 Task: Show all the stores with offers that has over 4 star rating.
Action: Mouse moved to (45, 85)
Screenshot: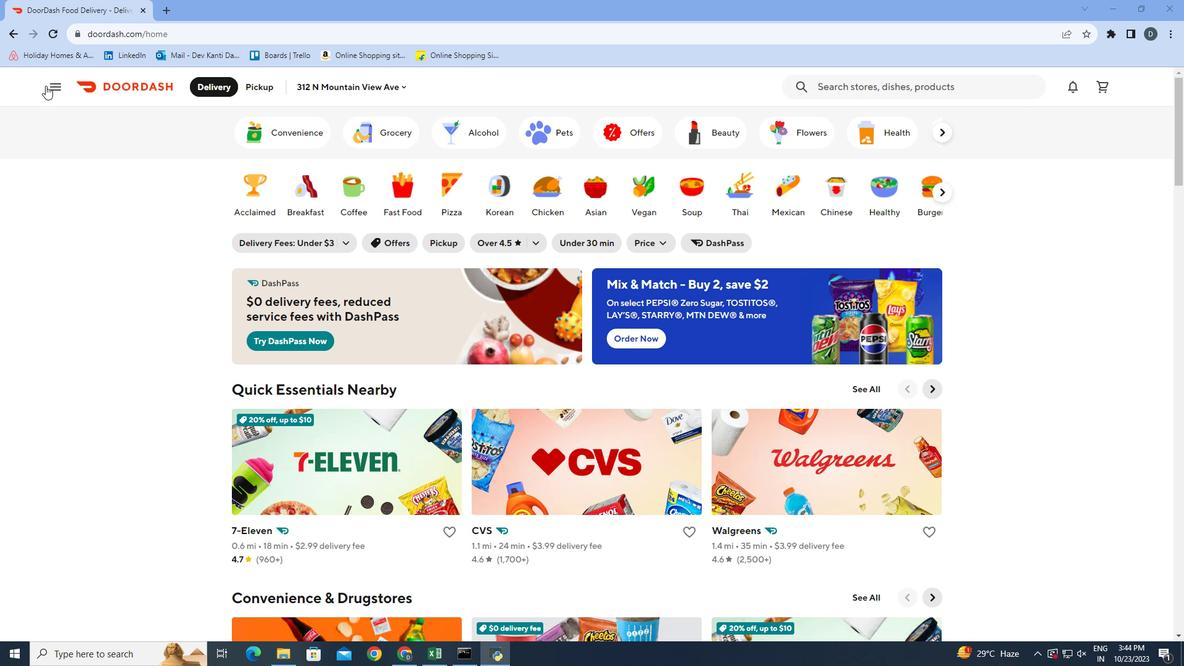 
Action: Mouse pressed left at (45, 85)
Screenshot: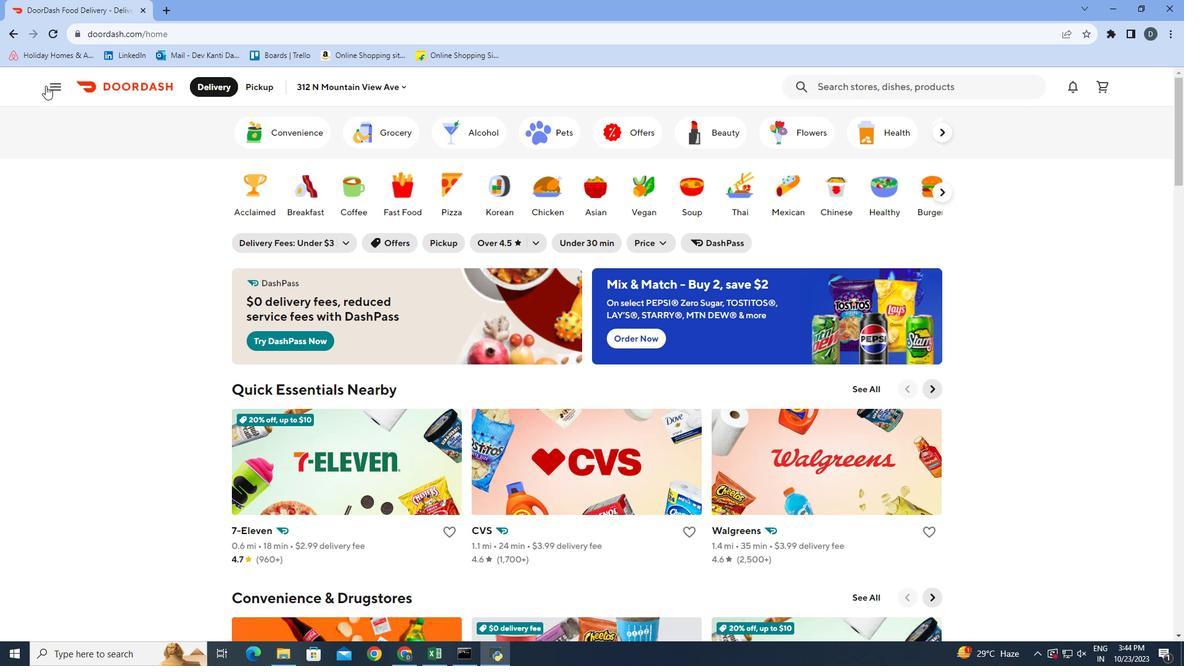 
Action: Mouse moved to (93, 239)
Screenshot: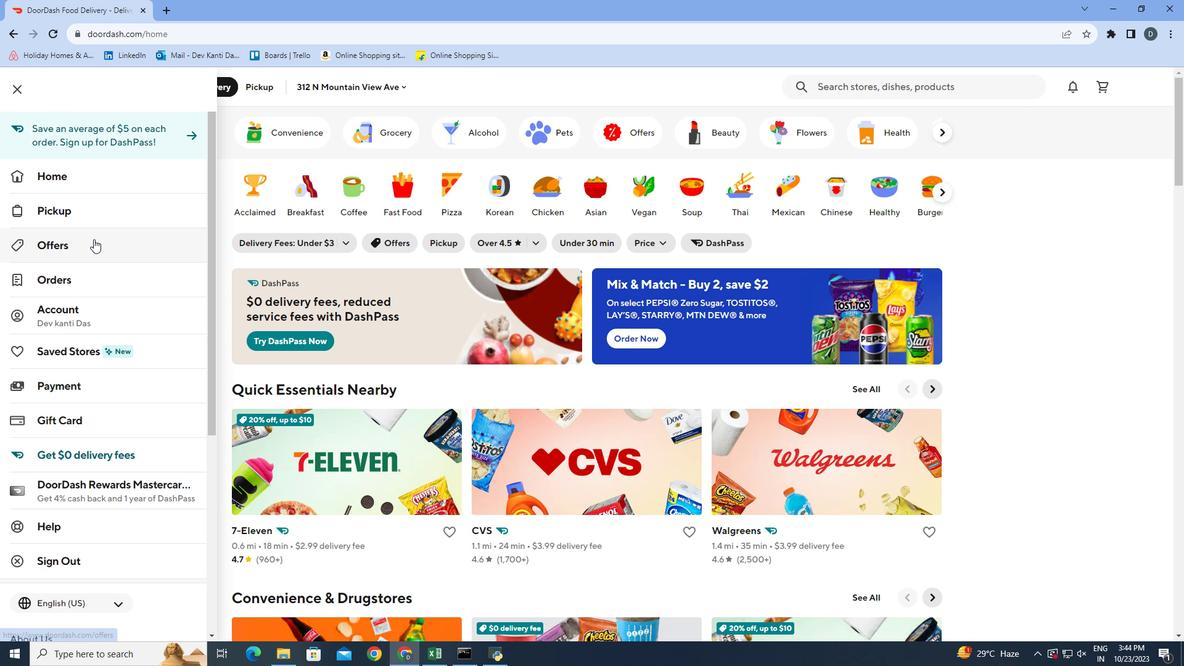 
Action: Mouse pressed left at (93, 239)
Screenshot: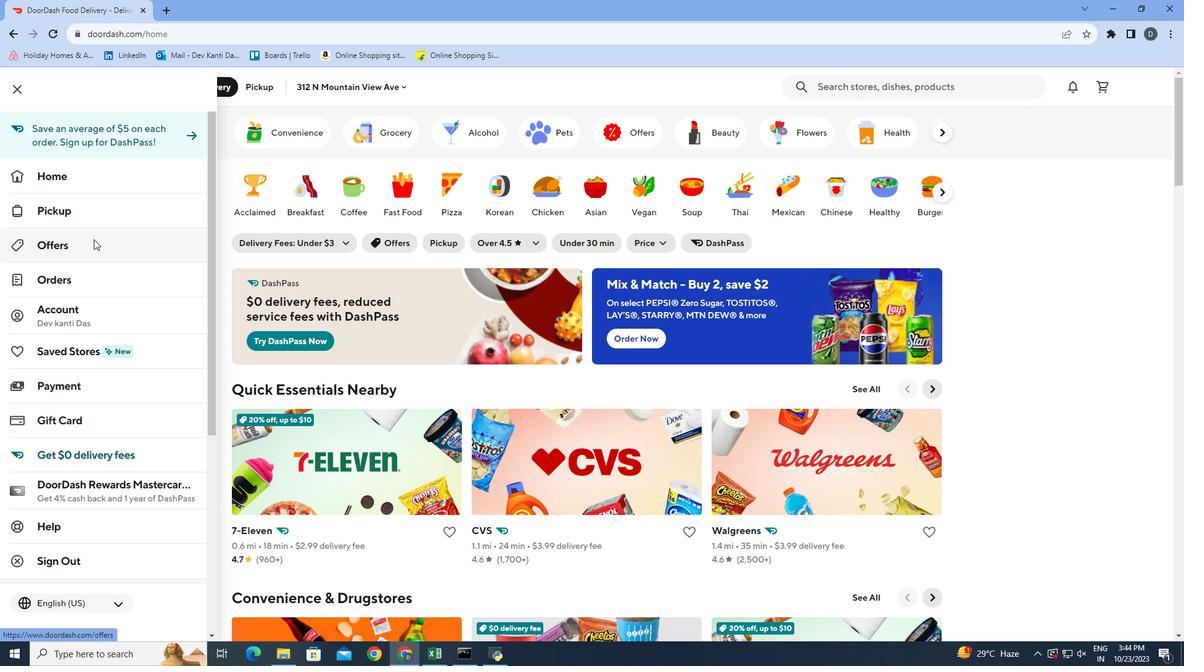 
Action: Mouse moved to (441, 183)
Screenshot: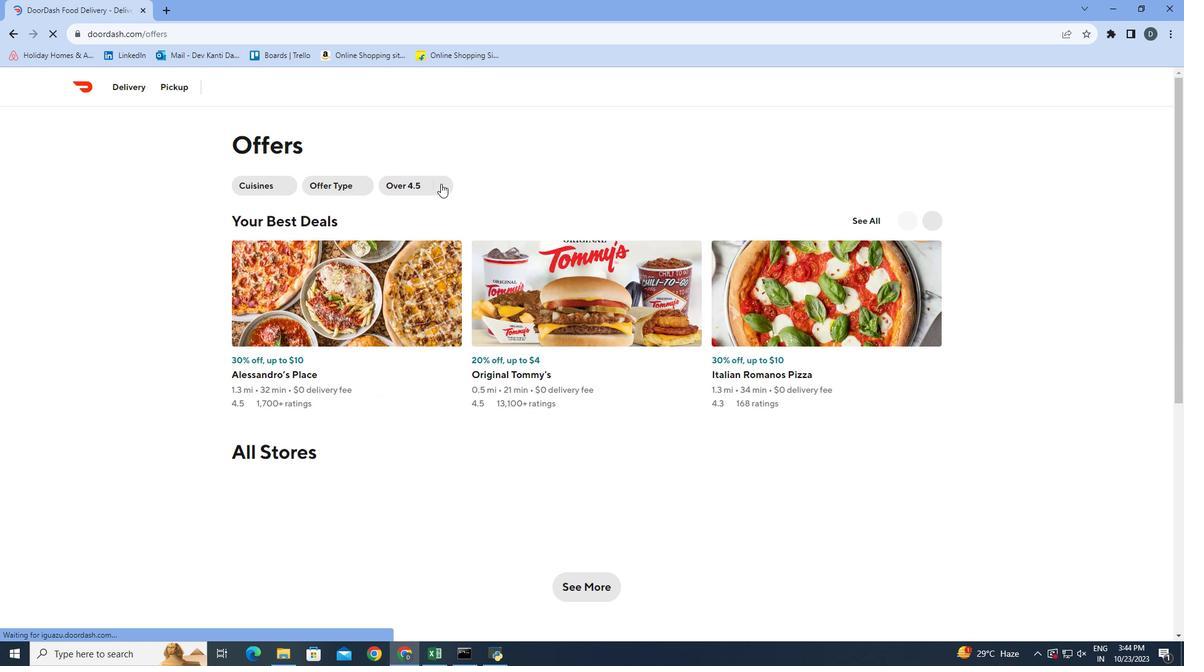 
Action: Mouse pressed left at (441, 183)
Screenshot: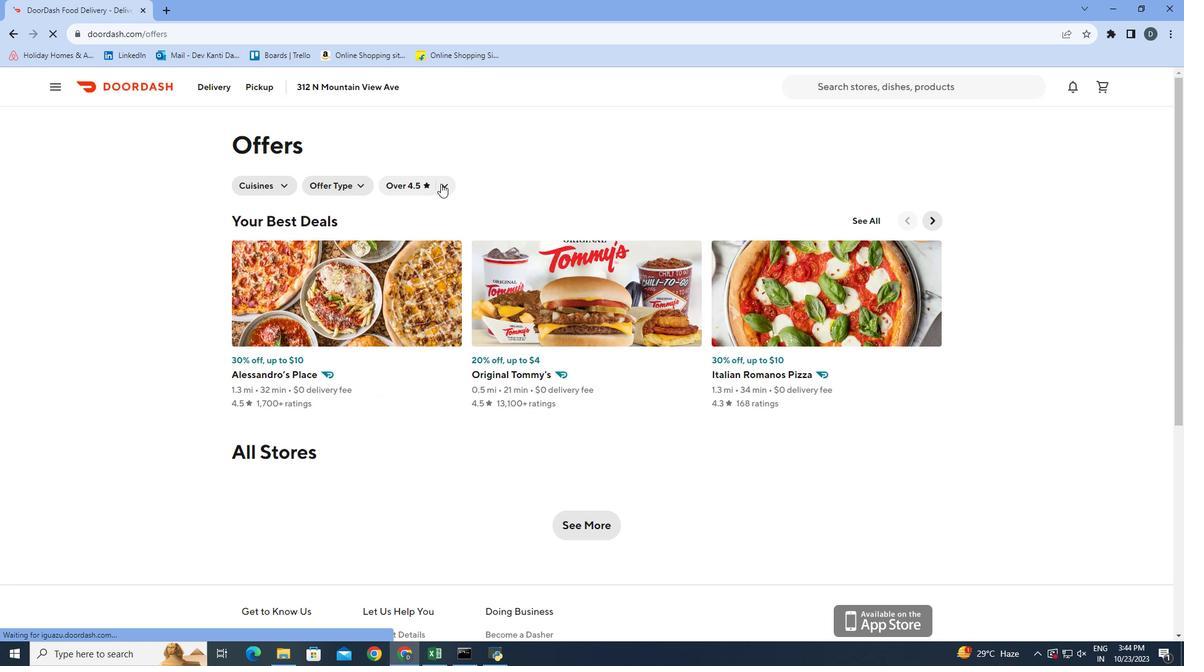 
Action: Mouse moved to (495, 260)
Screenshot: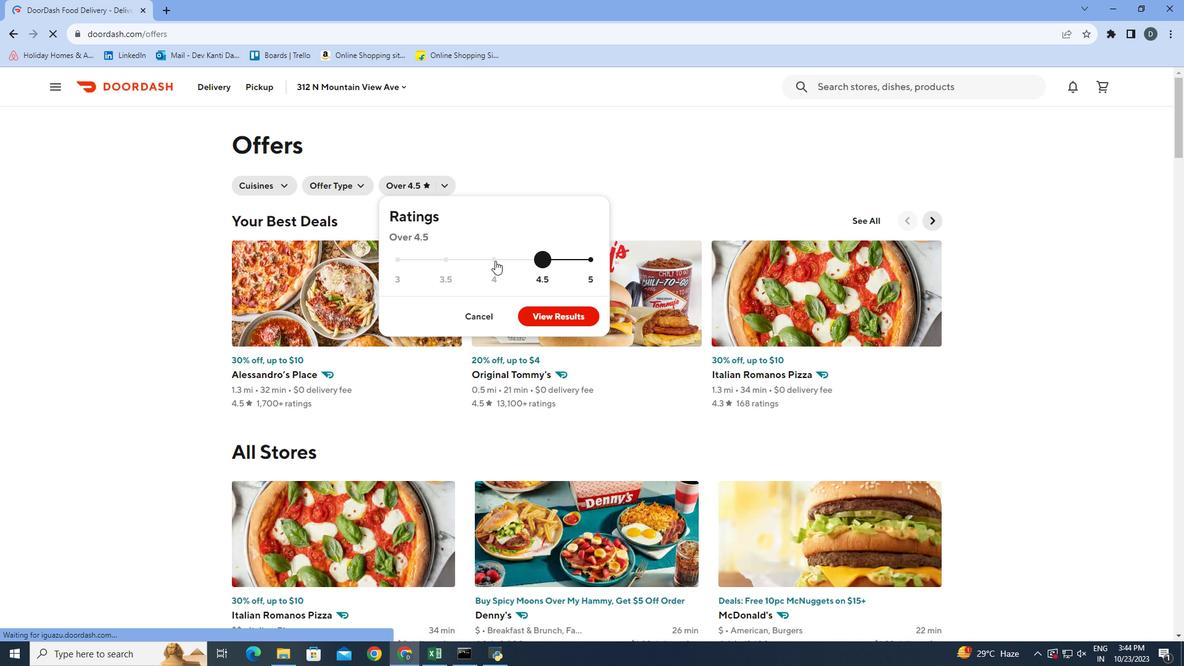 
Action: Mouse pressed left at (495, 260)
Screenshot: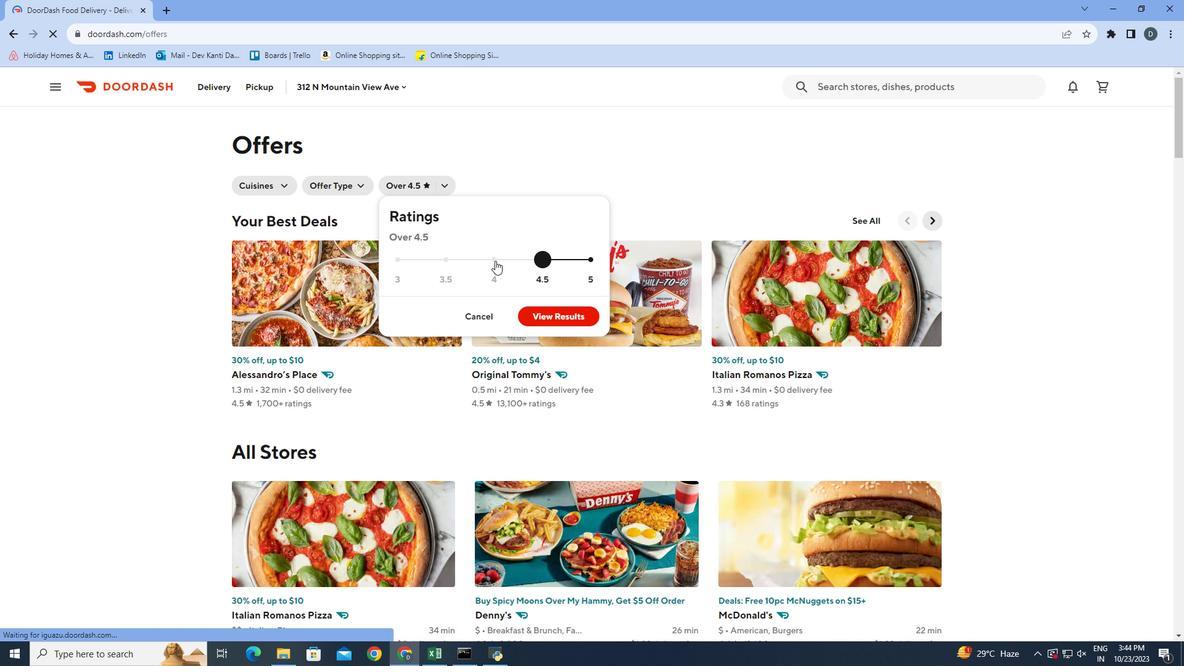 
Action: Mouse moved to (543, 315)
Screenshot: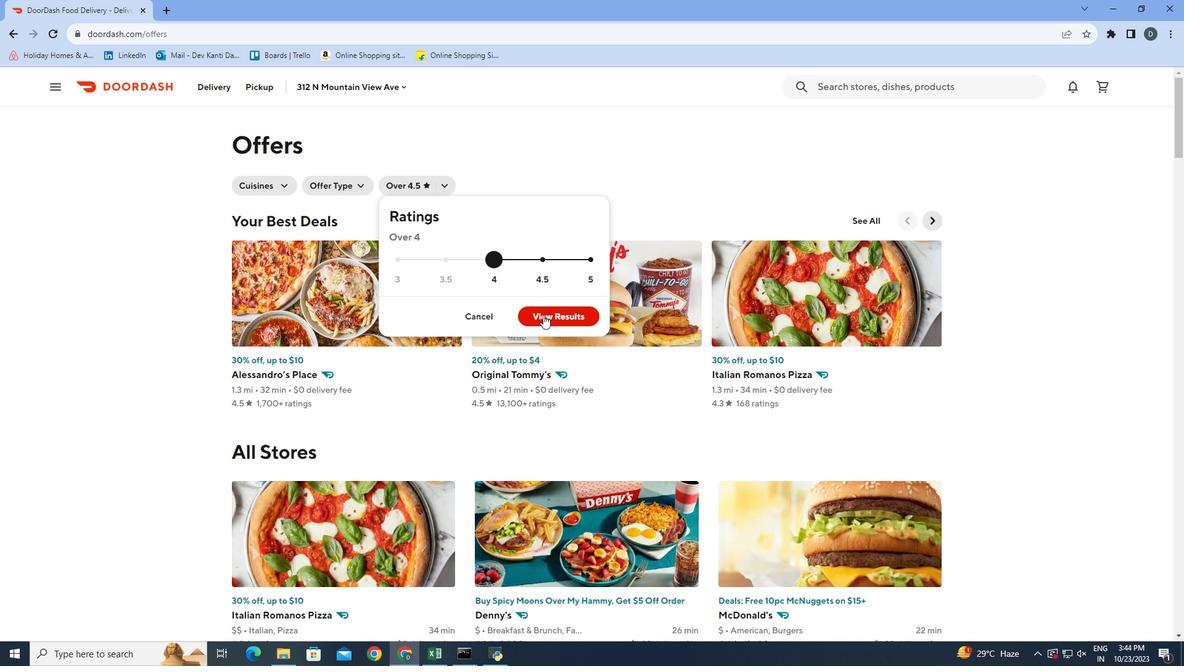 
Action: Mouse pressed left at (543, 315)
Screenshot: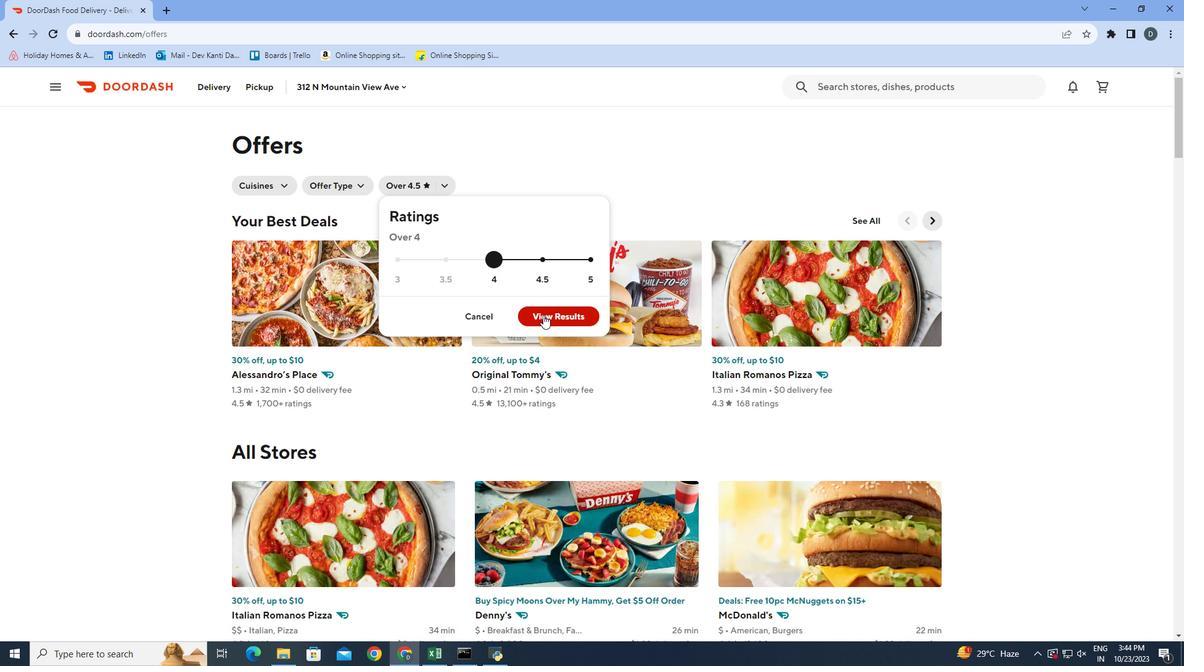 
Action: Mouse moved to (1037, 268)
Screenshot: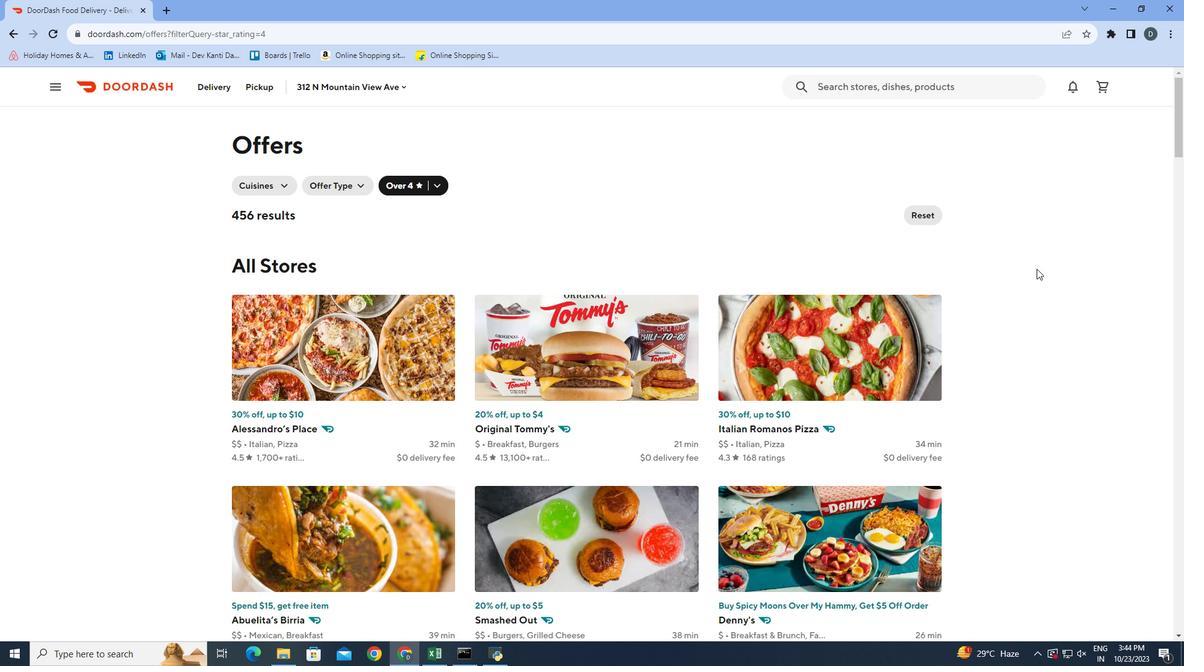 
Action: Mouse scrolled (1037, 268) with delta (0, 0)
Screenshot: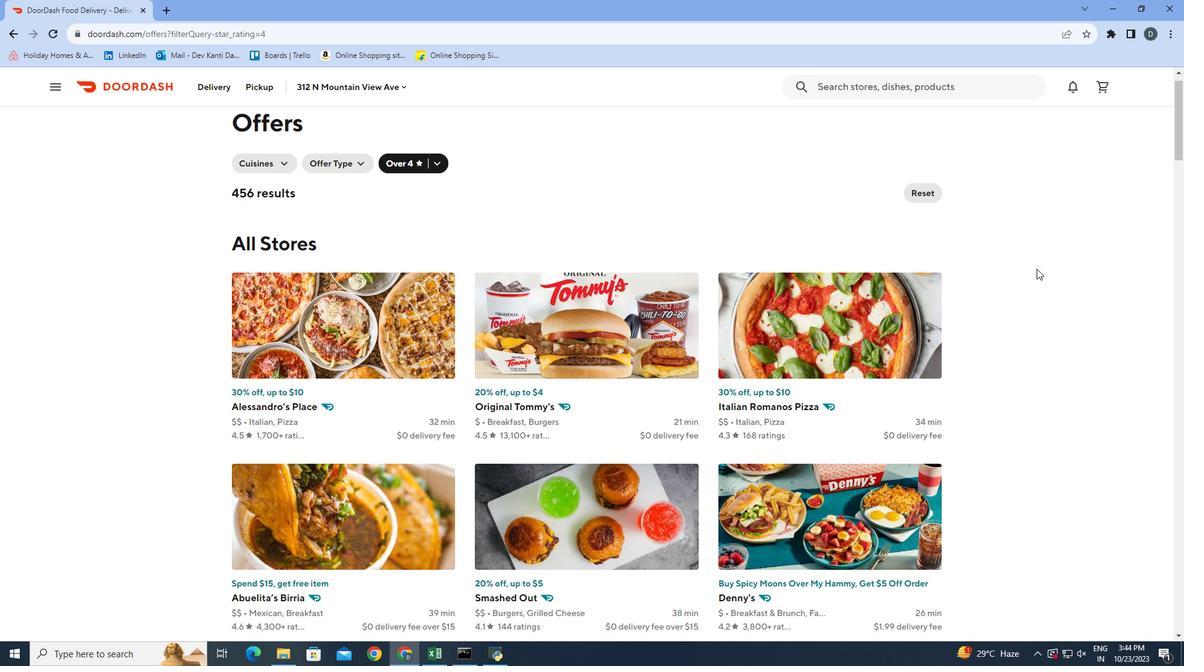 
Action: Mouse moved to (1037, 269)
Screenshot: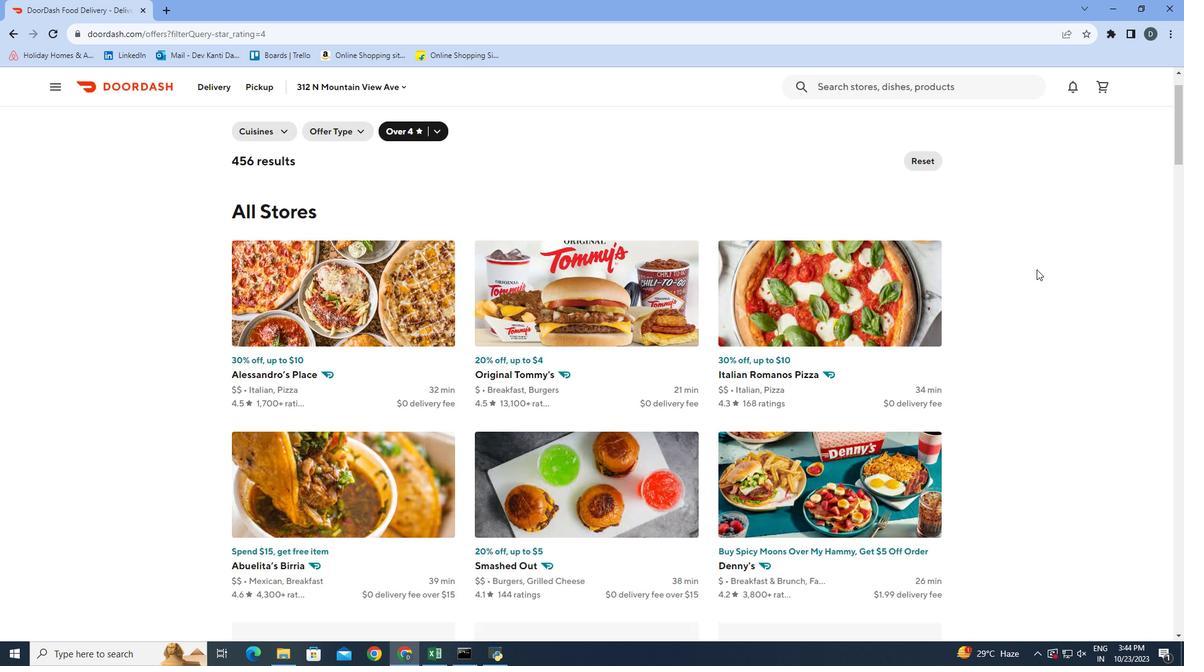 
Action: Mouse scrolled (1037, 268) with delta (0, 0)
Screenshot: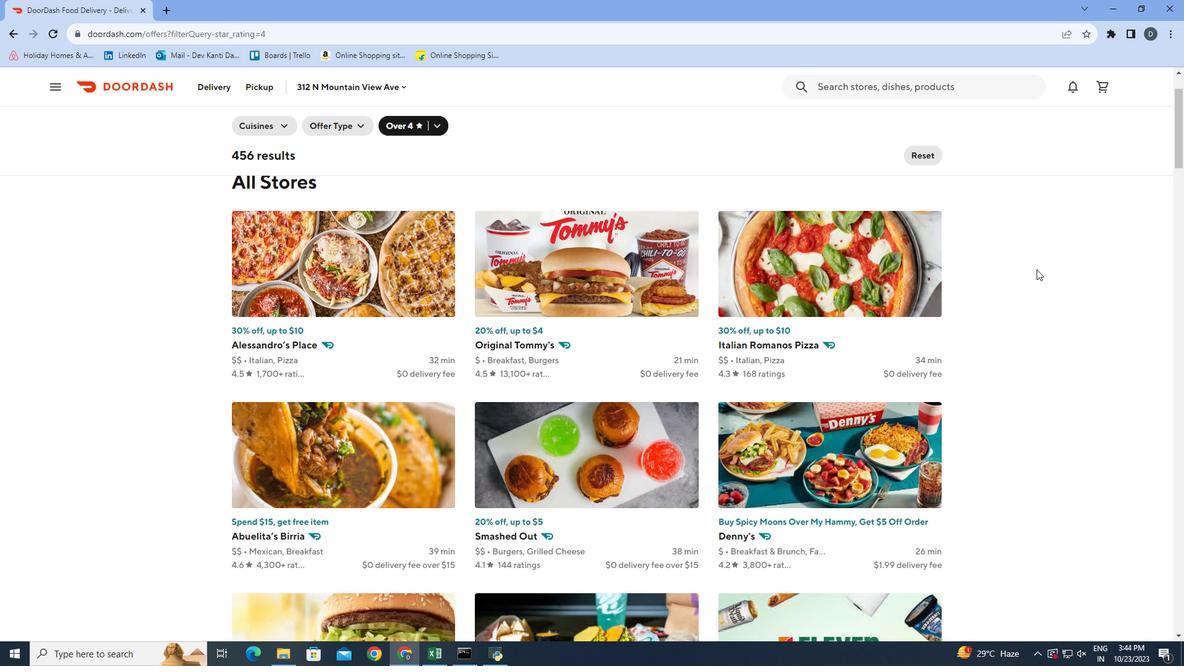 
Action: Mouse scrolled (1037, 268) with delta (0, 0)
Screenshot: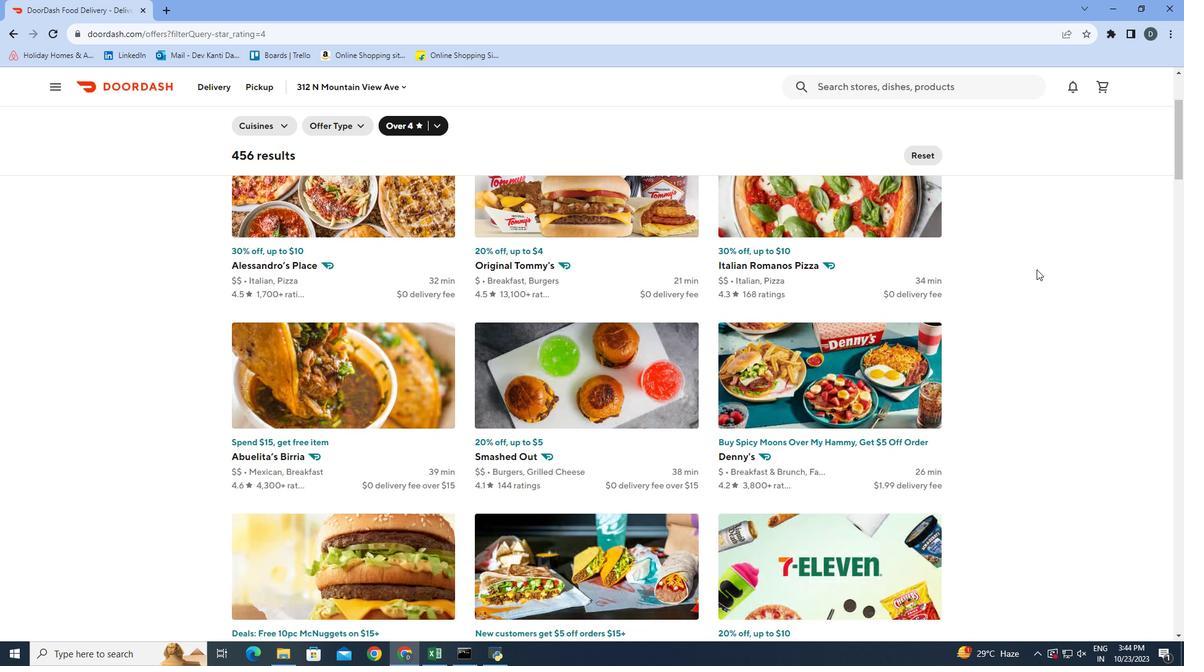 
Action: Mouse scrolled (1037, 268) with delta (0, 0)
Screenshot: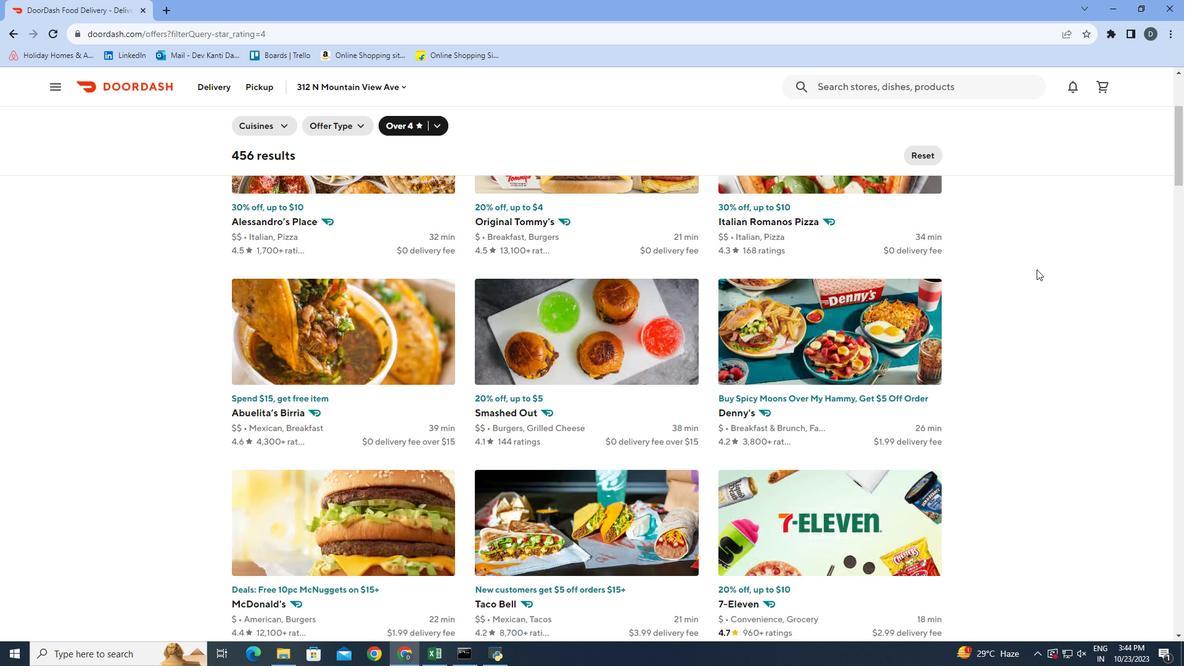 
Action: Mouse scrolled (1037, 268) with delta (0, 0)
Screenshot: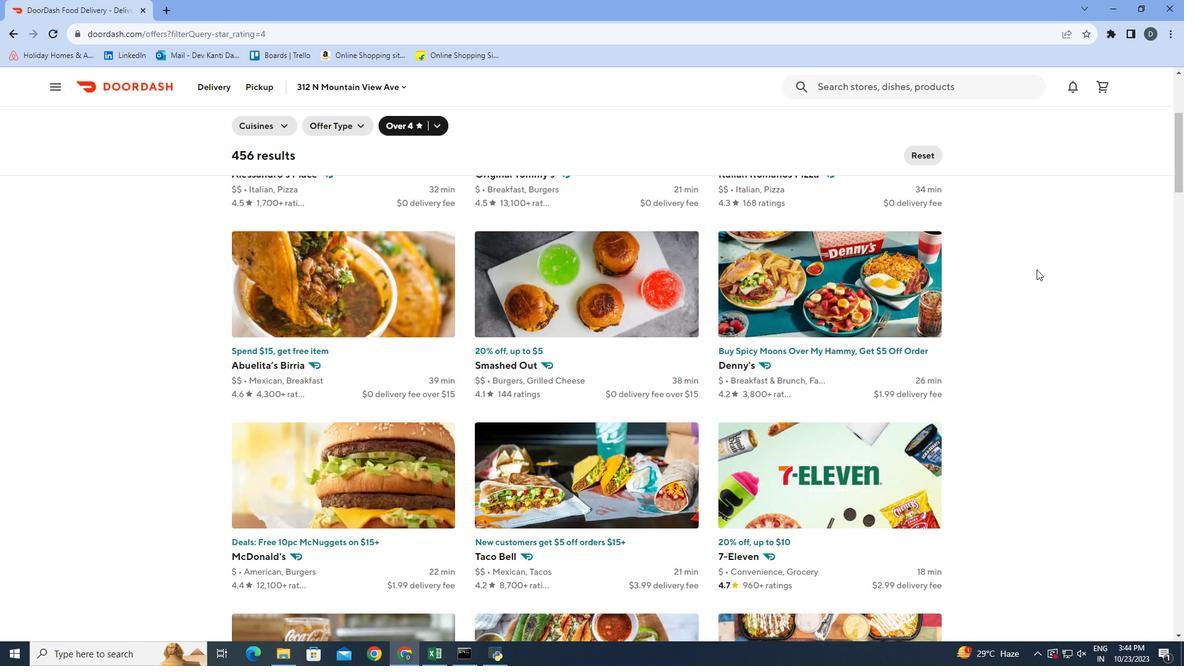 
Action: Mouse moved to (1037, 269)
Screenshot: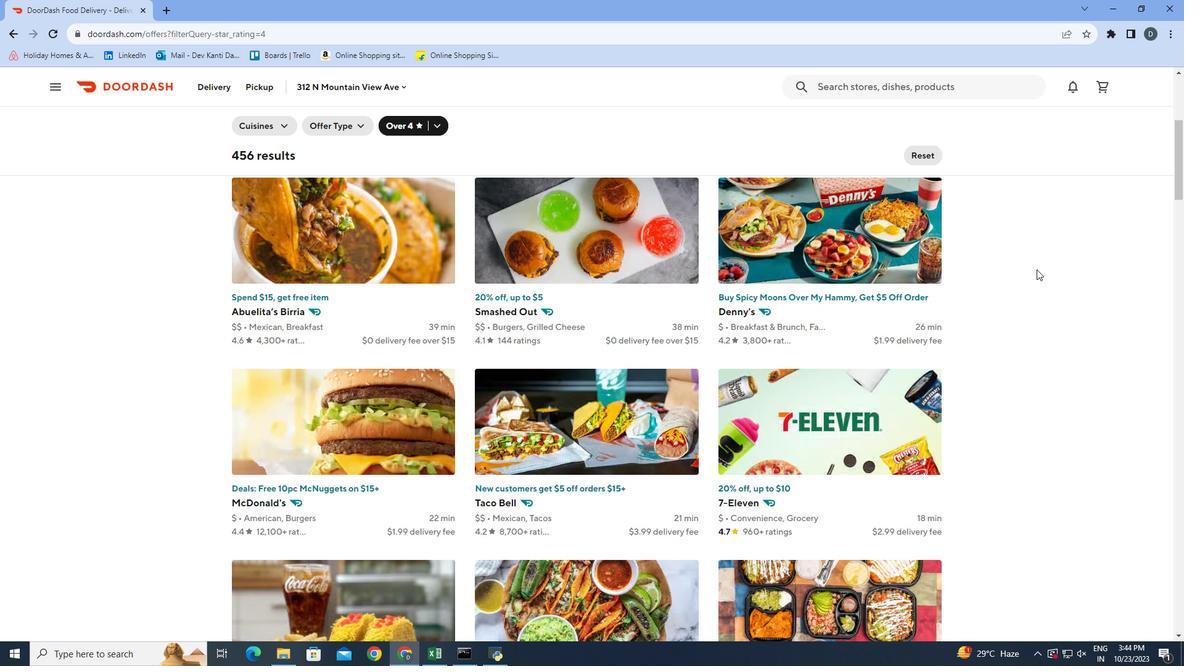 
Action: Mouse scrolled (1037, 268) with delta (0, 0)
Screenshot: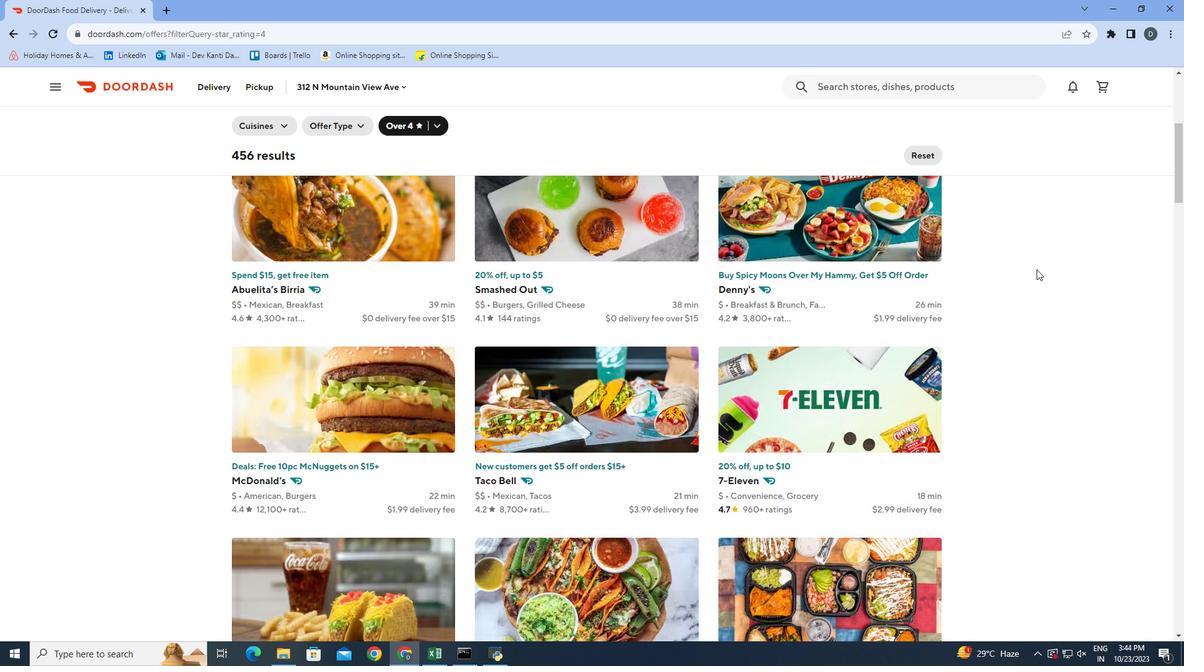
Action: Mouse moved to (1040, 262)
Screenshot: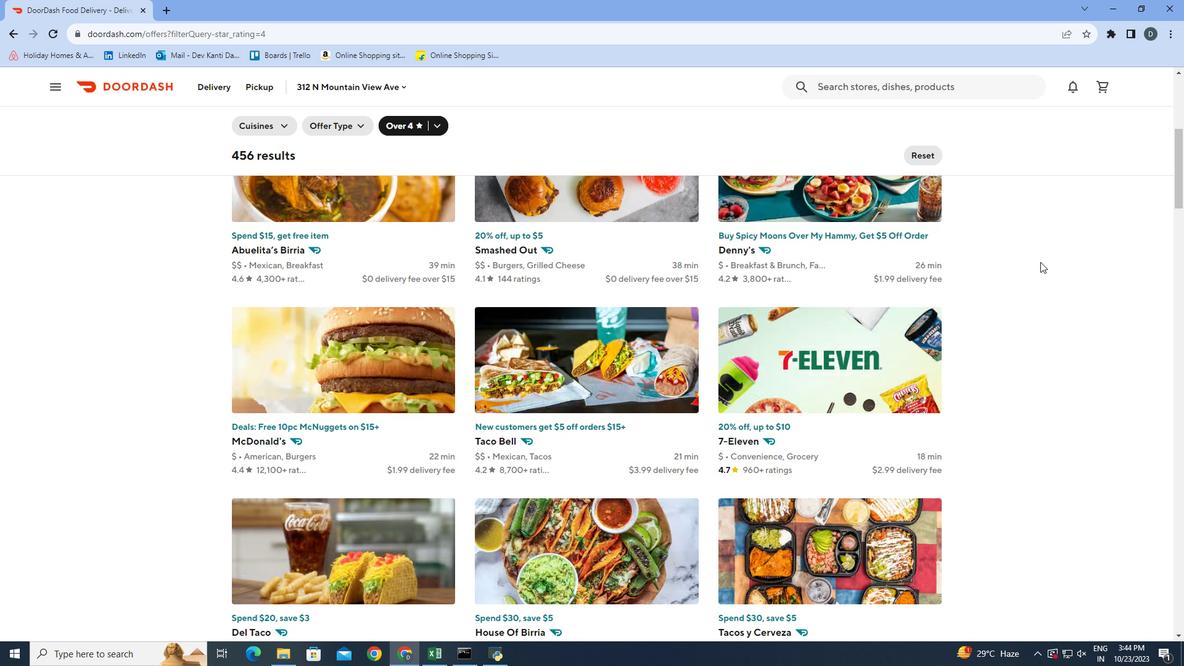 
Action: Mouse scrolled (1040, 261) with delta (0, 0)
Screenshot: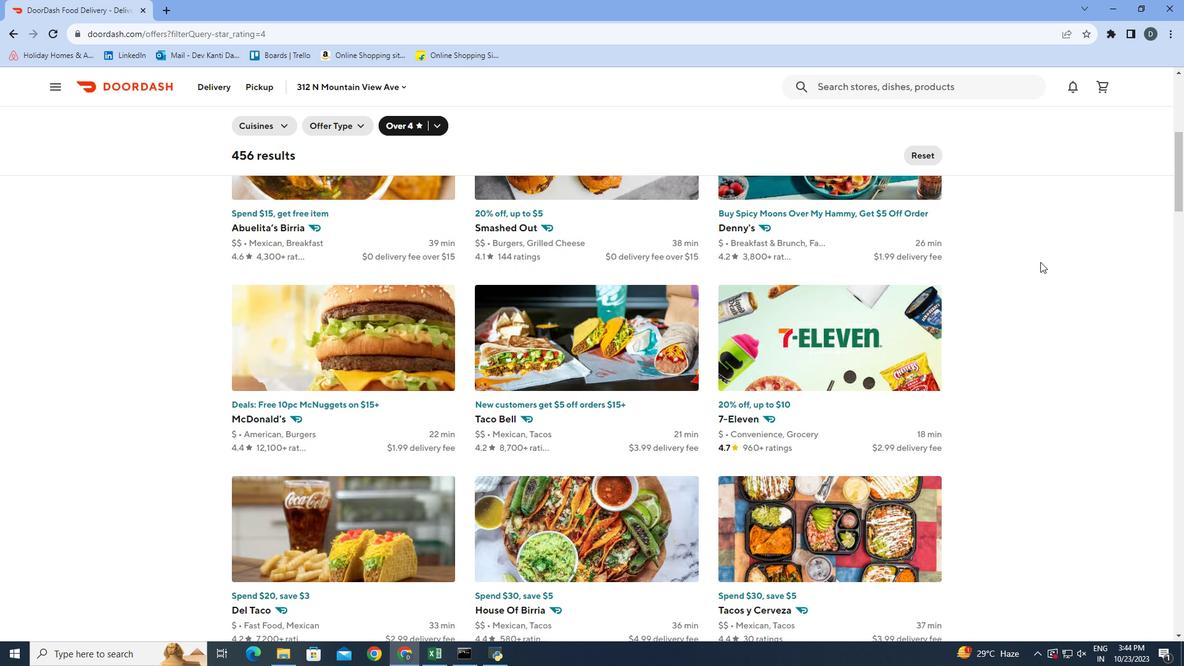 
Action: Mouse scrolled (1040, 261) with delta (0, 0)
Screenshot: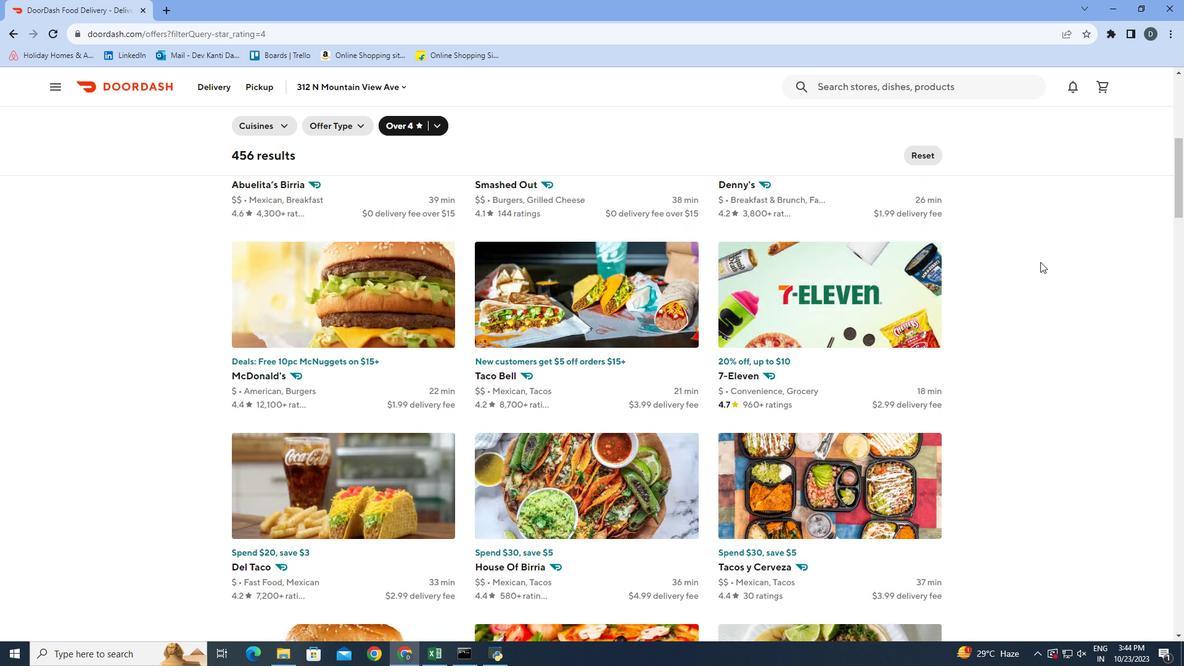 
Action: Mouse scrolled (1040, 261) with delta (0, 0)
Screenshot: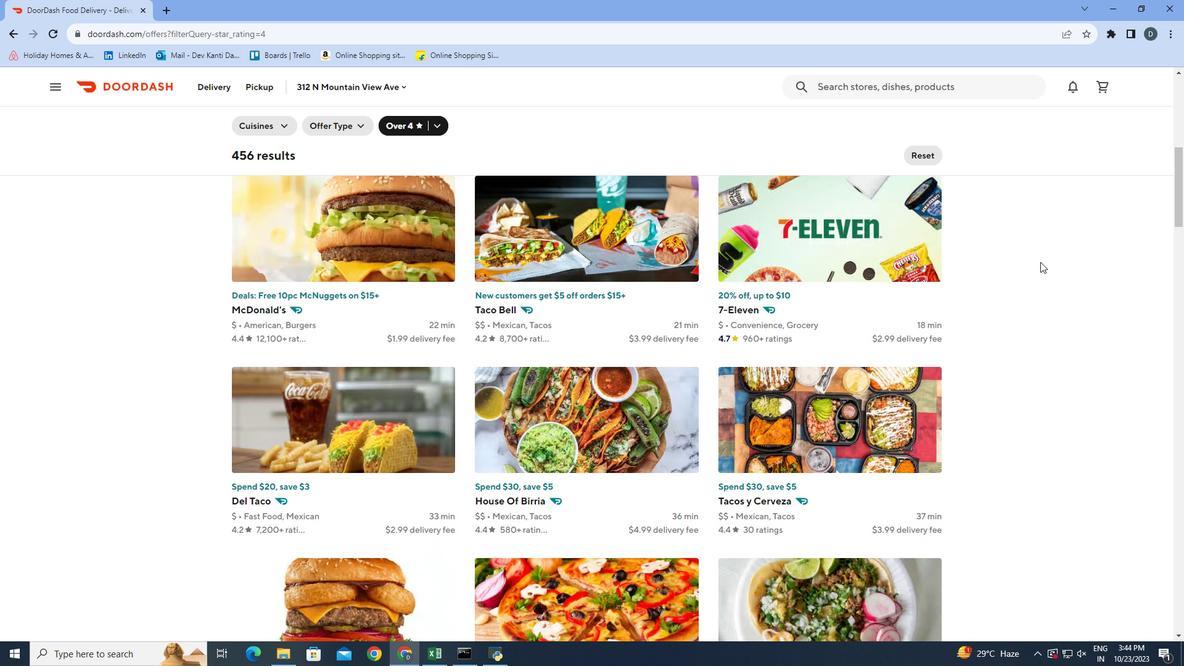 
Action: Mouse scrolled (1040, 261) with delta (0, 0)
Screenshot: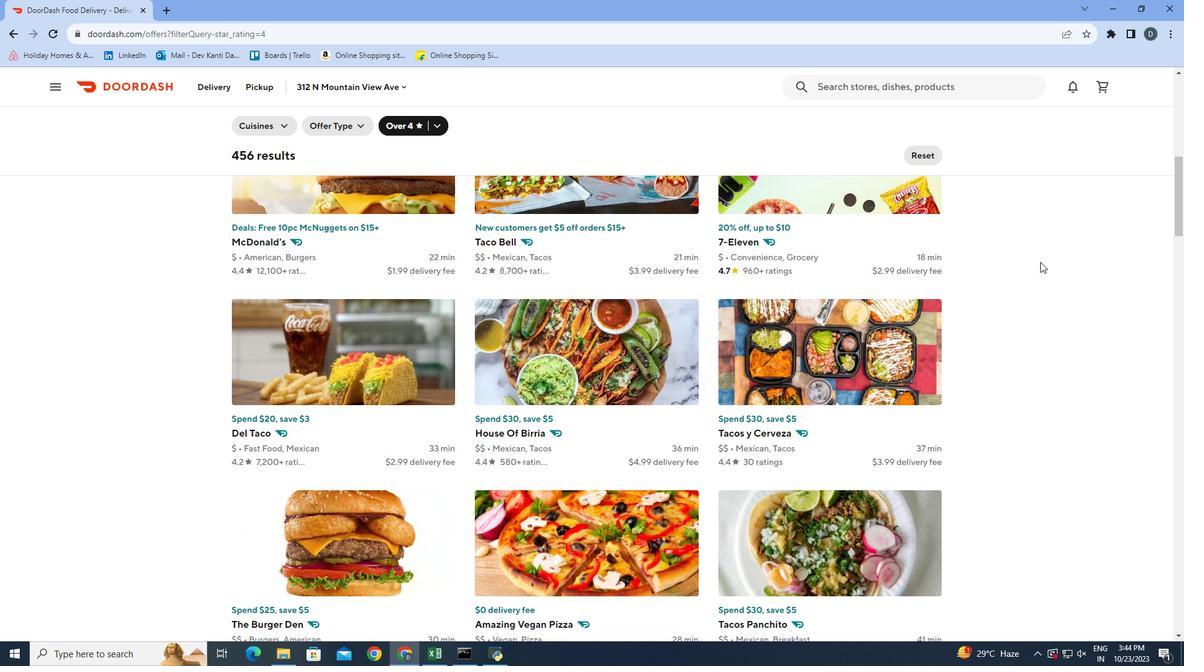 
Action: Mouse moved to (1041, 261)
Screenshot: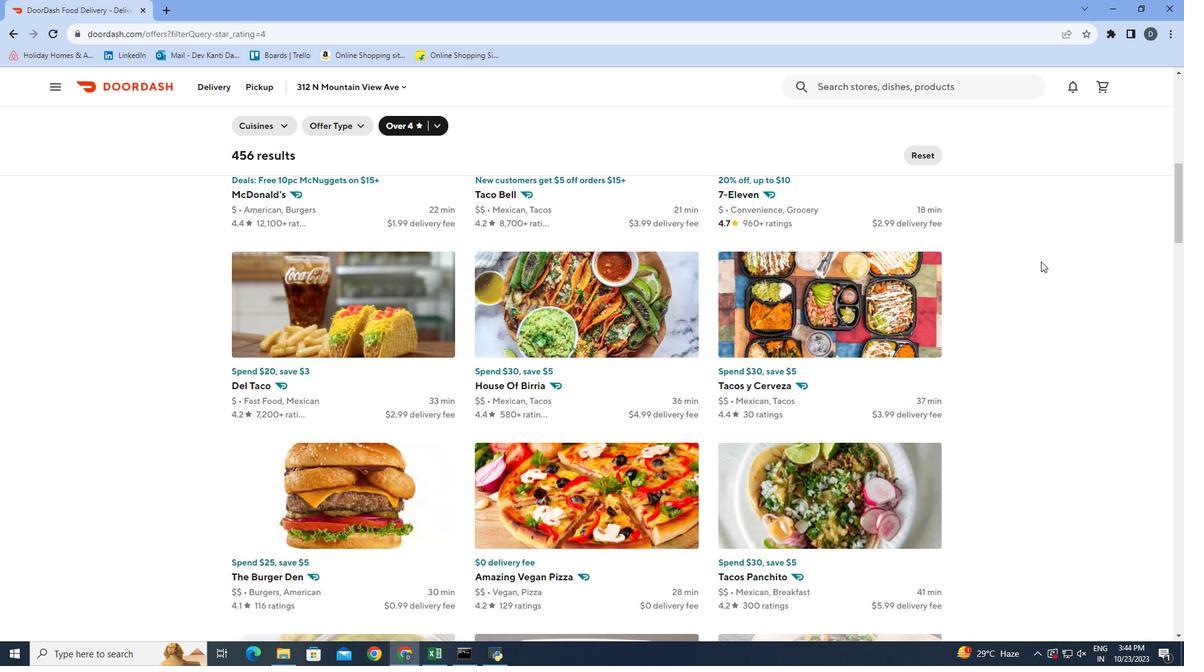 
Action: Mouse scrolled (1041, 260) with delta (0, 0)
Screenshot: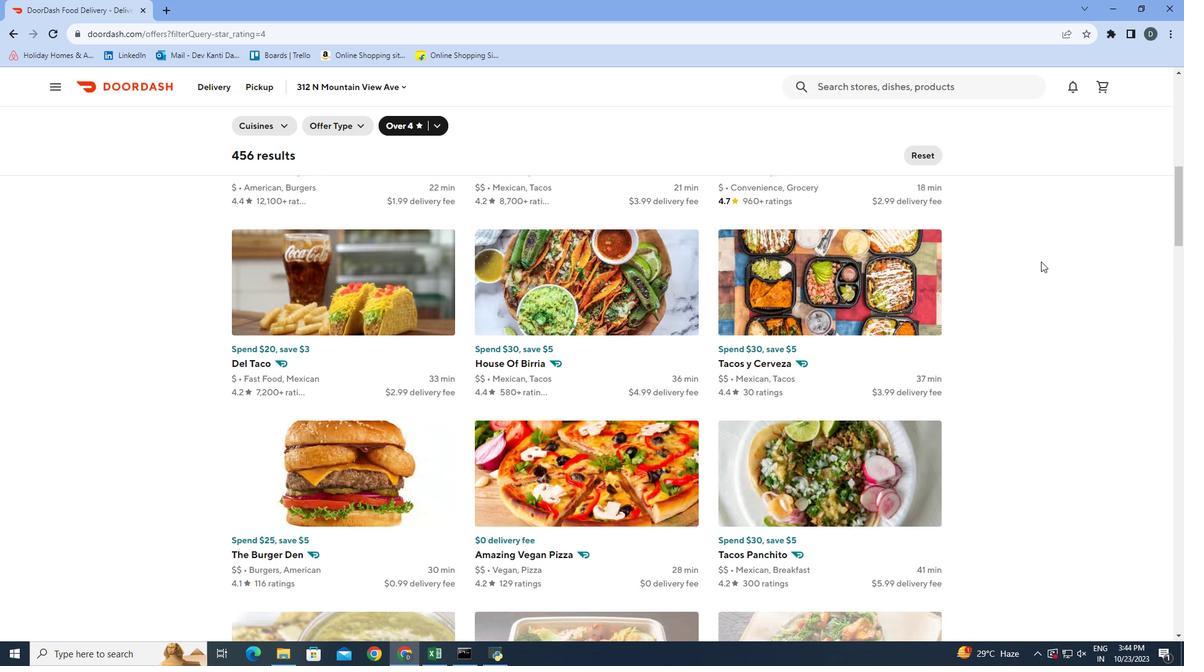 
Action: Mouse scrolled (1041, 260) with delta (0, 0)
Screenshot: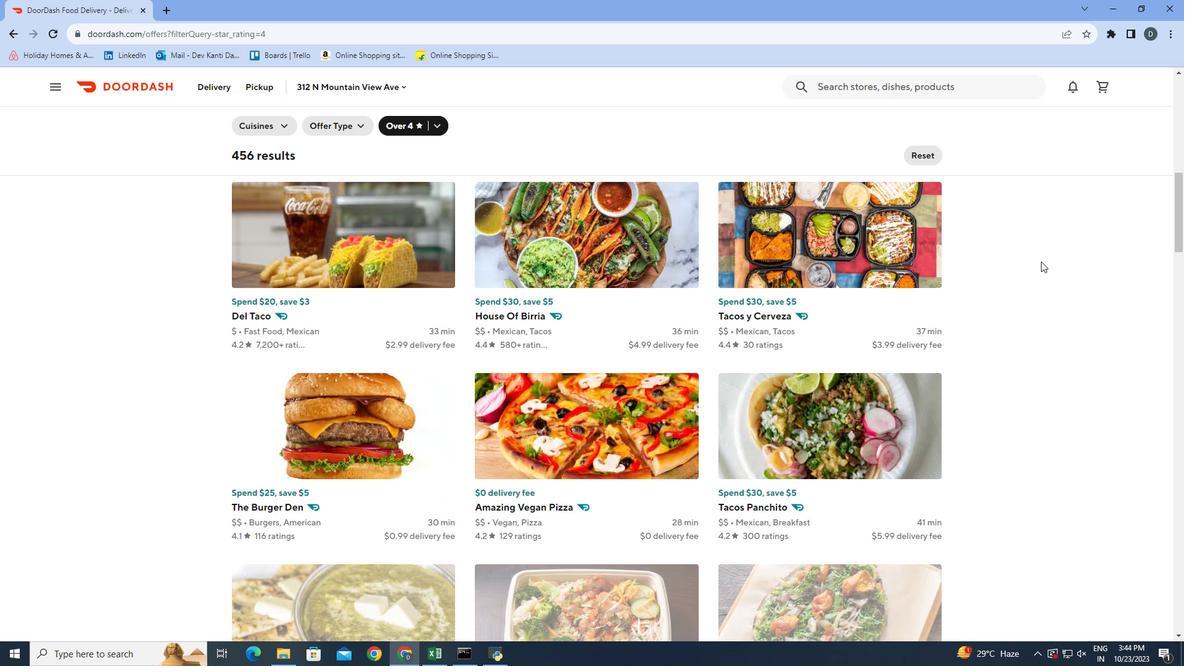 
Action: Mouse moved to (1041, 260)
Screenshot: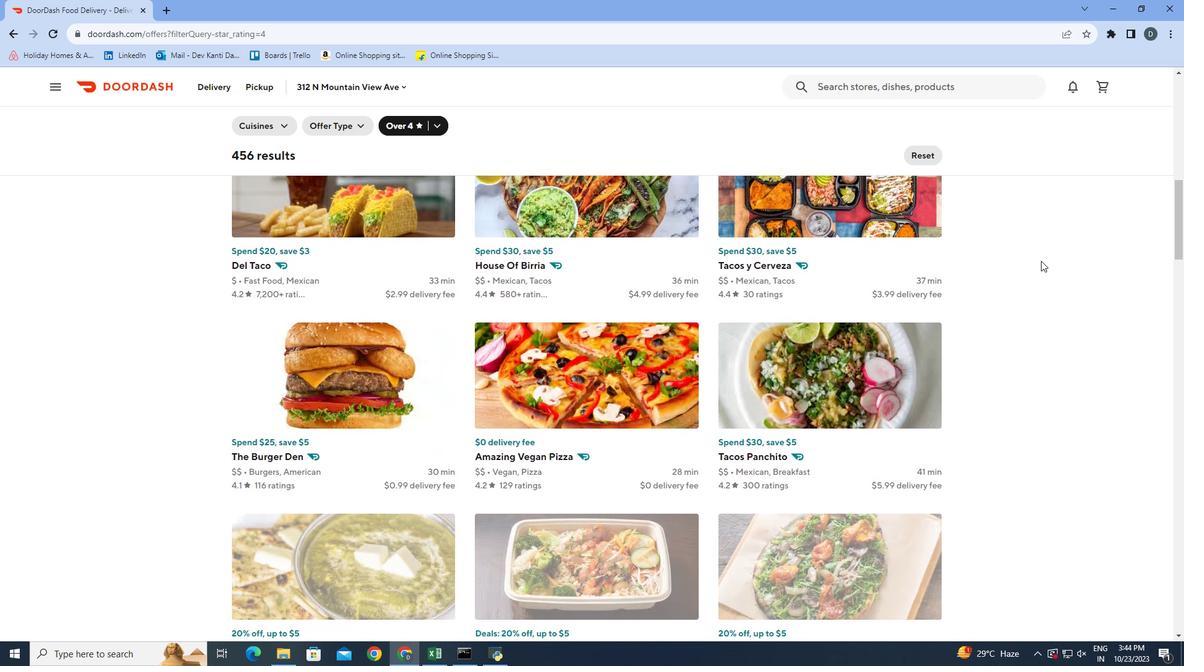 
Action: Mouse scrolled (1041, 260) with delta (0, 0)
Screenshot: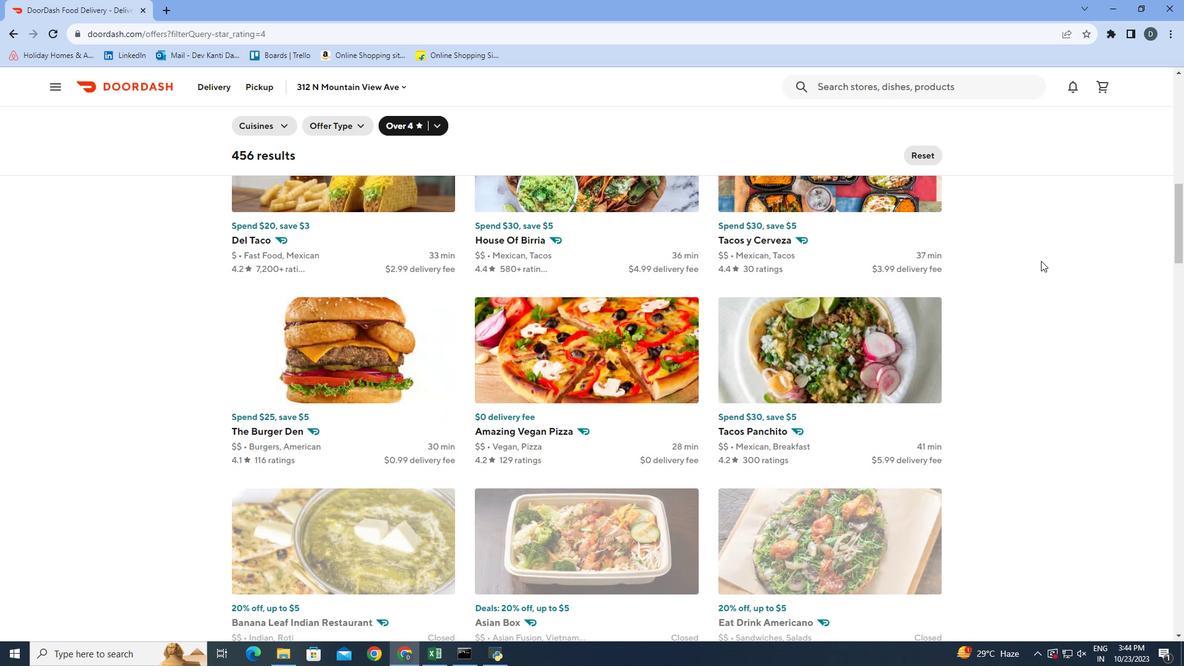 
Action: Mouse scrolled (1041, 260) with delta (0, 0)
Screenshot: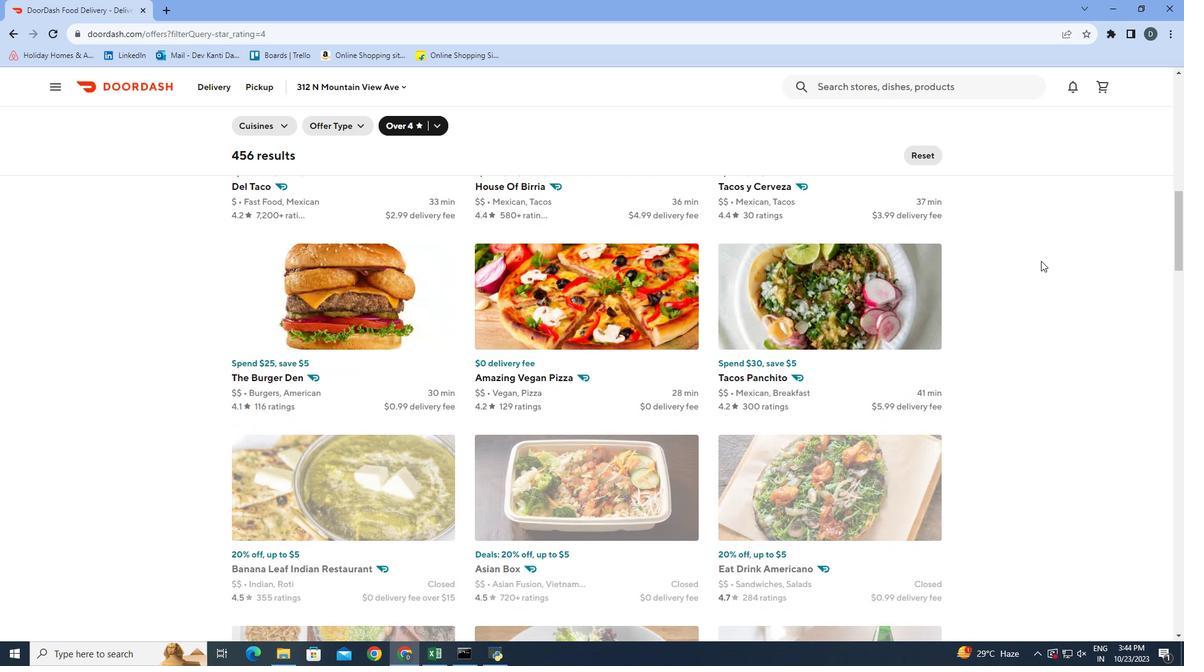 
Action: Mouse scrolled (1041, 260) with delta (0, 0)
Screenshot: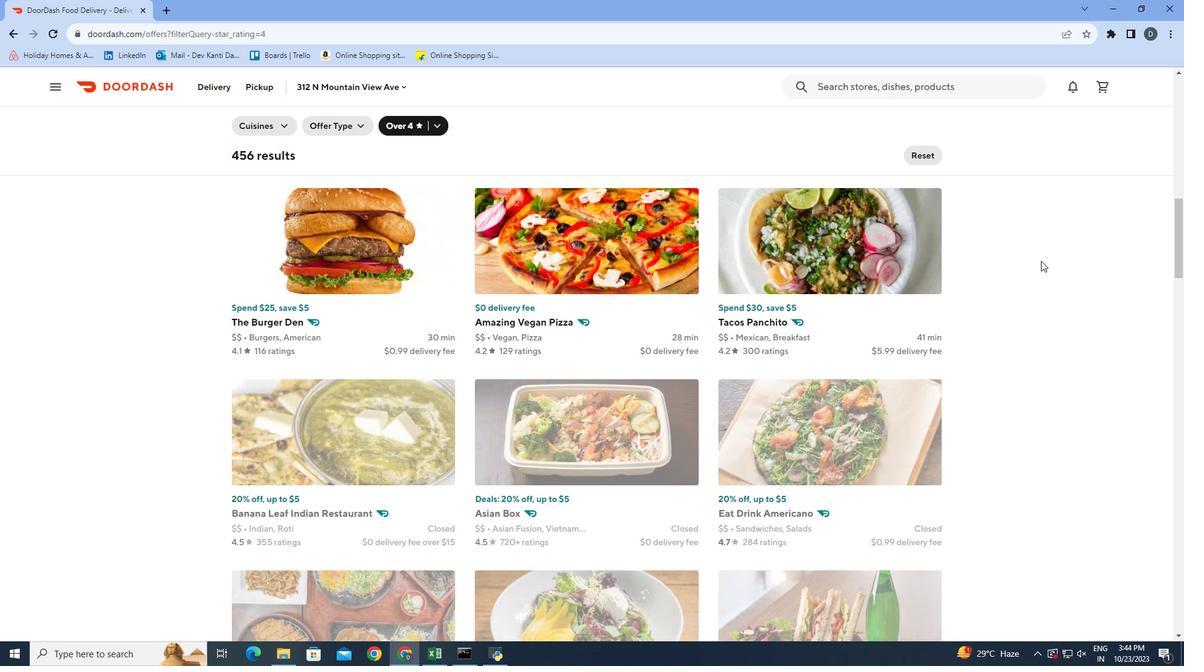 
Action: Mouse moved to (1045, 259)
Screenshot: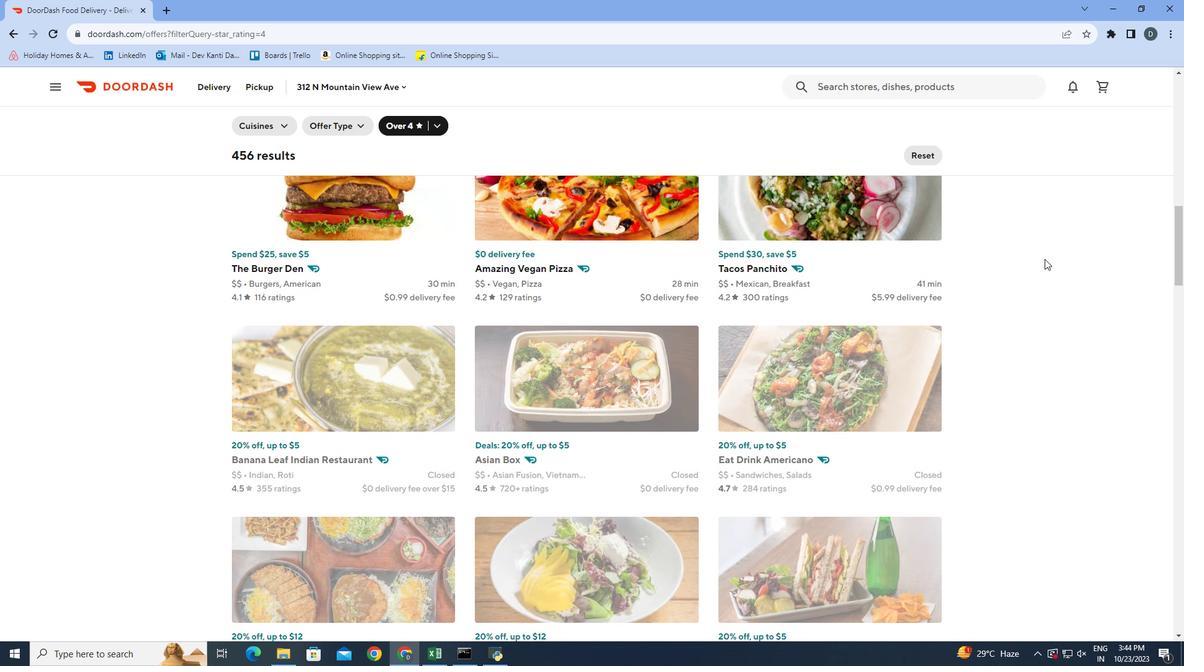 
Action: Mouse scrolled (1045, 258) with delta (0, 0)
Screenshot: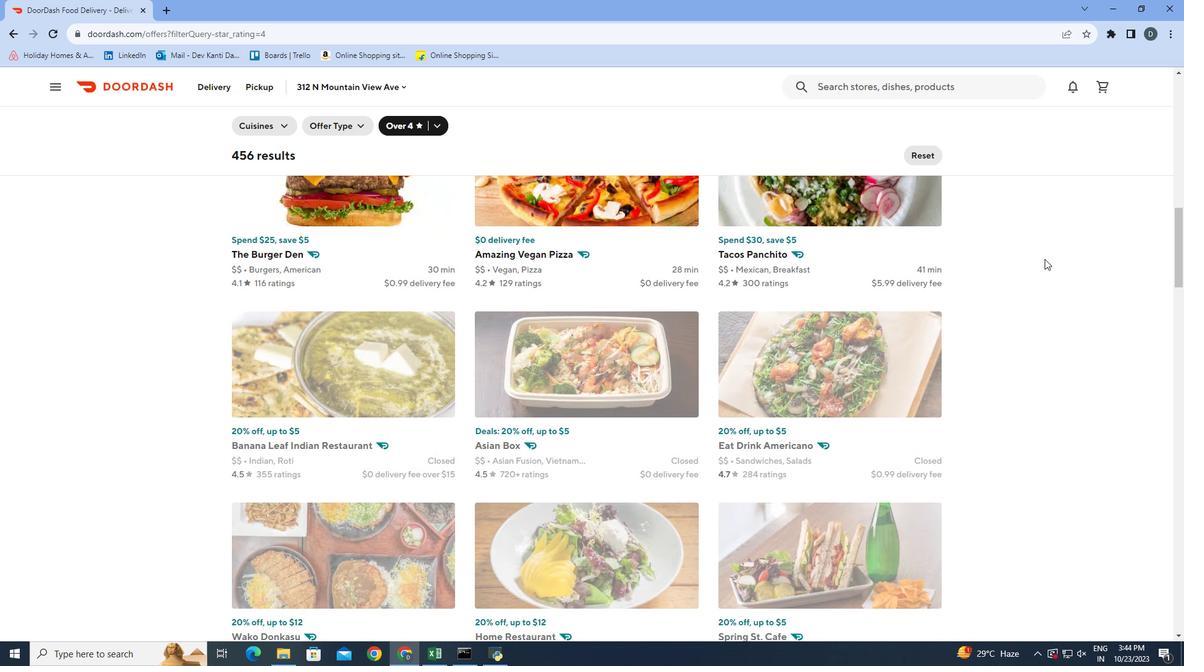 
Action: Mouse scrolled (1045, 258) with delta (0, 0)
Screenshot: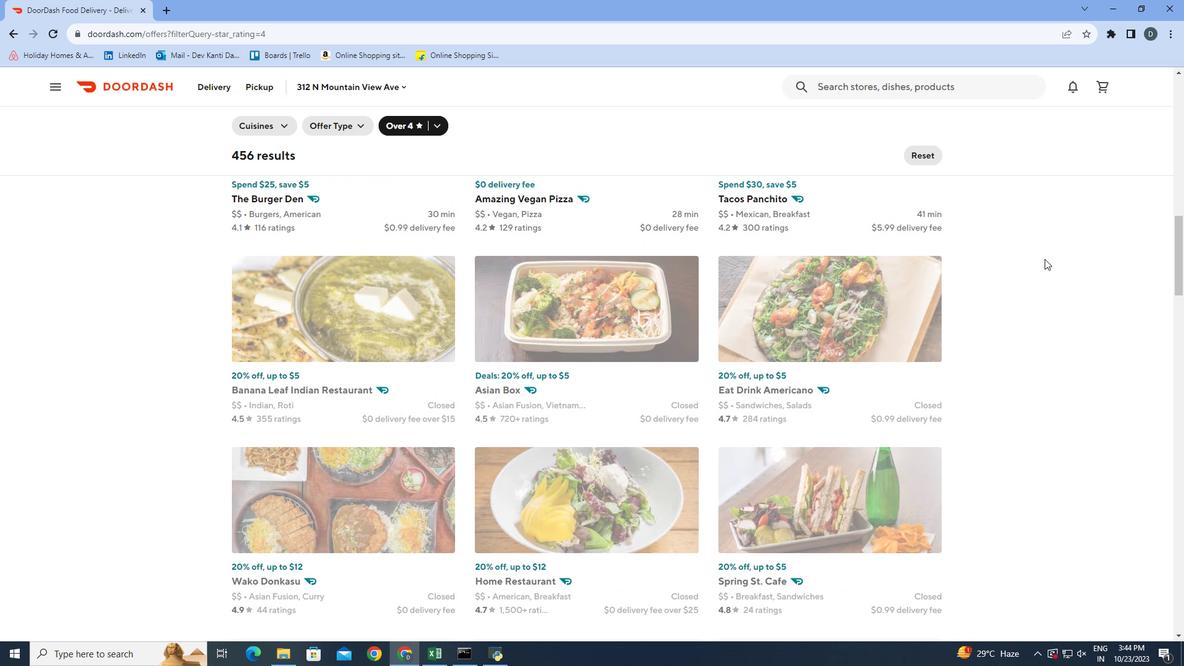 
Action: Mouse scrolled (1045, 258) with delta (0, 0)
Screenshot: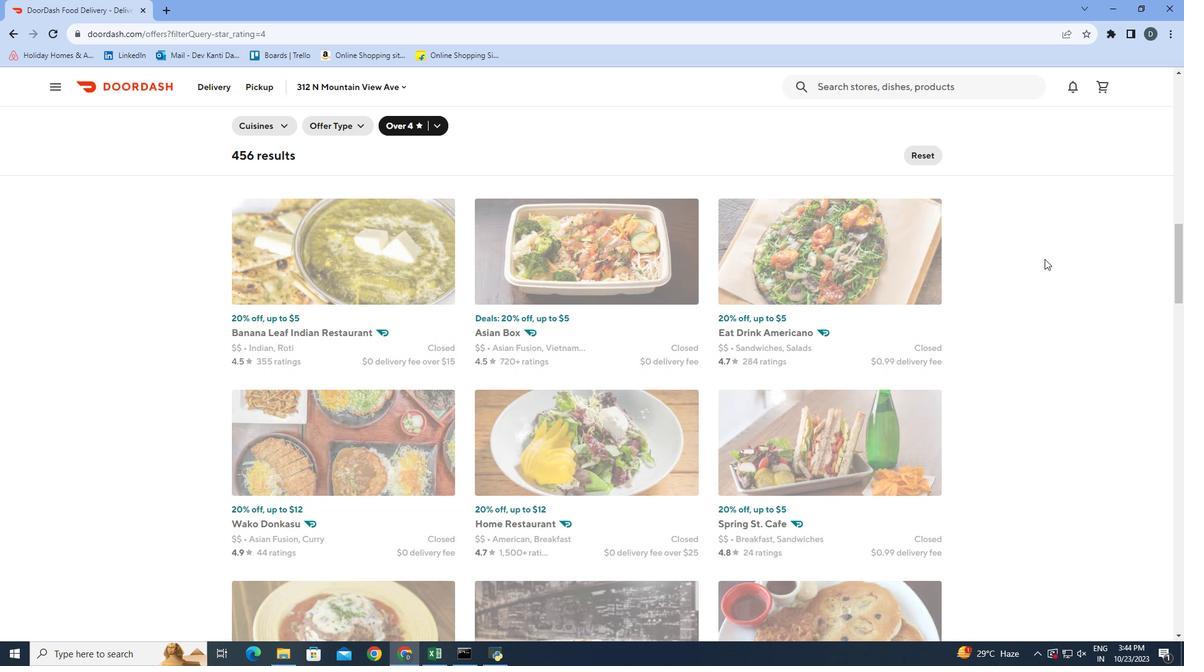 
Action: Mouse scrolled (1045, 258) with delta (0, 0)
Screenshot: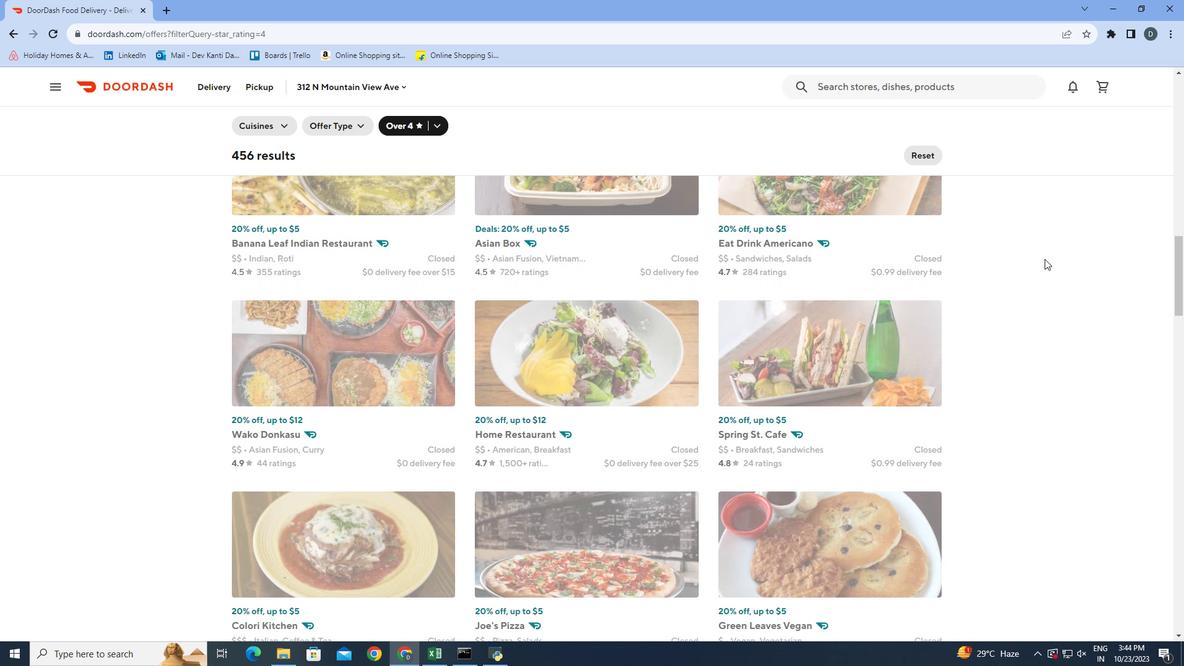 
Action: Mouse scrolled (1045, 258) with delta (0, 0)
Screenshot: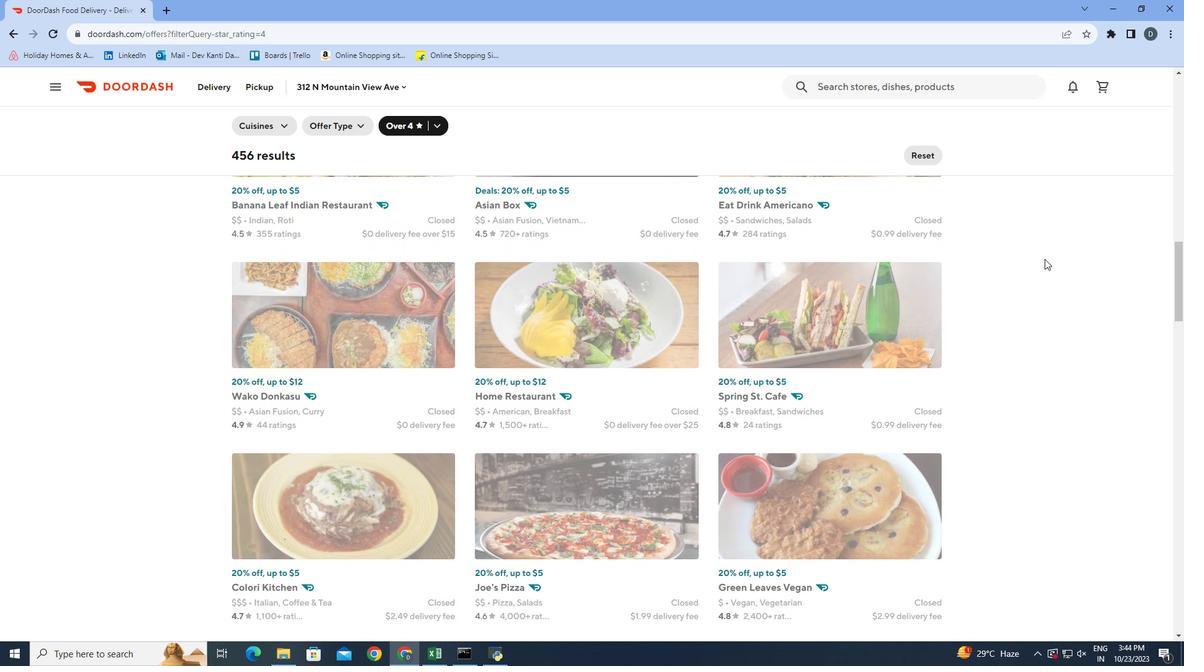 
Action: Mouse scrolled (1045, 258) with delta (0, 0)
Screenshot: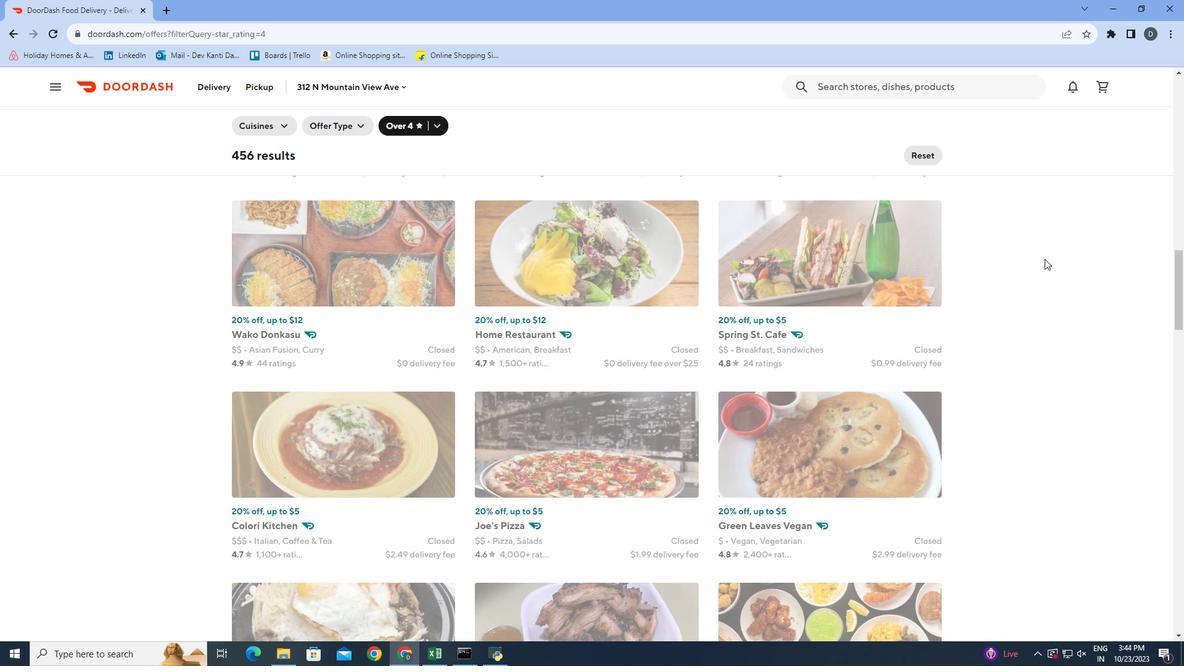 
Action: Mouse scrolled (1045, 258) with delta (0, 0)
Screenshot: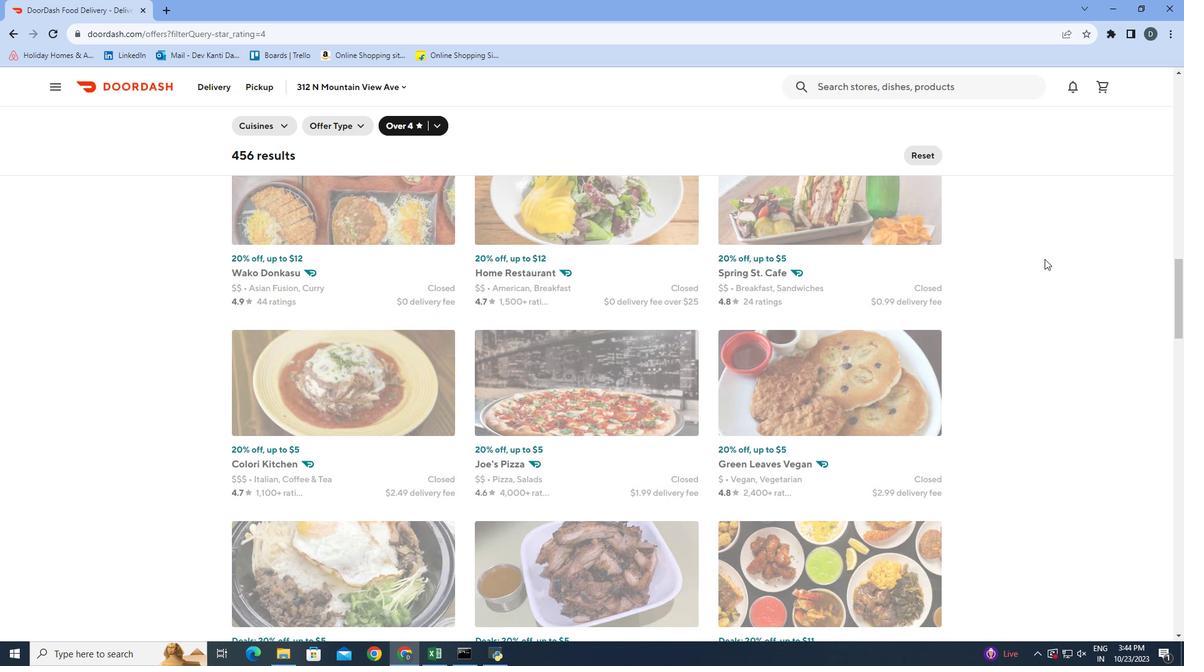 
Action: Mouse scrolled (1045, 258) with delta (0, 0)
Screenshot: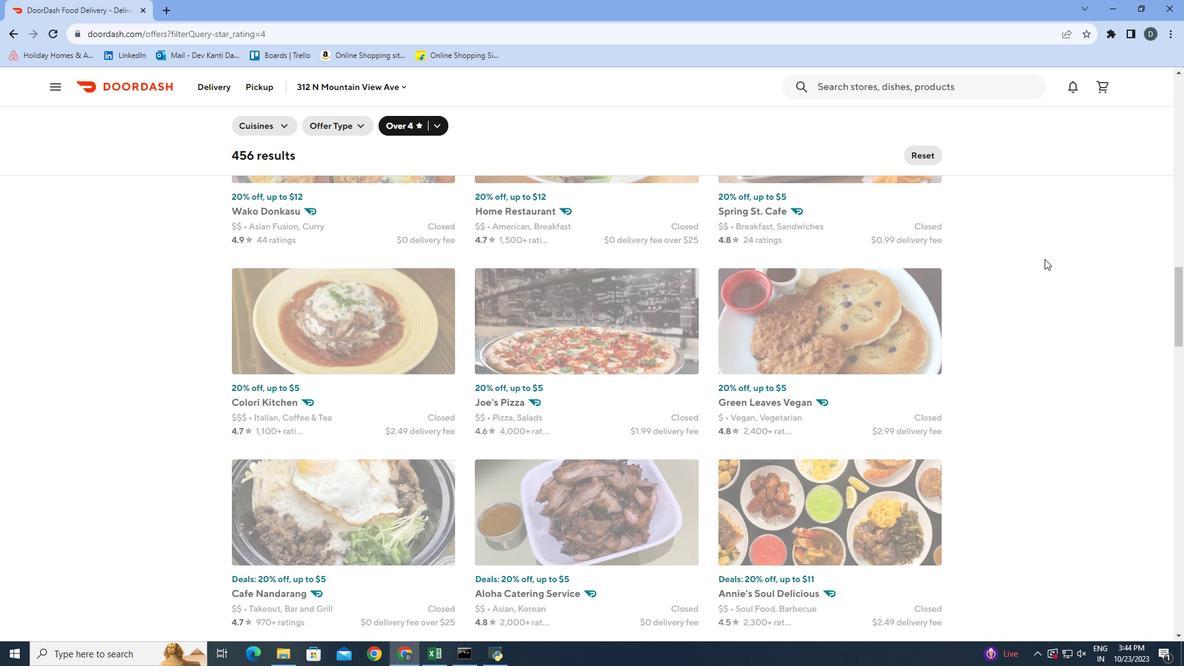 
Action: Mouse scrolled (1045, 258) with delta (0, 0)
Screenshot: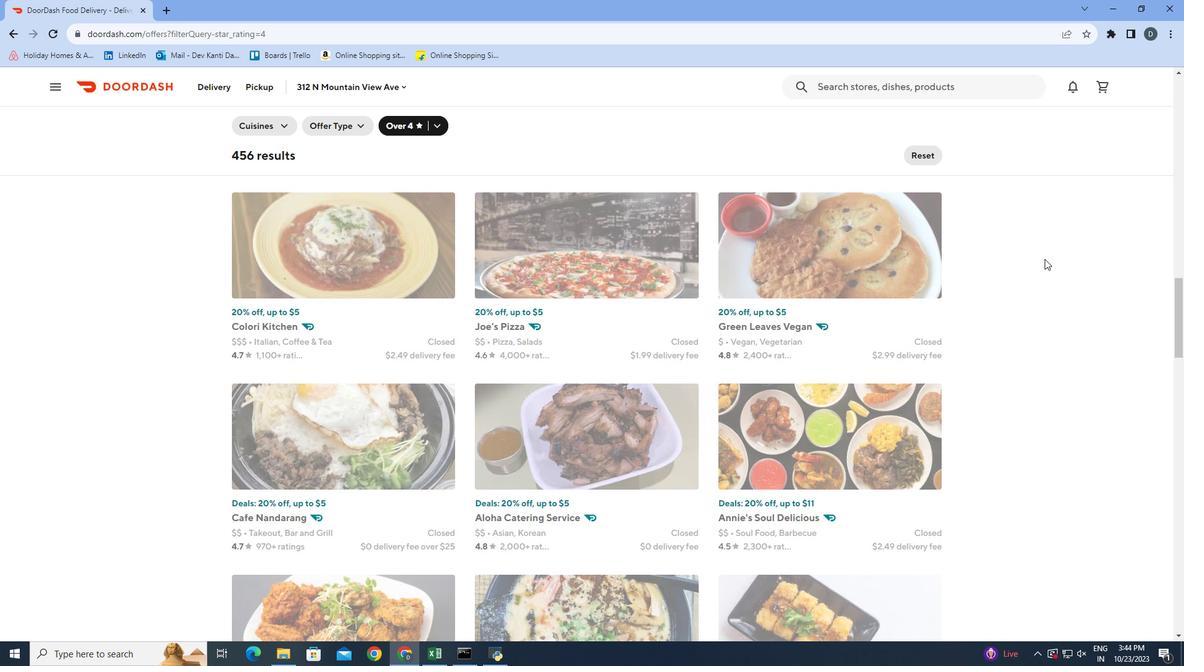 
Action: Mouse scrolled (1045, 258) with delta (0, 0)
Screenshot: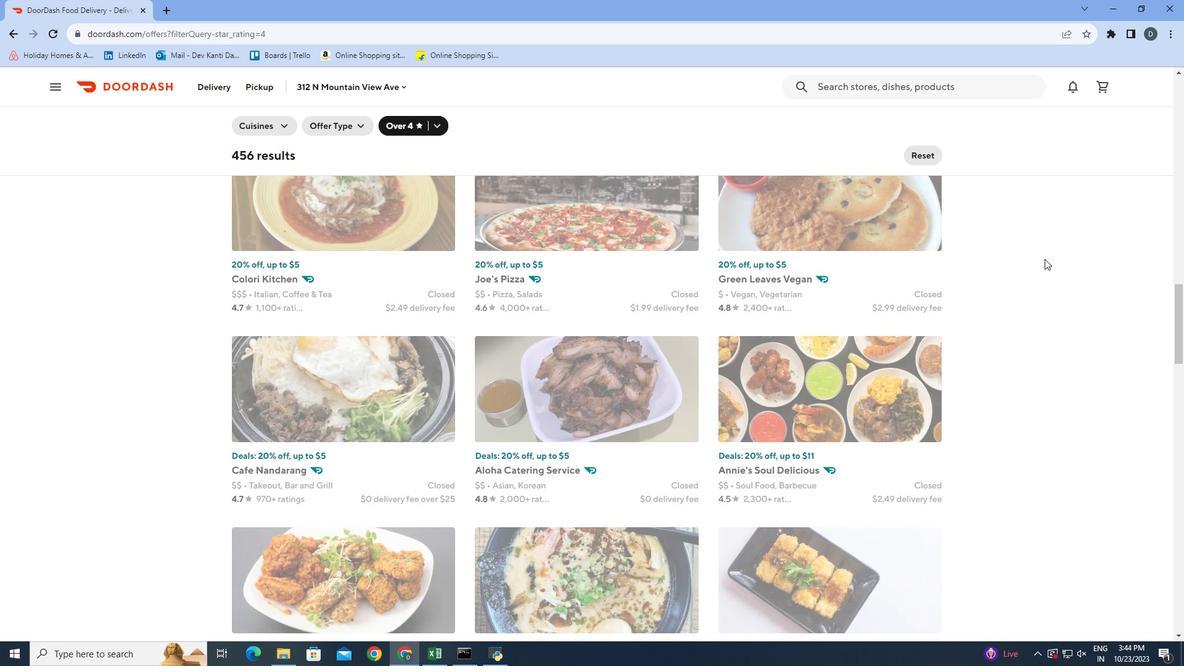 
Action: Mouse scrolled (1045, 258) with delta (0, 0)
Screenshot: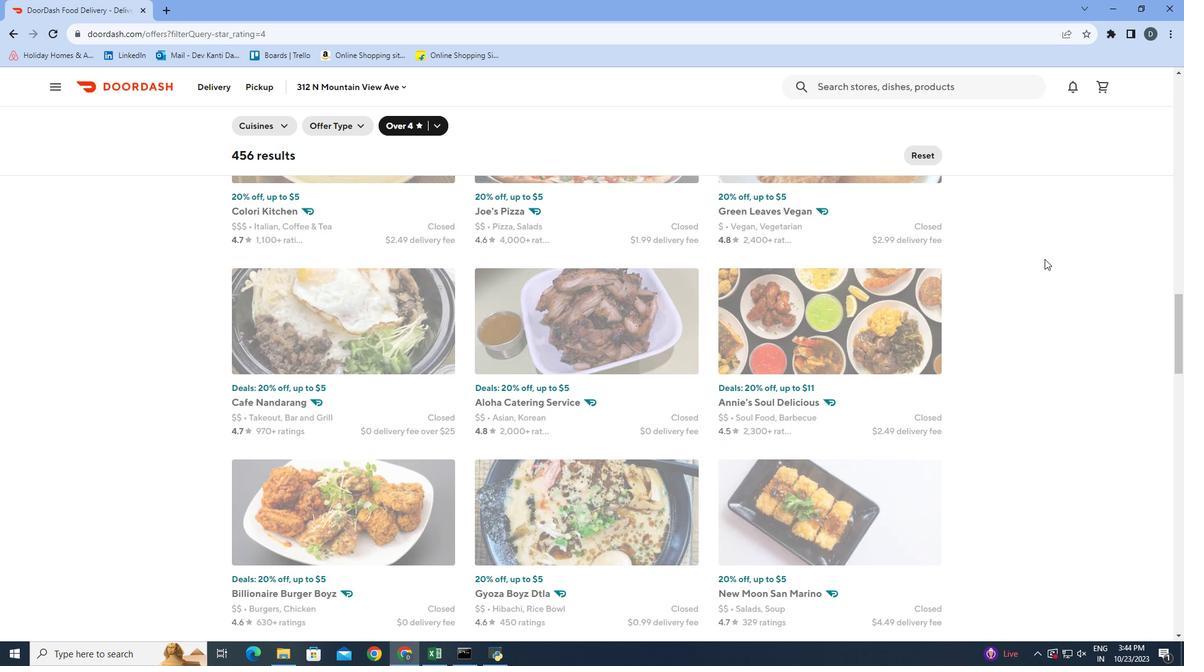 
Action: Mouse scrolled (1045, 258) with delta (0, 0)
Screenshot: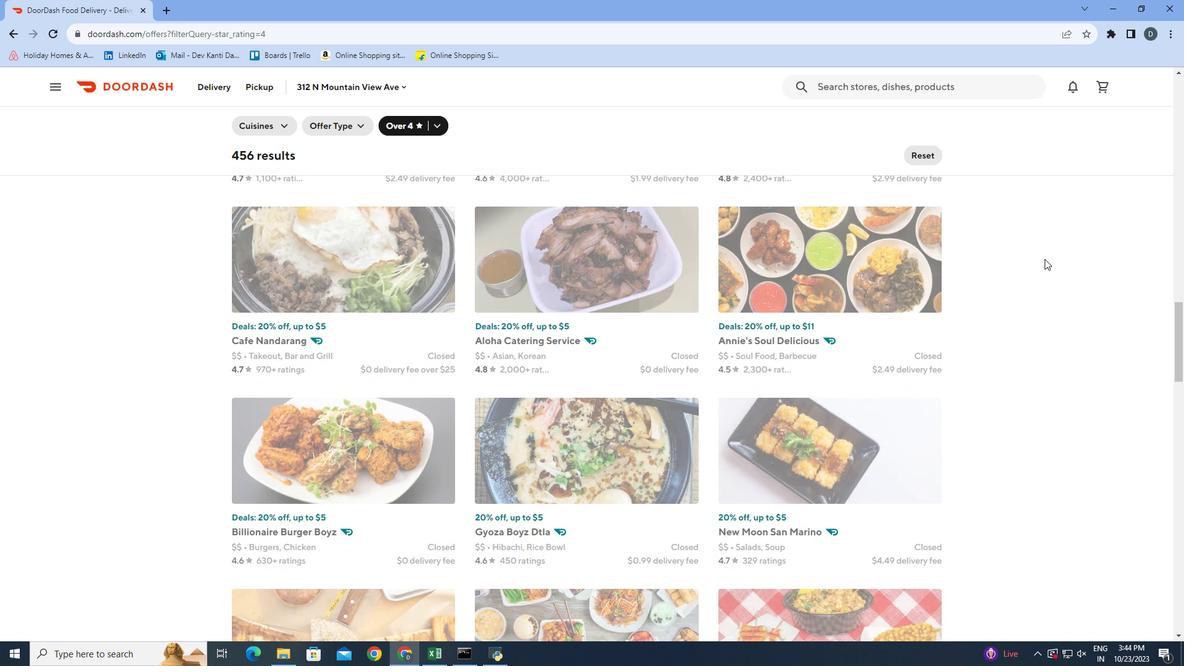
Action: Mouse scrolled (1045, 258) with delta (0, 0)
Screenshot: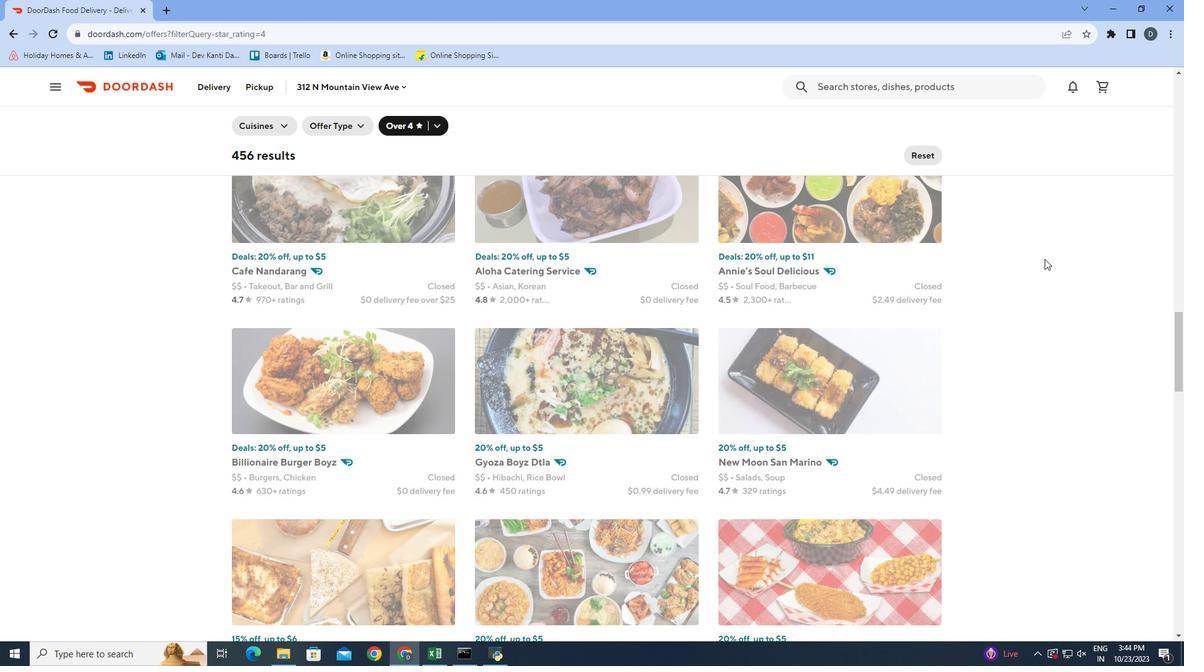 
Action: Mouse scrolled (1045, 258) with delta (0, 0)
Screenshot: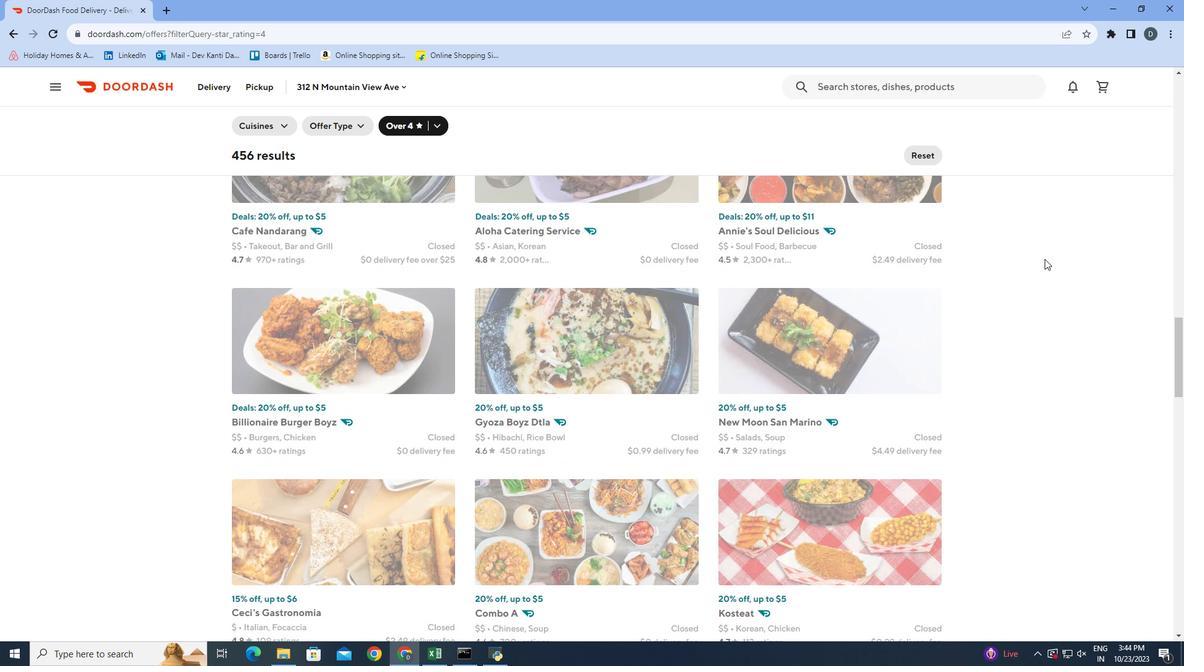 
Action: Mouse scrolled (1045, 258) with delta (0, 0)
Screenshot: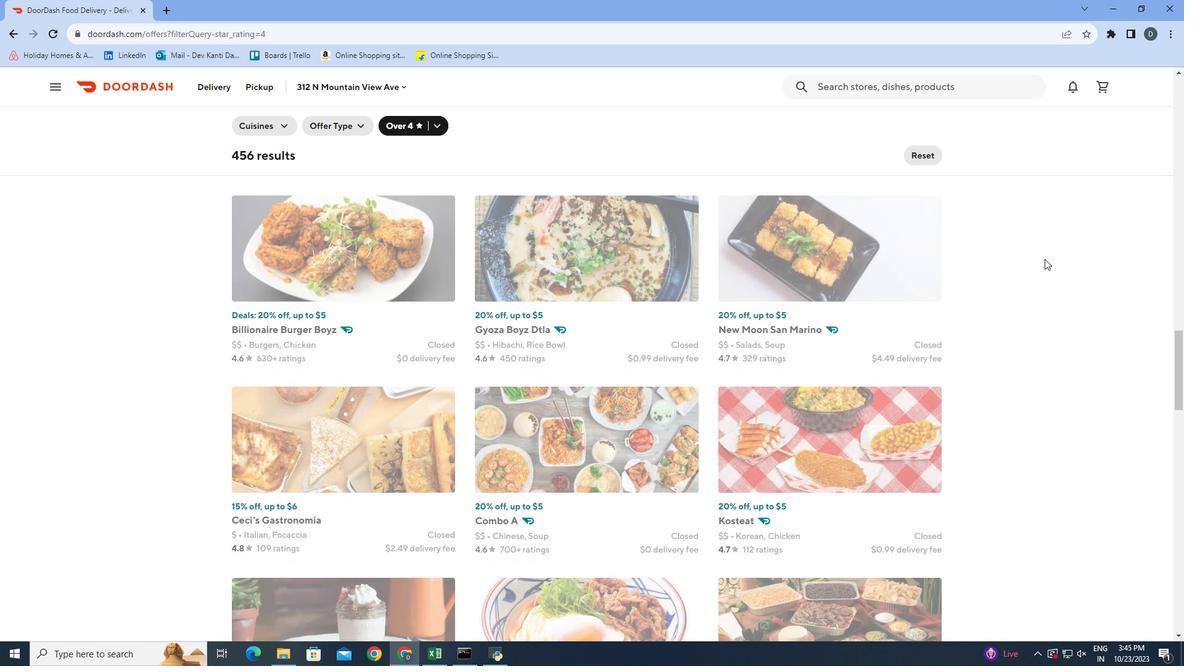
Action: Mouse scrolled (1045, 258) with delta (0, 0)
Screenshot: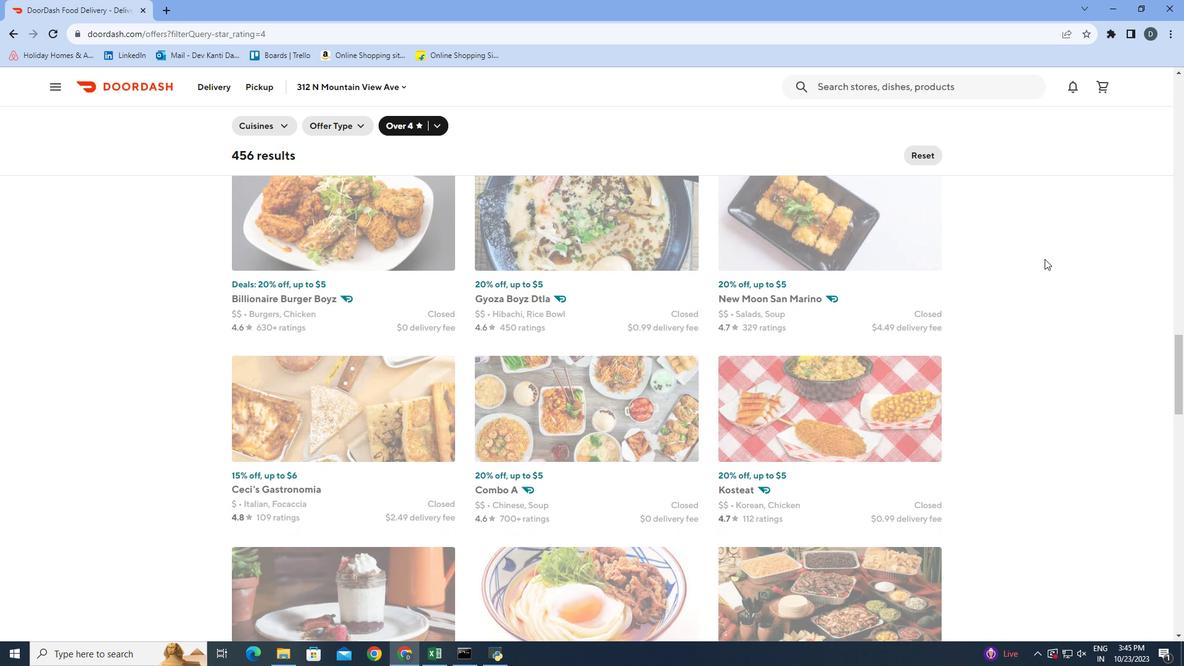 
Action: Mouse scrolled (1045, 258) with delta (0, 0)
Screenshot: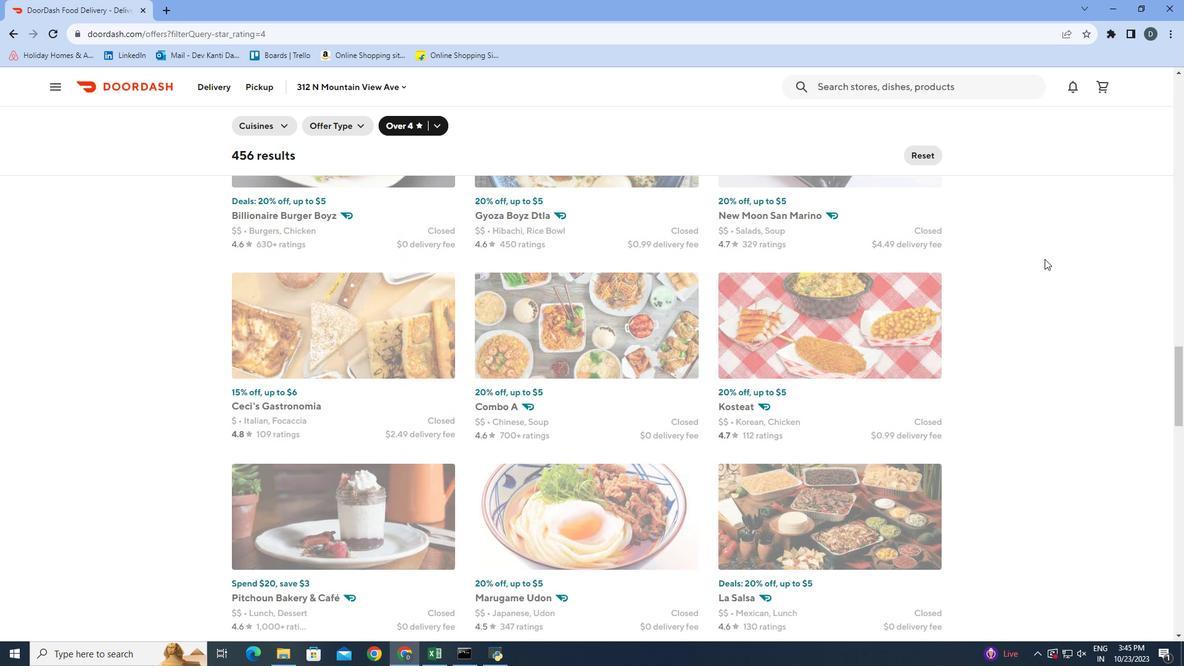 
Action: Mouse scrolled (1045, 258) with delta (0, 0)
Screenshot: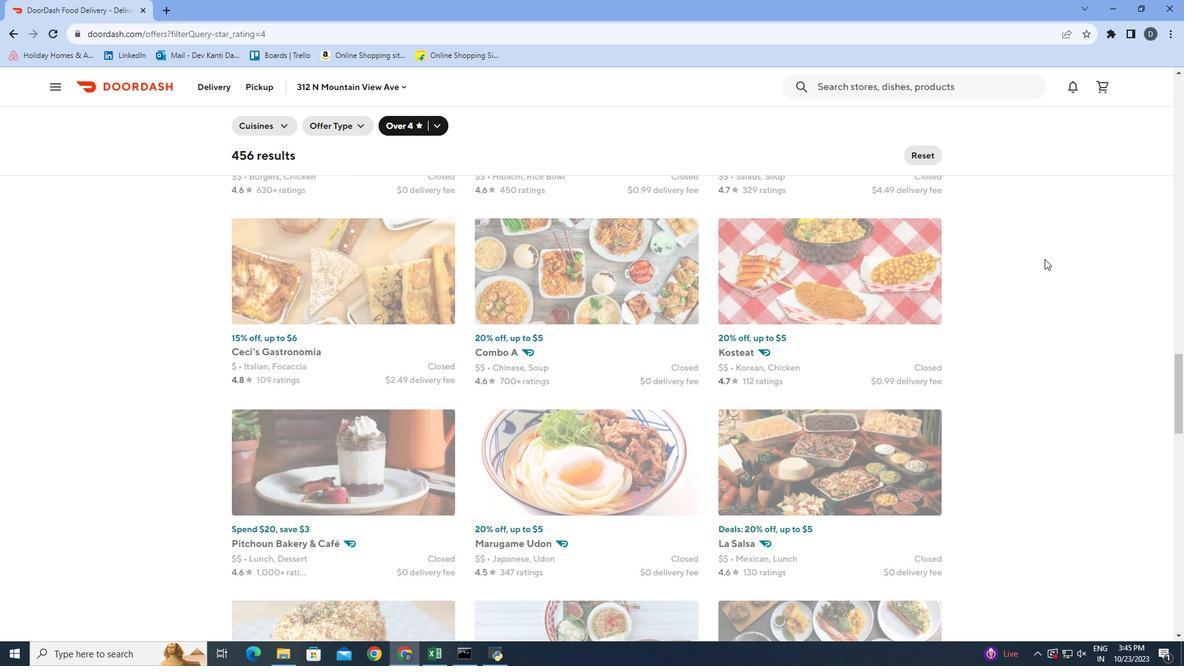 
Action: Mouse scrolled (1045, 258) with delta (0, 0)
Screenshot: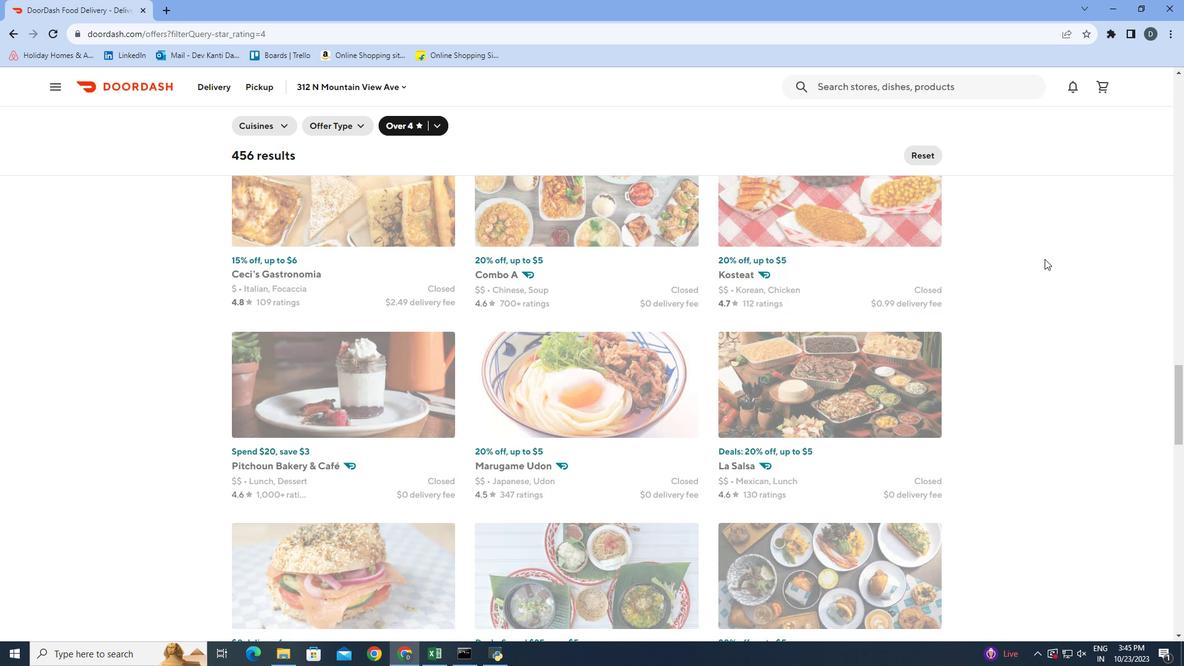 
Action: Mouse scrolled (1045, 258) with delta (0, 0)
Screenshot: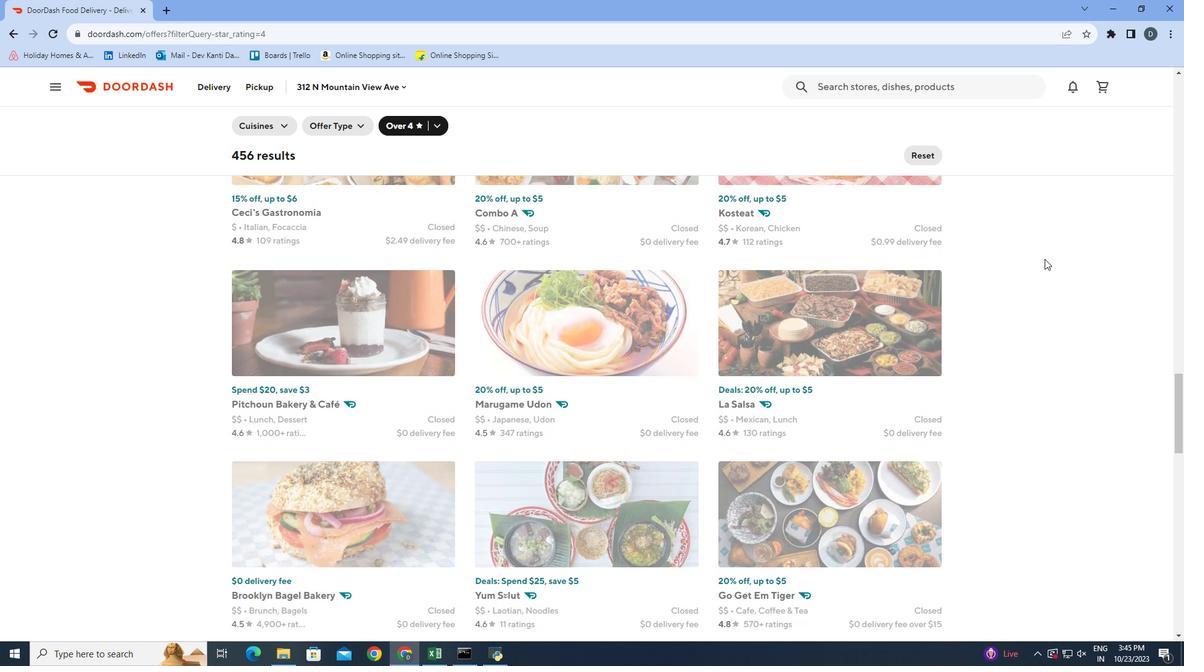 
Action: Mouse scrolled (1045, 258) with delta (0, 0)
Screenshot: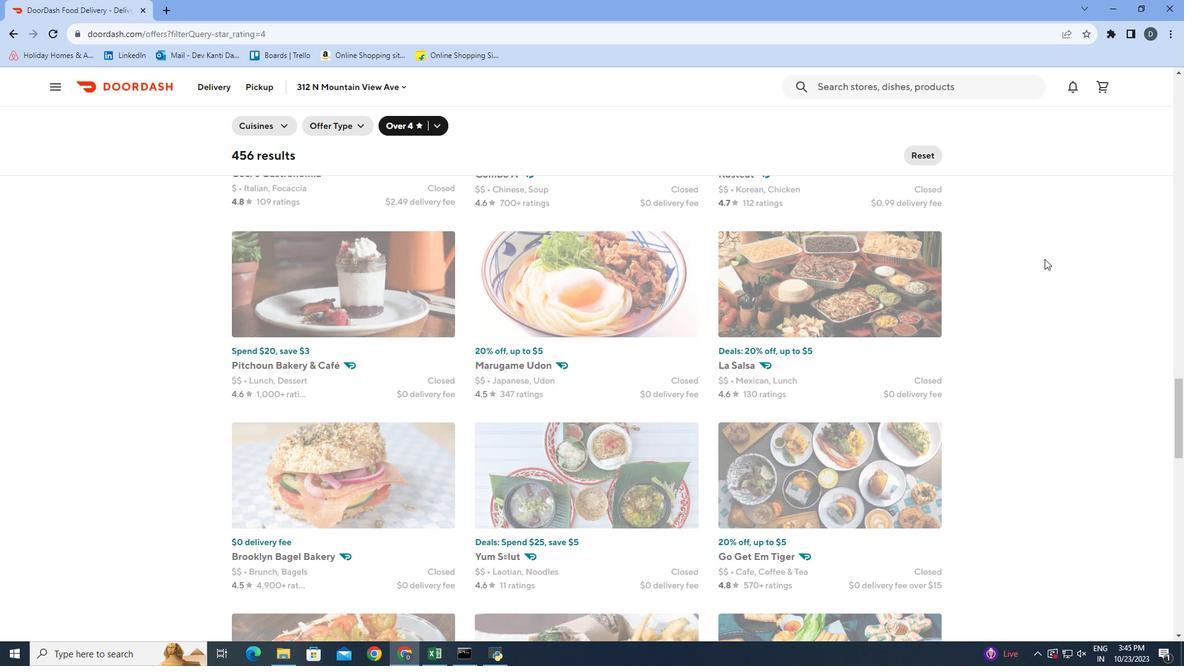 
Action: Mouse moved to (1045, 259)
Screenshot: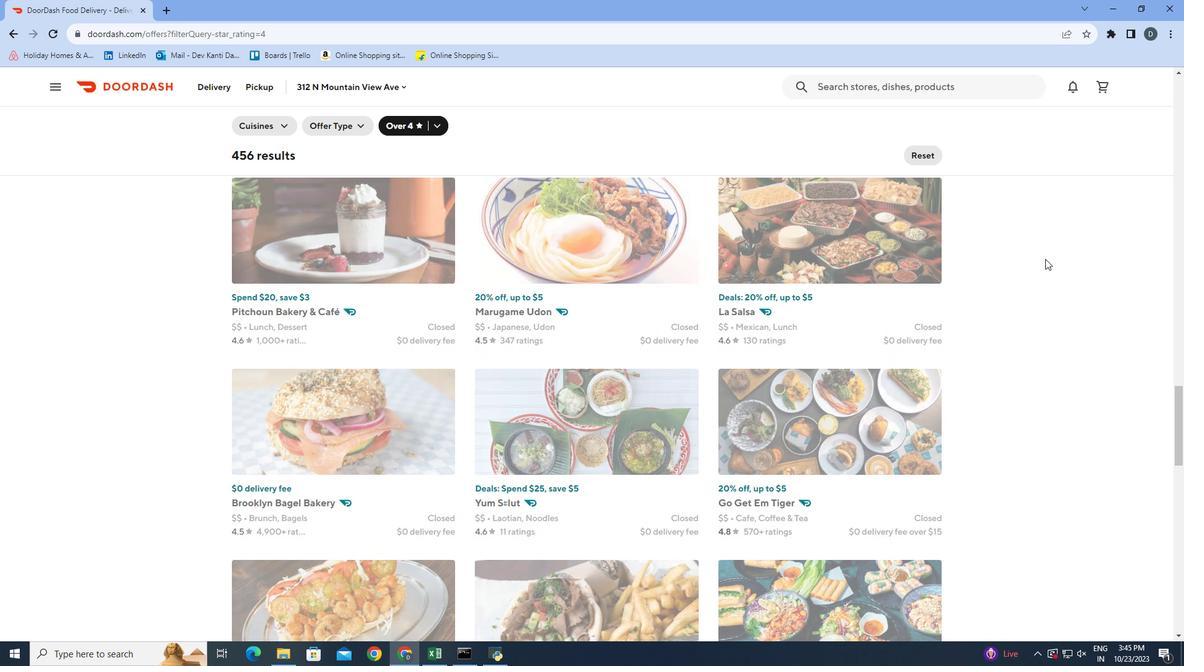 
Action: Mouse scrolled (1045, 258) with delta (0, 0)
Screenshot: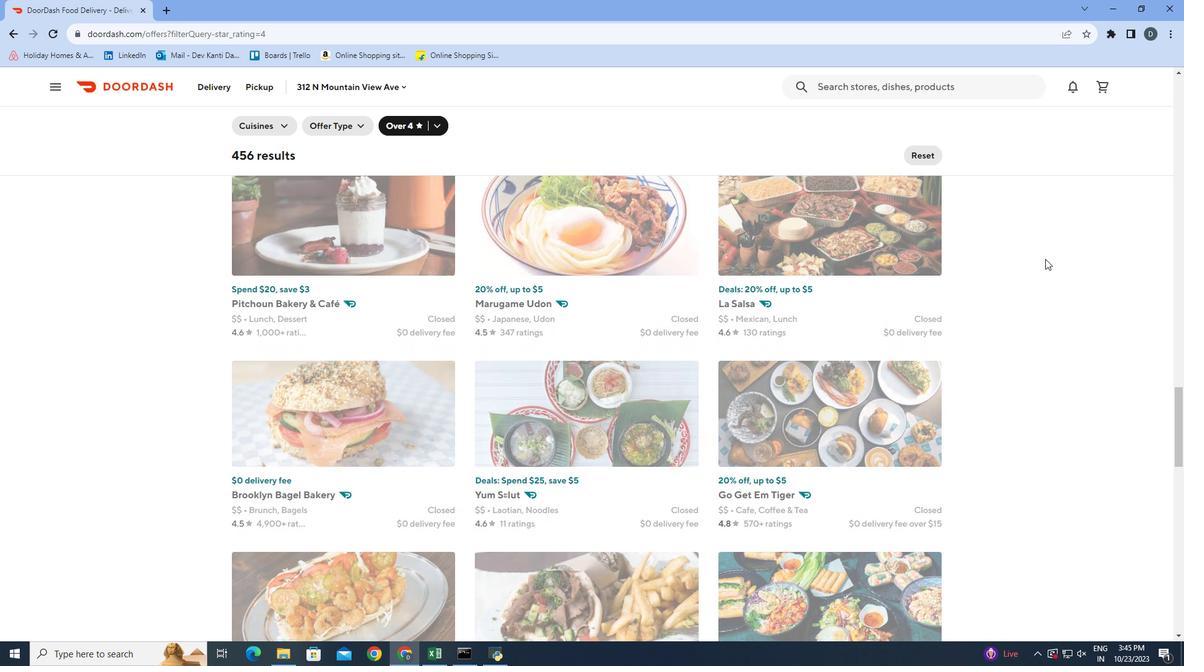 
Action: Mouse scrolled (1045, 258) with delta (0, 0)
Screenshot: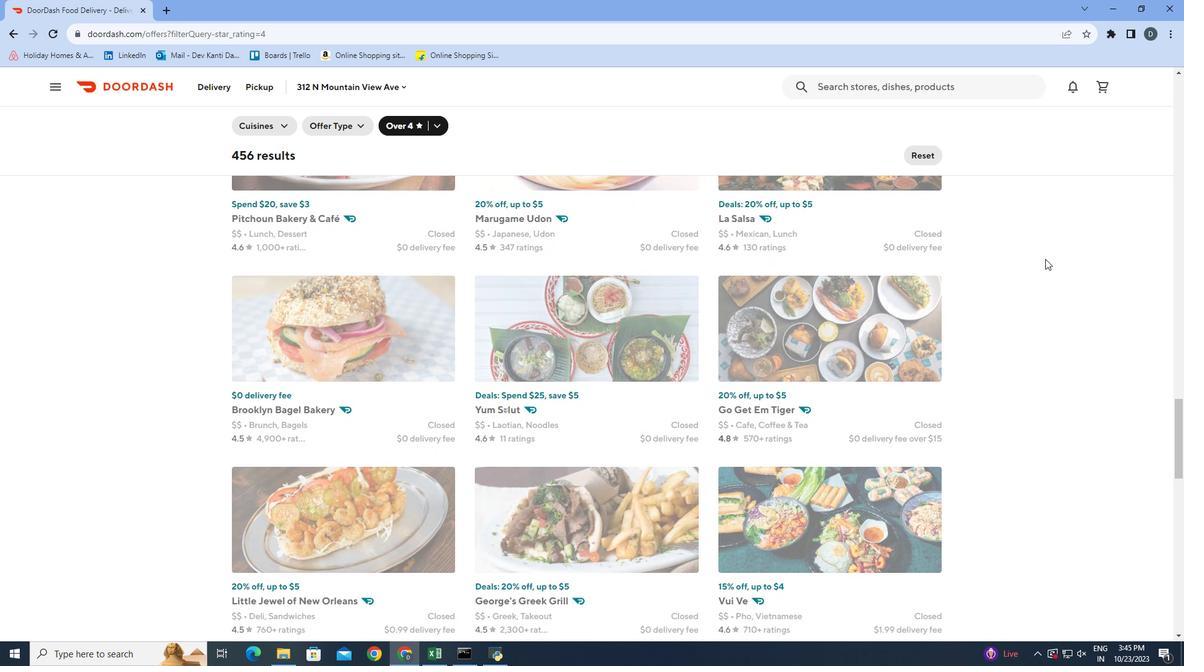 
Action: Mouse scrolled (1045, 258) with delta (0, 0)
Screenshot: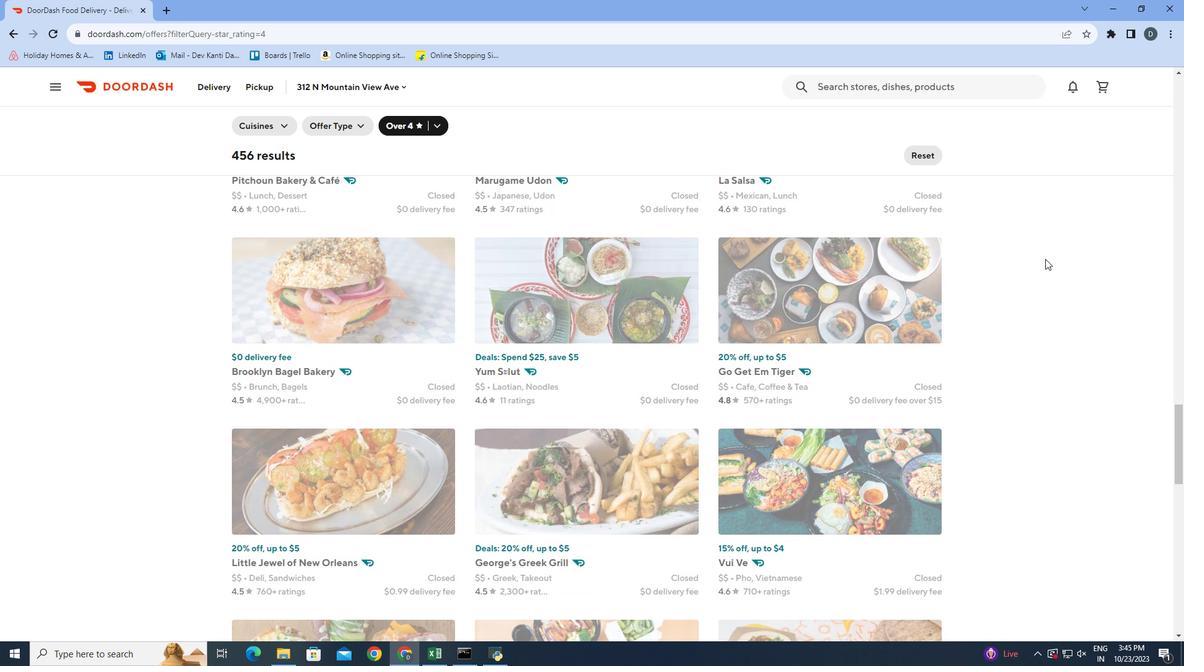 
Action: Mouse scrolled (1045, 258) with delta (0, 0)
Screenshot: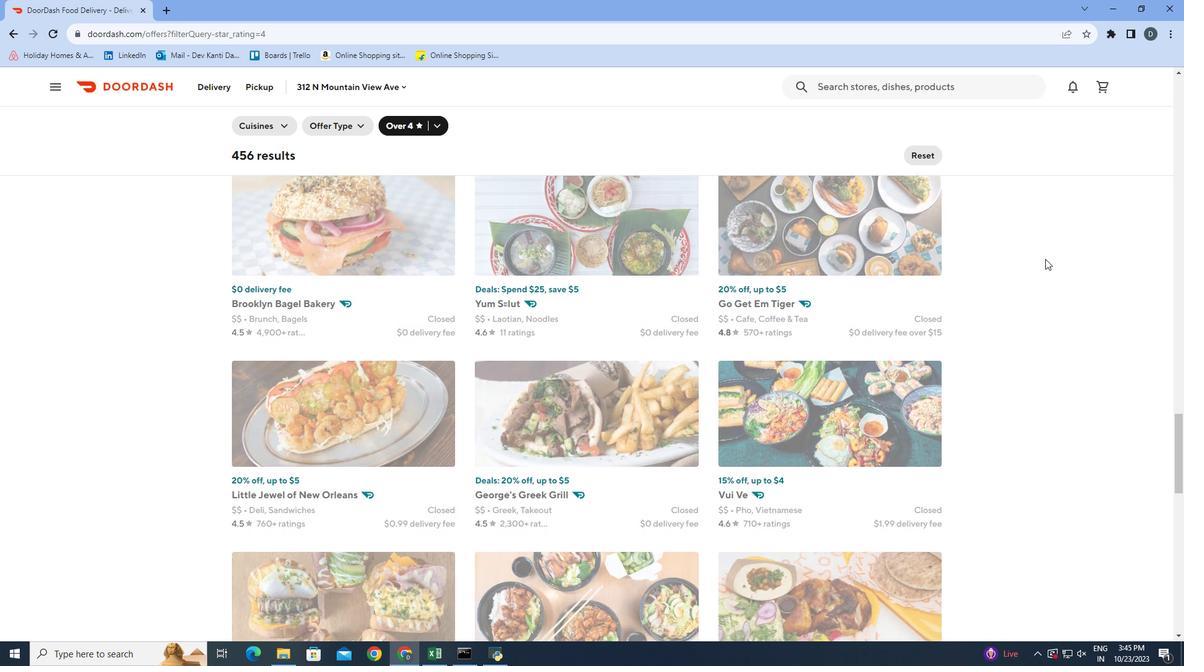 
Action: Mouse scrolled (1045, 258) with delta (0, 0)
Screenshot: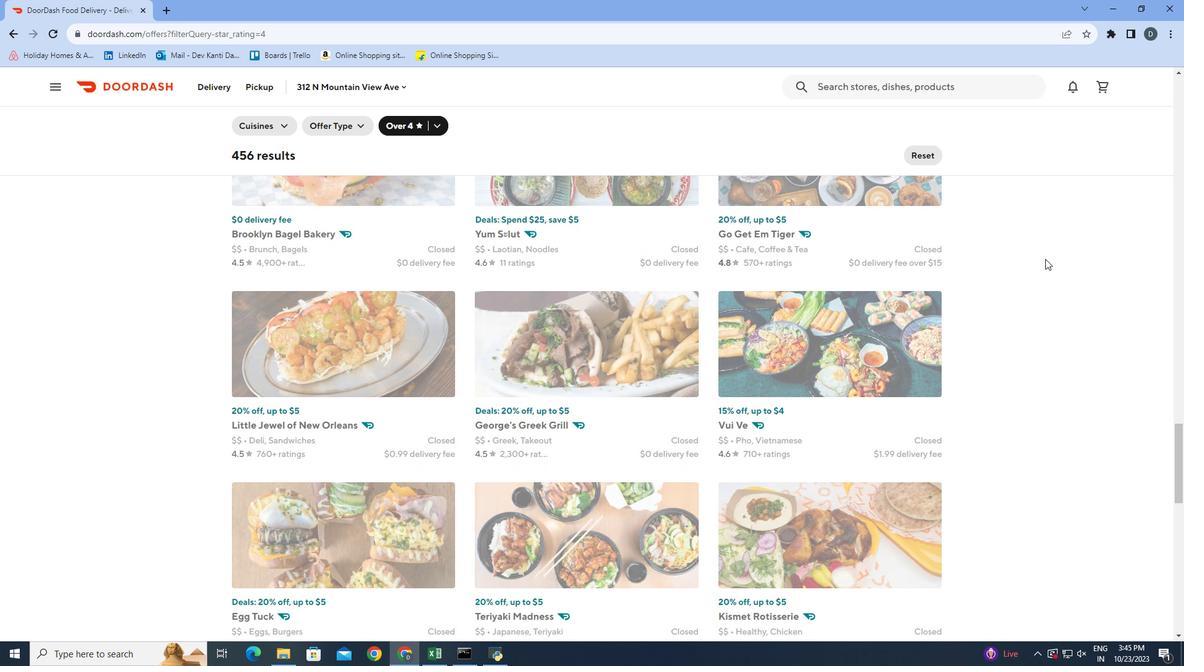 
Action: Mouse scrolled (1045, 258) with delta (0, 0)
Screenshot: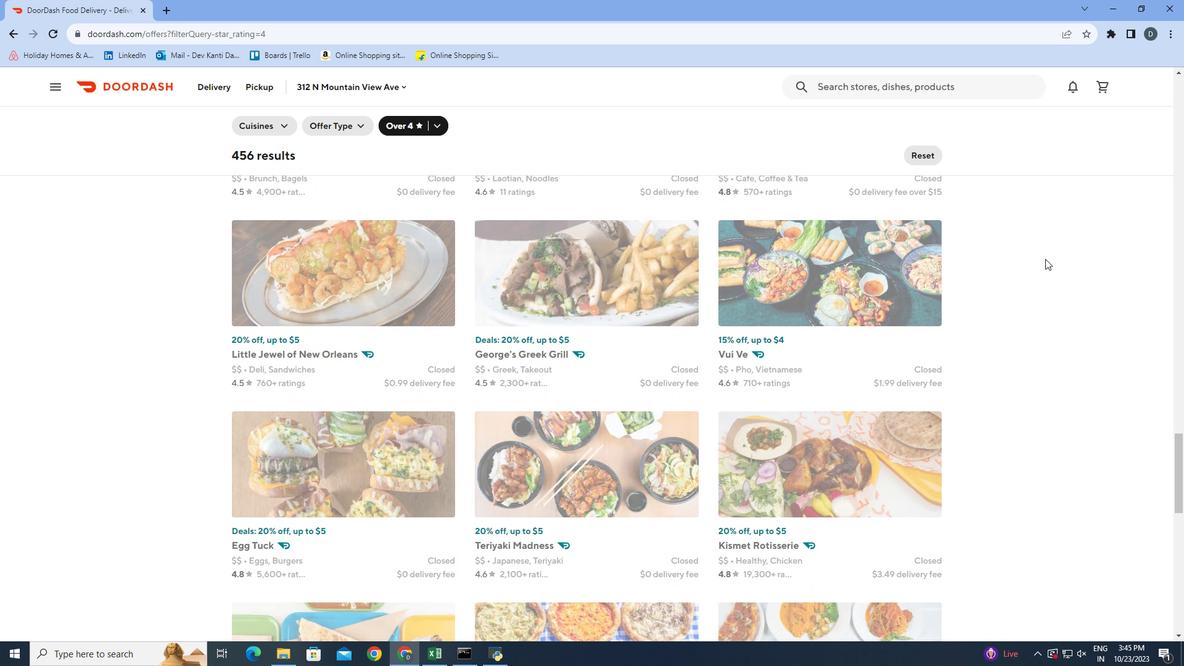 
Action: Mouse scrolled (1045, 258) with delta (0, 0)
Screenshot: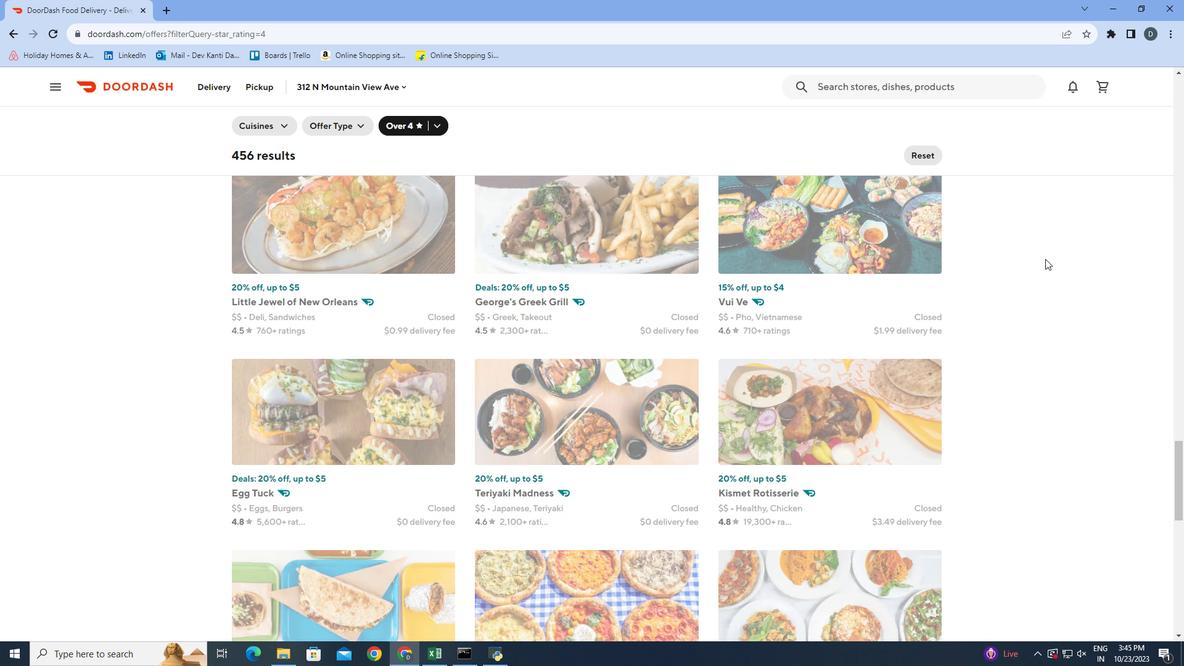 
Action: Mouse scrolled (1045, 258) with delta (0, 0)
Screenshot: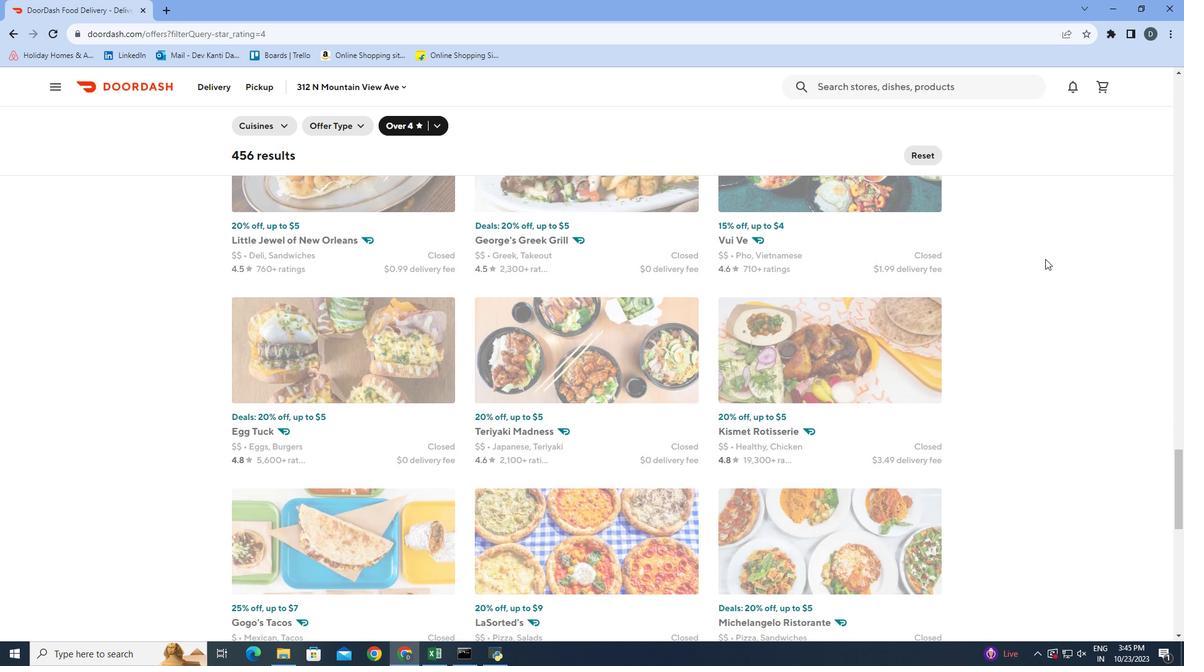 
Action: Mouse scrolled (1045, 258) with delta (0, 0)
Screenshot: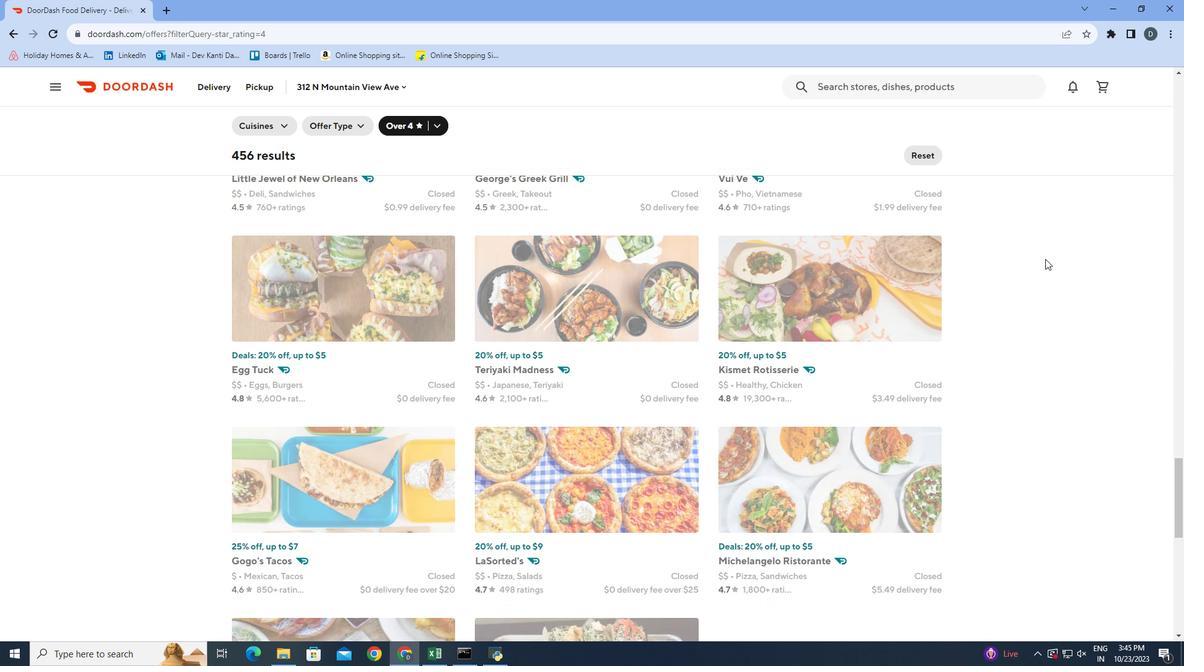
Action: Mouse scrolled (1045, 258) with delta (0, 0)
Screenshot: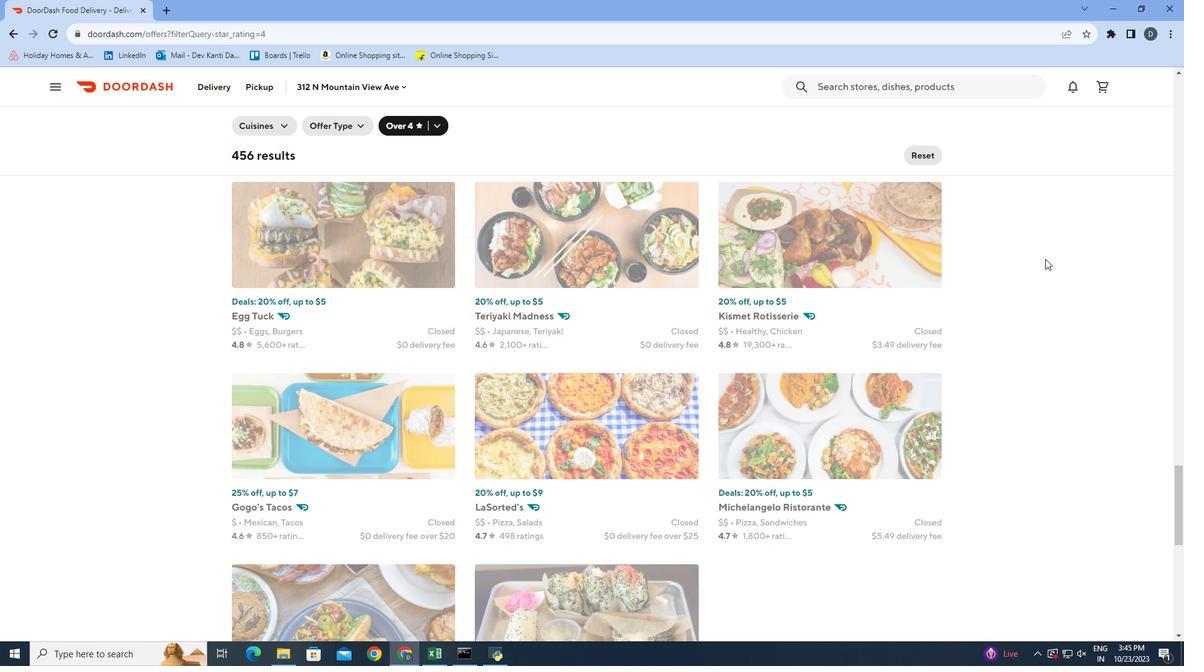 
Action: Mouse scrolled (1045, 258) with delta (0, 0)
Screenshot: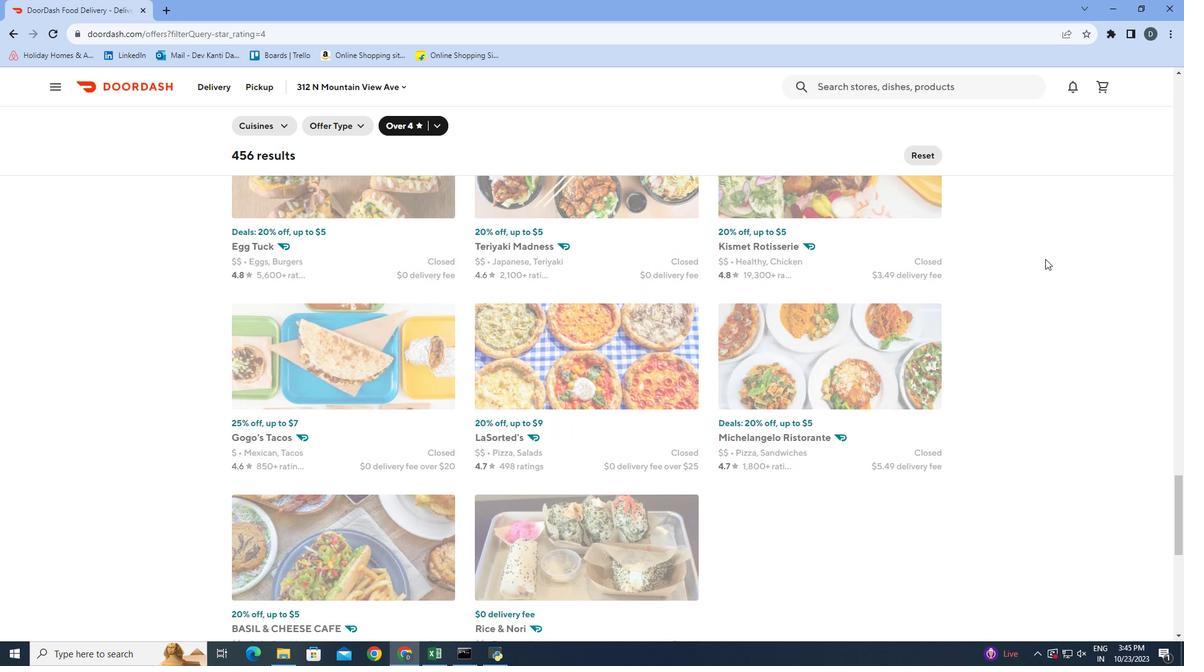 
Action: Mouse scrolled (1045, 258) with delta (0, 0)
Screenshot: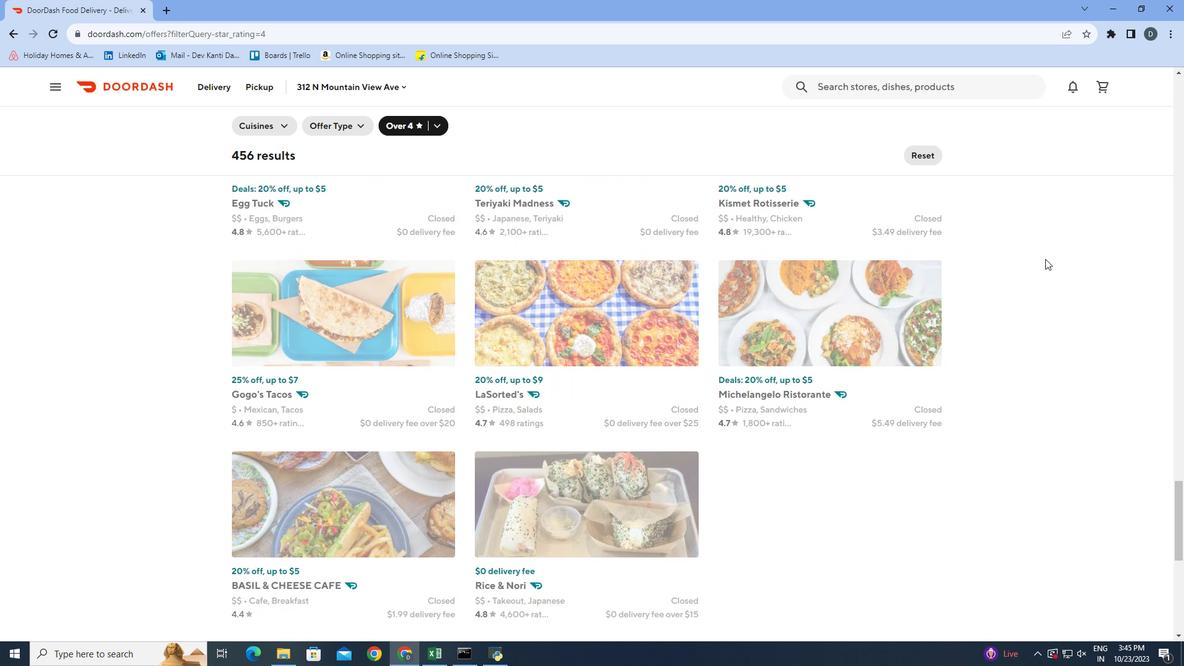 
Action: Mouse scrolled (1045, 258) with delta (0, 0)
Screenshot: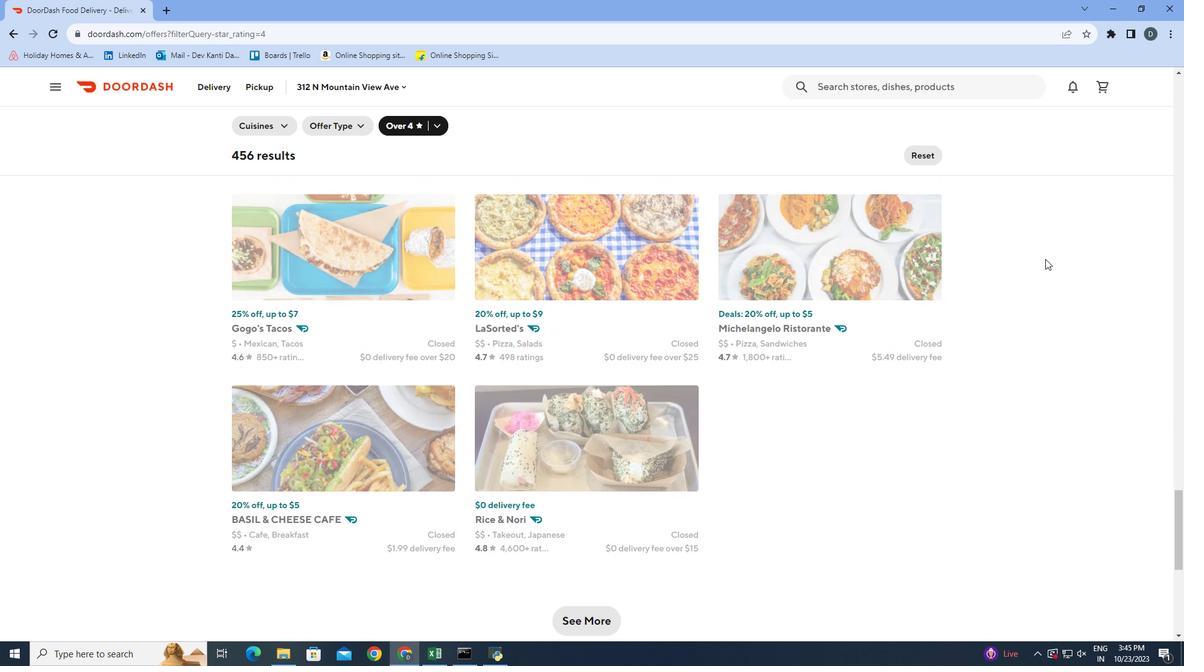 
Action: Mouse scrolled (1045, 258) with delta (0, 0)
Screenshot: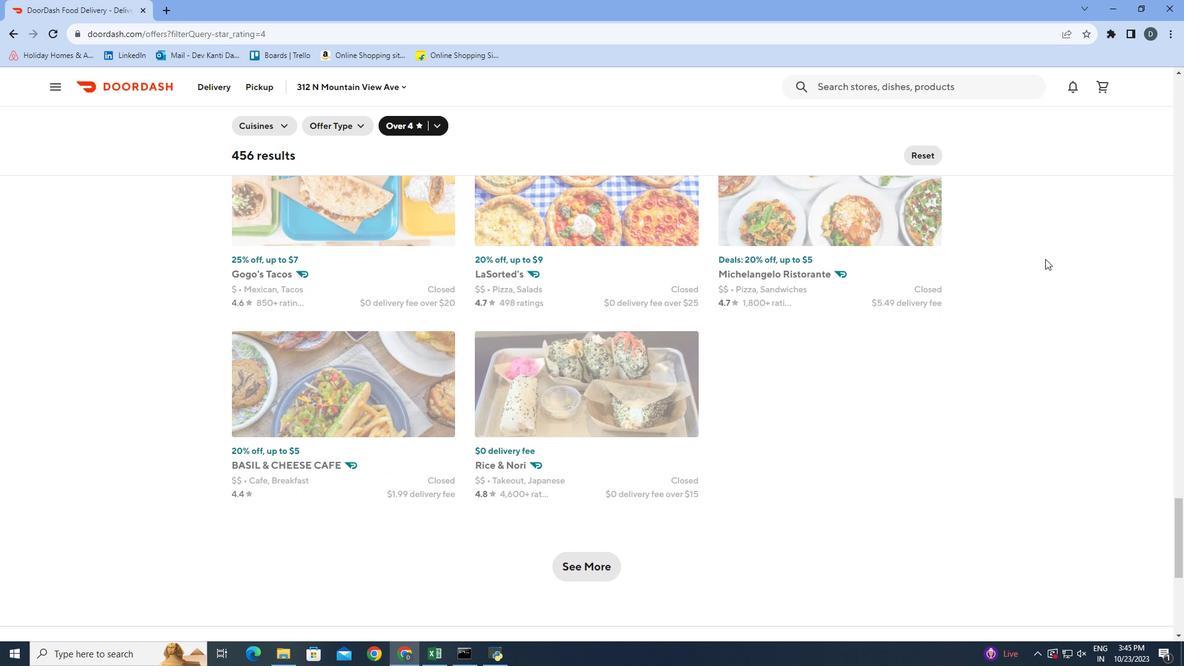 
Action: Mouse moved to (590, 515)
Screenshot: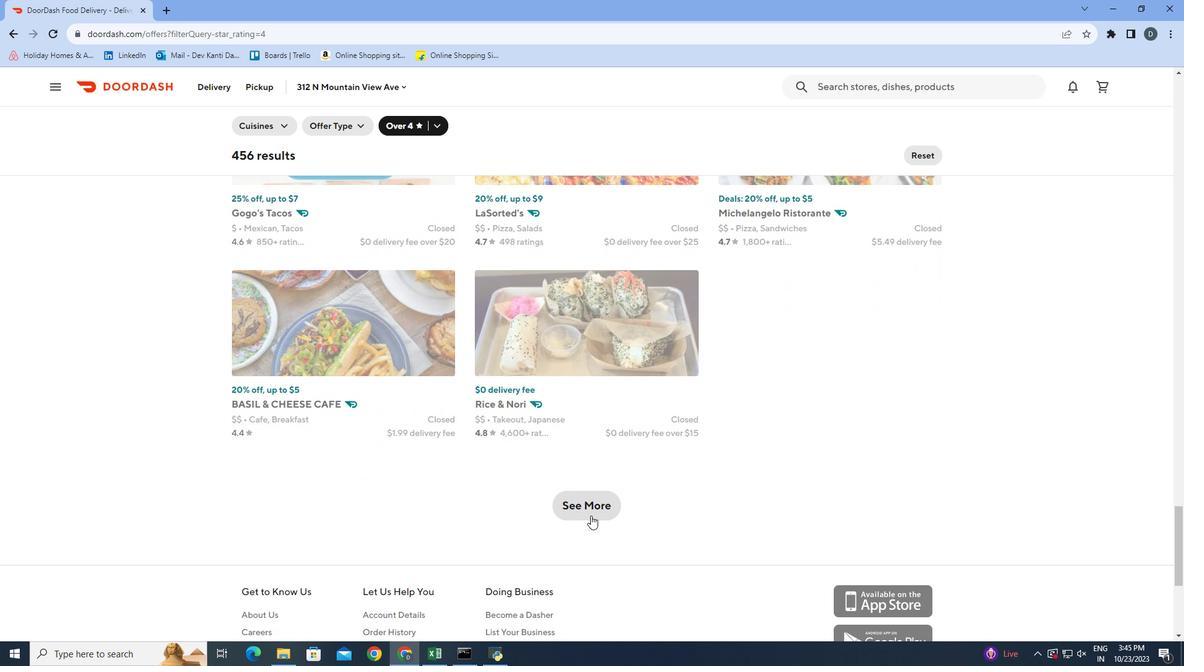 
Action: Mouse pressed left at (590, 515)
Screenshot: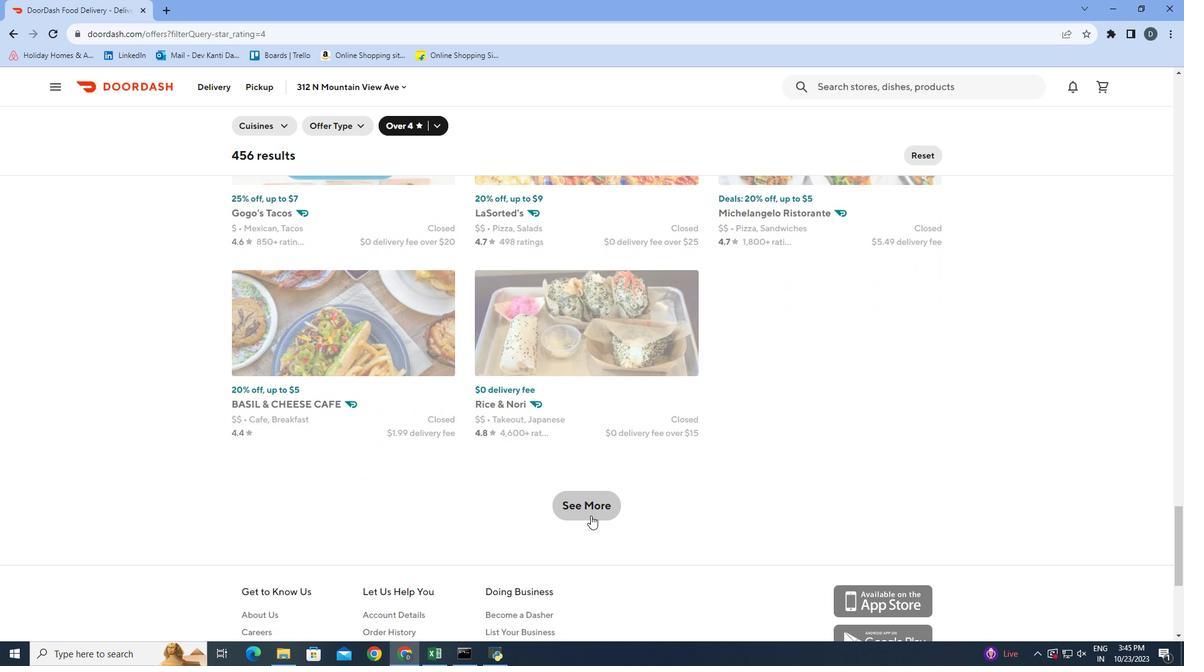 
Action: Mouse moved to (975, 415)
Screenshot: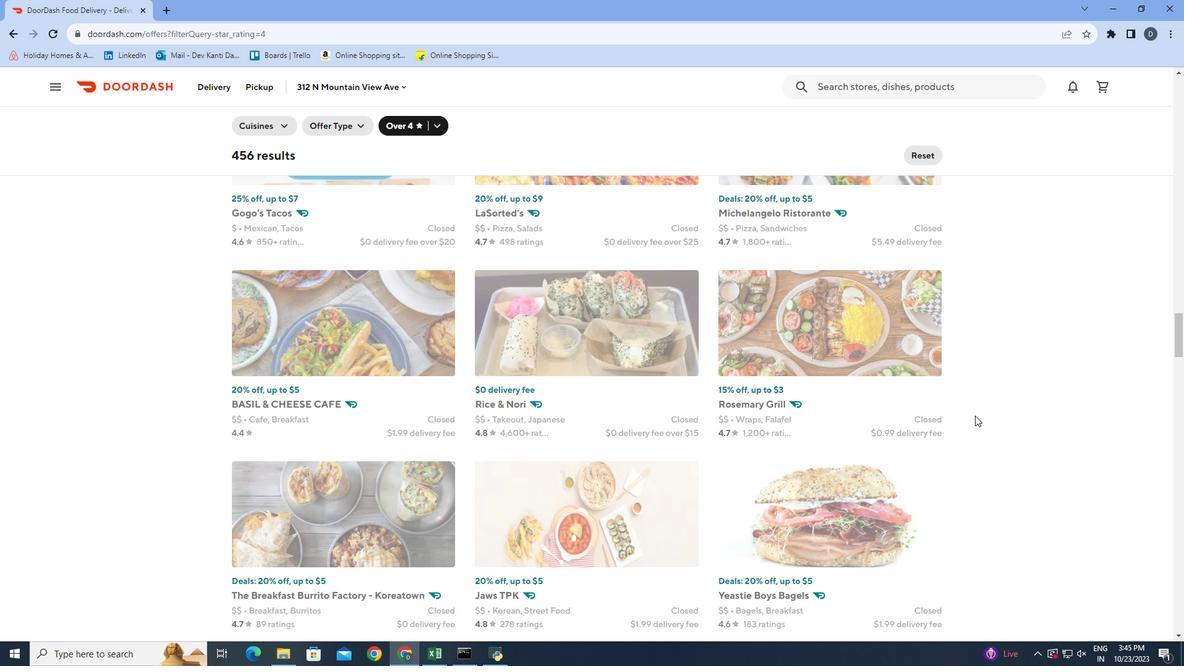 
Action: Mouse scrolled (975, 415) with delta (0, 0)
Screenshot: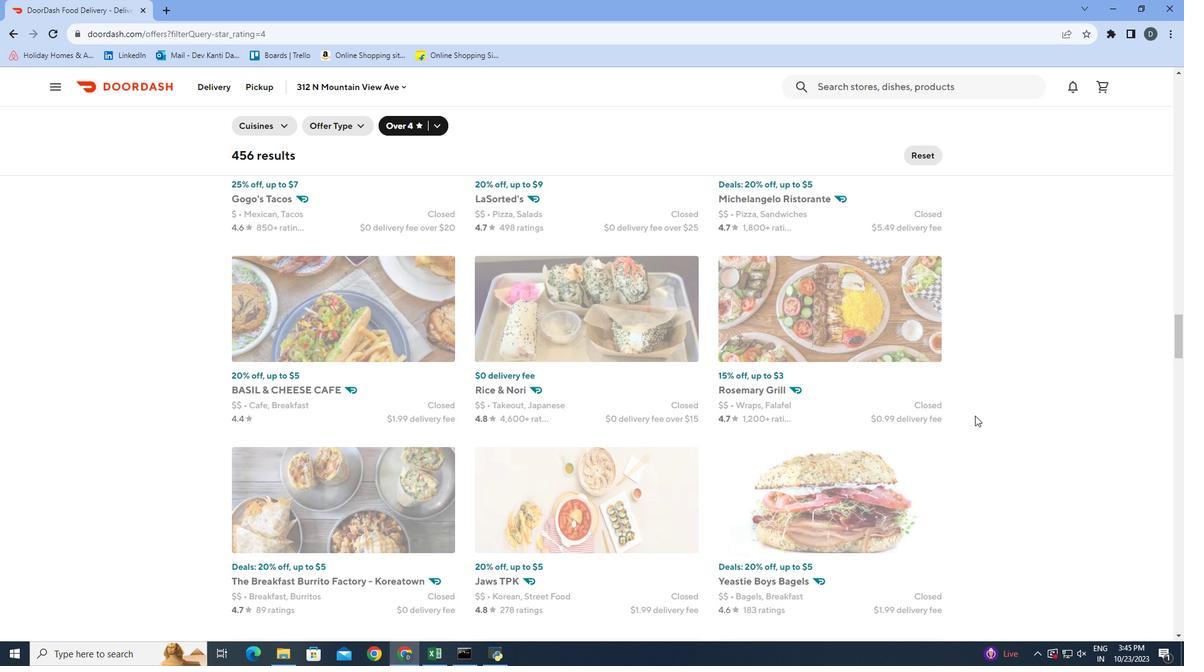 
Action: Mouse scrolled (975, 415) with delta (0, 0)
Screenshot: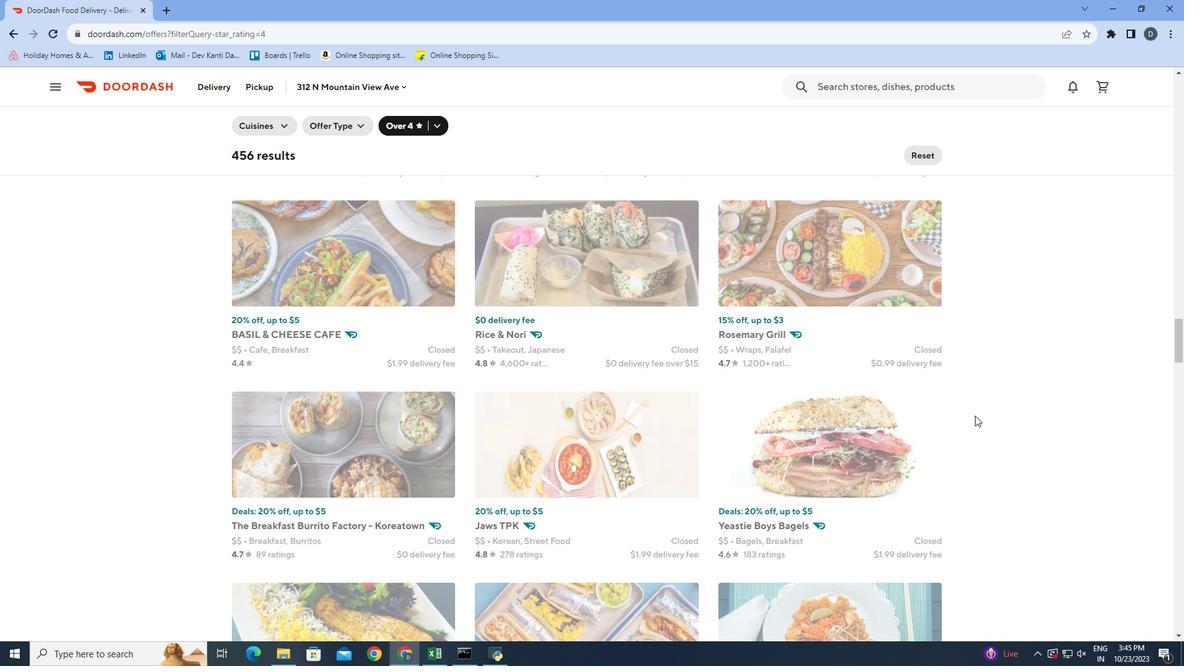 
Action: Mouse scrolled (975, 415) with delta (0, 0)
Screenshot: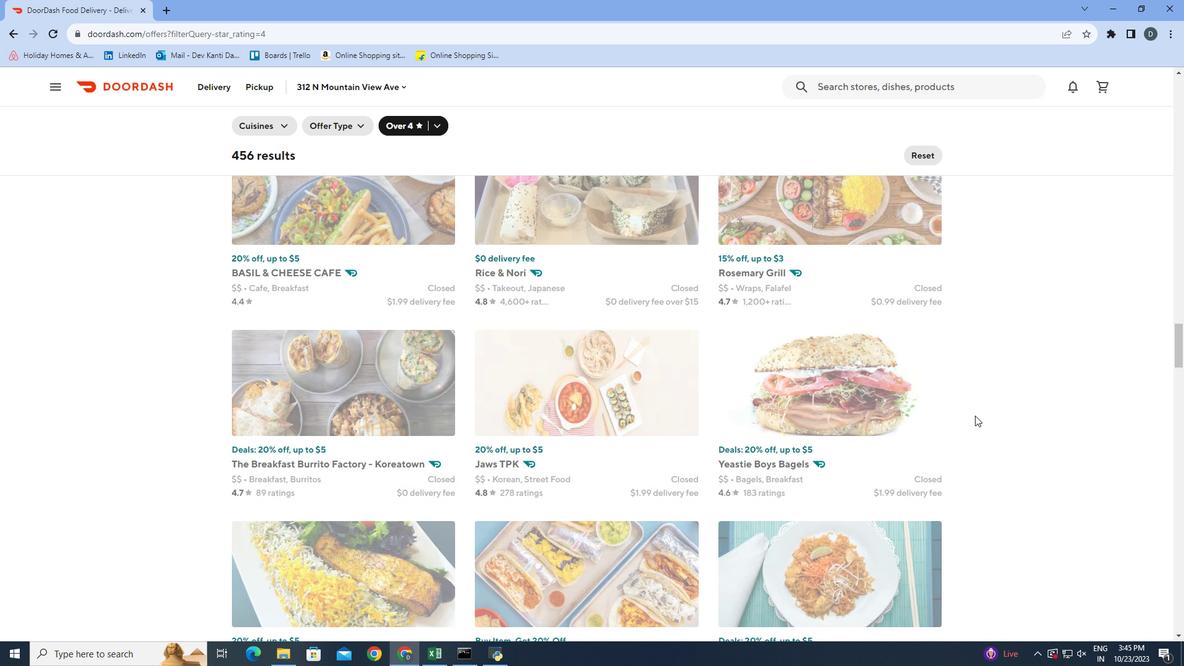 
Action: Mouse scrolled (975, 415) with delta (0, 0)
Screenshot: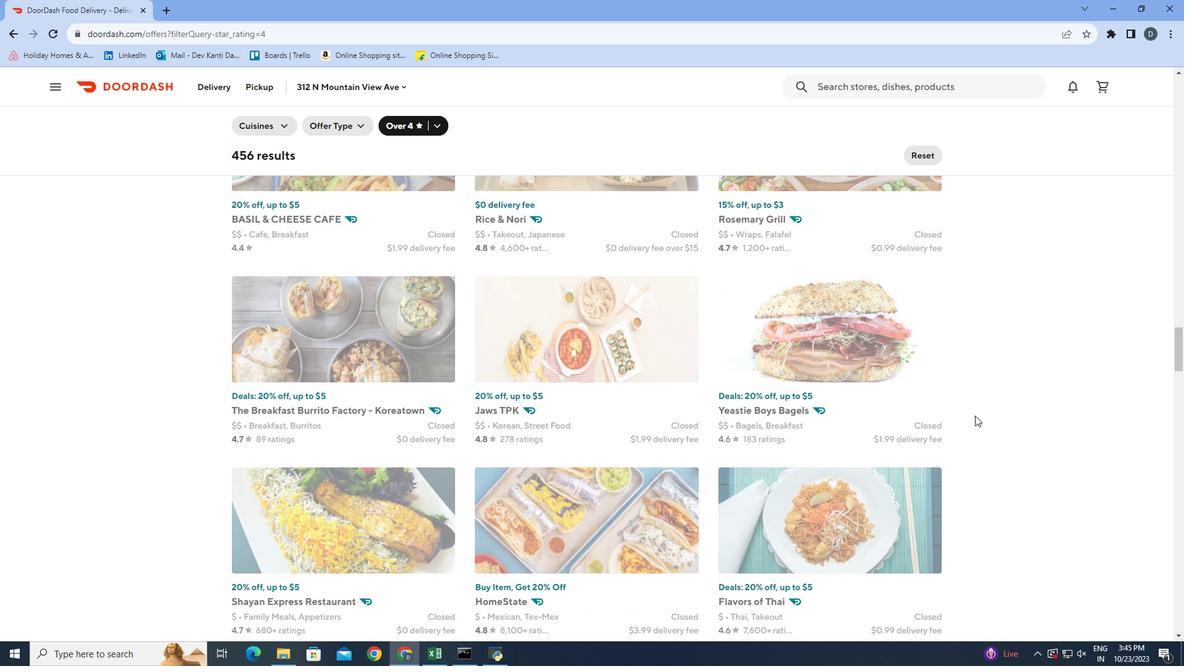 
Action: Mouse scrolled (975, 415) with delta (0, 0)
Screenshot: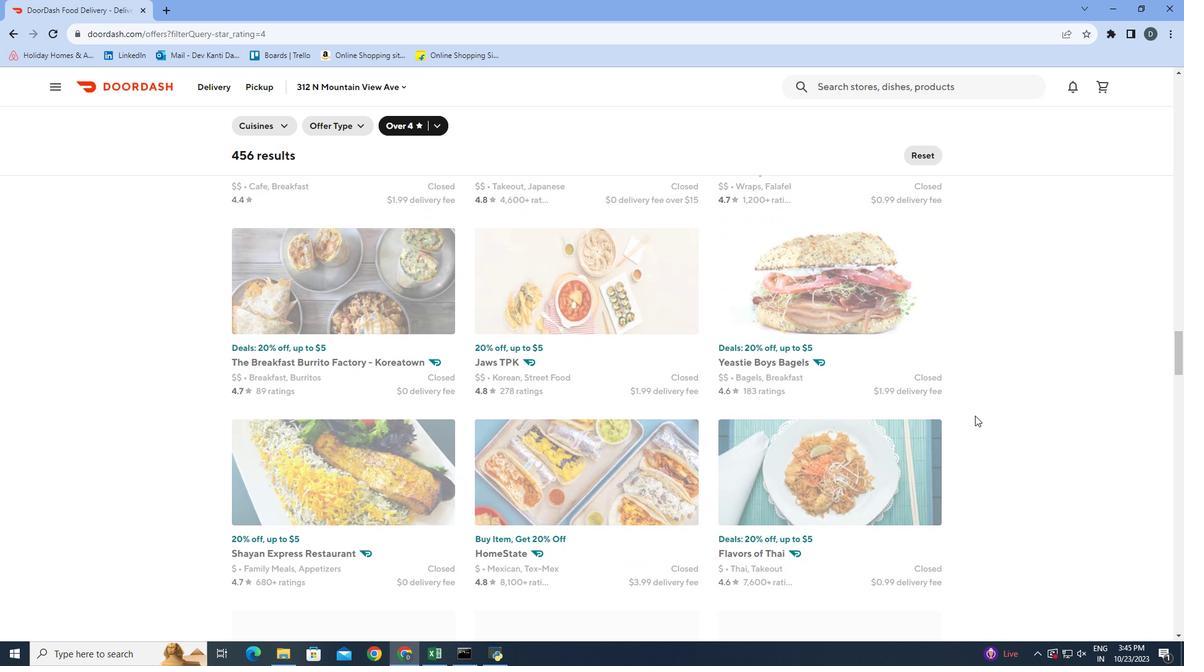 
Action: Mouse scrolled (975, 415) with delta (0, 0)
Screenshot: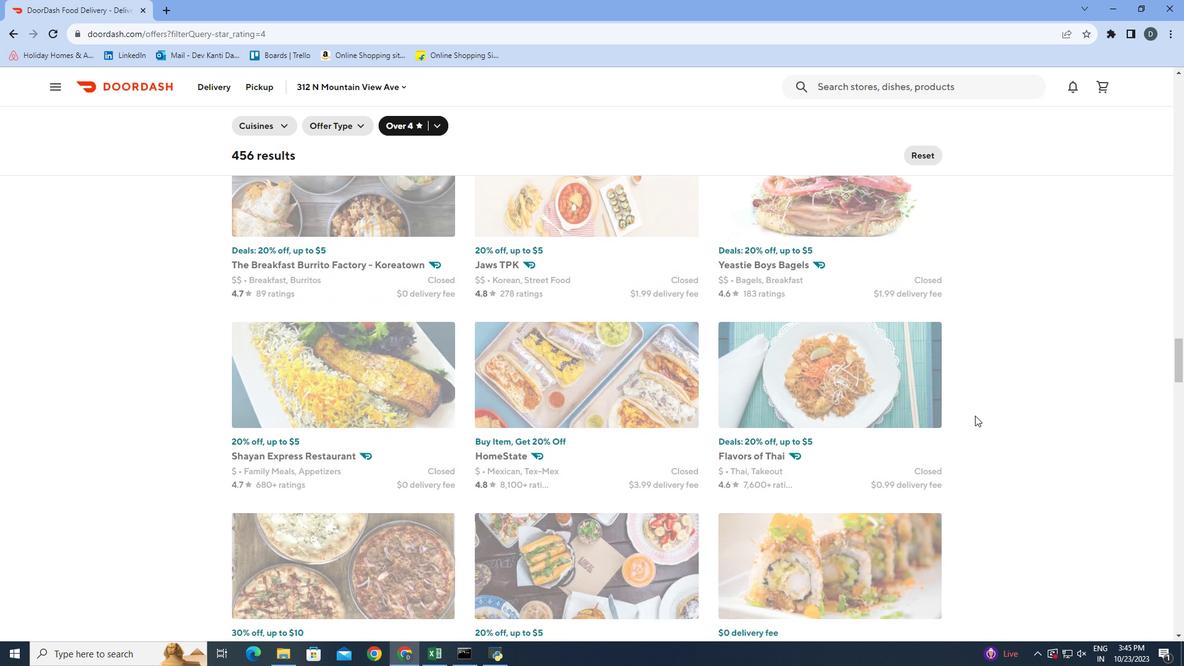 
Action: Mouse scrolled (975, 415) with delta (0, 0)
Screenshot: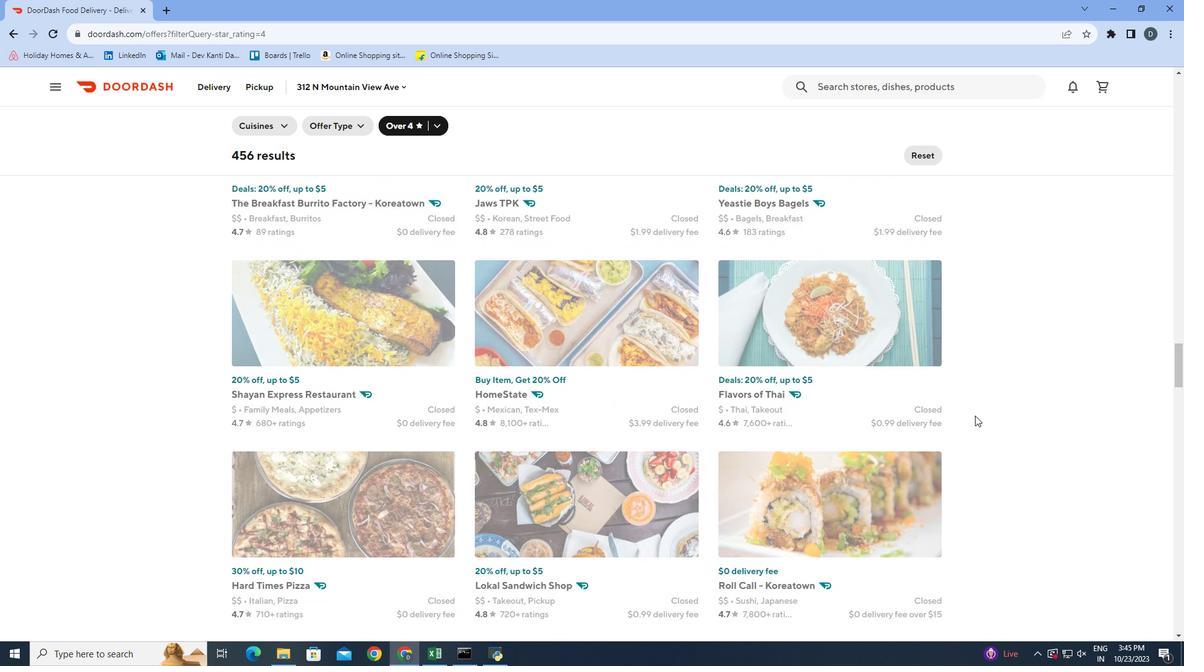 
Action: Mouse scrolled (975, 415) with delta (0, 0)
Screenshot: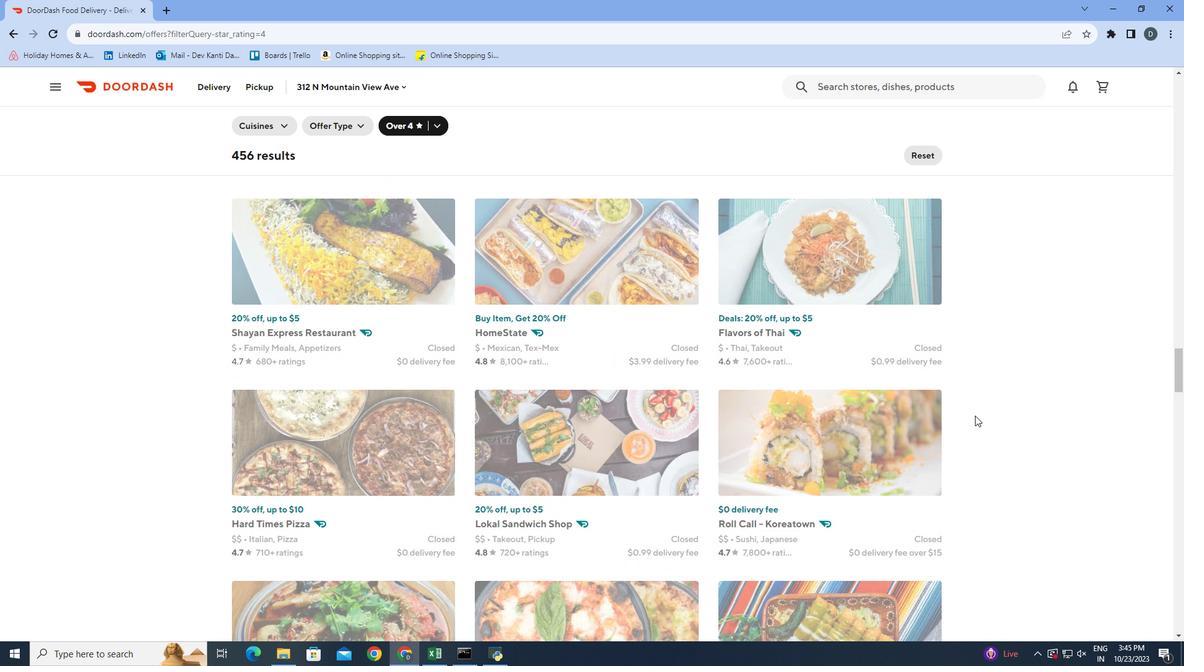 
Action: Mouse scrolled (975, 415) with delta (0, 0)
Screenshot: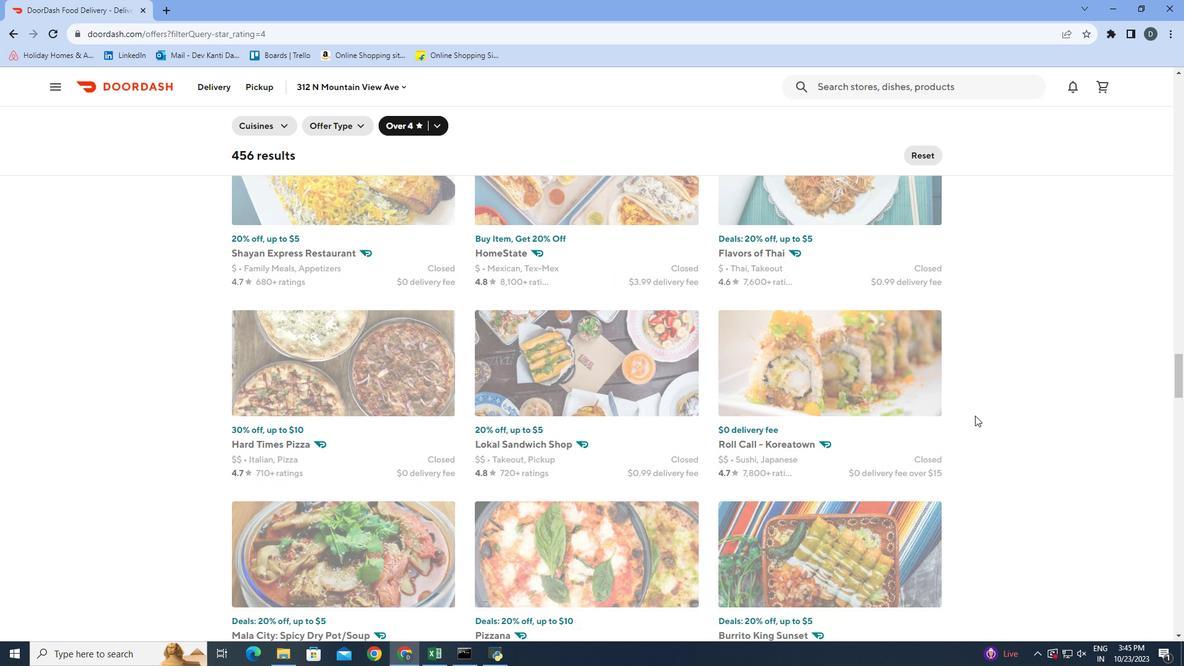 
Action: Mouse scrolled (975, 415) with delta (0, 0)
Screenshot: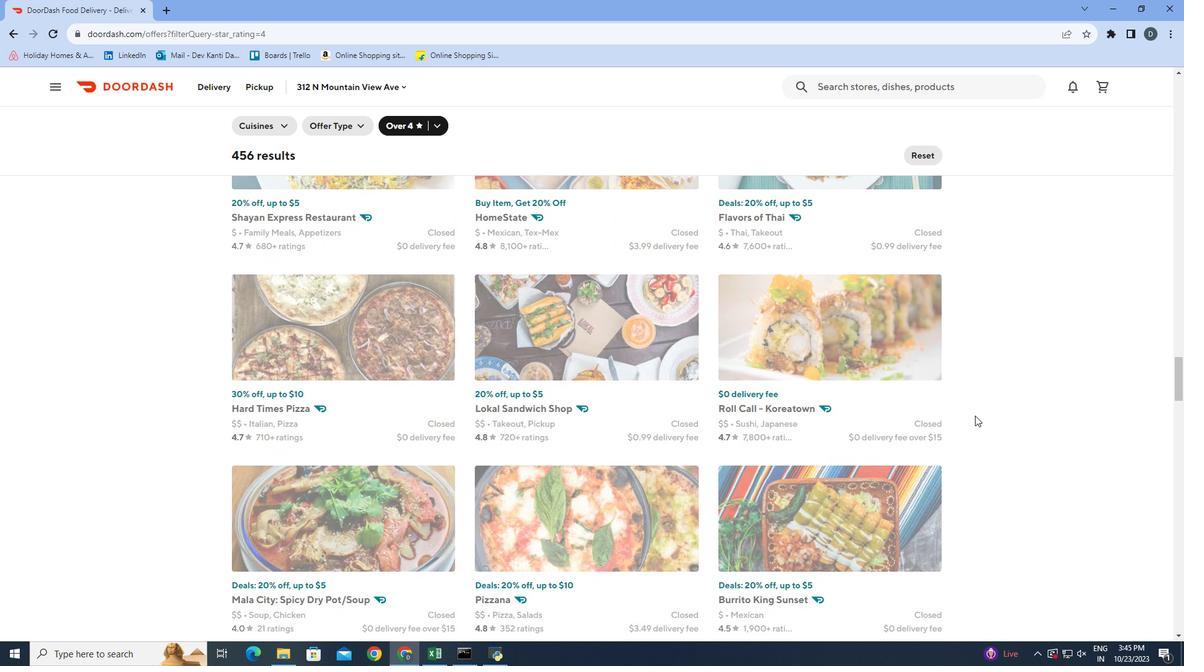 
Action: Mouse scrolled (975, 415) with delta (0, 0)
Screenshot: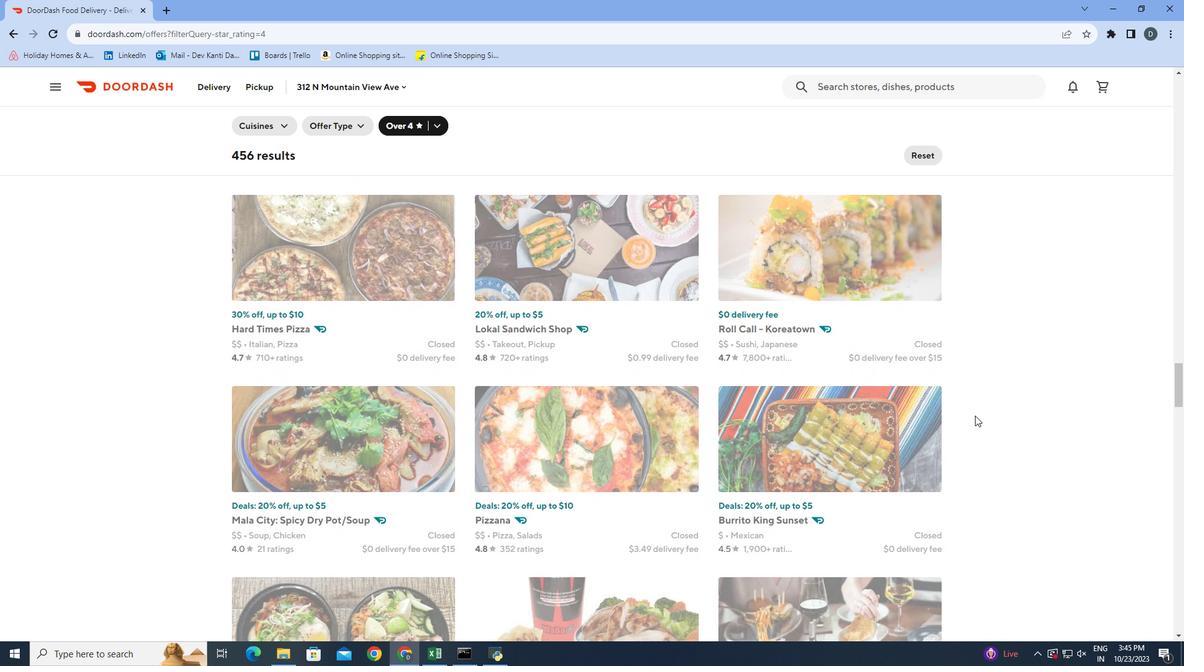 
Action: Mouse scrolled (975, 415) with delta (0, 0)
Screenshot: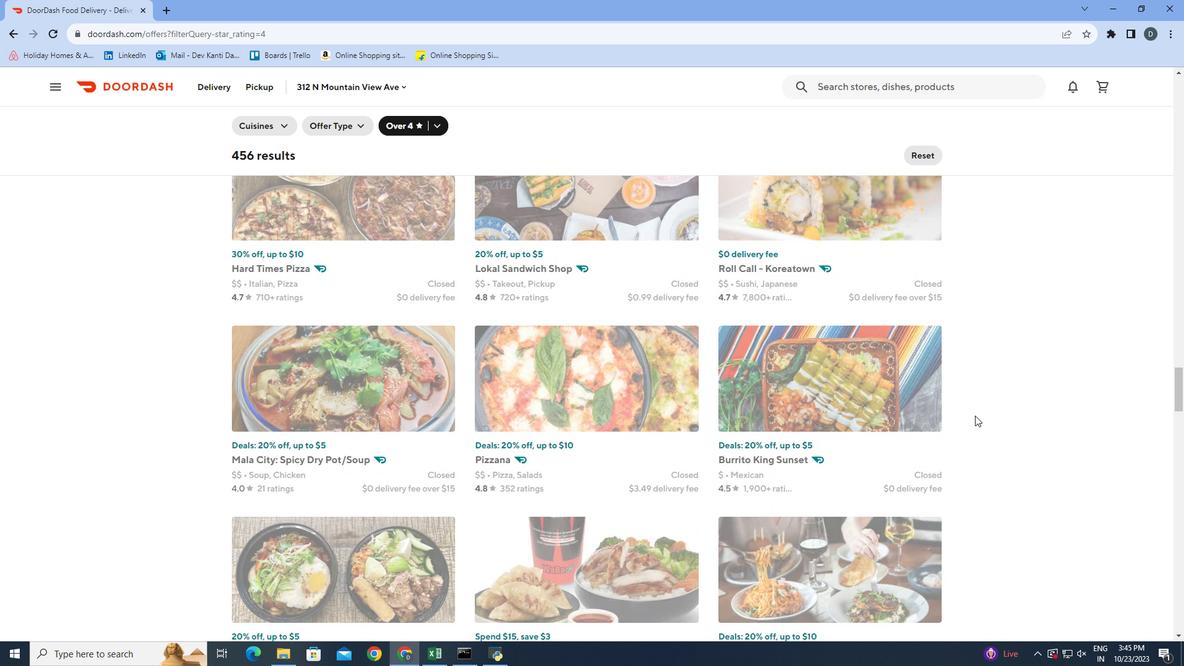 
Action: Mouse scrolled (975, 415) with delta (0, 0)
Screenshot: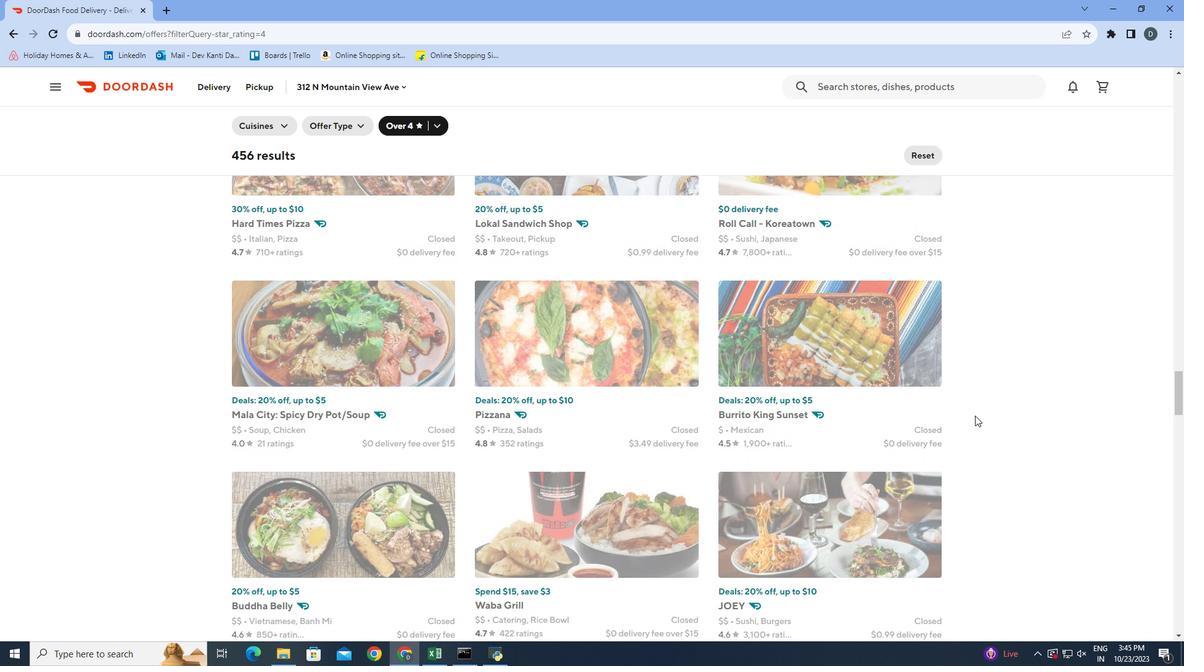 
Action: Mouse scrolled (975, 415) with delta (0, 0)
Screenshot: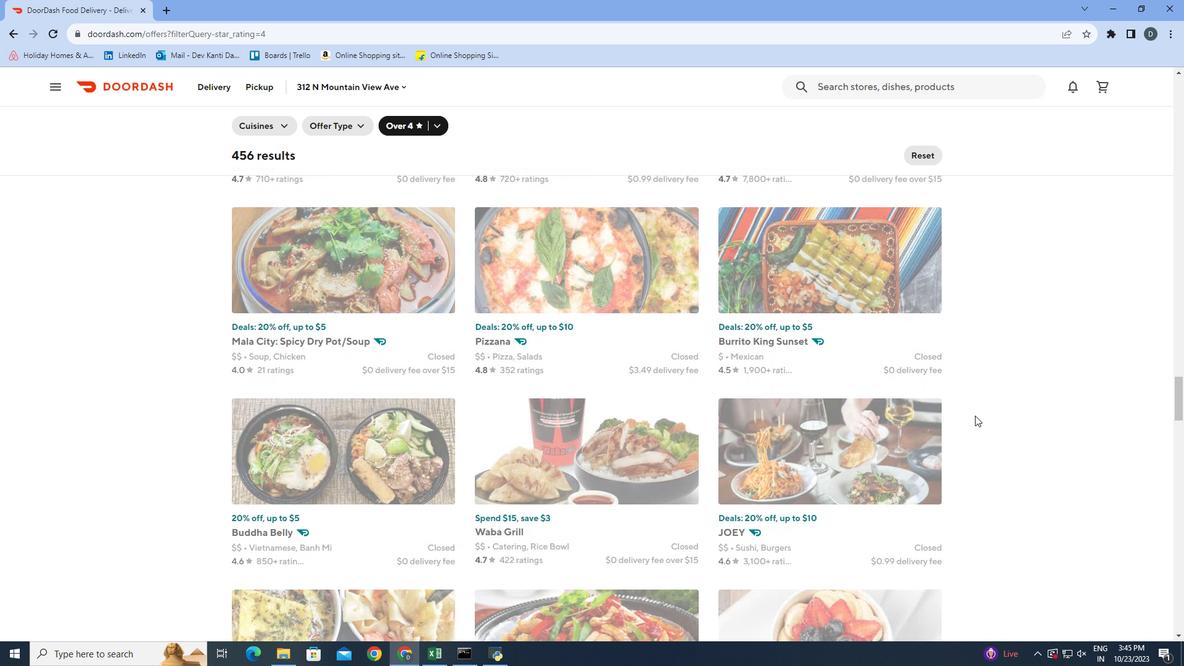 
Action: Mouse scrolled (975, 415) with delta (0, 0)
Screenshot: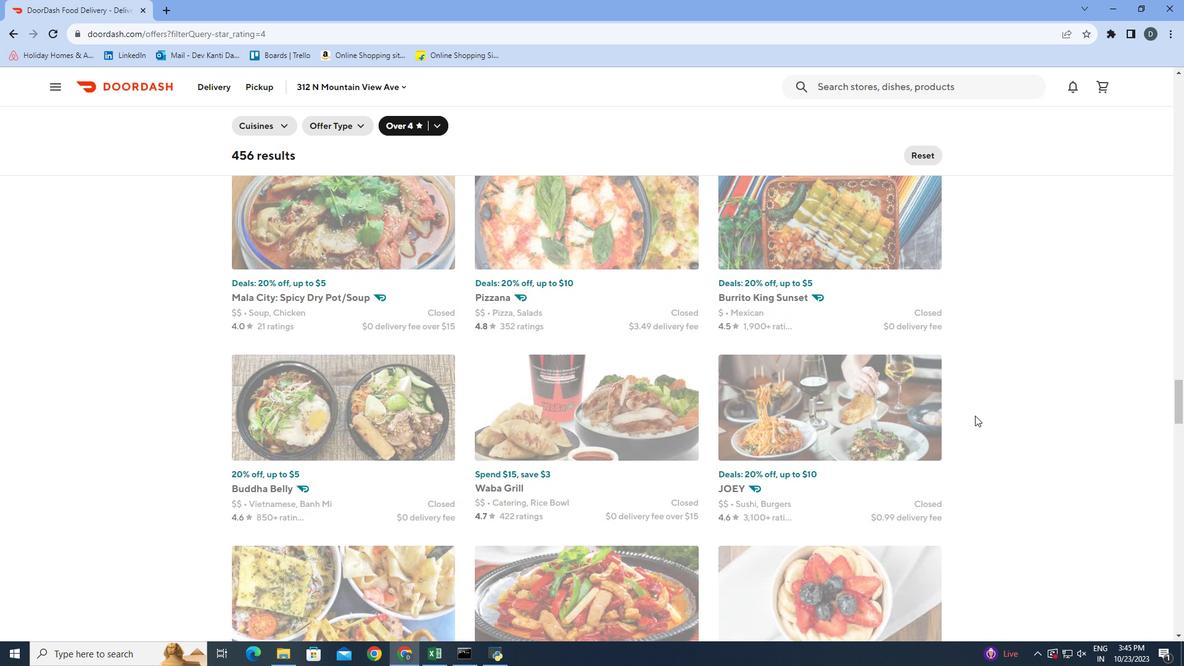 
Action: Mouse scrolled (975, 415) with delta (0, 0)
Screenshot: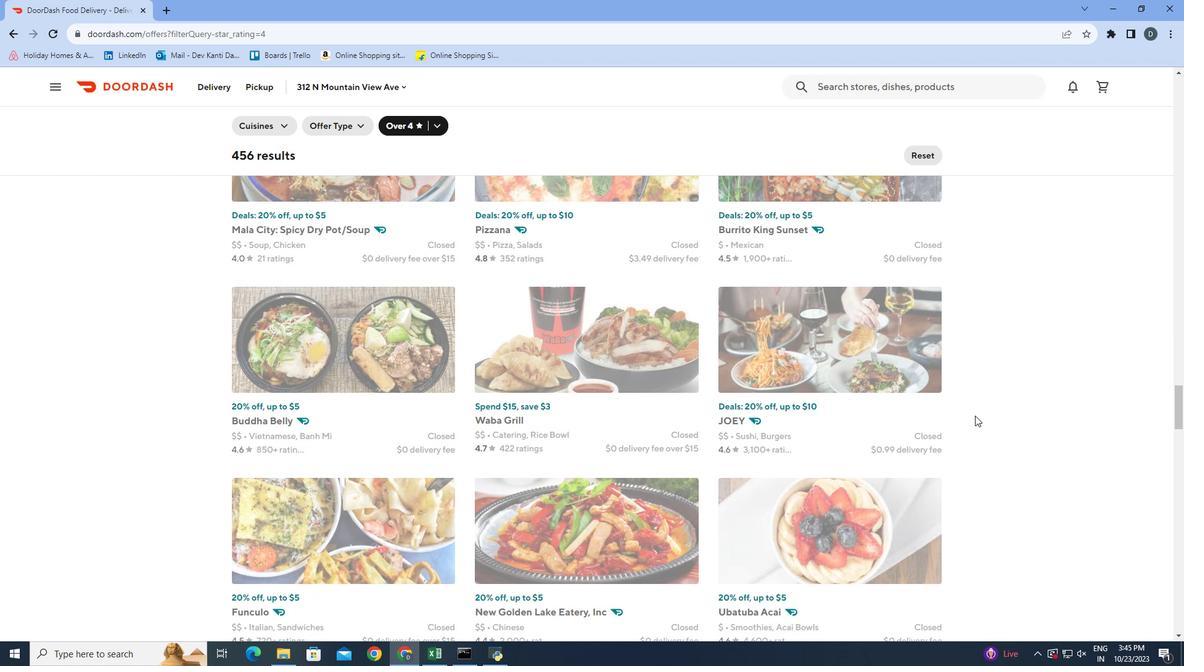 
Action: Mouse scrolled (975, 415) with delta (0, 0)
Screenshot: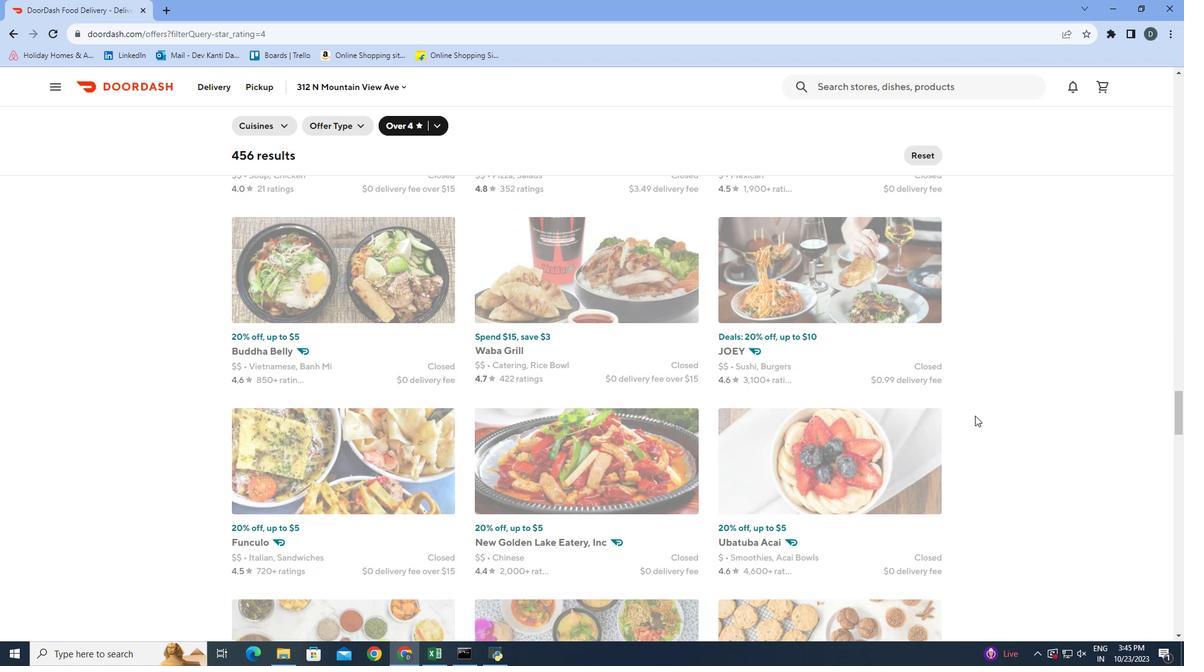 
Action: Mouse scrolled (975, 415) with delta (0, 0)
Screenshot: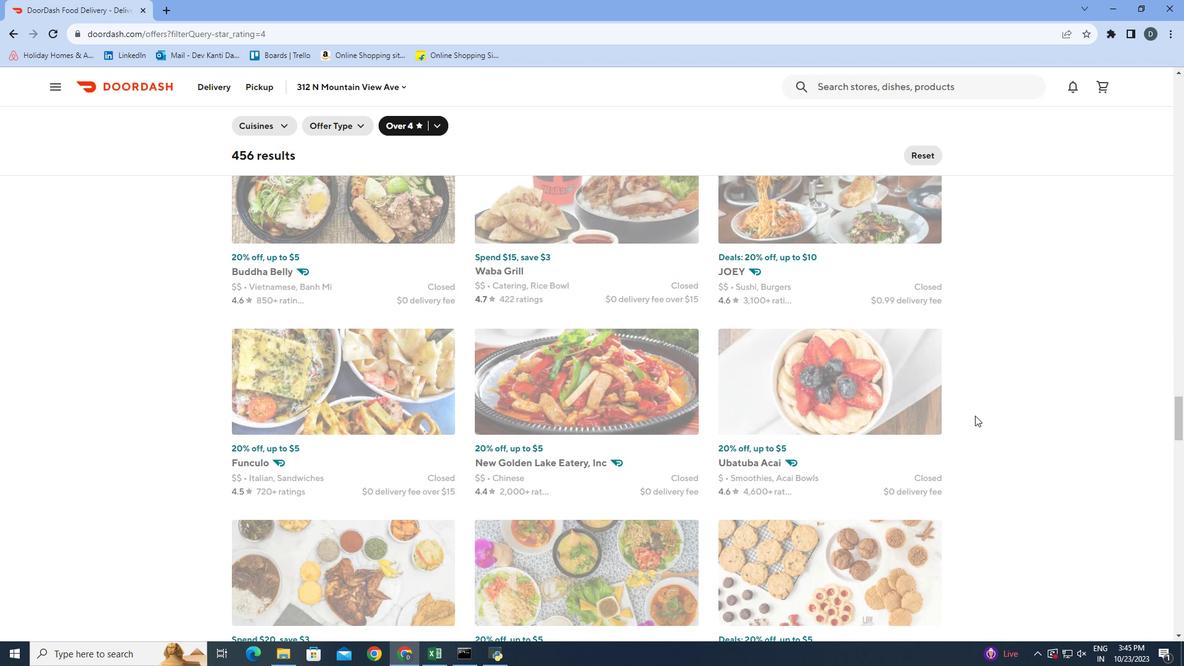 
Action: Mouse scrolled (975, 415) with delta (0, 0)
Screenshot: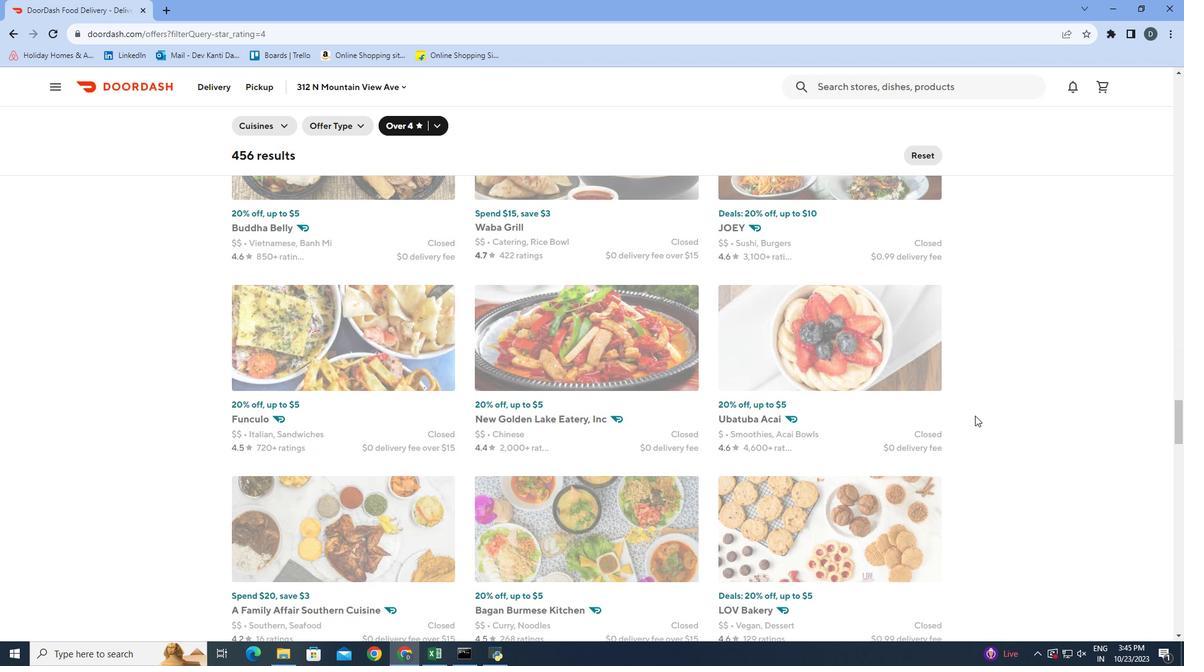 
Action: Mouse scrolled (975, 415) with delta (0, 0)
Screenshot: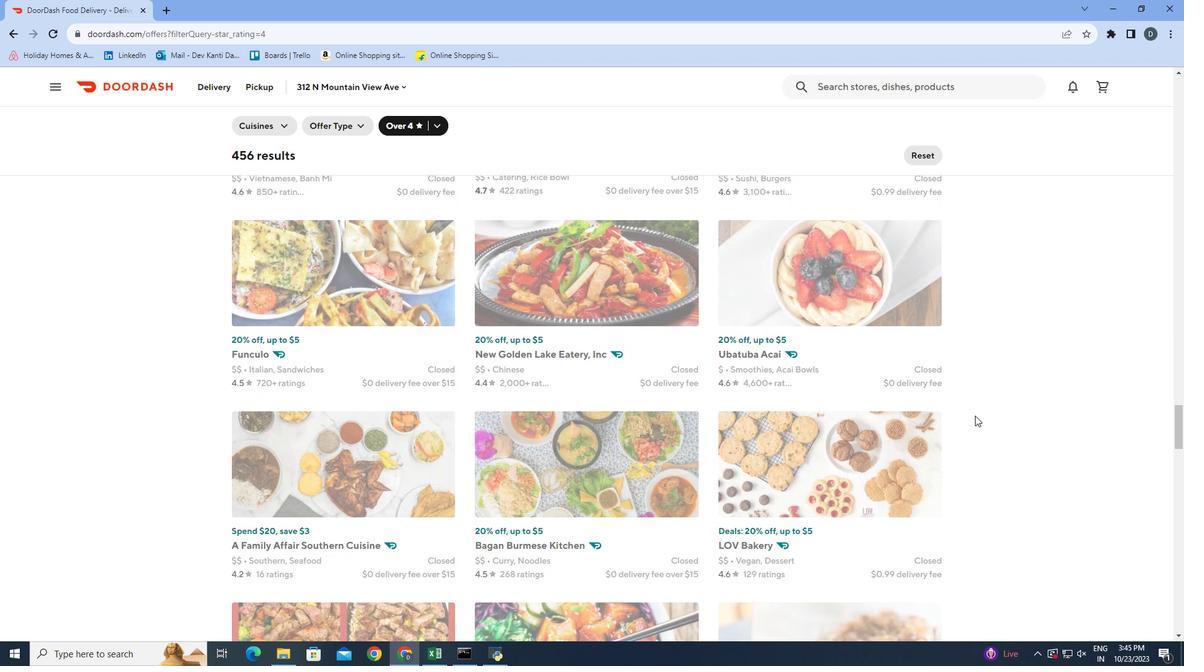 
Action: Mouse scrolled (975, 415) with delta (0, 0)
Screenshot: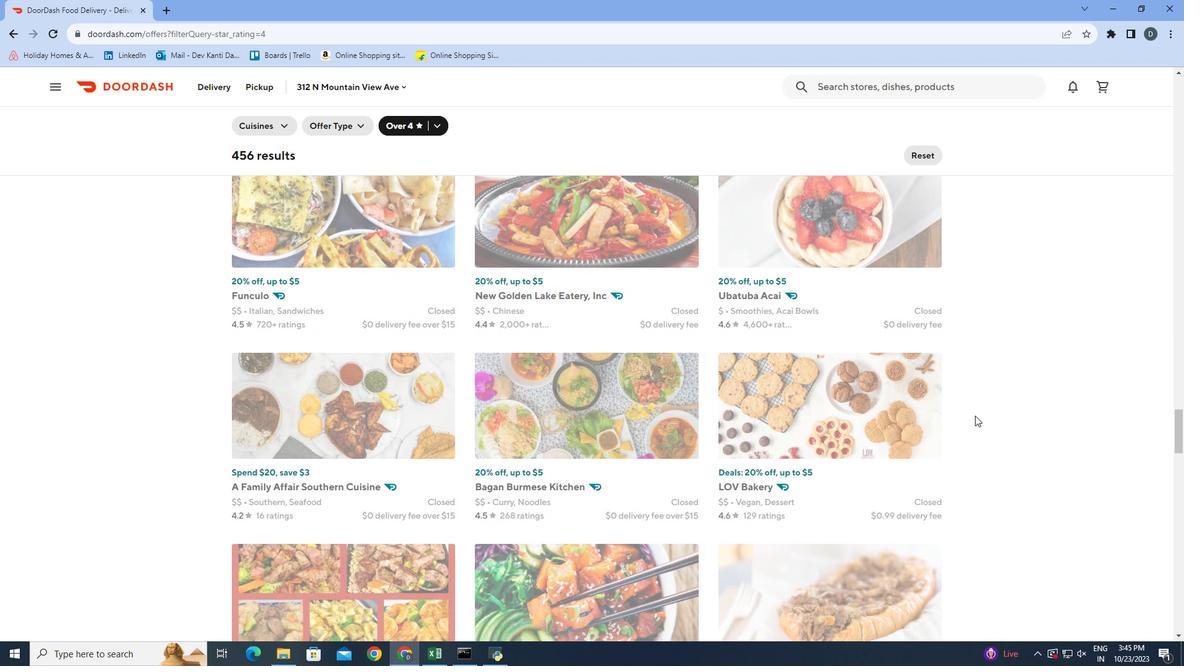 
Action: Mouse scrolled (975, 415) with delta (0, 0)
Screenshot: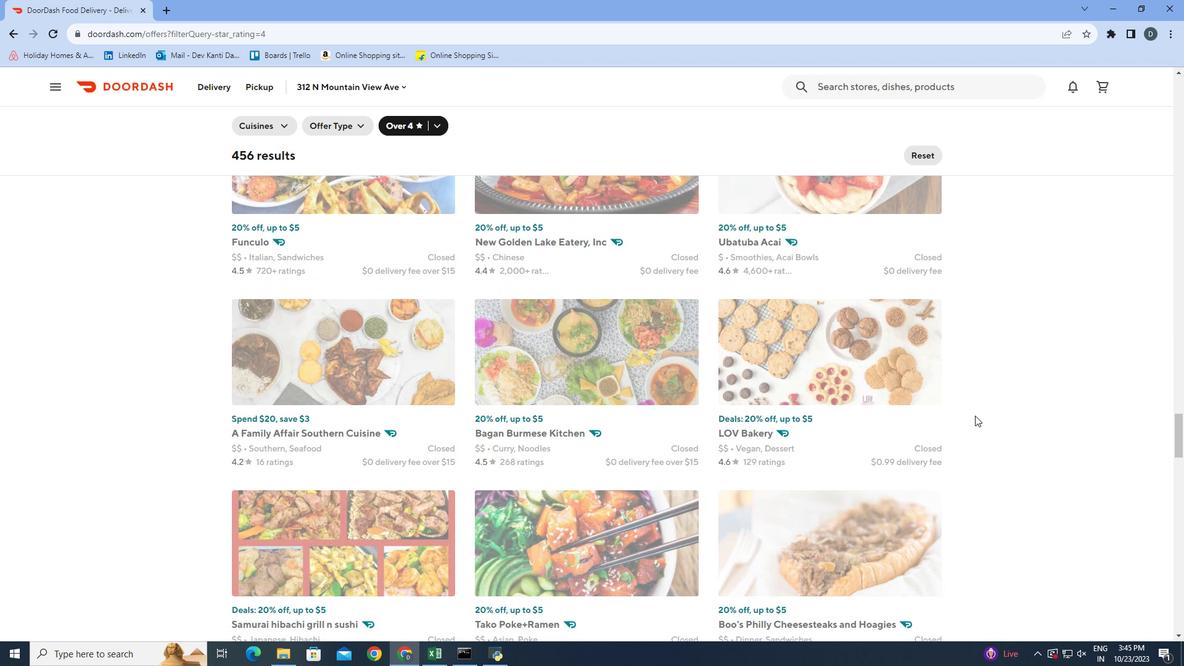 
Action: Mouse scrolled (975, 415) with delta (0, 0)
Screenshot: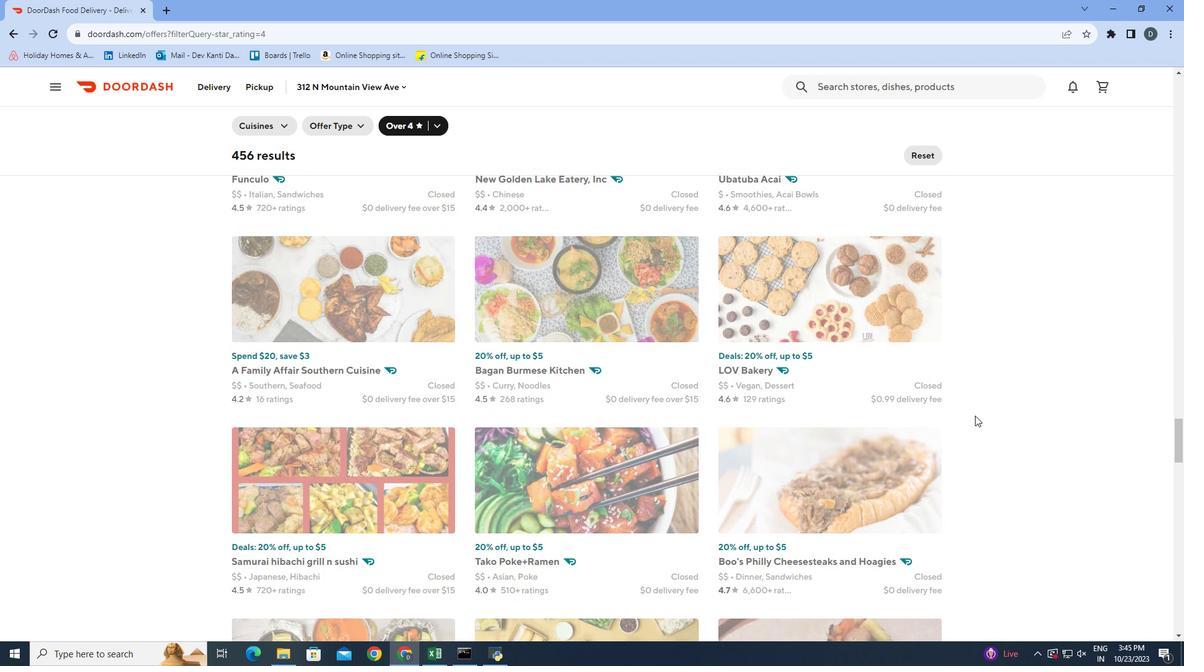 
Action: Mouse scrolled (975, 415) with delta (0, 0)
Screenshot: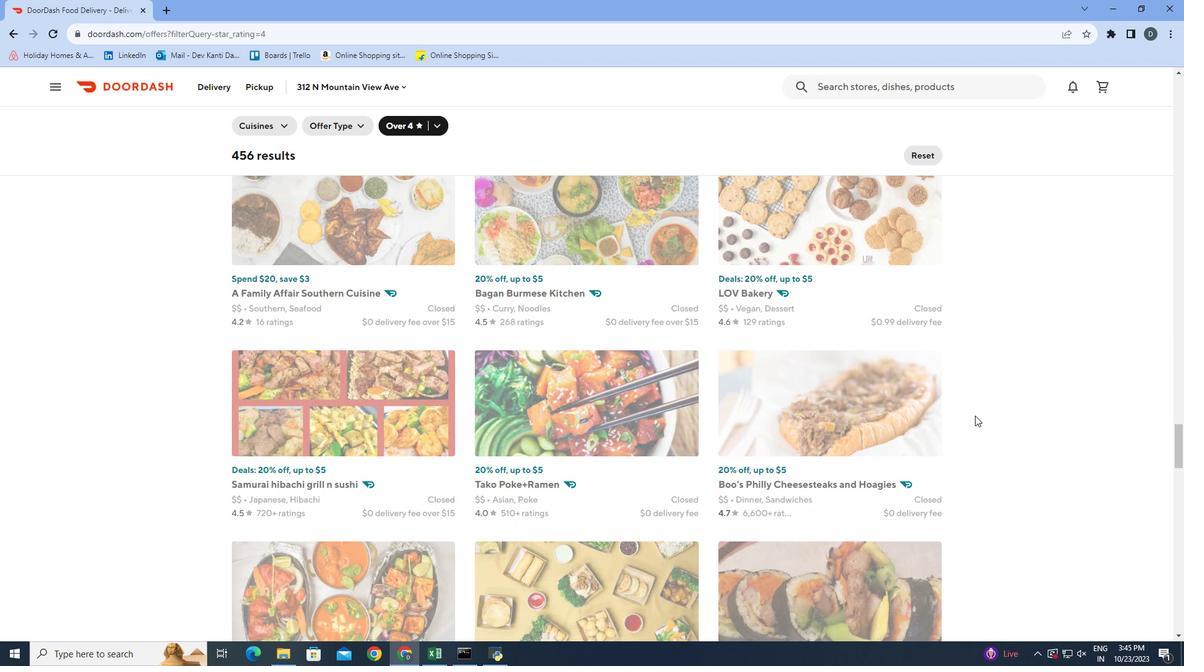 
Action: Mouse scrolled (975, 415) with delta (0, 0)
Screenshot: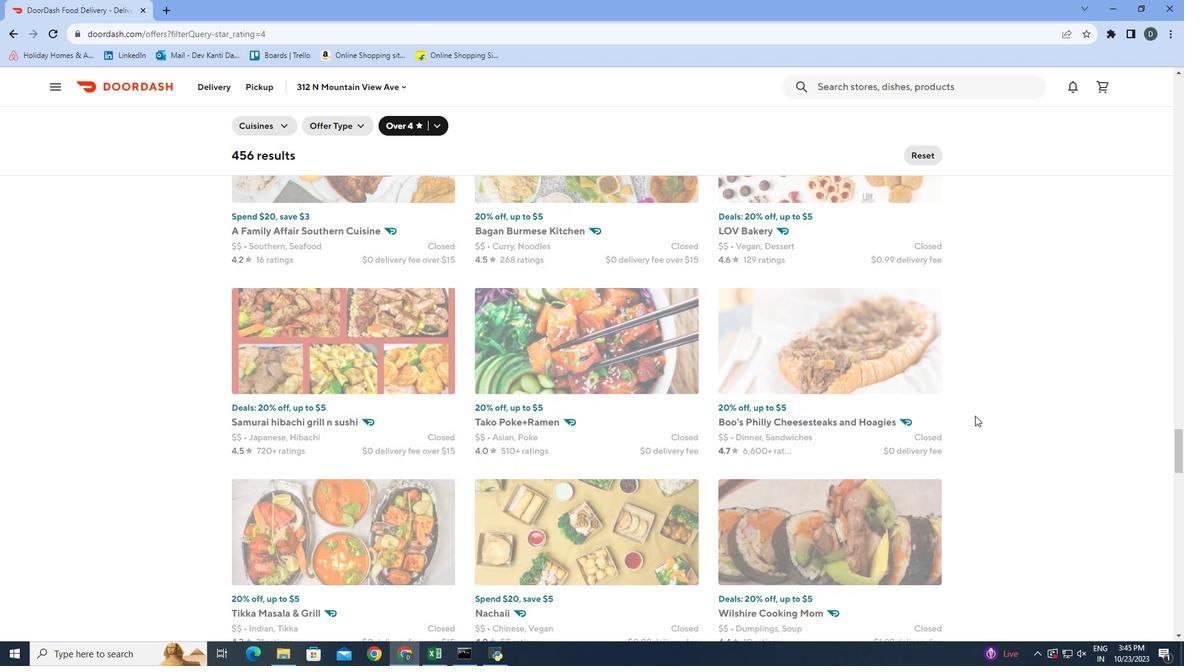 
Action: Mouse scrolled (975, 415) with delta (0, 0)
Screenshot: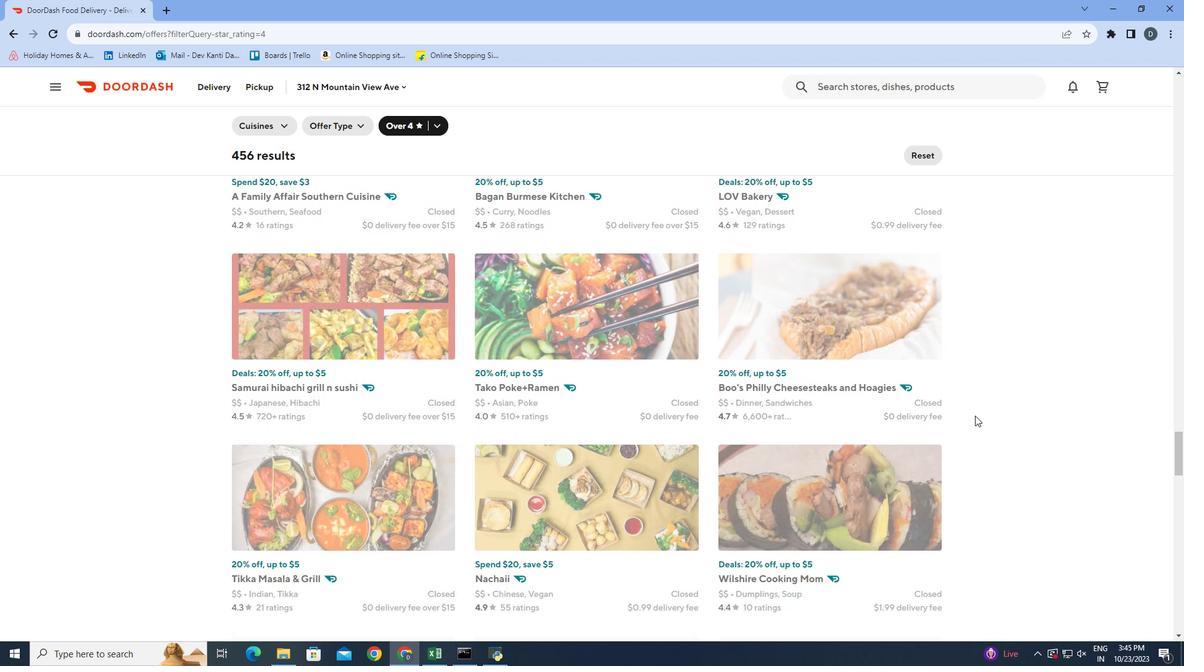
Action: Mouse scrolled (975, 415) with delta (0, 0)
Screenshot: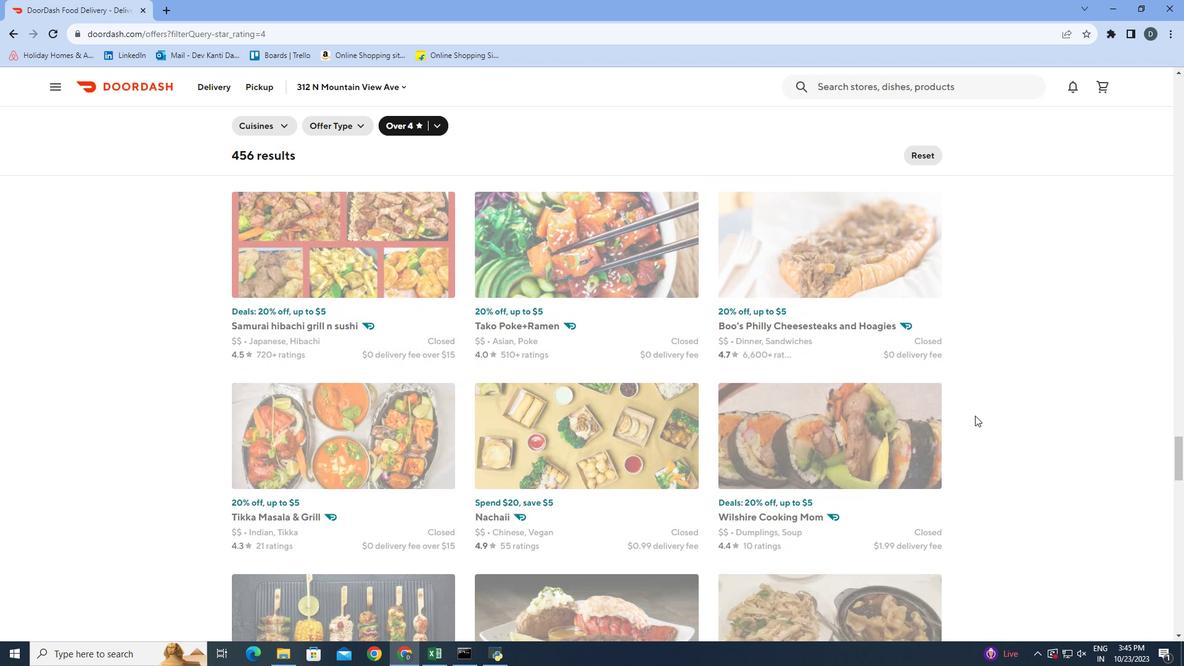 
Action: Mouse scrolled (975, 415) with delta (0, 0)
Screenshot: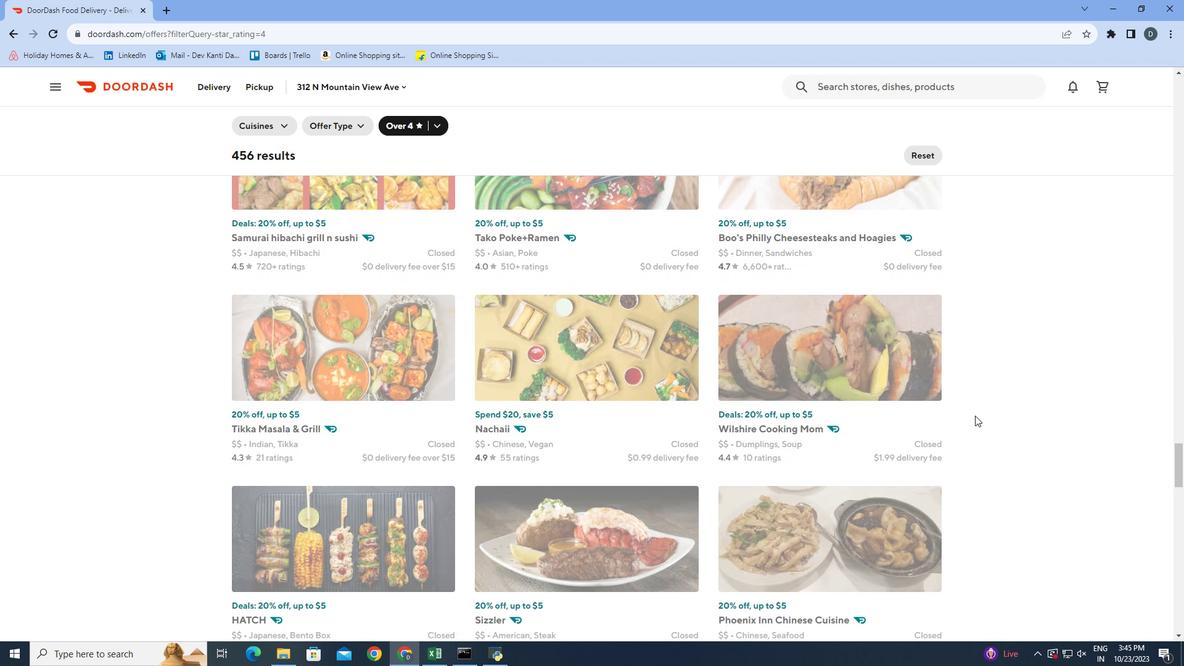 
Action: Mouse scrolled (975, 415) with delta (0, 0)
Screenshot: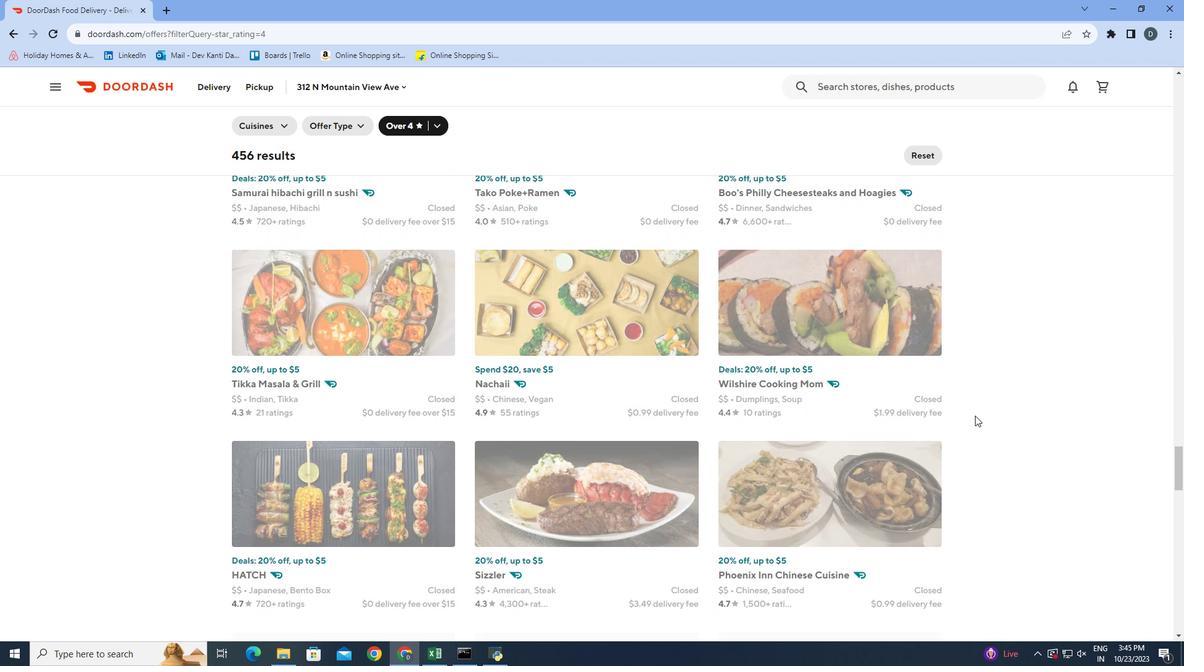 
Action: Mouse scrolled (975, 415) with delta (0, 0)
Screenshot: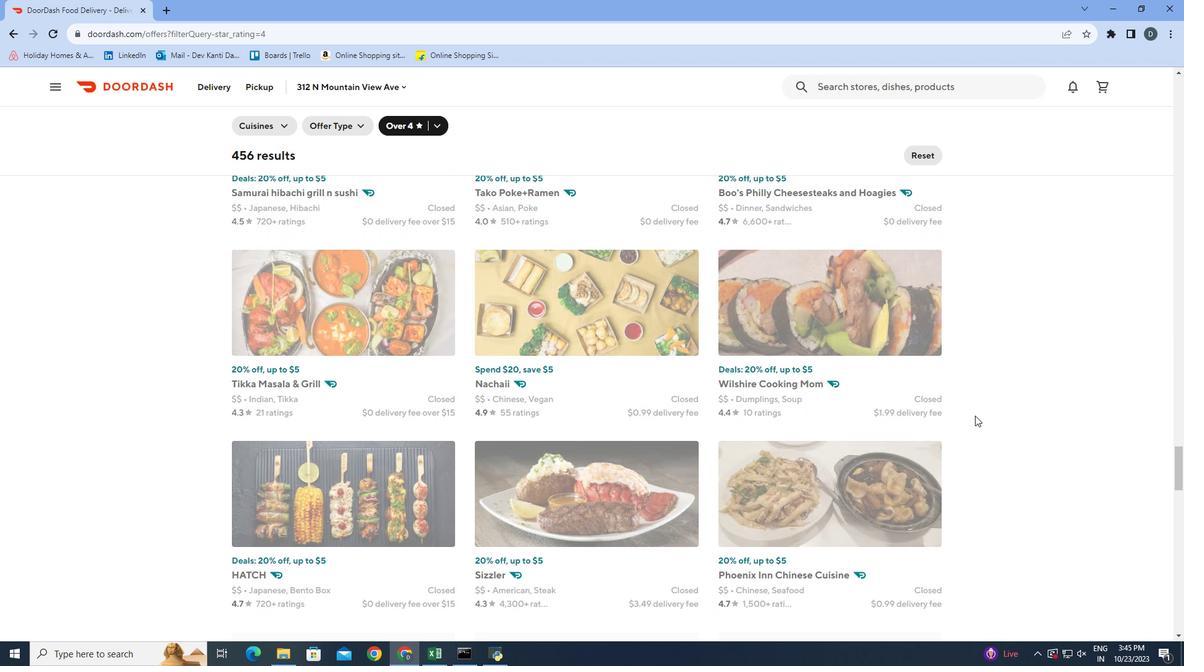 
Action: Mouse scrolled (975, 415) with delta (0, 0)
Screenshot: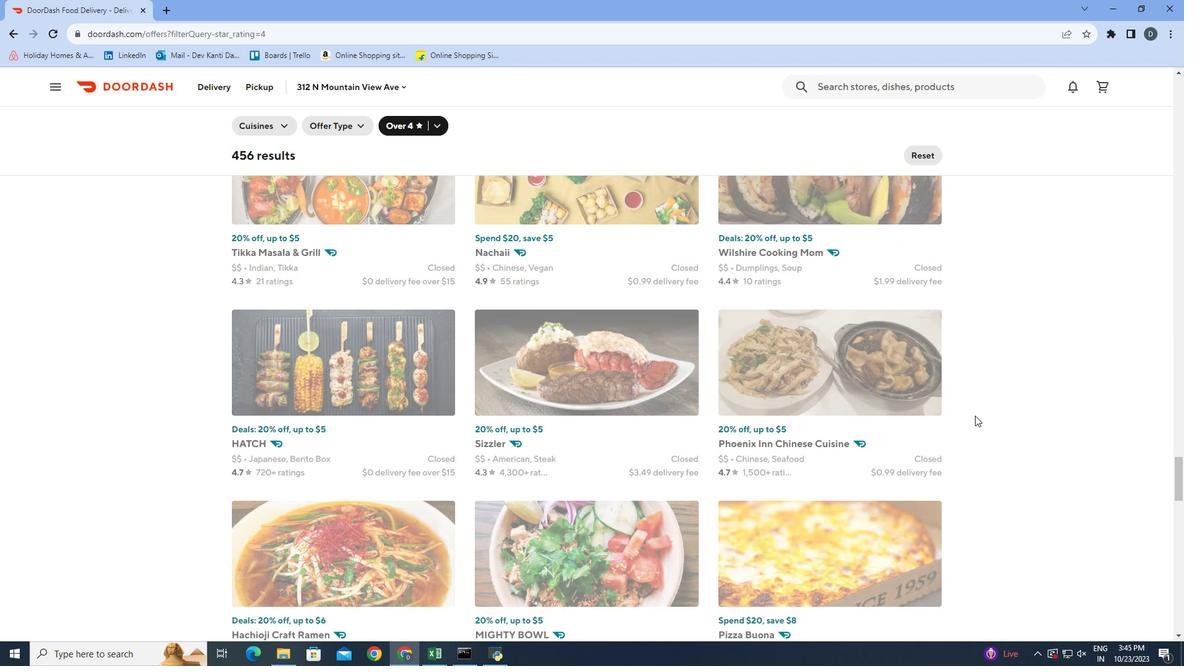 
Action: Mouse scrolled (975, 415) with delta (0, 0)
Screenshot: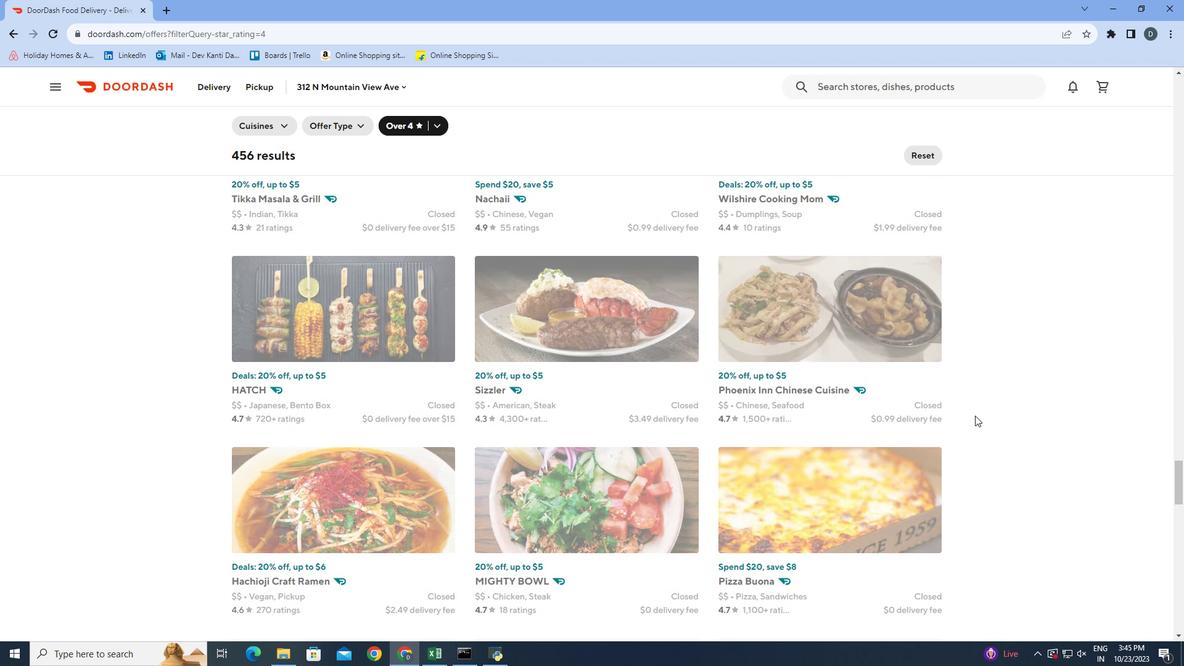 
Action: Mouse scrolled (975, 415) with delta (0, 0)
Screenshot: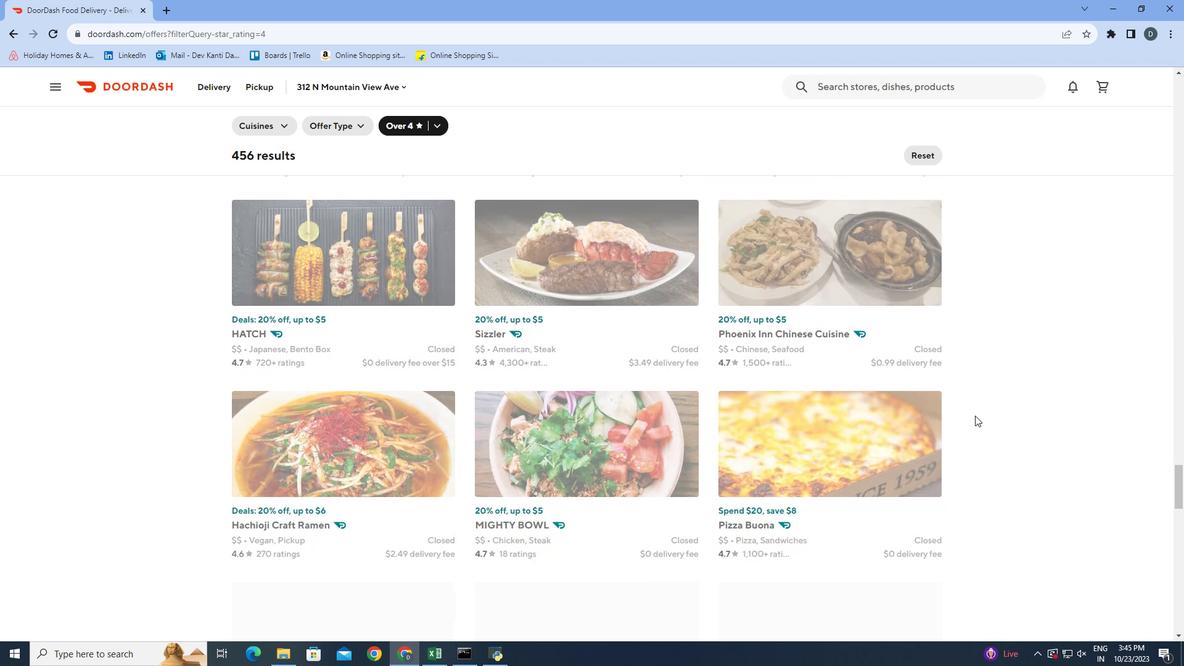 
Action: Mouse scrolled (975, 415) with delta (0, 0)
Screenshot: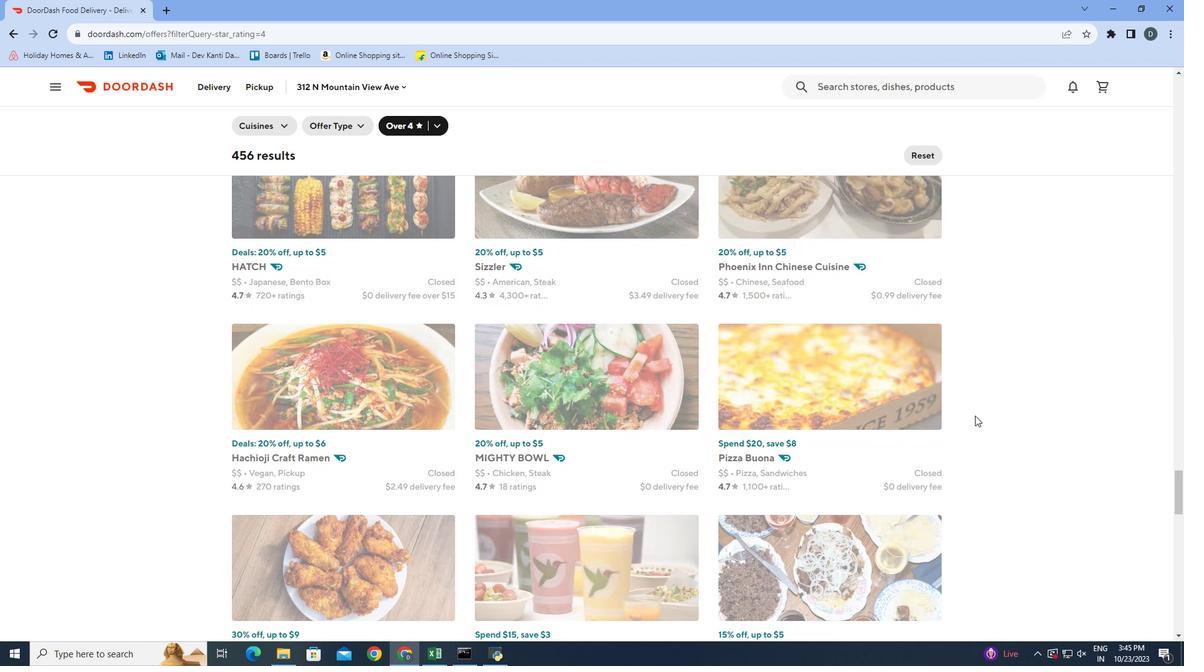 
Action: Mouse scrolled (975, 415) with delta (0, 0)
Screenshot: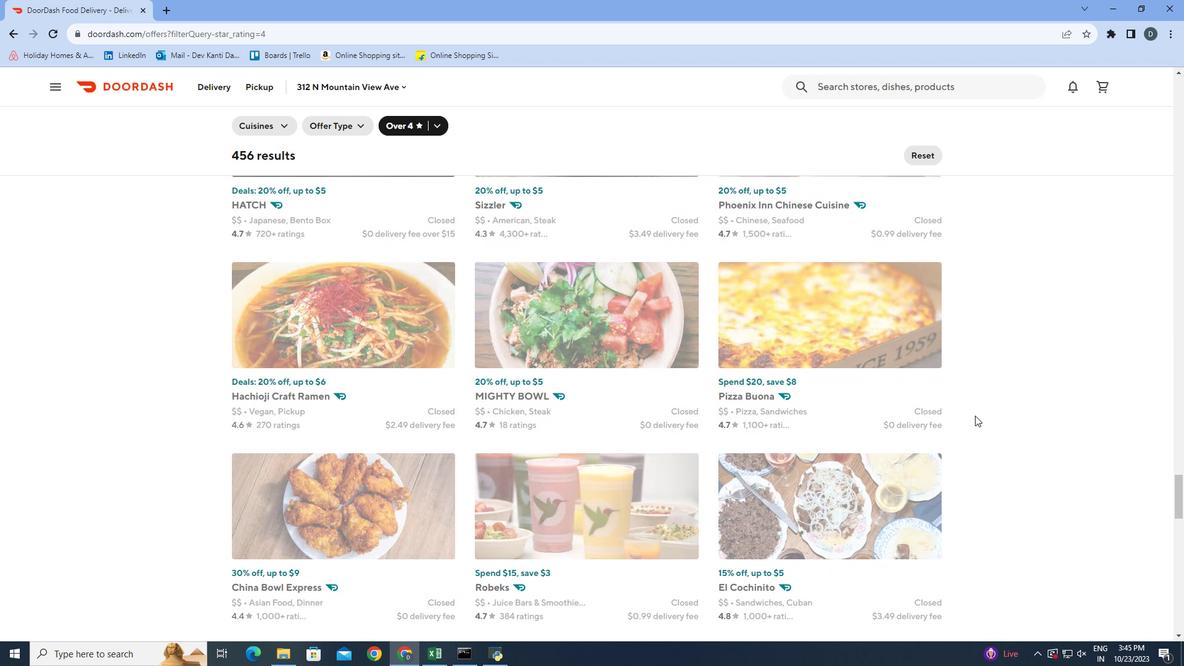 
Action: Mouse scrolled (975, 415) with delta (0, 0)
Screenshot: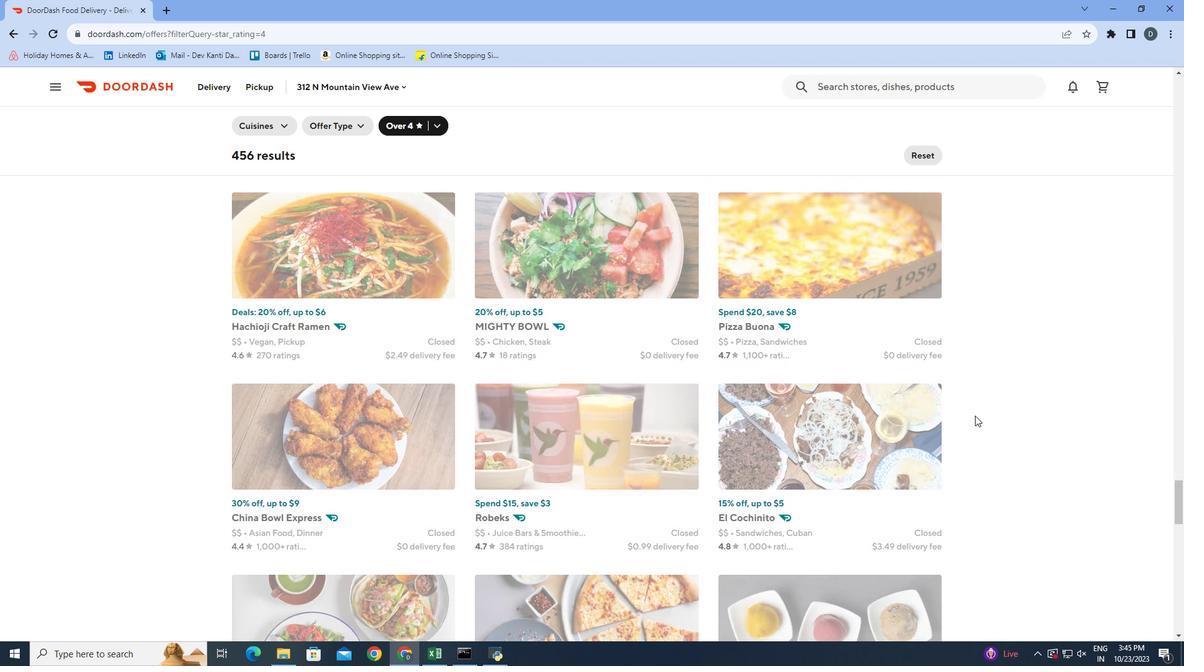 
Action: Mouse scrolled (975, 415) with delta (0, 0)
Screenshot: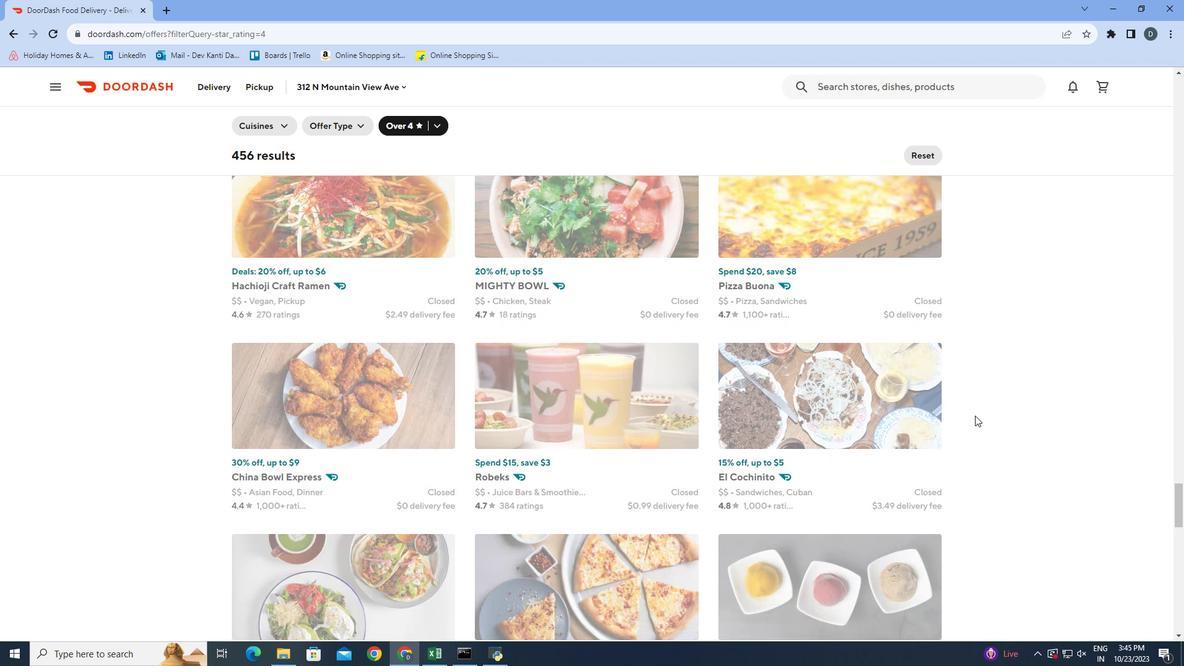 
Action: Mouse scrolled (975, 415) with delta (0, 0)
Screenshot: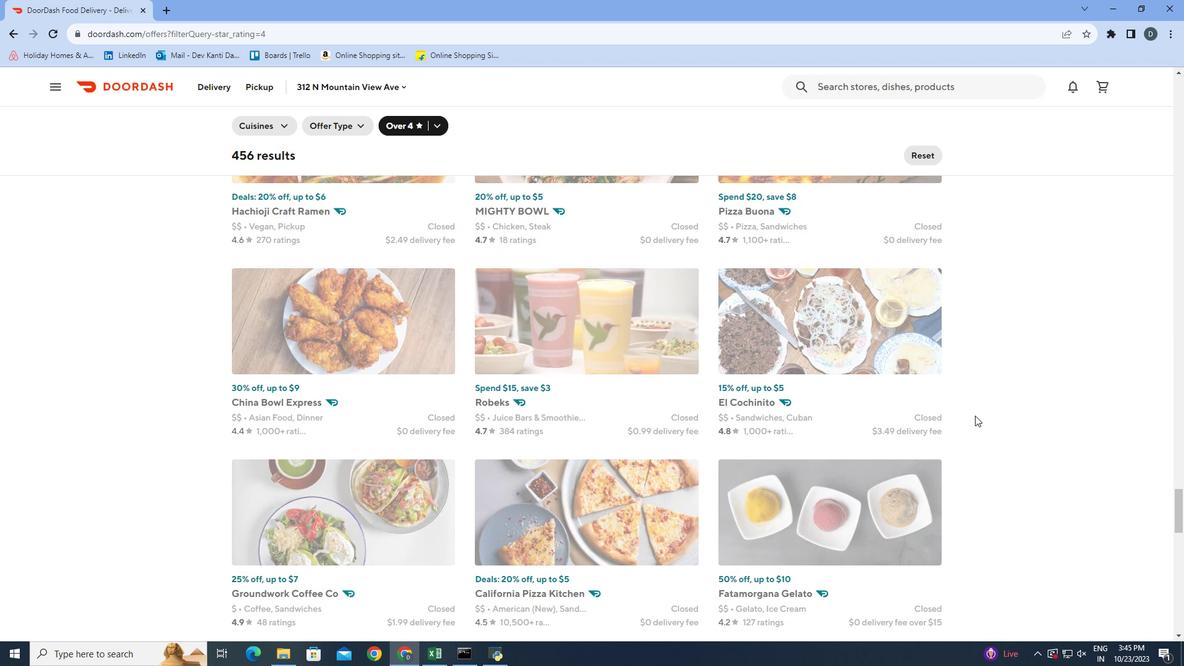 
Action: Mouse scrolled (975, 415) with delta (0, 0)
Screenshot: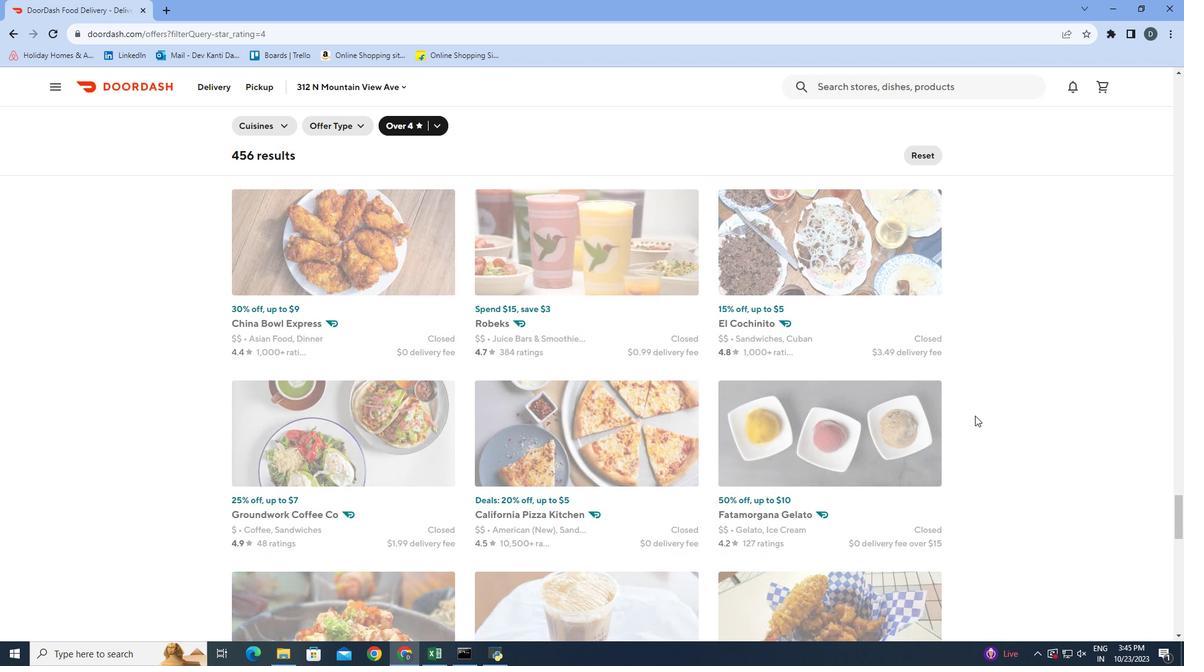 
Action: Mouse scrolled (975, 415) with delta (0, 0)
Screenshot: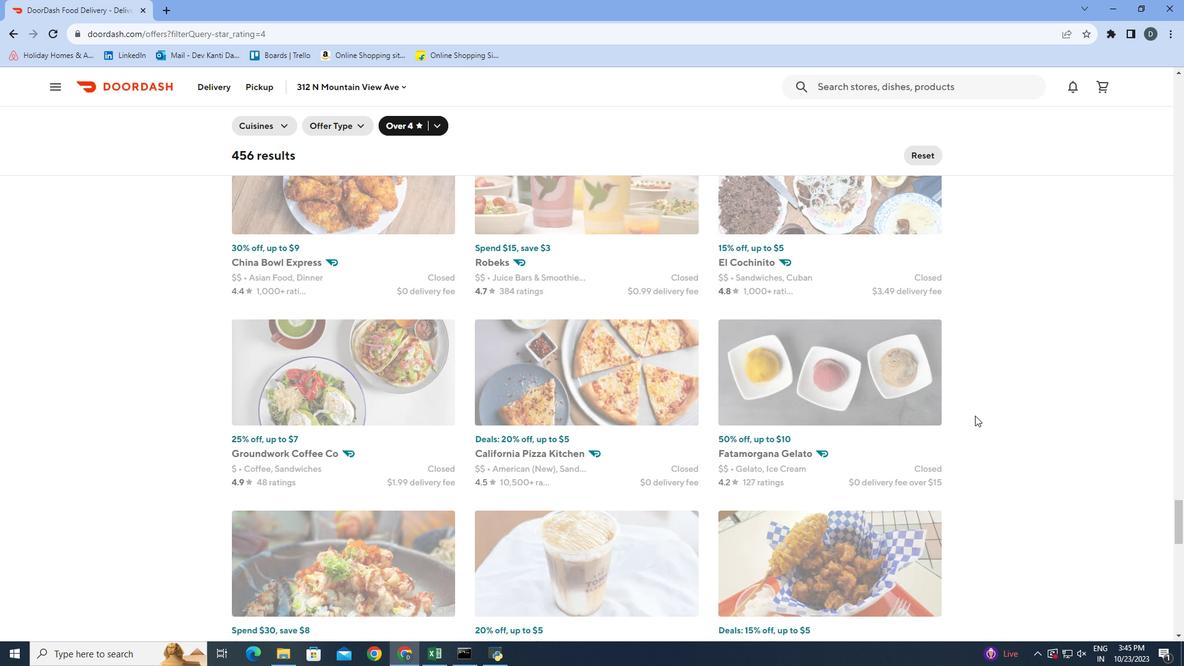 
Action: Mouse scrolled (975, 415) with delta (0, 0)
Screenshot: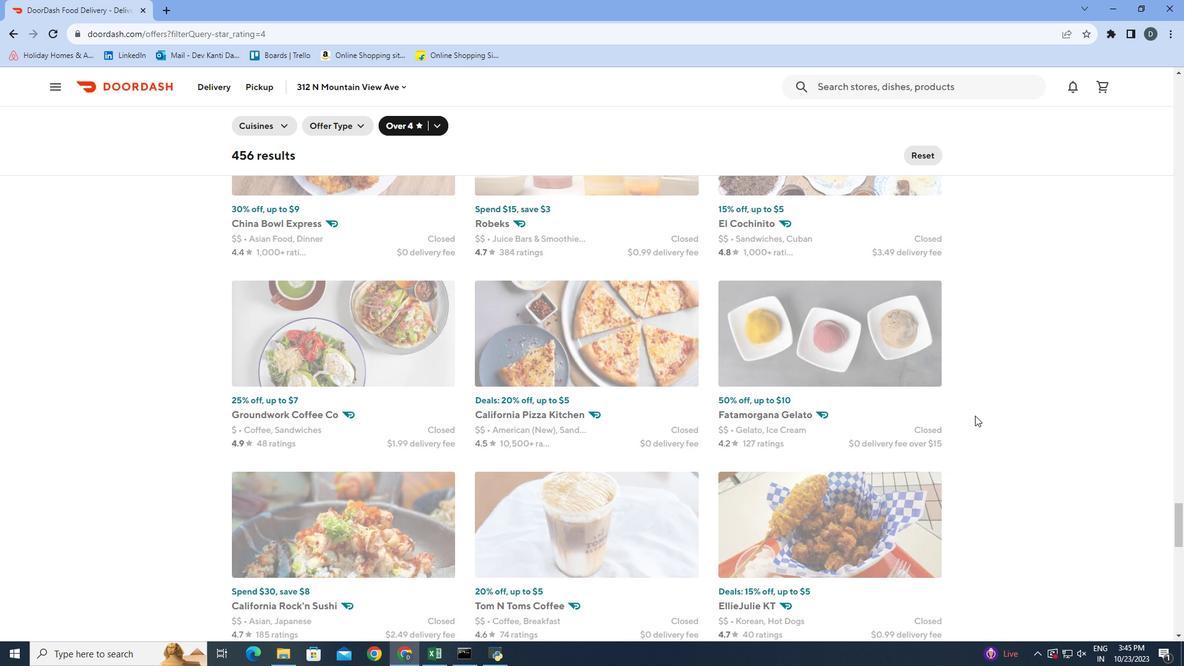 
Action: Mouse scrolled (975, 415) with delta (0, 0)
Screenshot: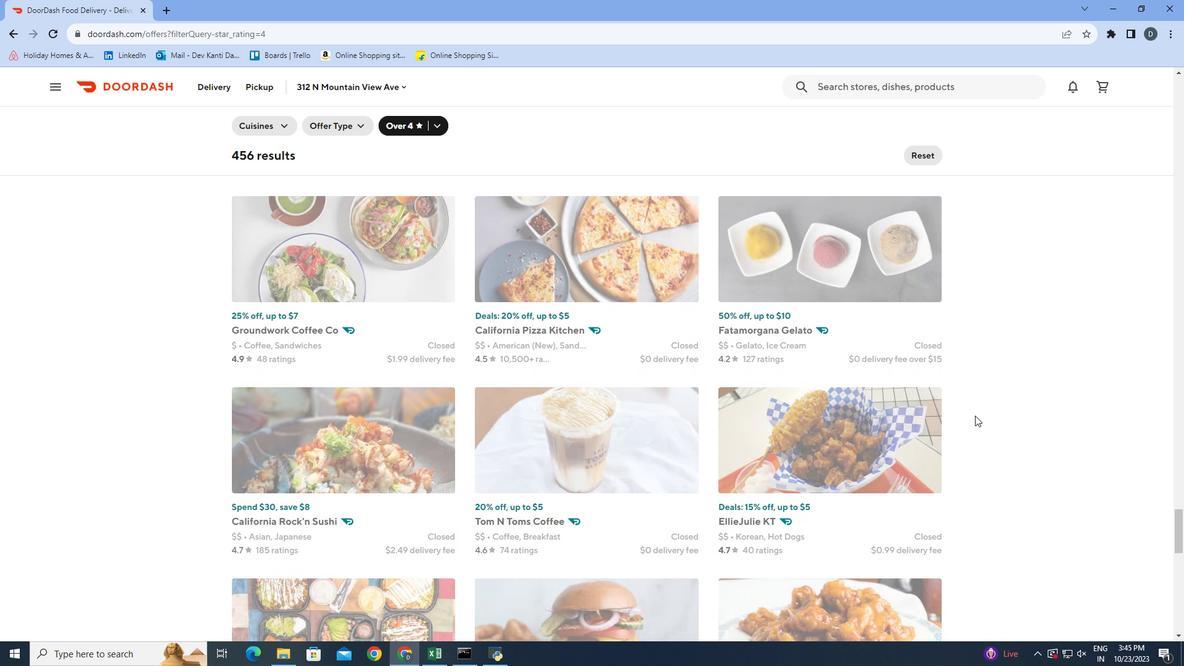 
Action: Mouse scrolled (975, 415) with delta (0, 0)
Screenshot: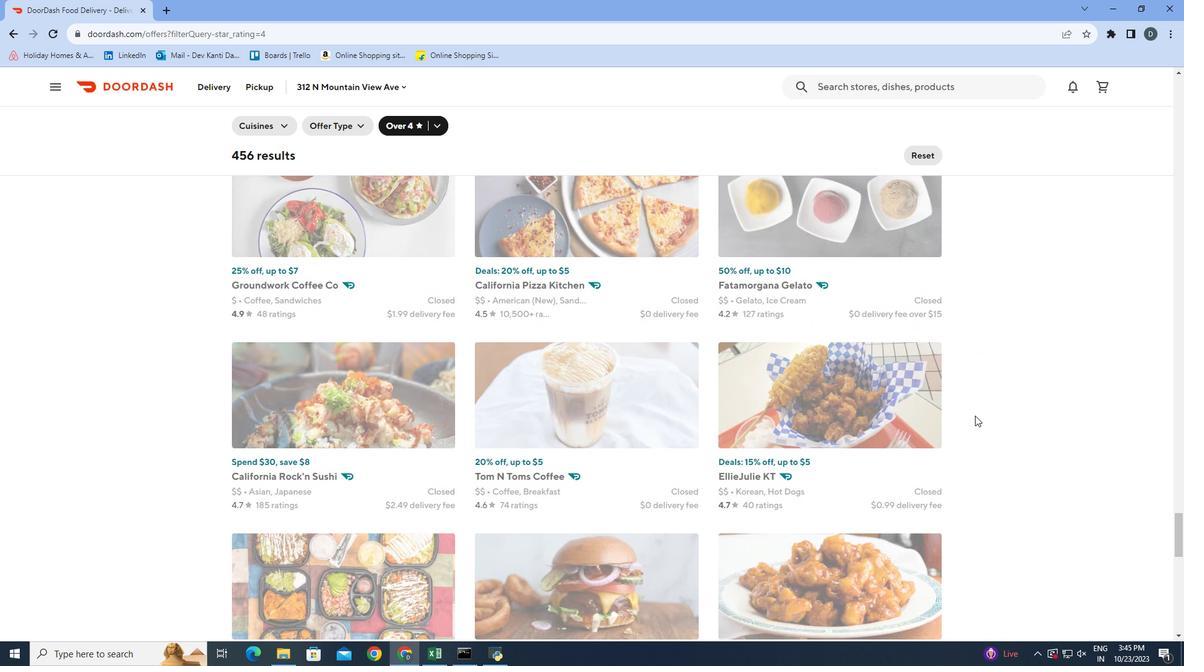 
Action: Mouse scrolled (975, 415) with delta (0, 0)
Screenshot: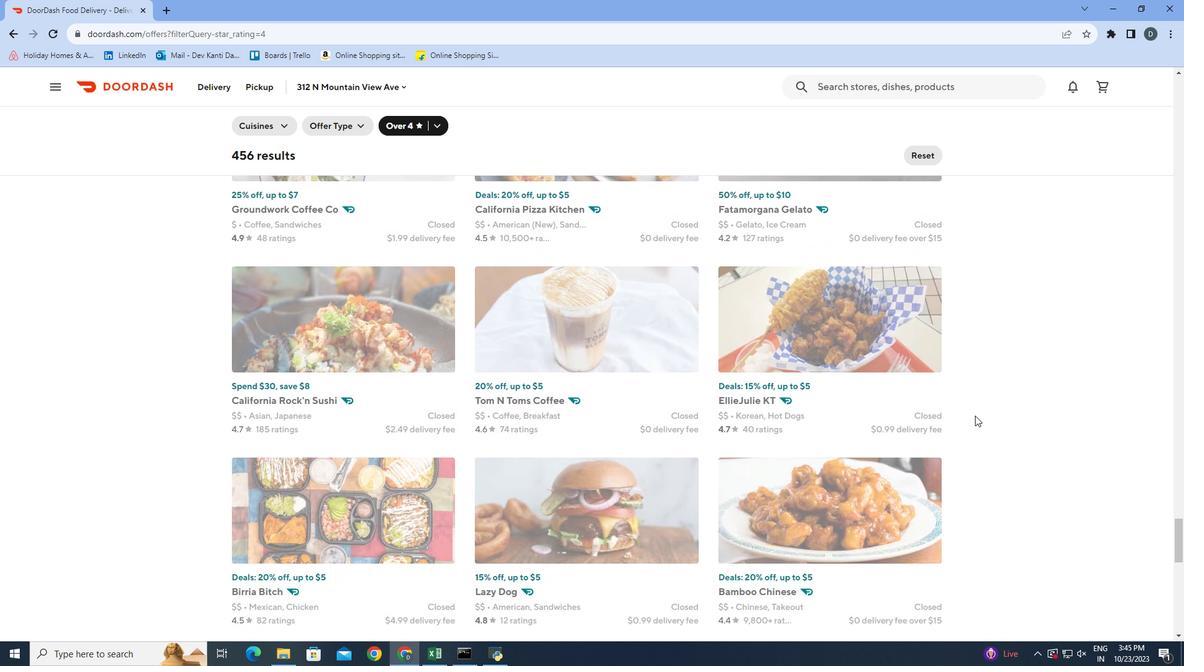 
Action: Mouse scrolled (975, 415) with delta (0, 0)
Screenshot: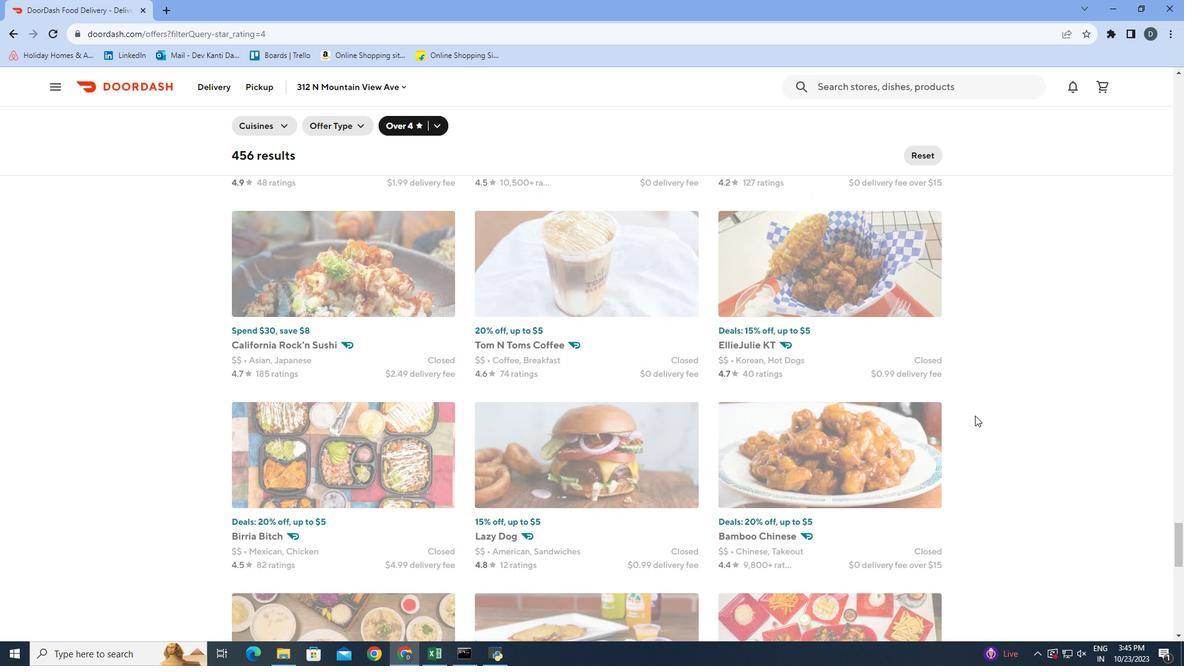 
Action: Mouse scrolled (975, 415) with delta (0, 0)
Screenshot: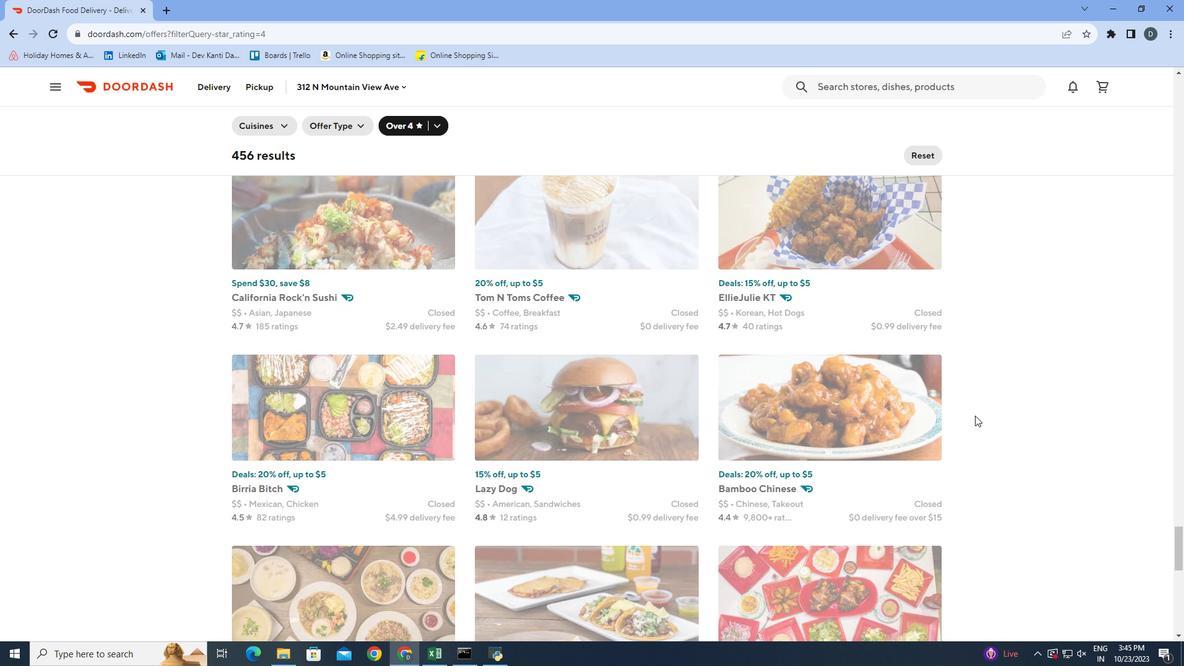 
Action: Mouse scrolled (975, 415) with delta (0, 0)
Screenshot: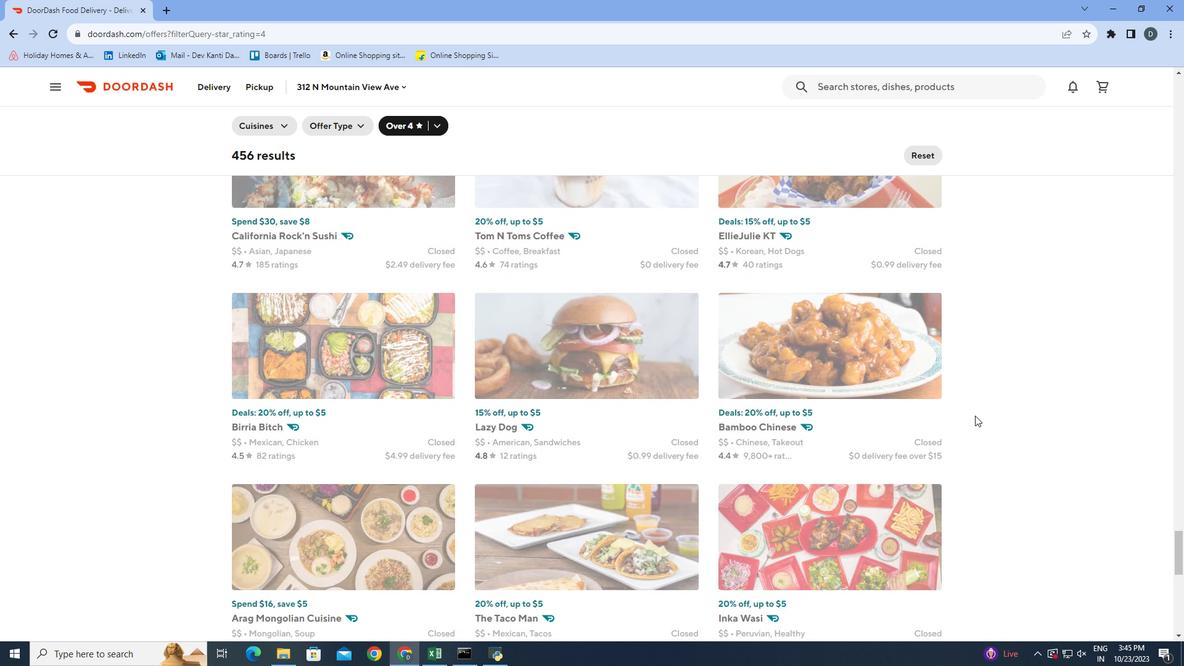 
Action: Mouse scrolled (975, 415) with delta (0, 0)
Screenshot: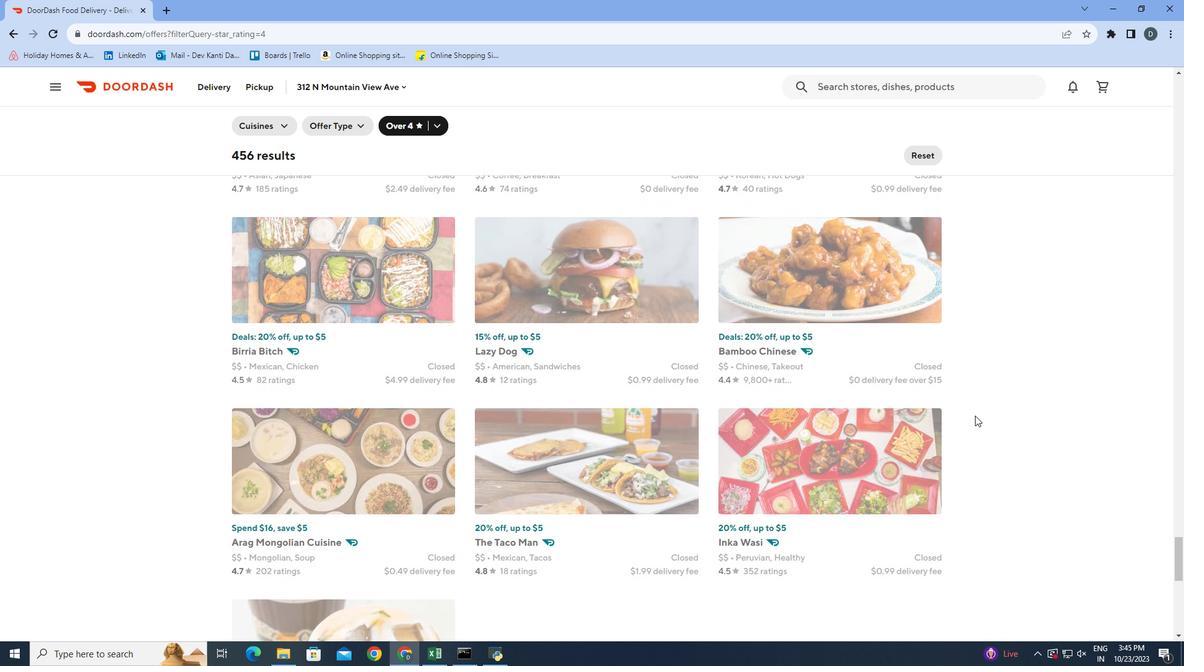 
Action: Mouse scrolled (975, 415) with delta (0, 0)
Screenshot: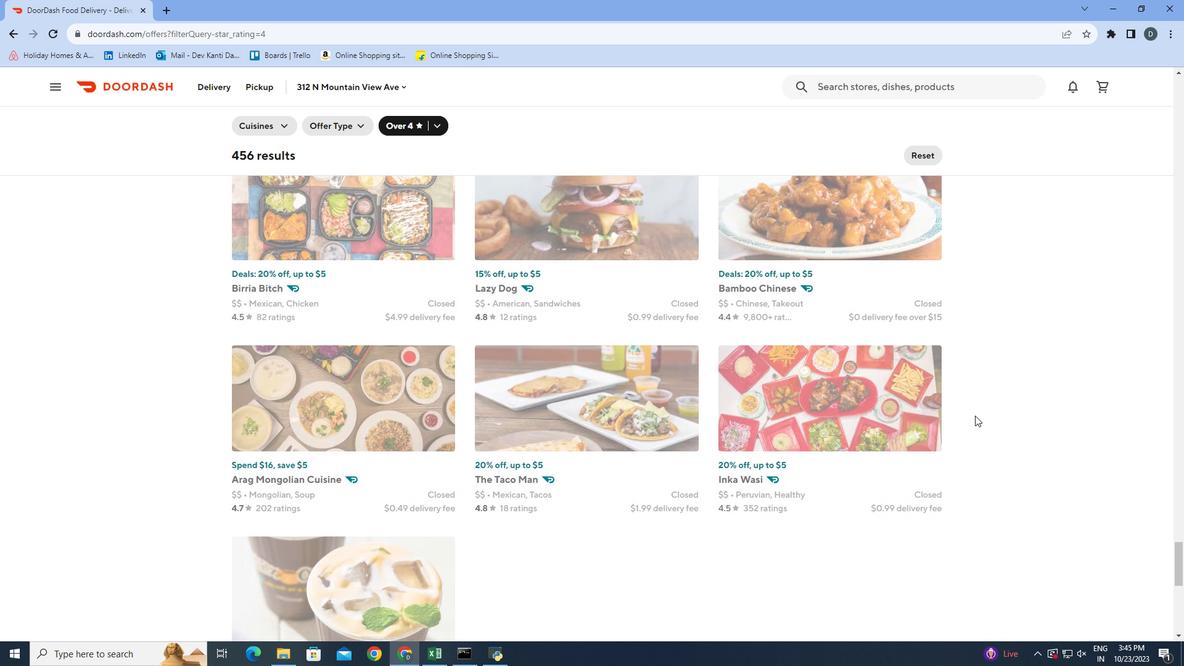 
Action: Mouse scrolled (975, 415) with delta (0, 0)
Screenshot: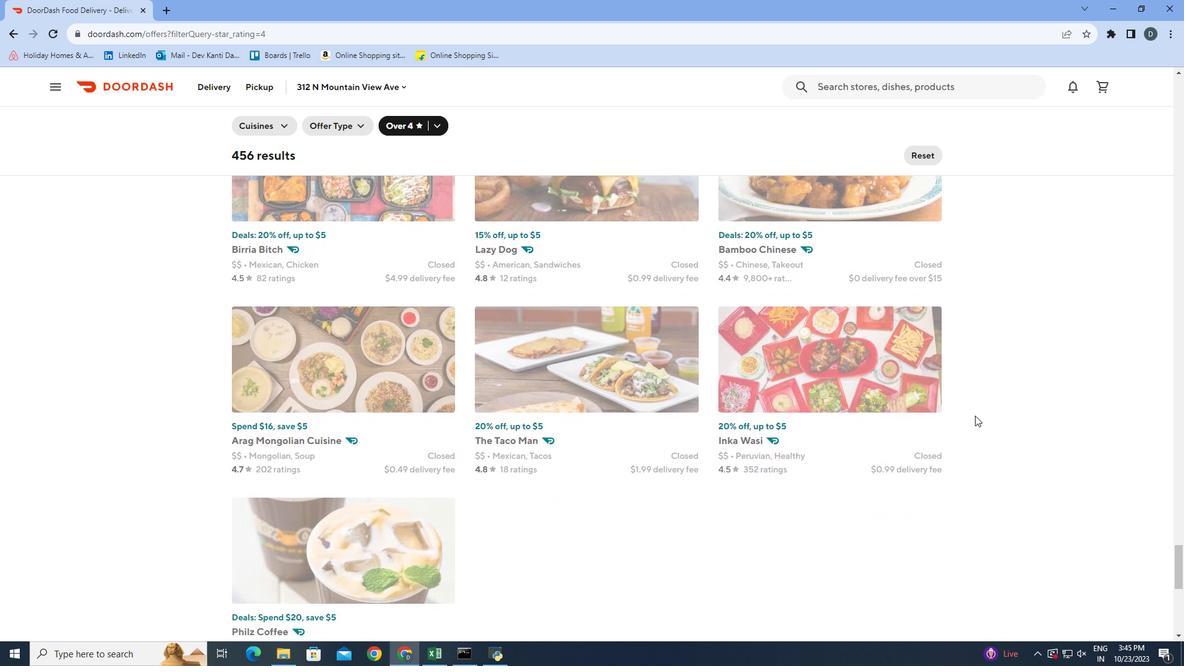 
Action: Mouse scrolled (975, 415) with delta (0, 0)
Screenshot: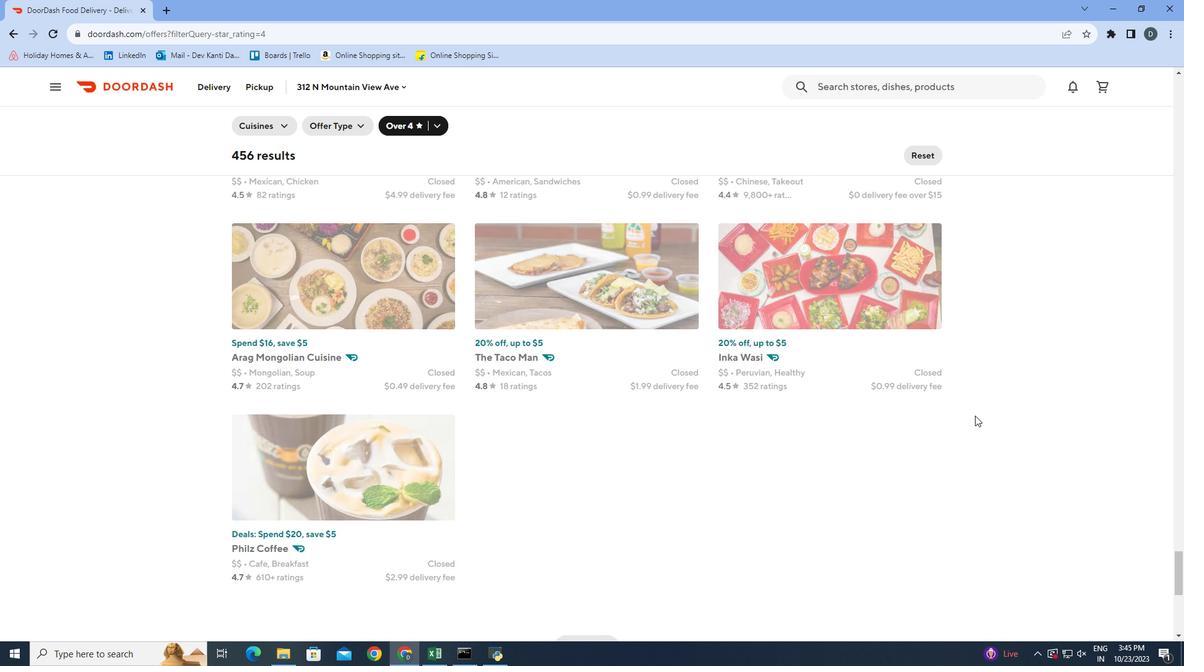 
Action: Mouse moved to (590, 612)
Screenshot: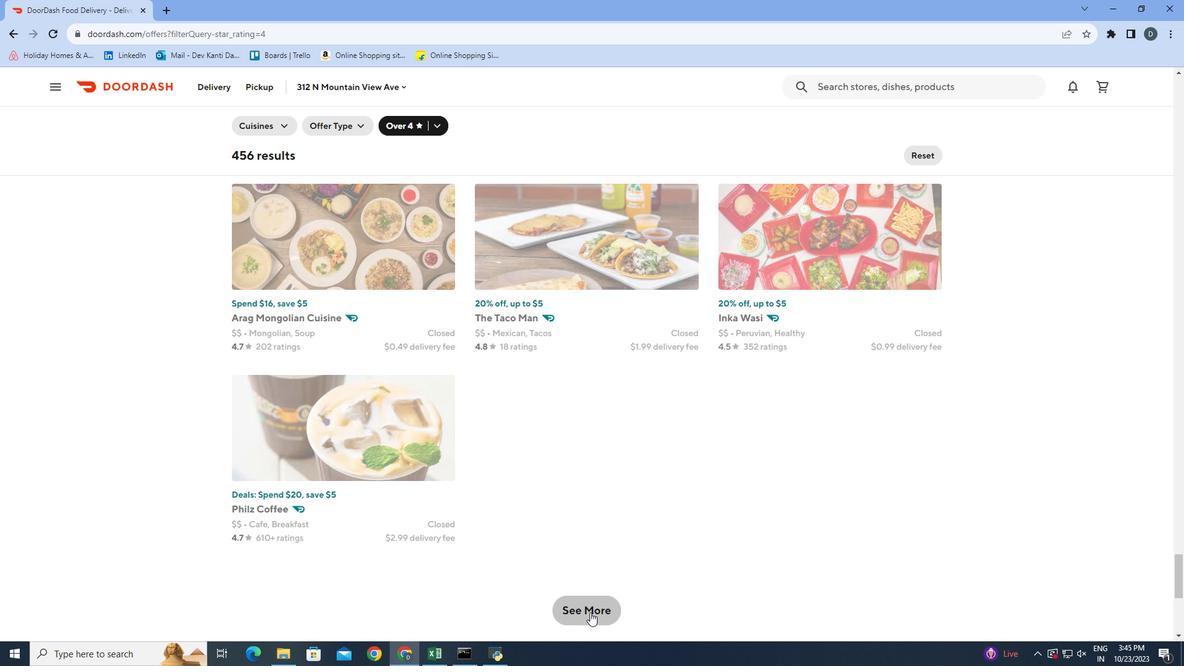 
Action: Mouse pressed left at (590, 612)
Screenshot: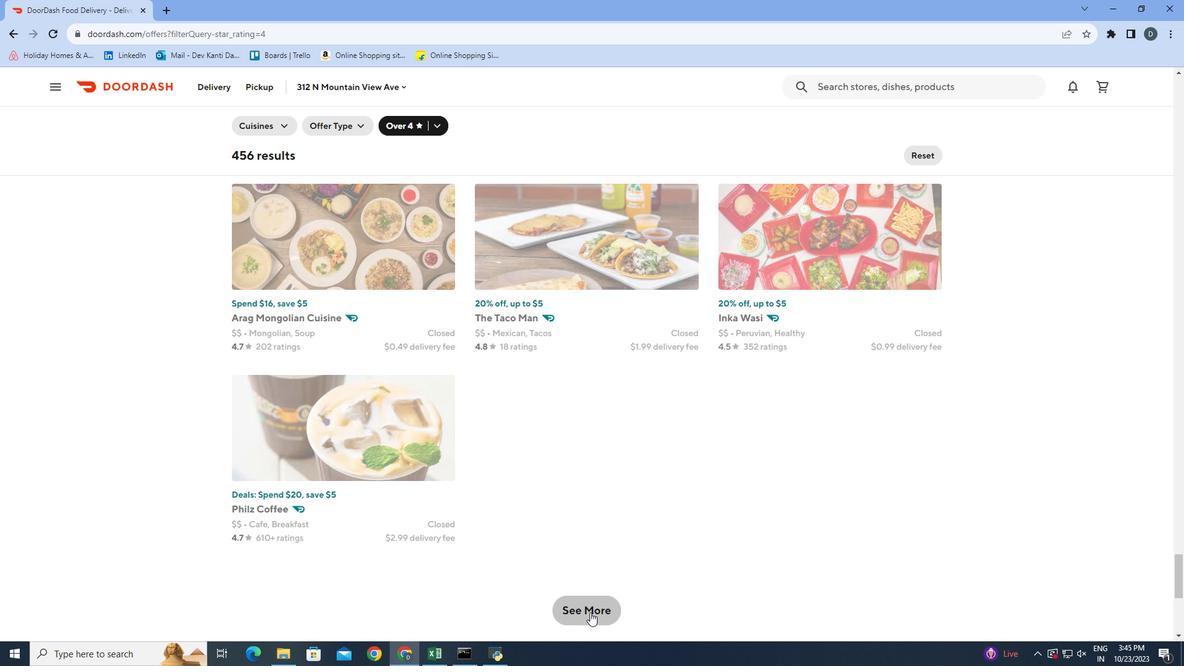 
Action: Mouse moved to (1071, 351)
Screenshot: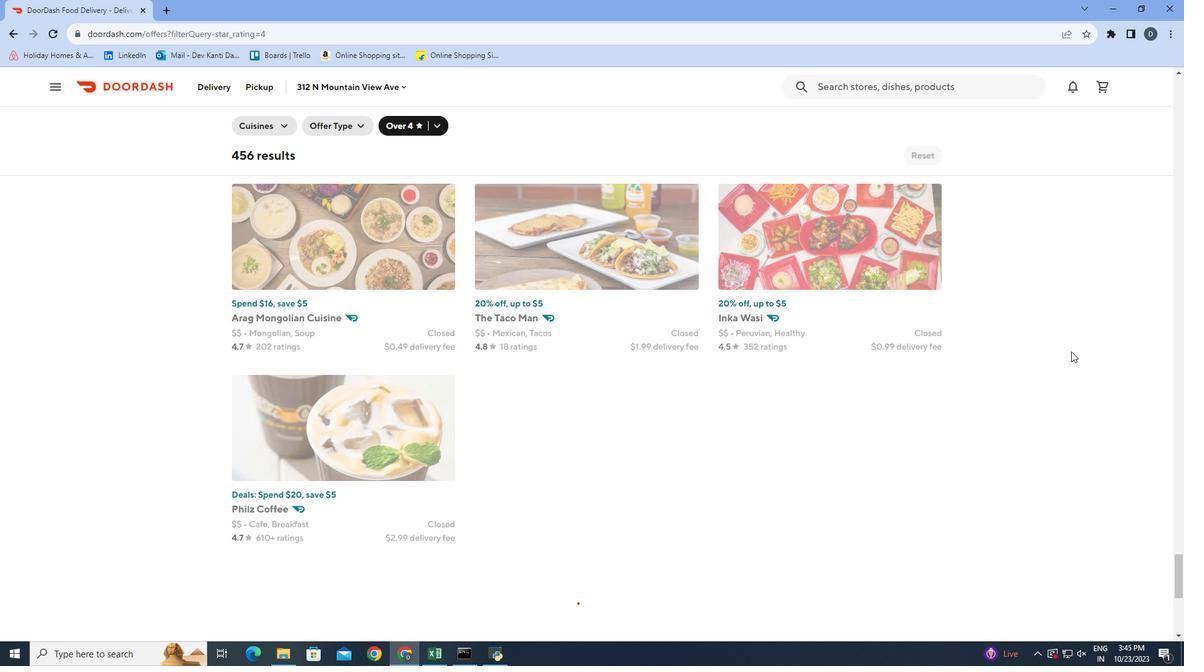 
Action: Mouse scrolled (1071, 352) with delta (0, 0)
Screenshot: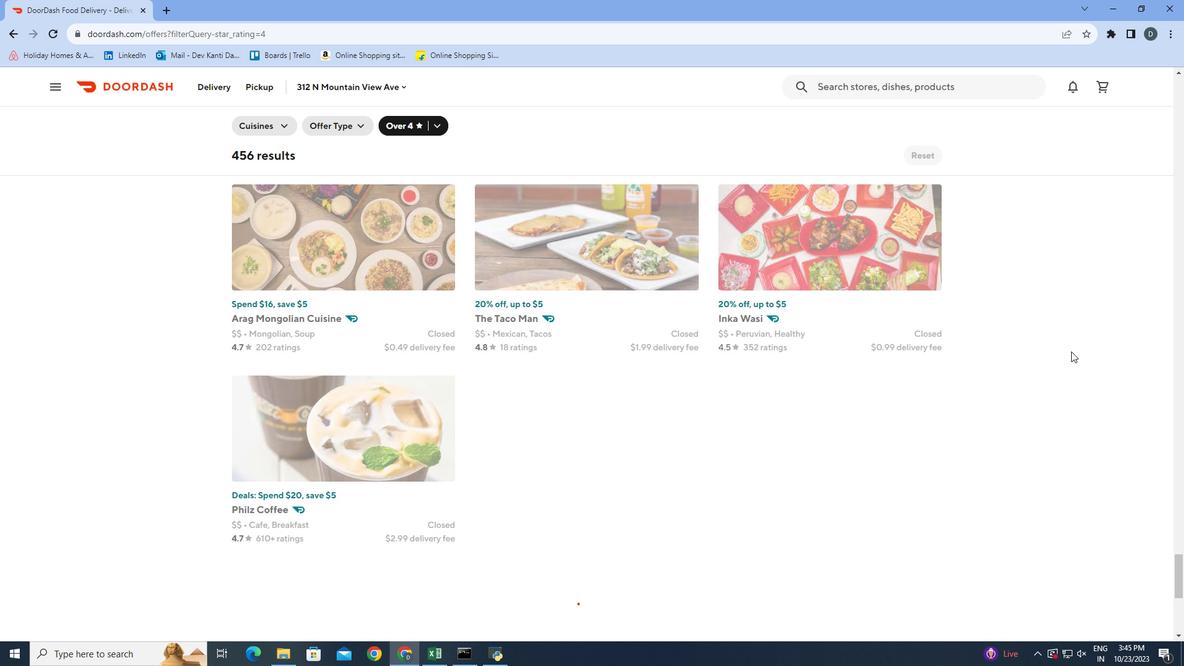 
Action: Mouse scrolled (1071, 351) with delta (0, 0)
Screenshot: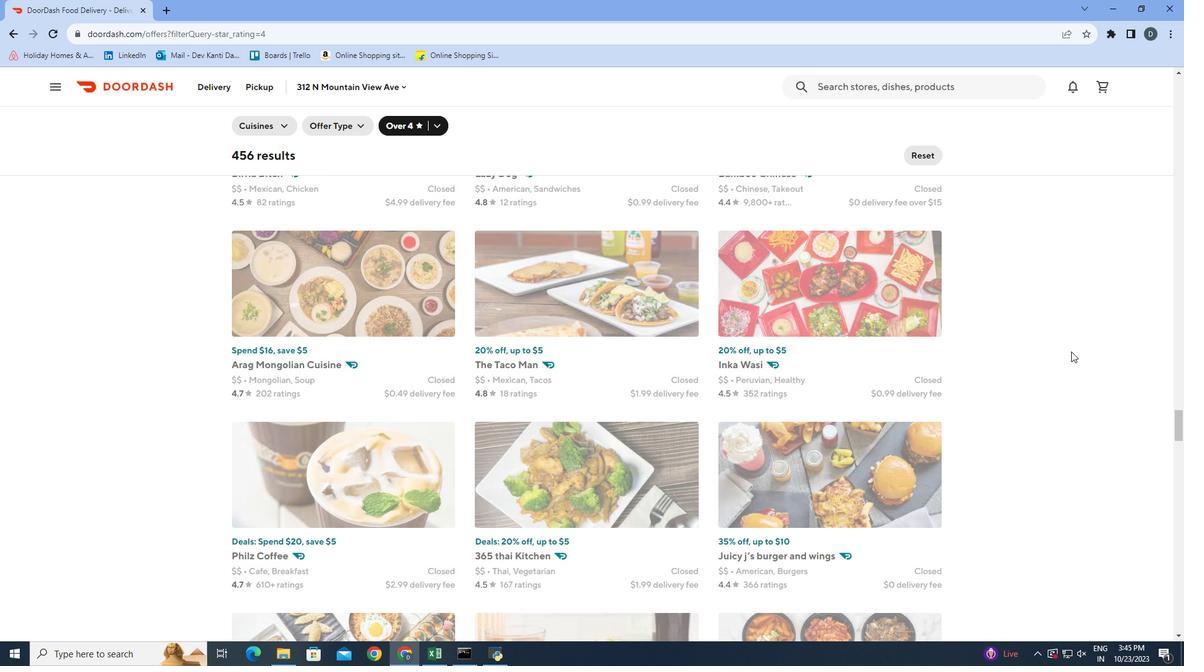 
Action: Mouse scrolled (1071, 351) with delta (0, 0)
Screenshot: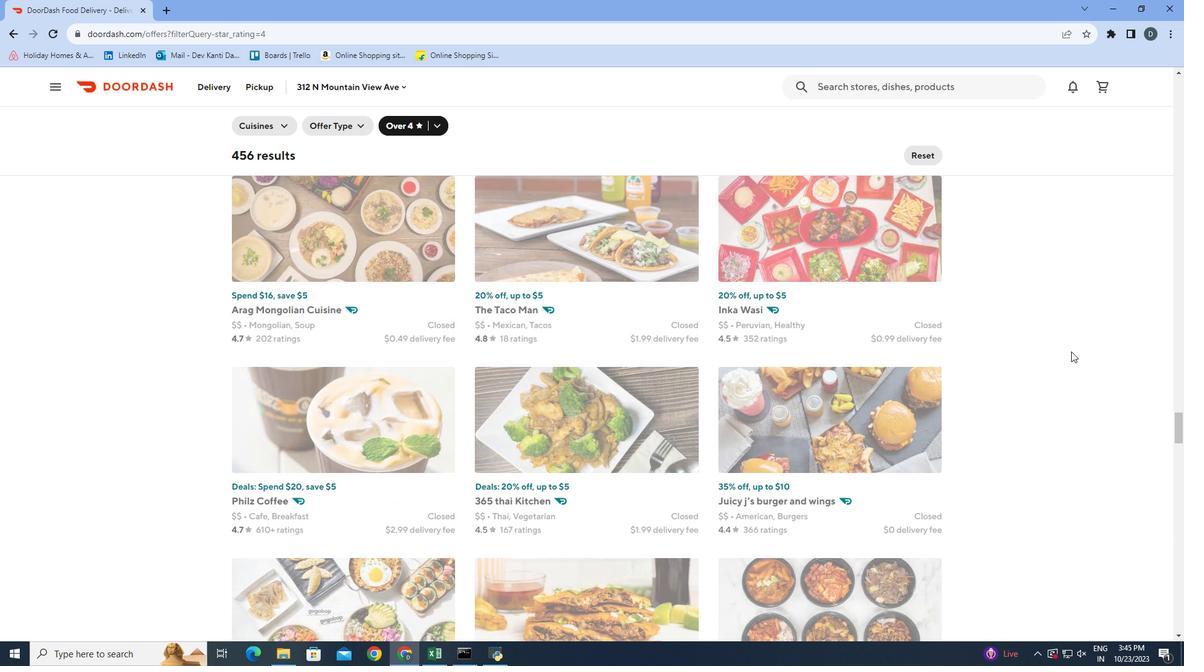
Action: Mouse scrolled (1071, 351) with delta (0, 0)
Screenshot: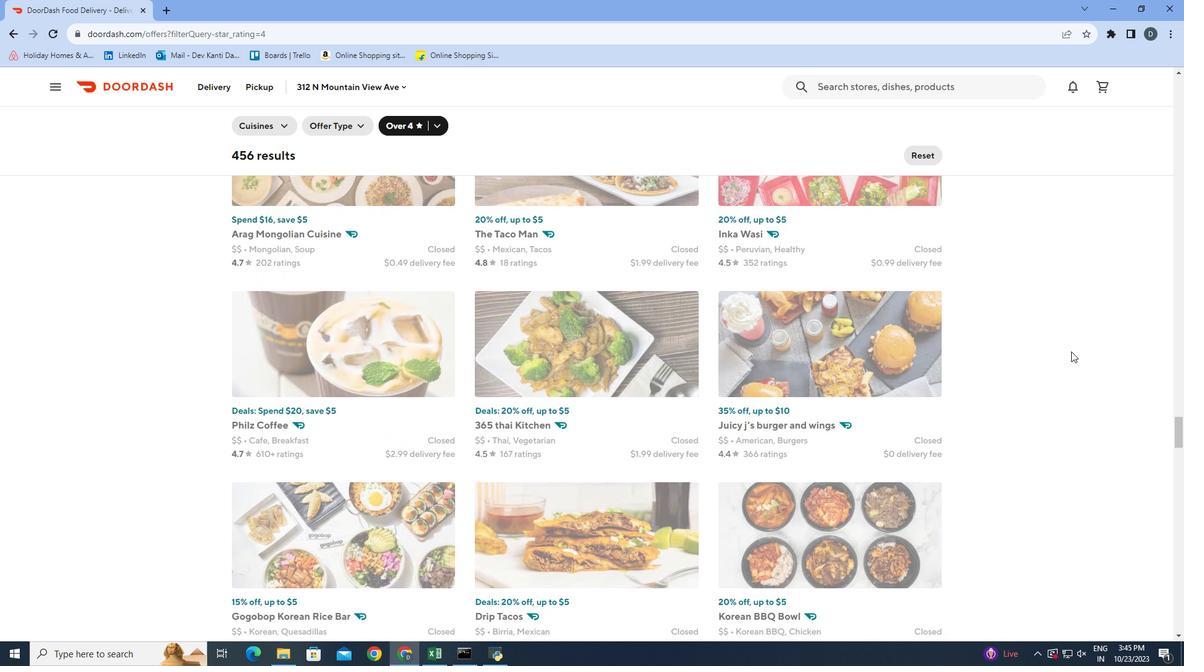 
Action: Mouse scrolled (1071, 351) with delta (0, 0)
Screenshot: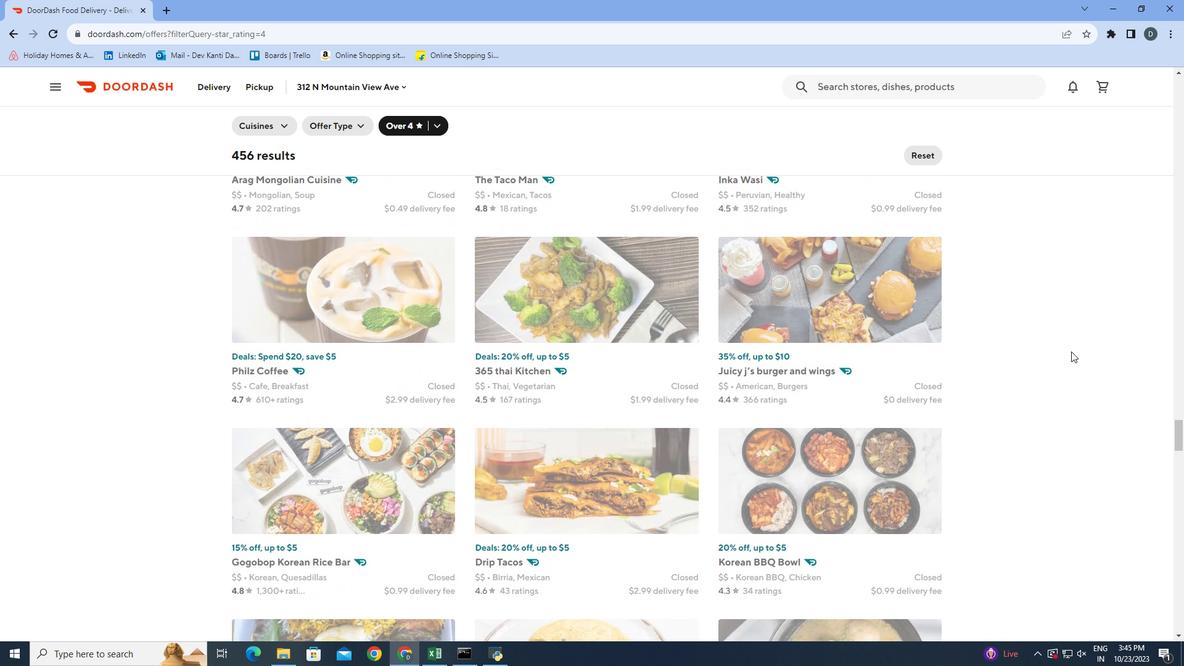 
Action: Mouse scrolled (1071, 351) with delta (0, 0)
Screenshot: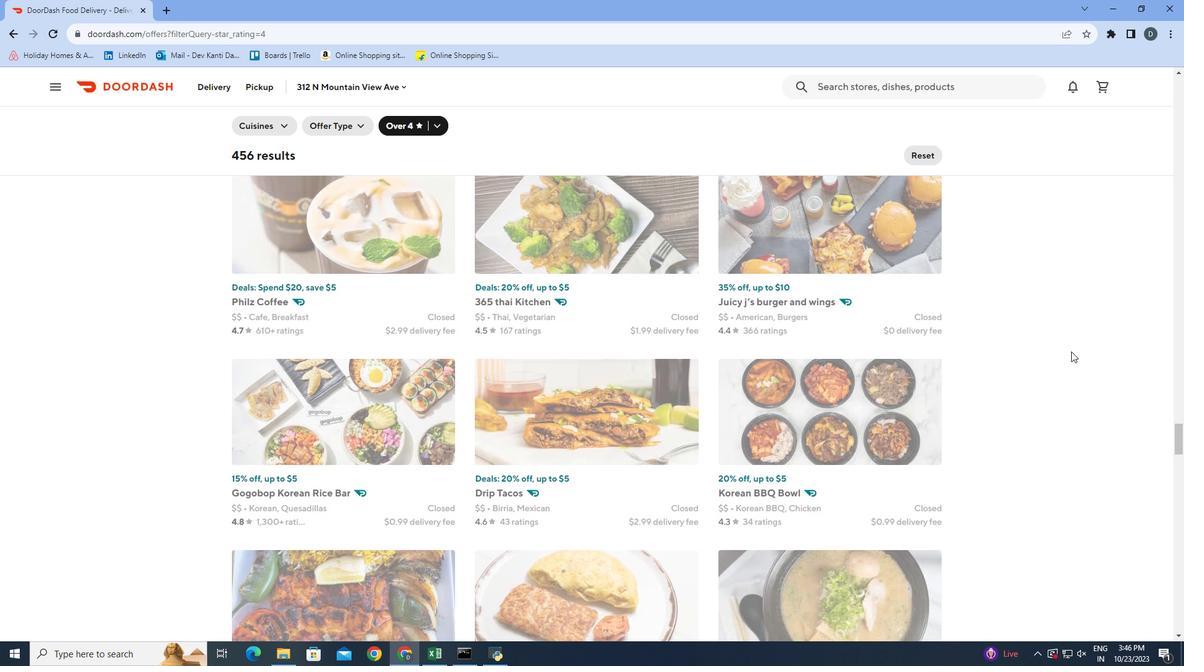 
Action: Mouse scrolled (1071, 351) with delta (0, 0)
Screenshot: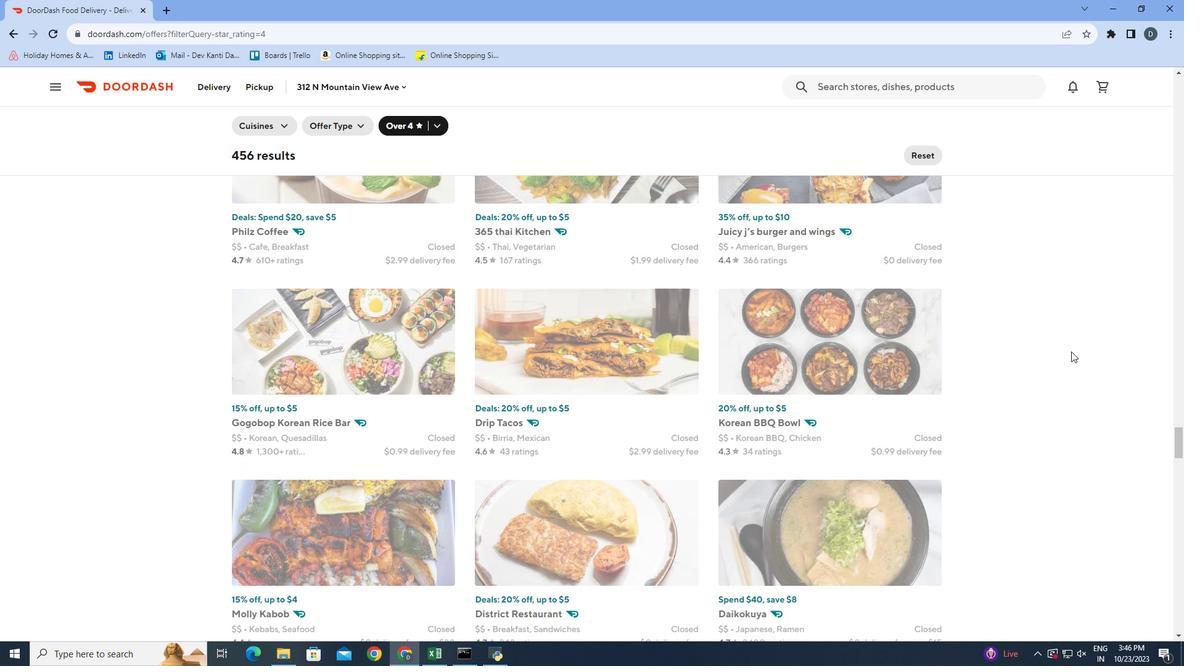 
Action: Mouse scrolled (1071, 351) with delta (0, 0)
Screenshot: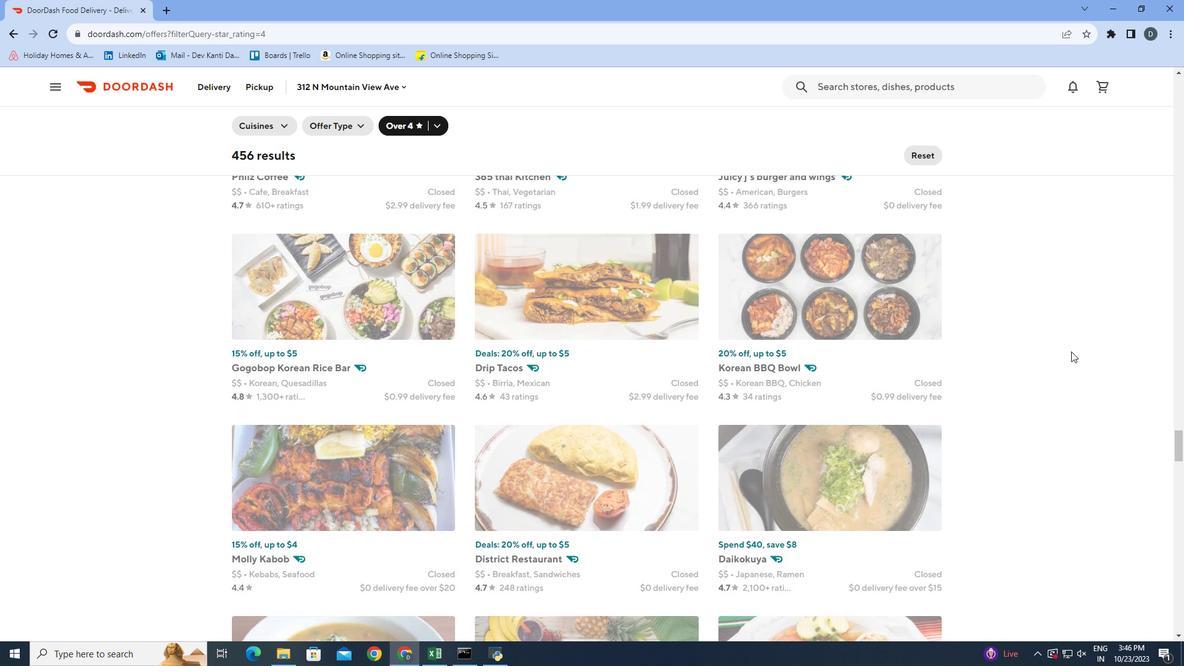 
Action: Mouse scrolled (1071, 351) with delta (0, 0)
Screenshot: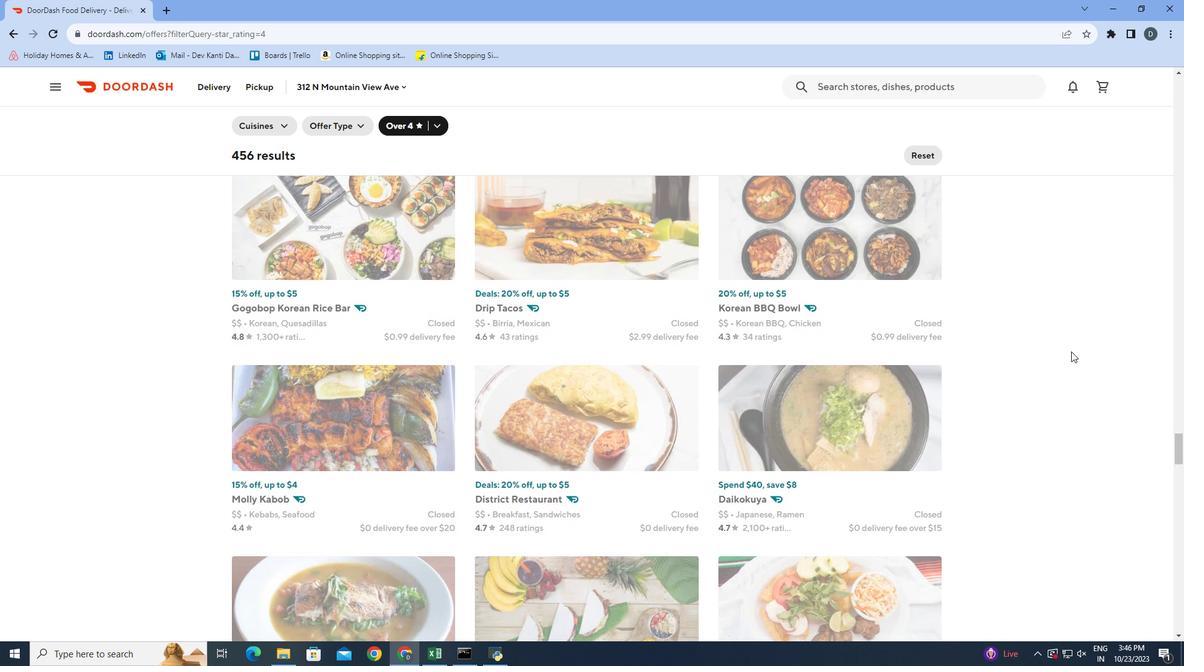 
Action: Mouse scrolled (1071, 351) with delta (0, 0)
Screenshot: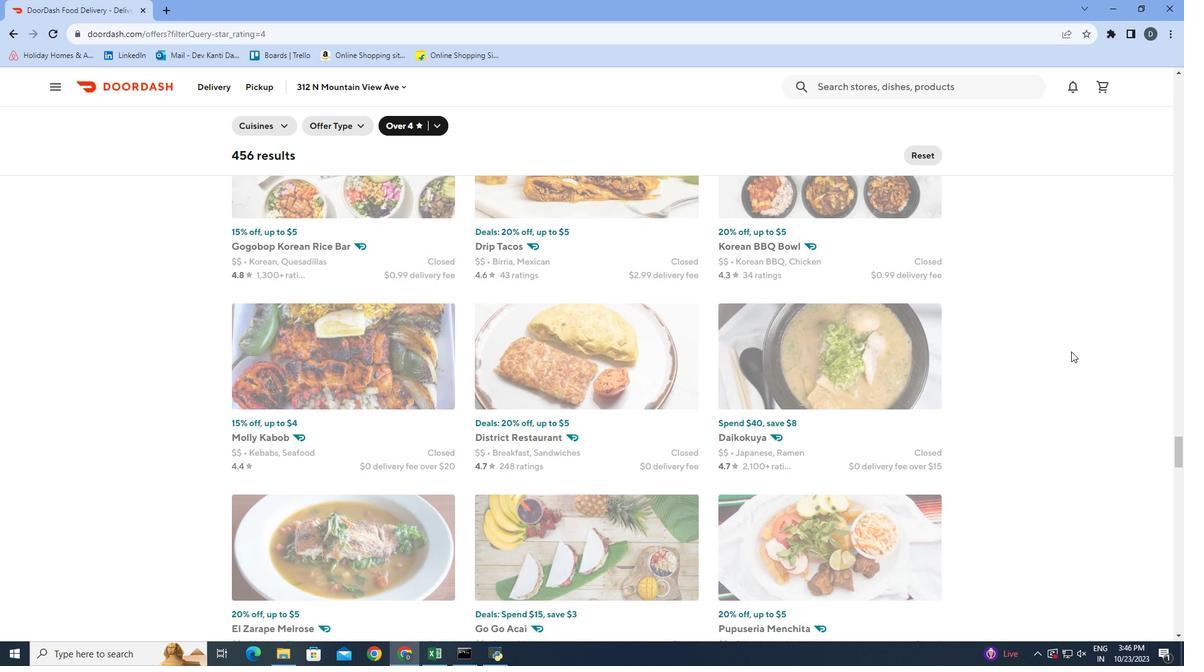 
Action: Mouse scrolled (1071, 351) with delta (0, 0)
Screenshot: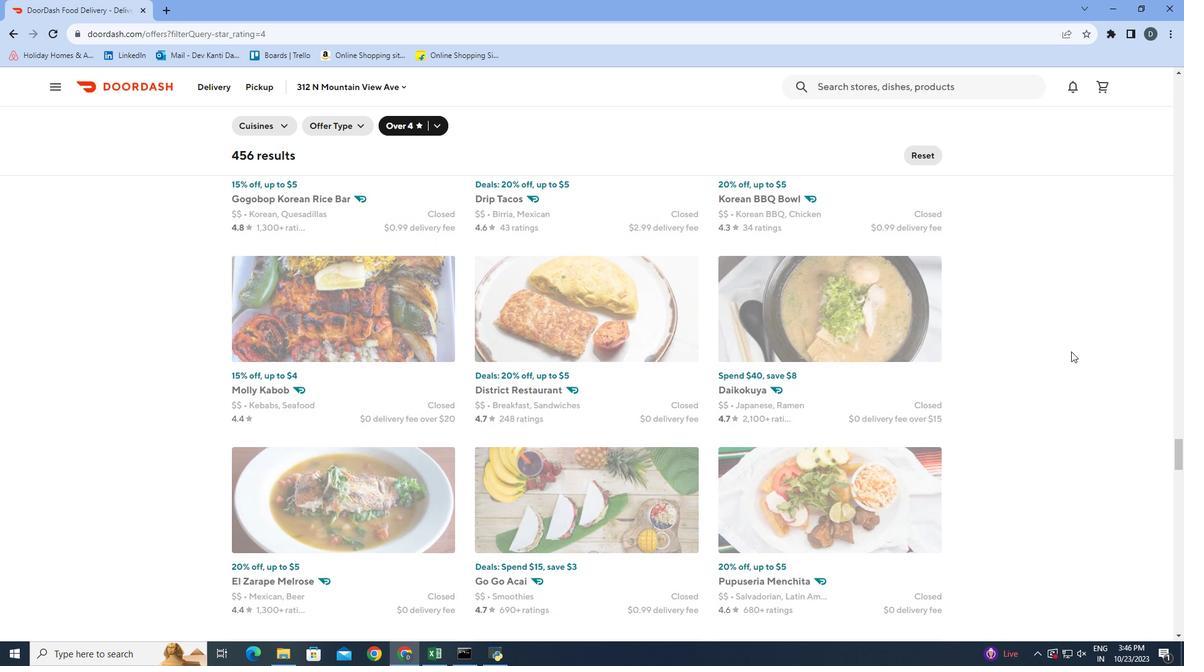 
Action: Mouse scrolled (1071, 351) with delta (0, 0)
Screenshot: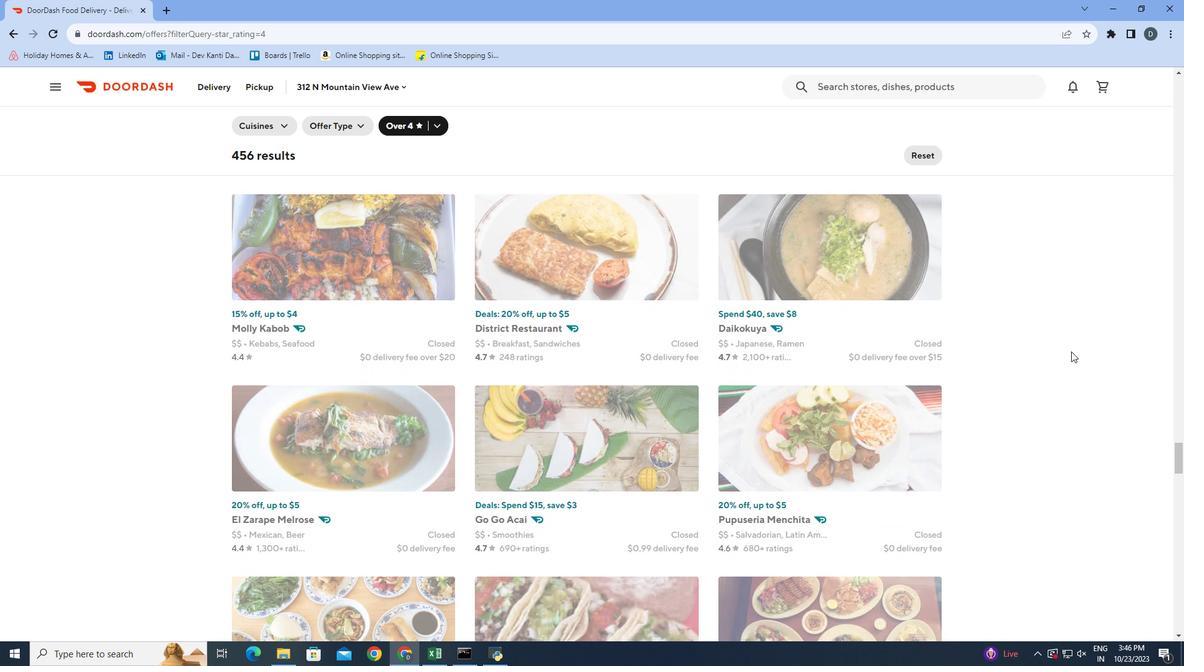 
Action: Mouse scrolled (1071, 351) with delta (0, 0)
Screenshot: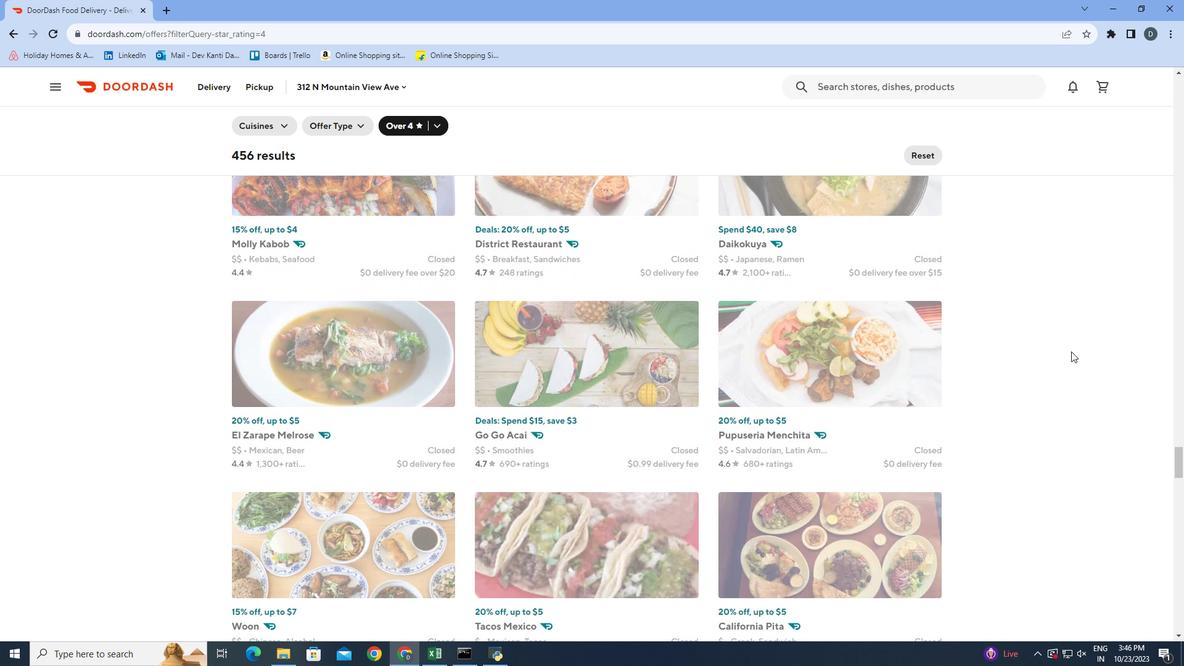 
Action: Mouse scrolled (1071, 351) with delta (0, 0)
Screenshot: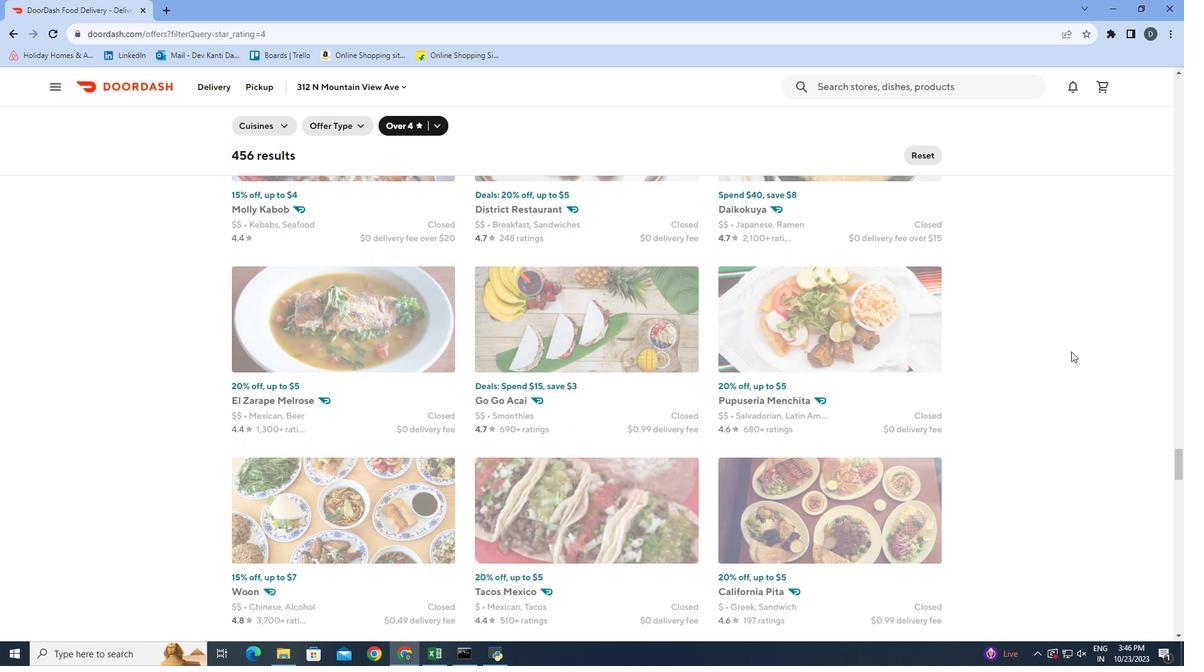 
Action: Mouse scrolled (1071, 351) with delta (0, 0)
Screenshot: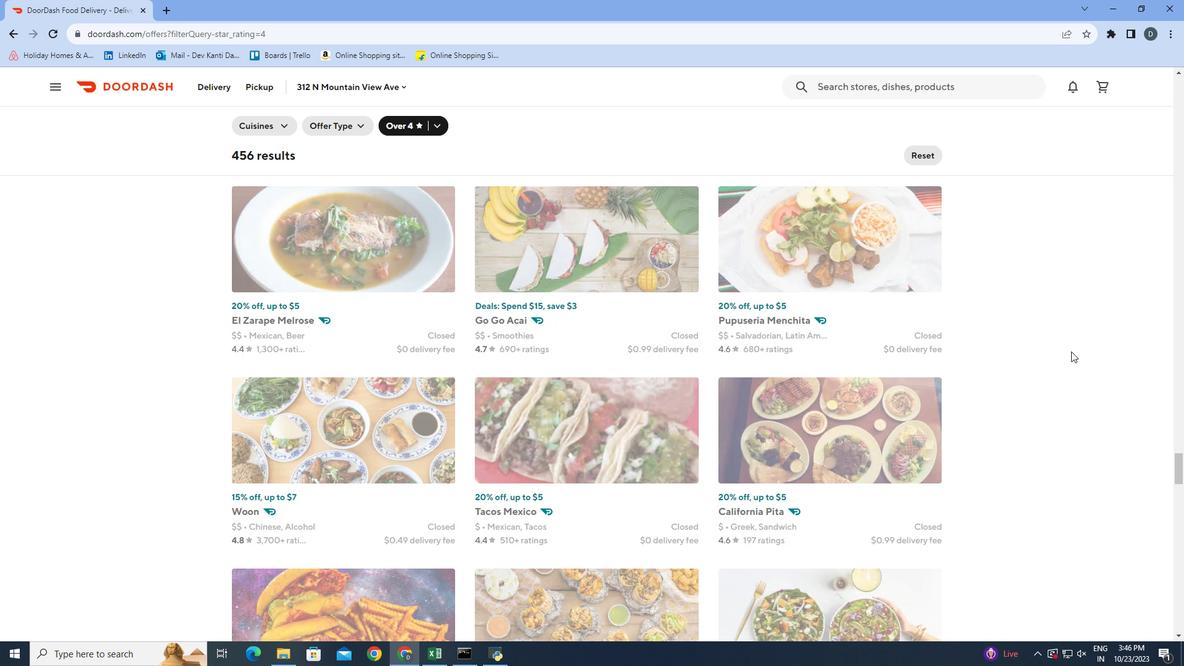 
Action: Mouse scrolled (1071, 351) with delta (0, 0)
Screenshot: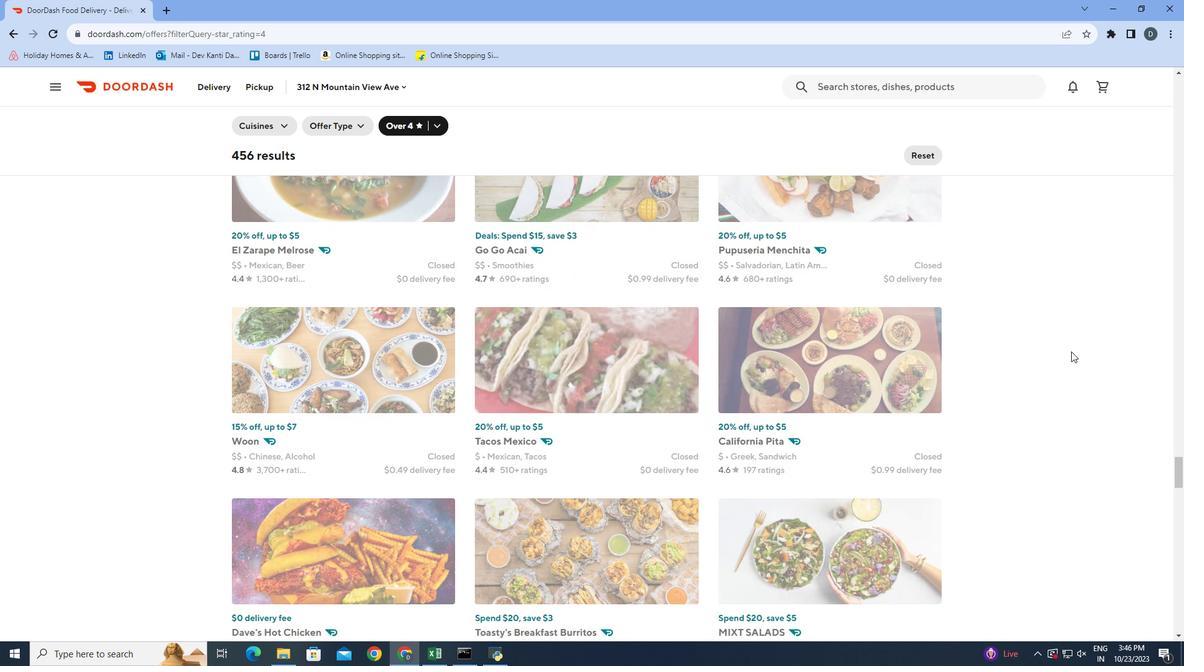 
Action: Mouse scrolled (1071, 351) with delta (0, 0)
Screenshot: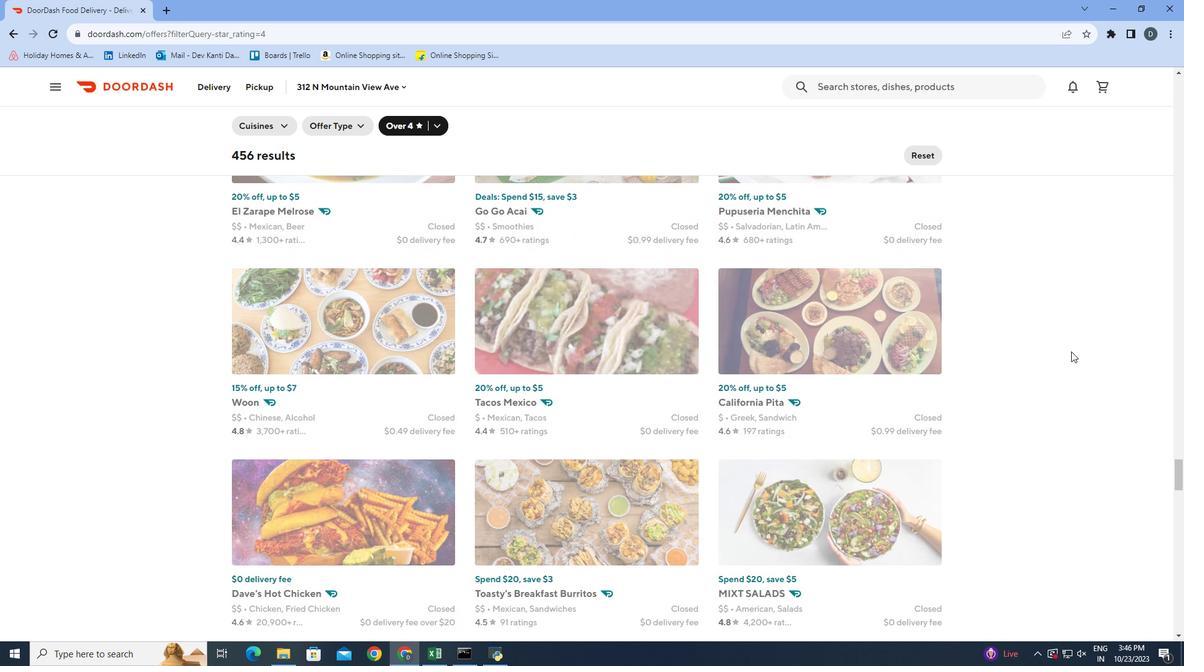 
Action: Mouse scrolled (1071, 351) with delta (0, 0)
Screenshot: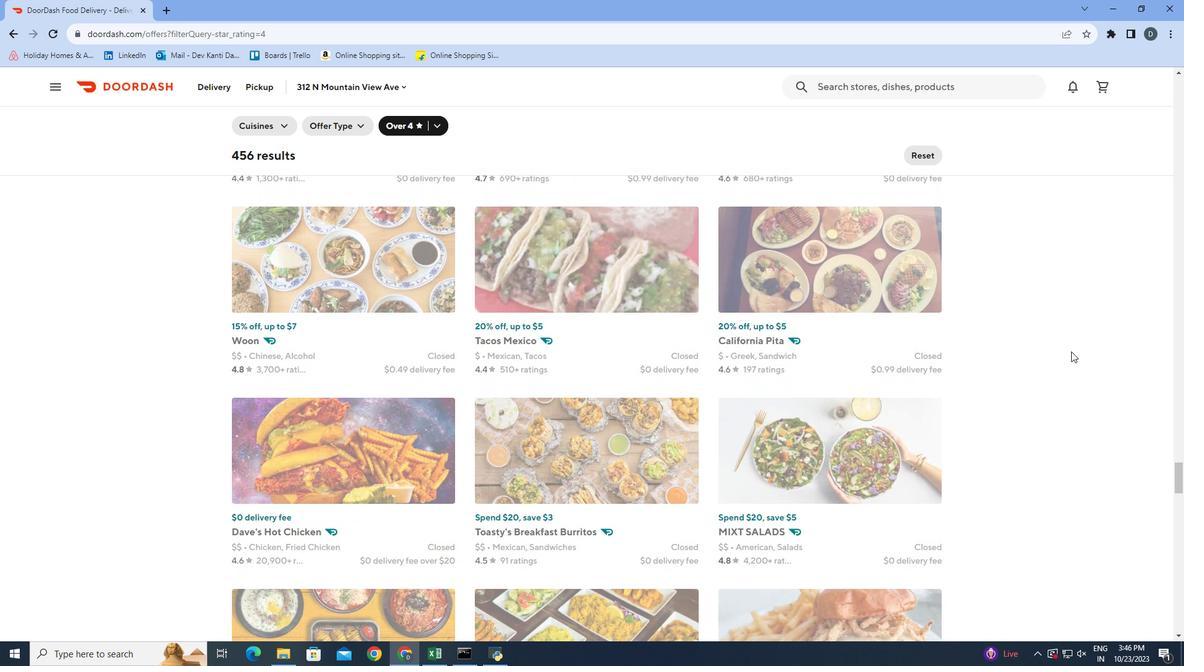 
Action: Mouse scrolled (1071, 351) with delta (0, 0)
Screenshot: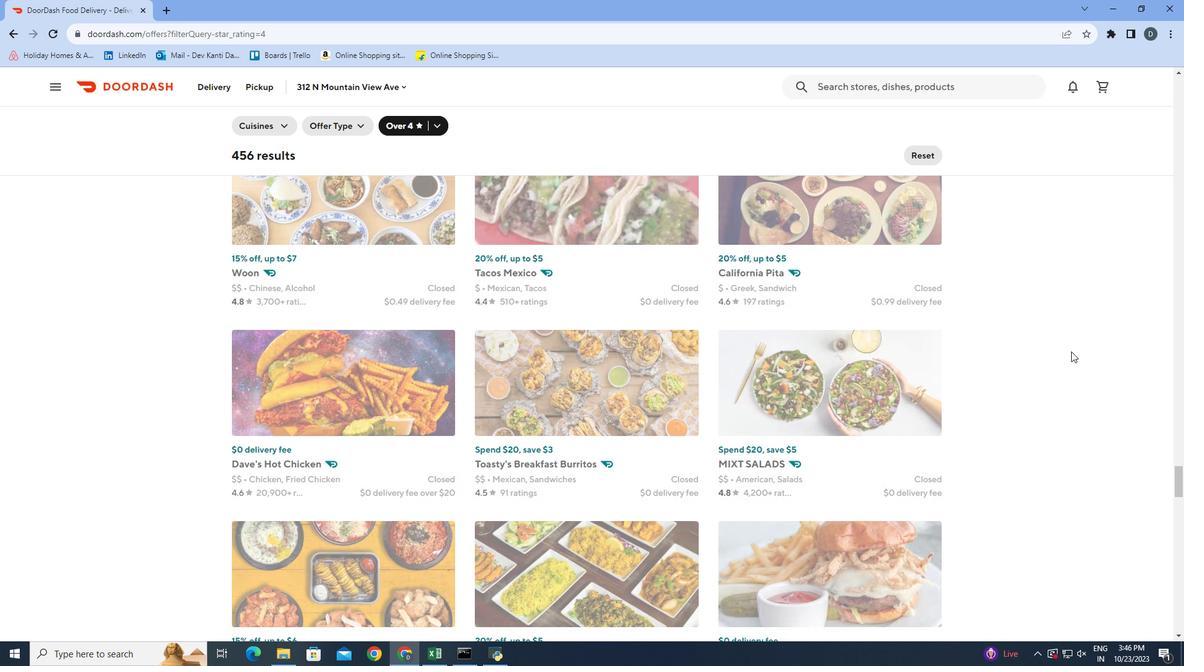
Action: Mouse scrolled (1071, 351) with delta (0, 0)
Screenshot: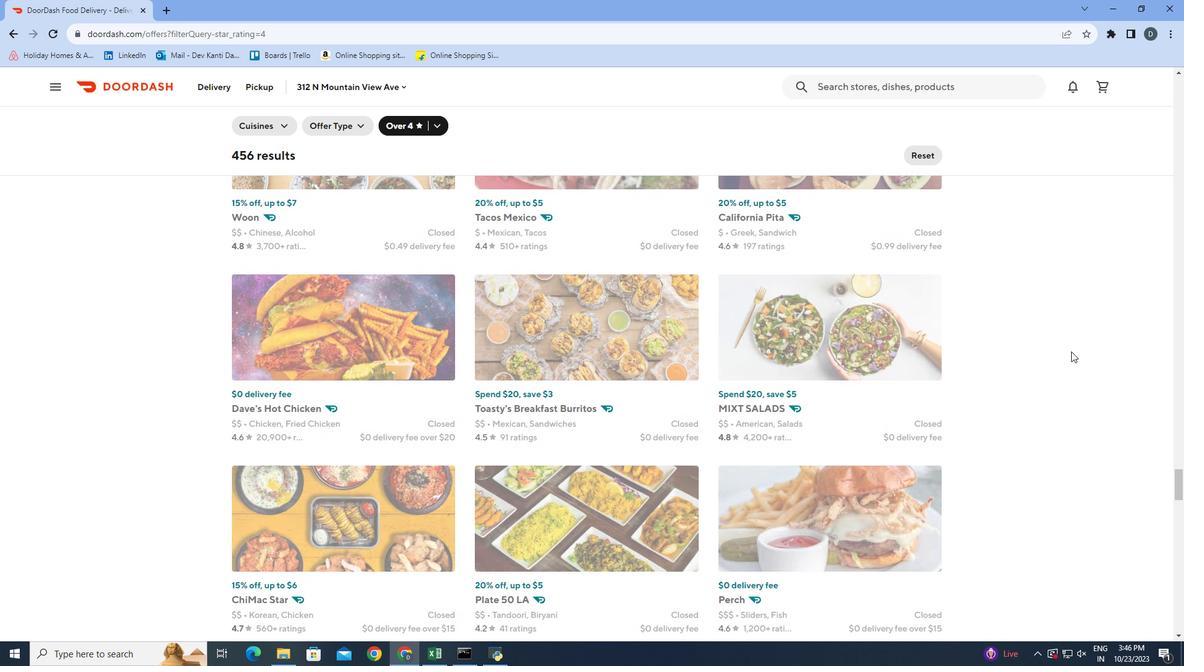 
Action: Mouse scrolled (1071, 351) with delta (0, 0)
Screenshot: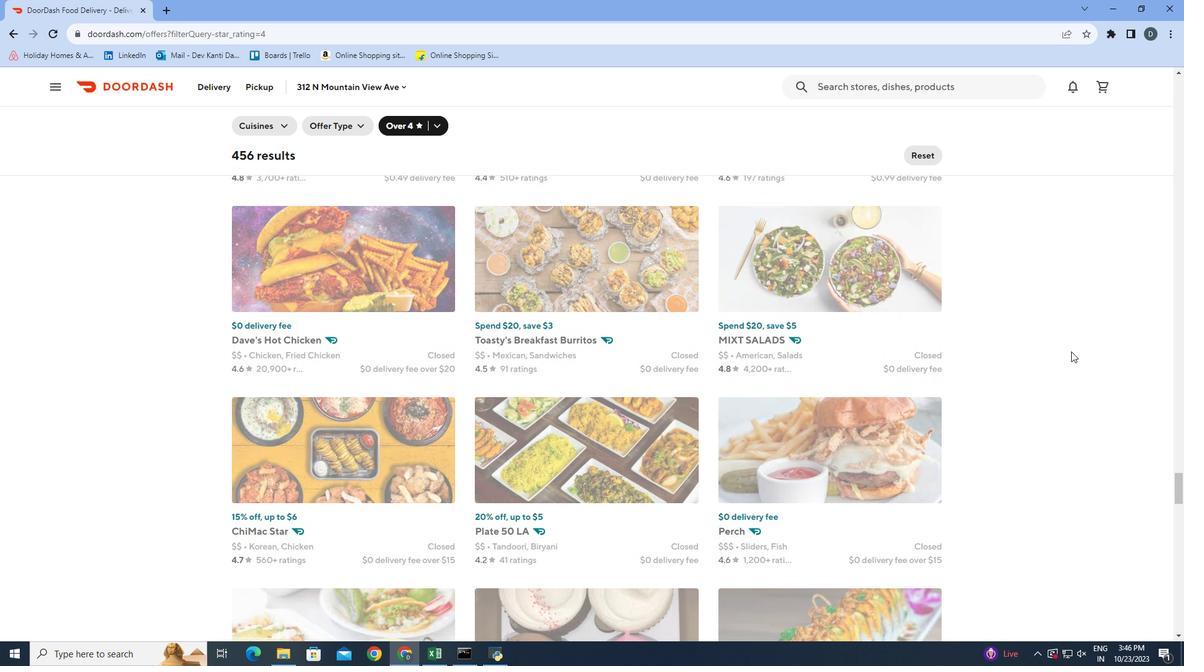 
Action: Mouse scrolled (1071, 351) with delta (0, 0)
Screenshot: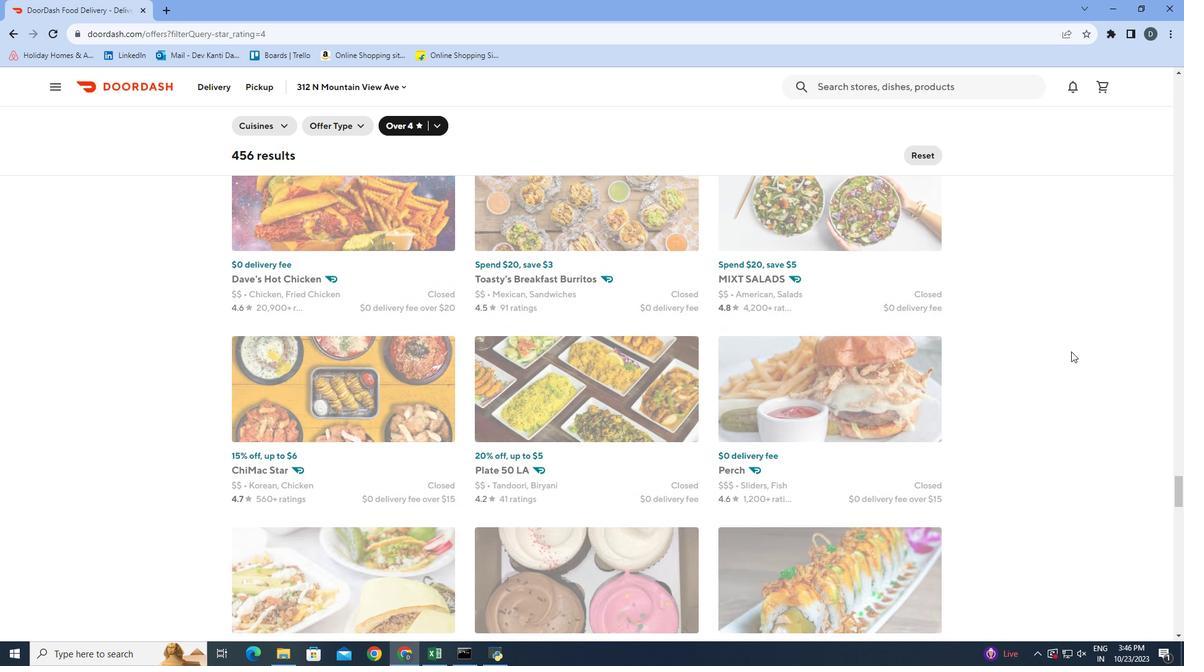 
Action: Mouse scrolled (1071, 351) with delta (0, 0)
Screenshot: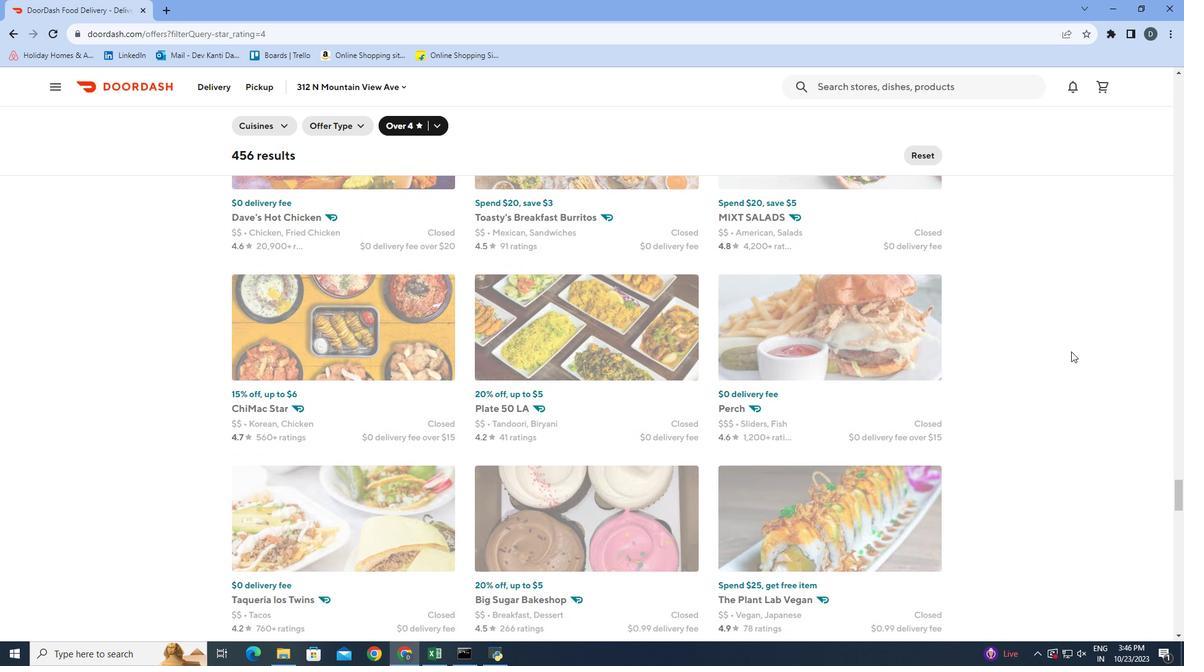 
Action: Mouse scrolled (1071, 351) with delta (0, 0)
Screenshot: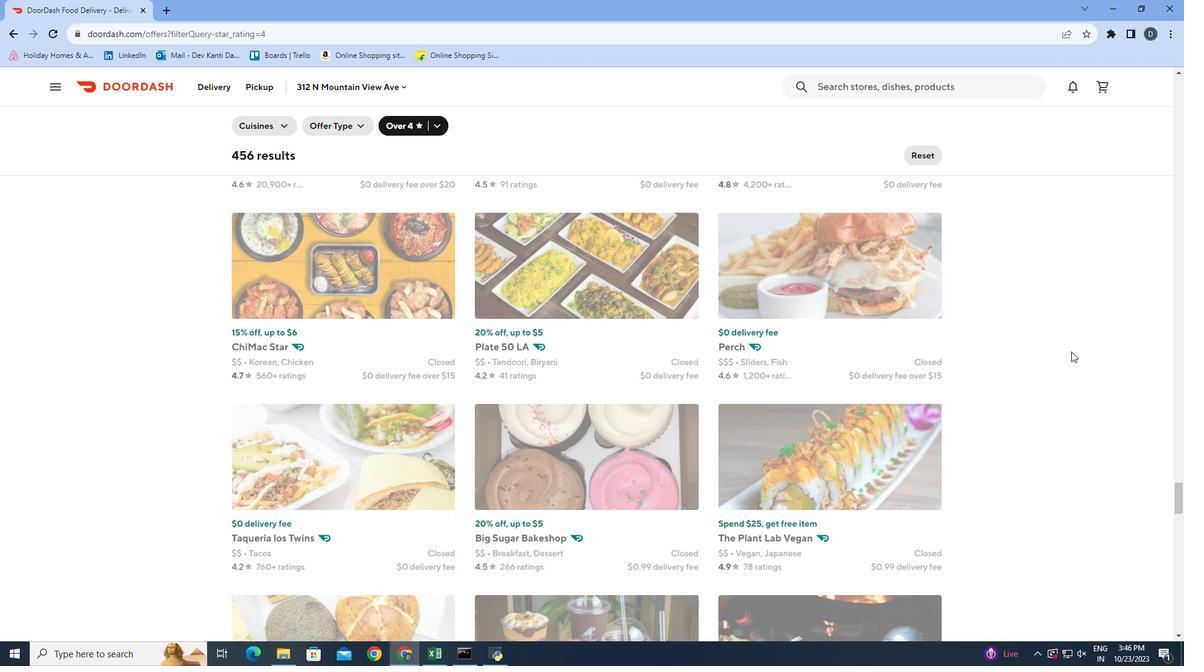 
Action: Mouse scrolled (1071, 351) with delta (0, 0)
Screenshot: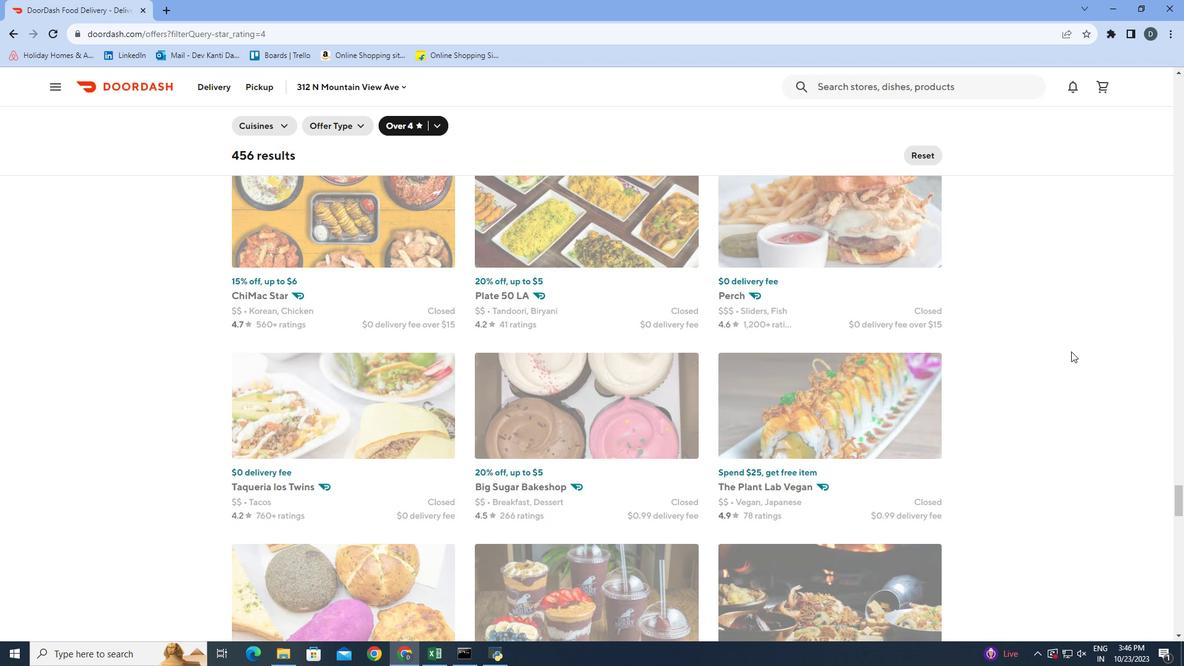 
Action: Mouse scrolled (1071, 351) with delta (0, 0)
Screenshot: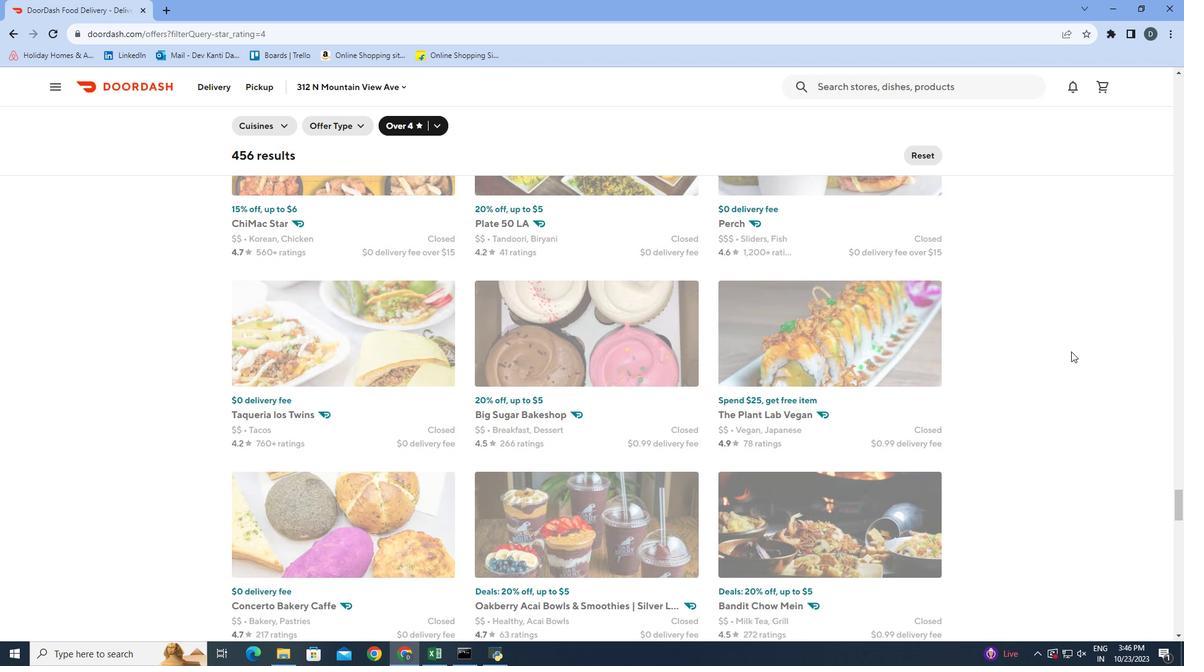 
Action: Mouse scrolled (1071, 351) with delta (0, 0)
Screenshot: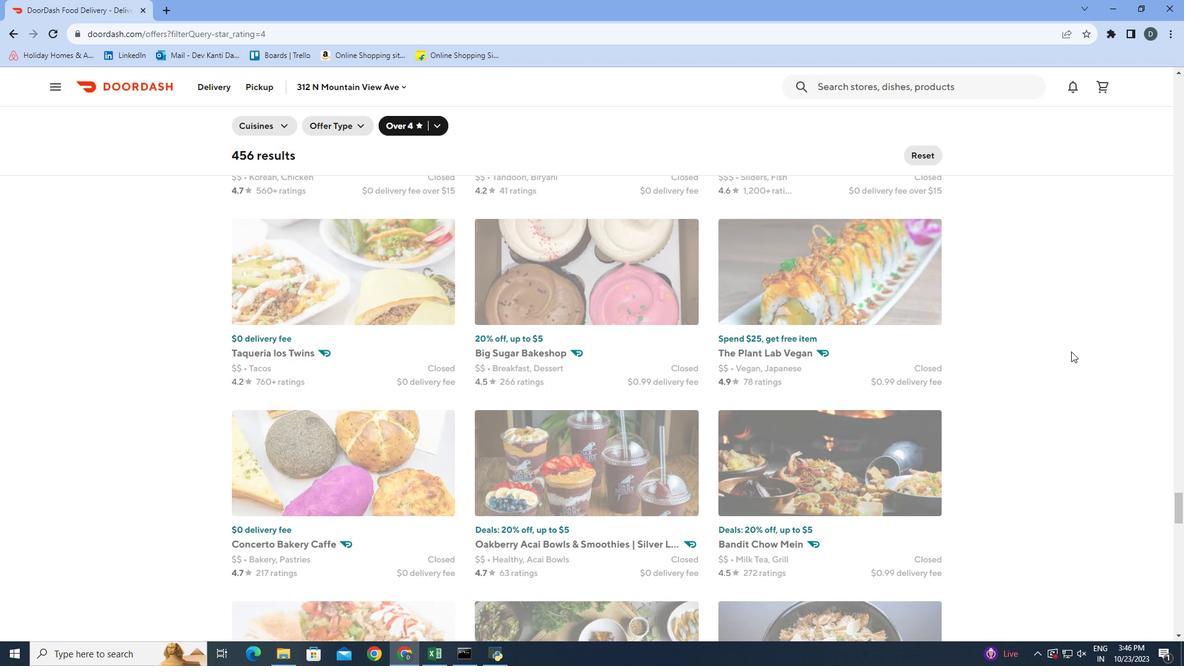 
Action: Mouse scrolled (1071, 351) with delta (0, 0)
Screenshot: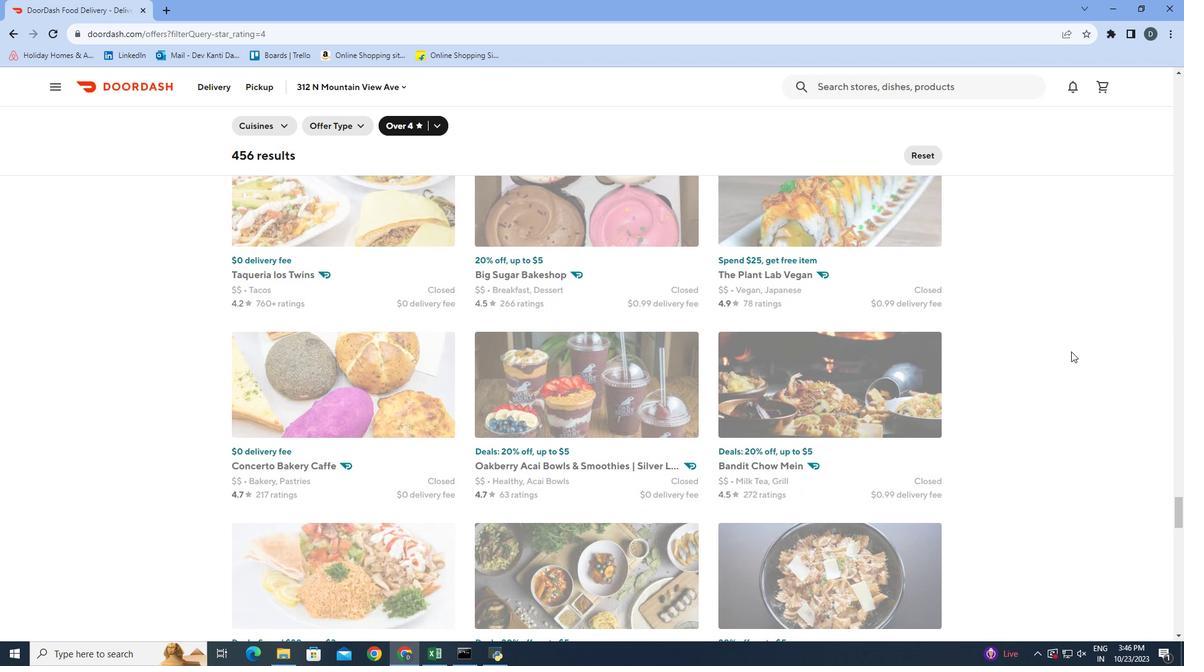 
Action: Mouse scrolled (1071, 351) with delta (0, 0)
Screenshot: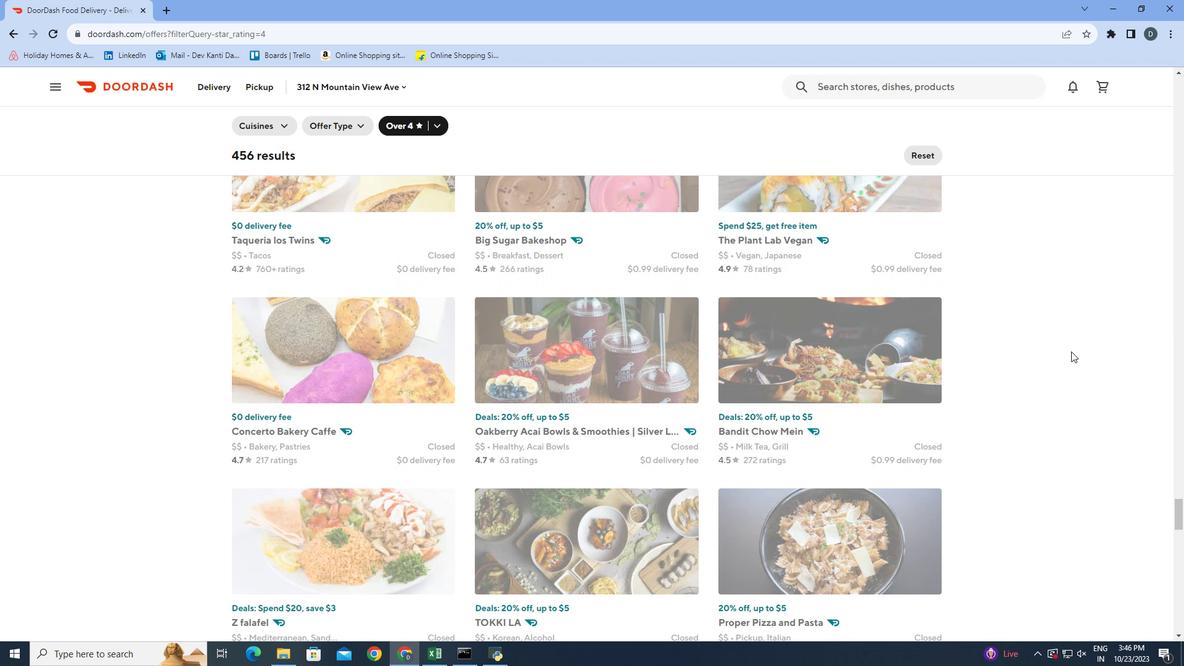 
Action: Mouse scrolled (1071, 351) with delta (0, 0)
Screenshot: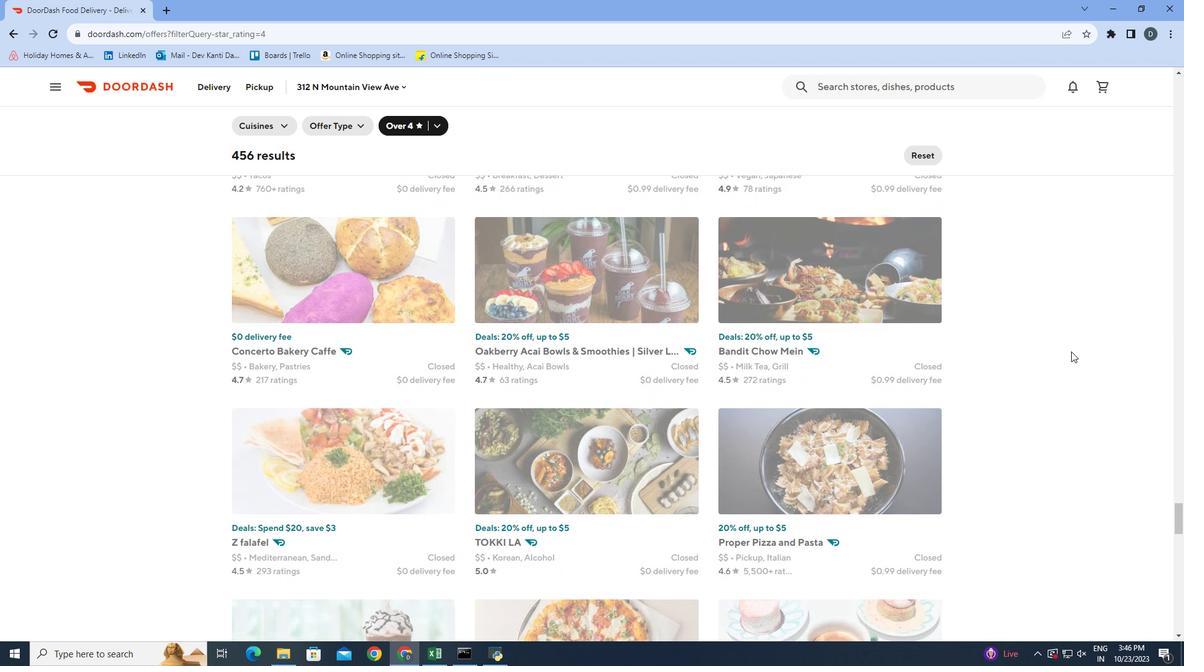 
Action: Mouse scrolled (1071, 351) with delta (0, 0)
Screenshot: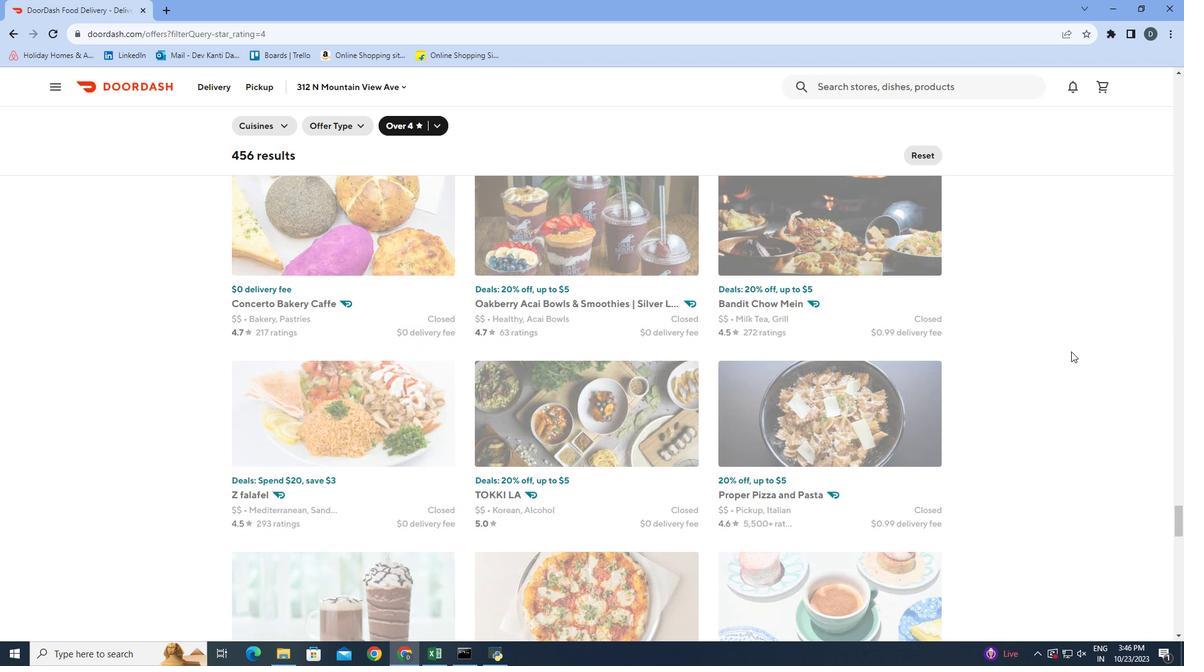 
Action: Mouse scrolled (1071, 351) with delta (0, 0)
Screenshot: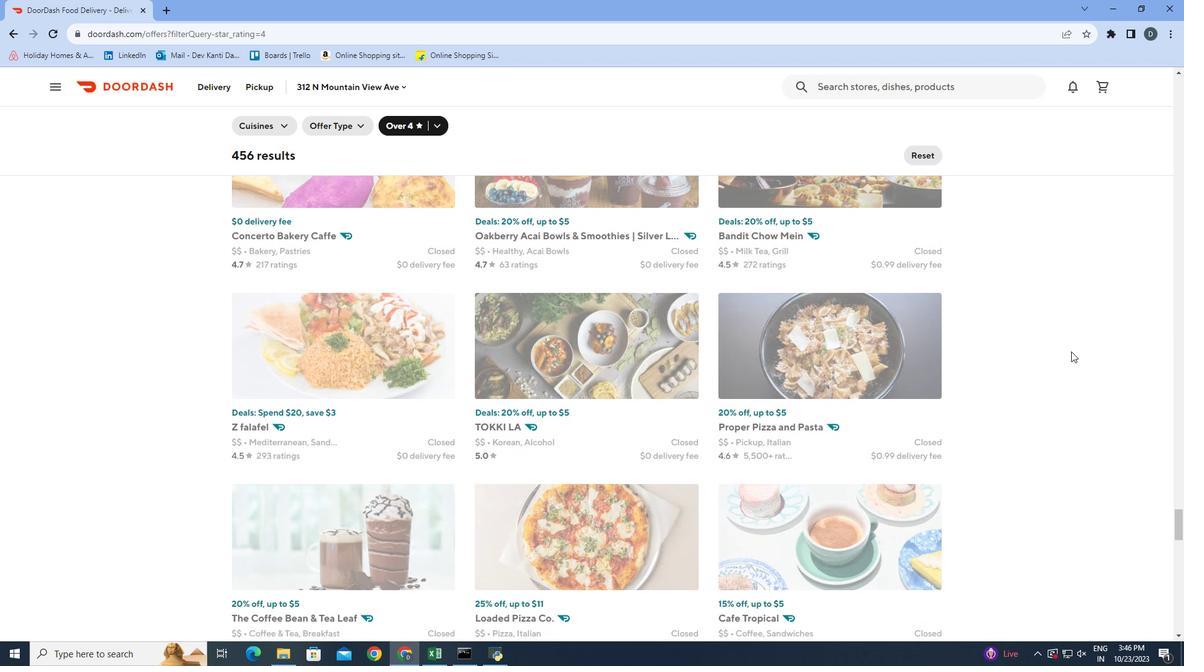
Action: Mouse scrolled (1071, 351) with delta (0, 0)
Screenshot: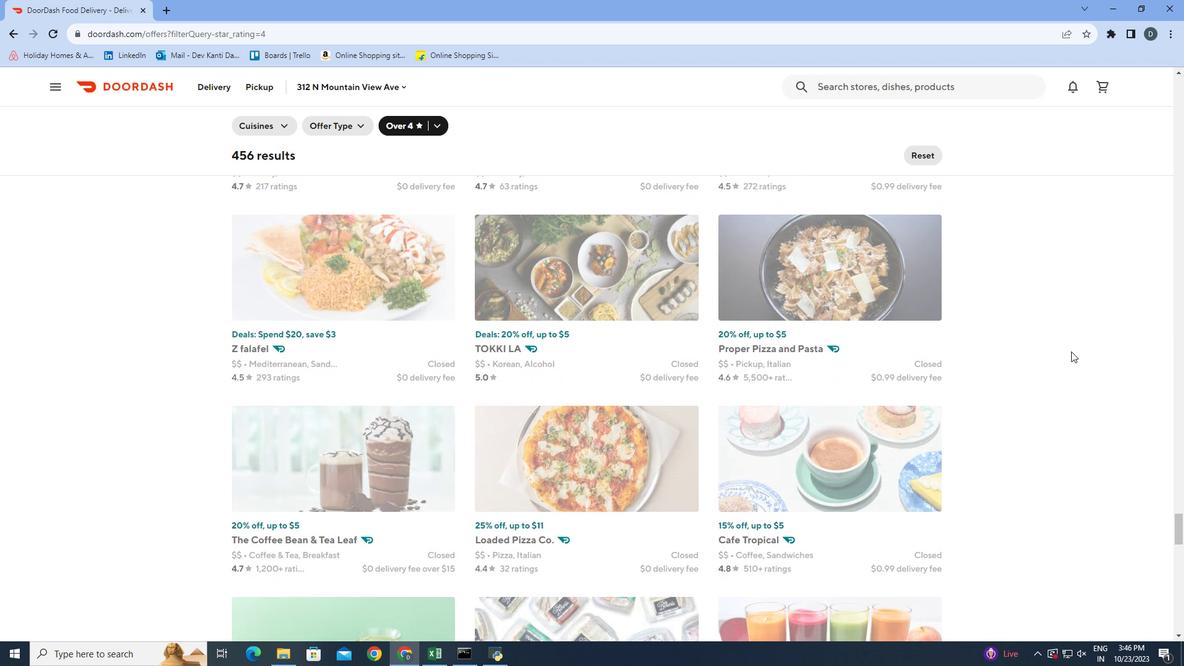 
Action: Mouse scrolled (1071, 351) with delta (0, 0)
Screenshot: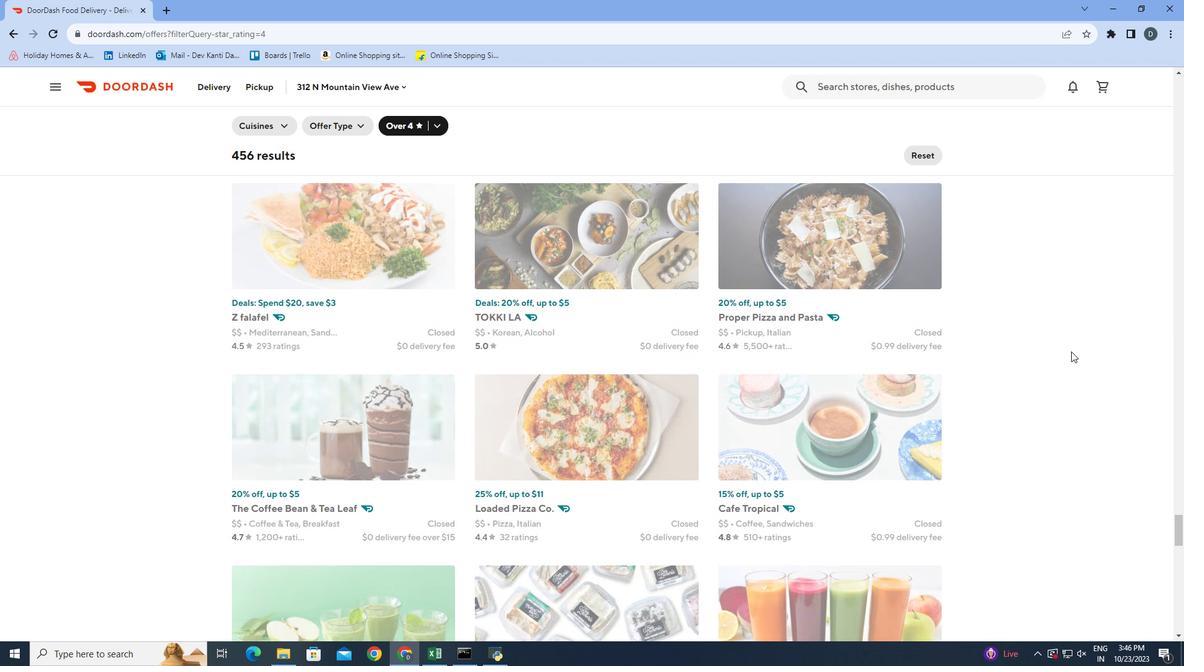 
Action: Mouse scrolled (1071, 351) with delta (0, 0)
Screenshot: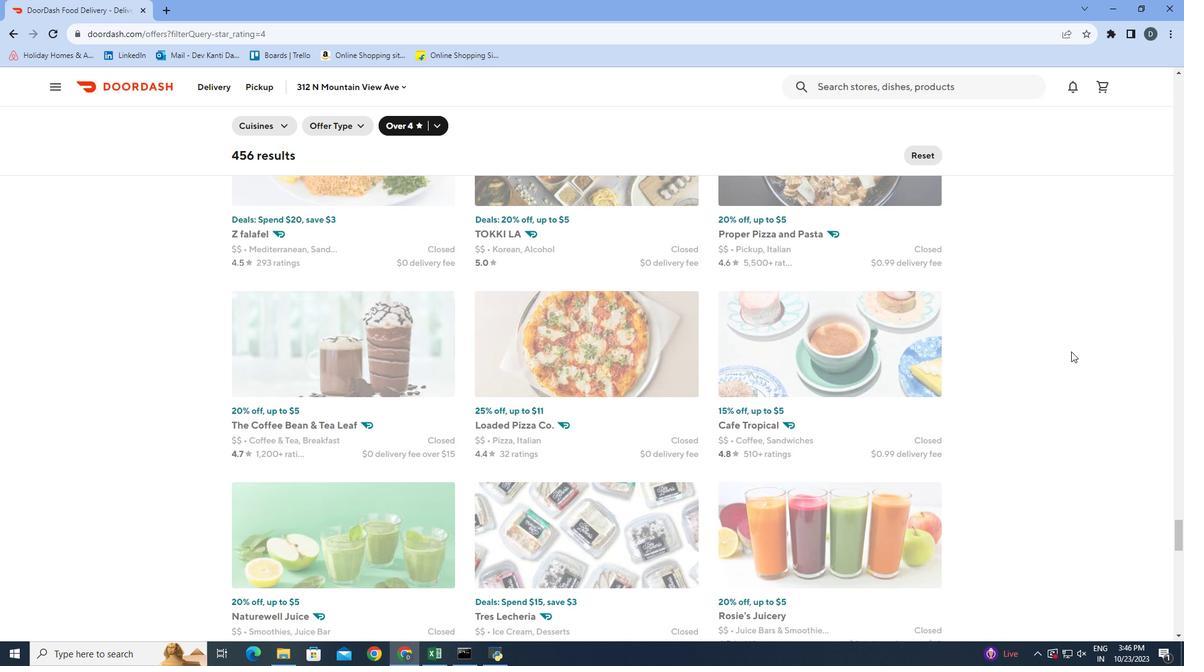 
Action: Mouse scrolled (1071, 351) with delta (0, 0)
Screenshot: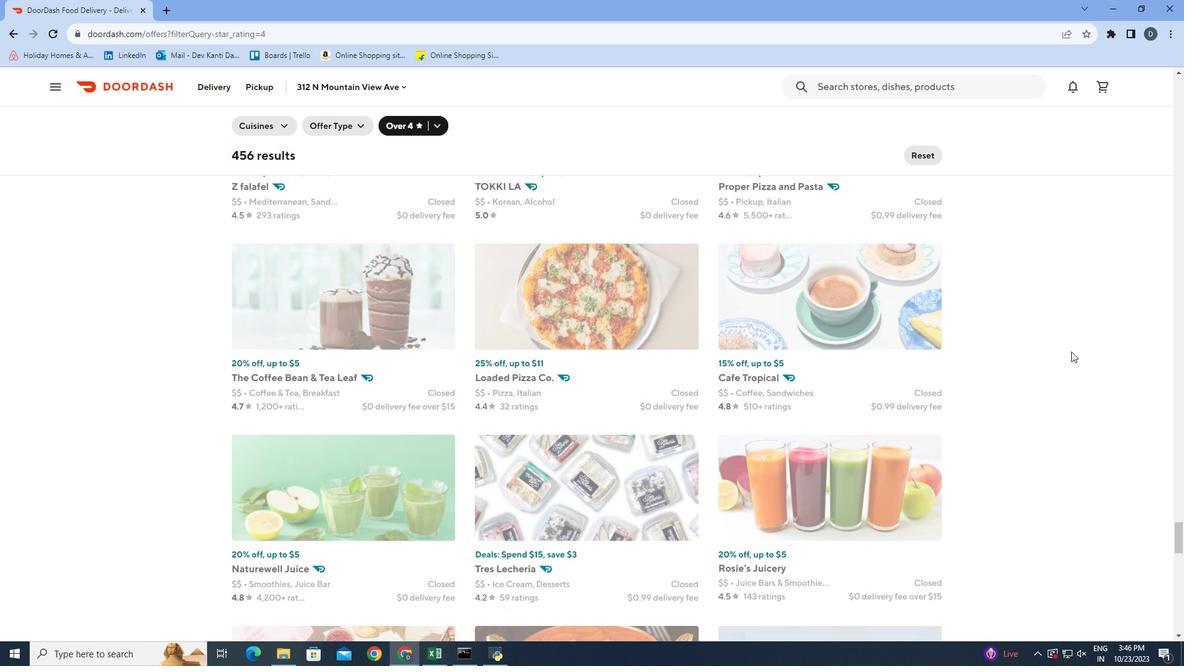 
Action: Mouse scrolled (1071, 351) with delta (0, 0)
Screenshot: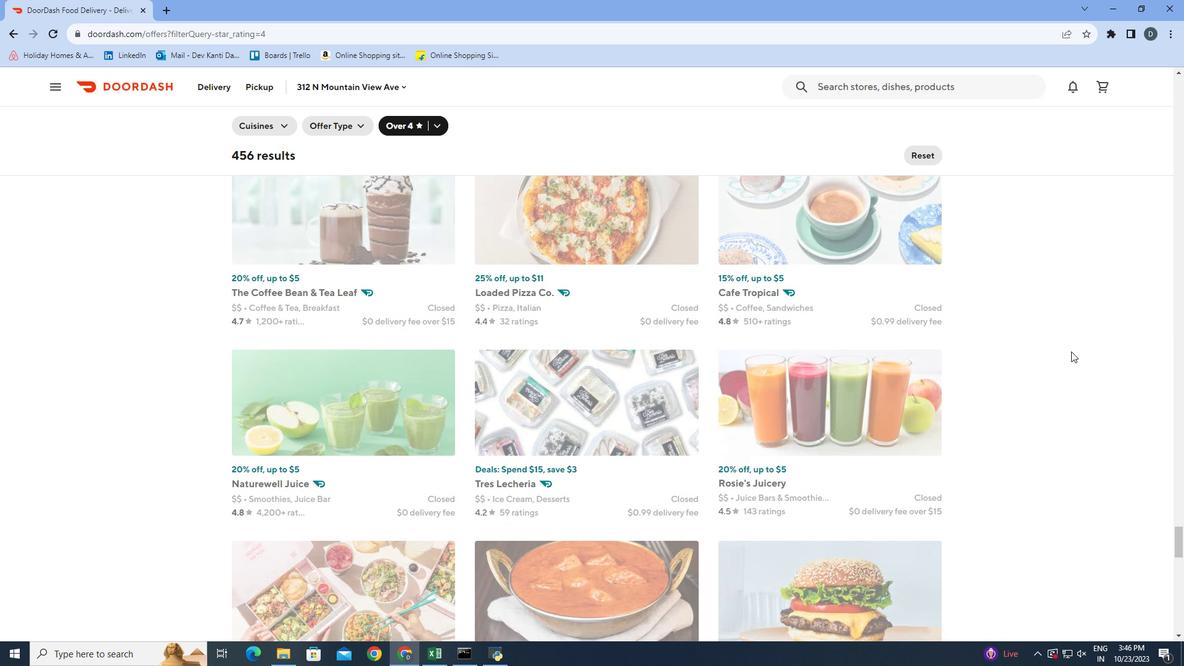 
Action: Mouse scrolled (1071, 351) with delta (0, 0)
Screenshot: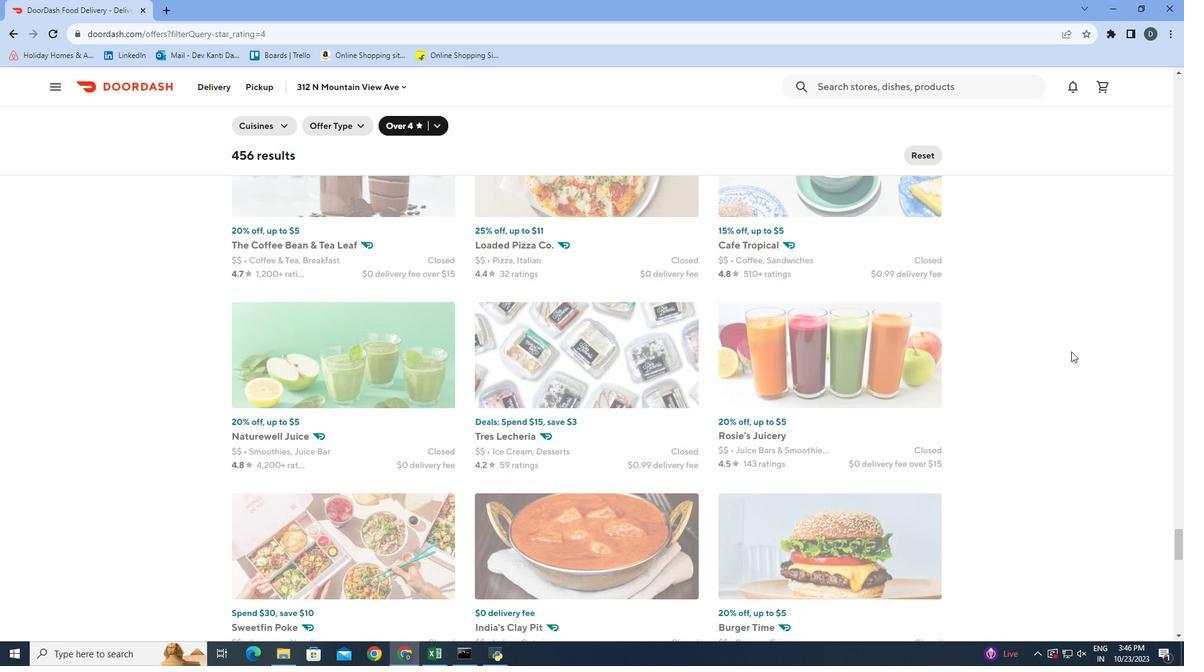 
Action: Mouse scrolled (1071, 351) with delta (0, 0)
Screenshot: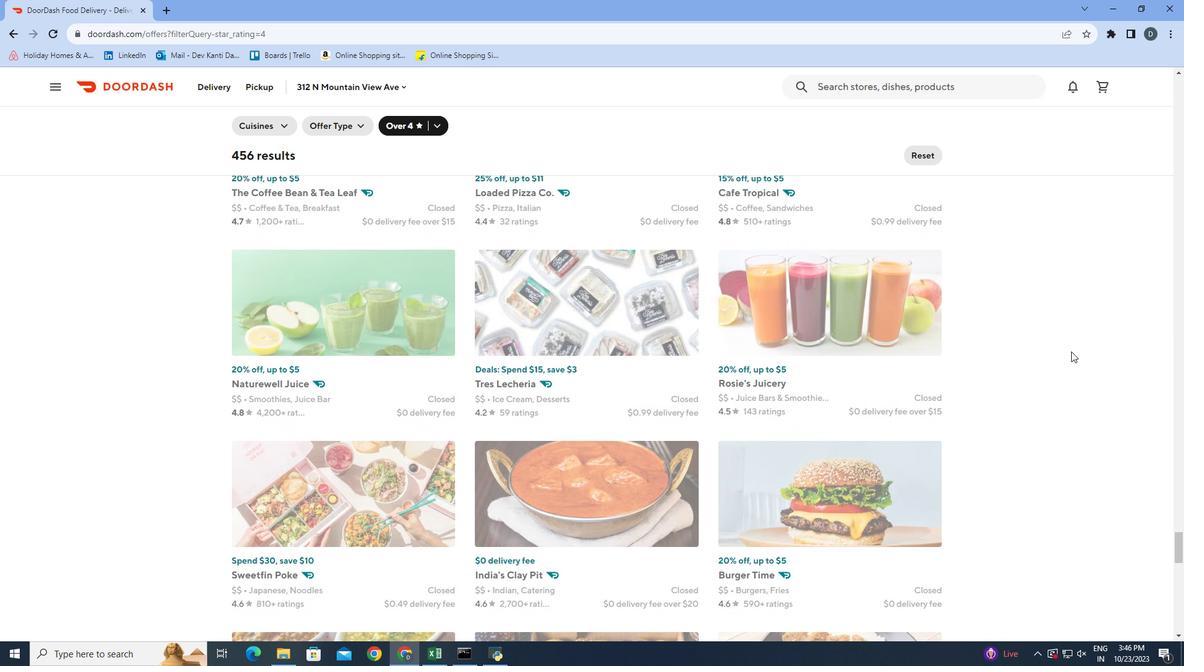 
Action: Mouse scrolled (1071, 351) with delta (0, 0)
Screenshot: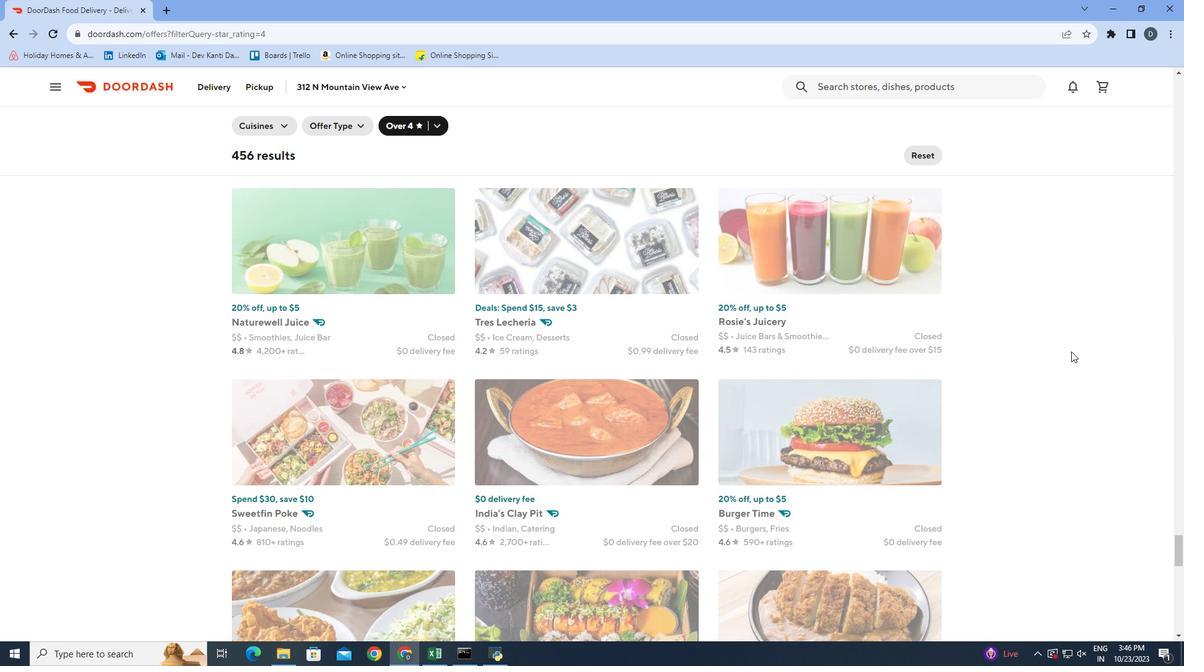 
Action: Mouse scrolled (1071, 351) with delta (0, 0)
Screenshot: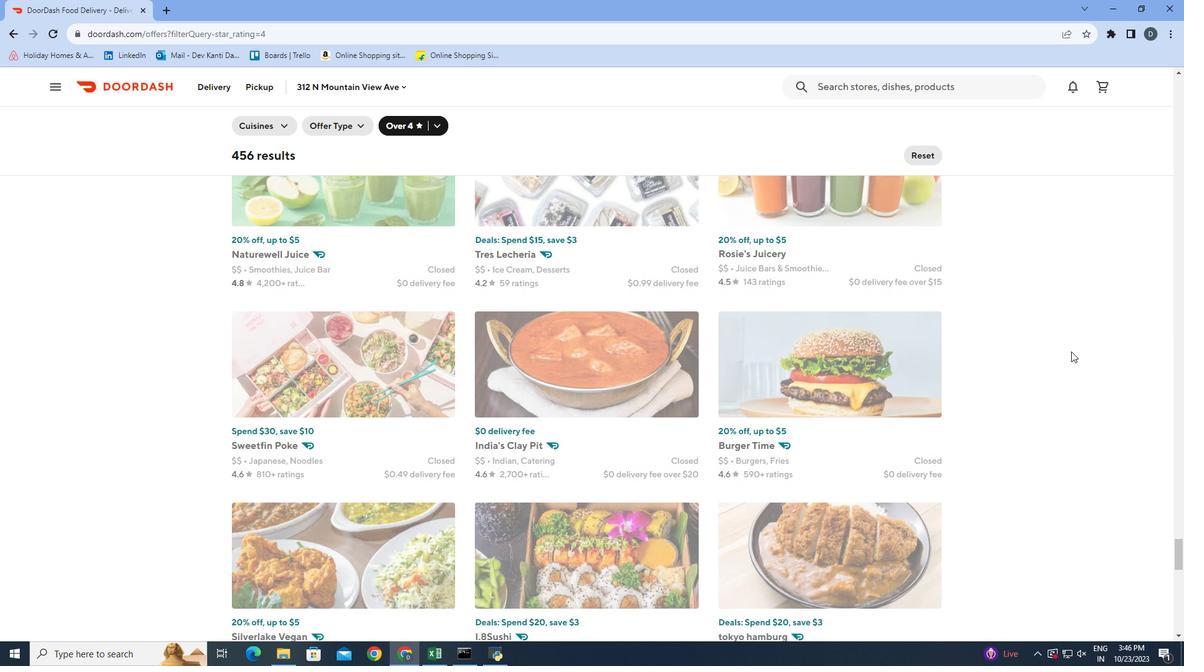 
Action: Mouse scrolled (1071, 351) with delta (0, 0)
Screenshot: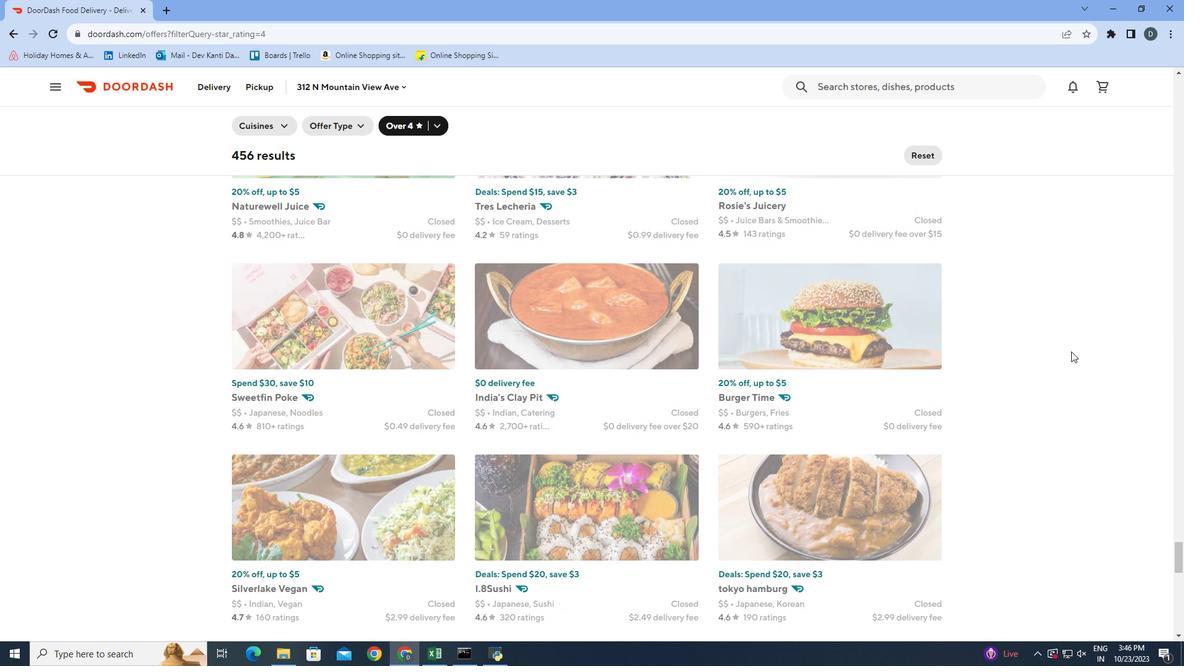 
Action: Mouse scrolled (1071, 351) with delta (0, 0)
Screenshot: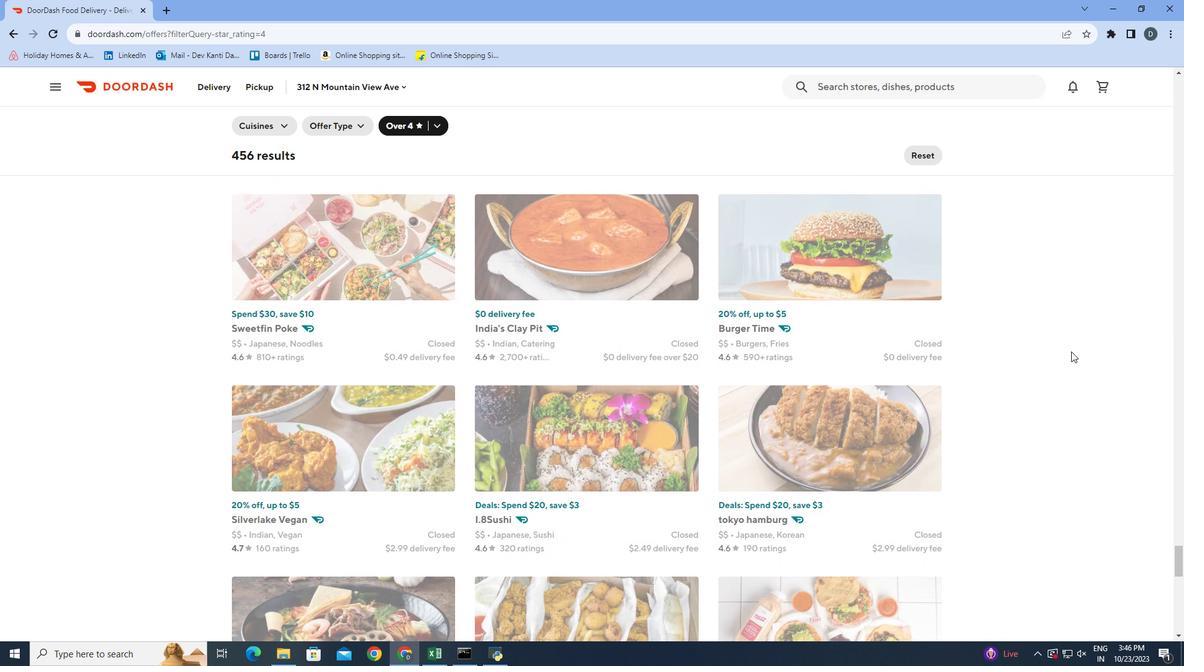 
Action: Mouse scrolled (1071, 351) with delta (0, 0)
Screenshot: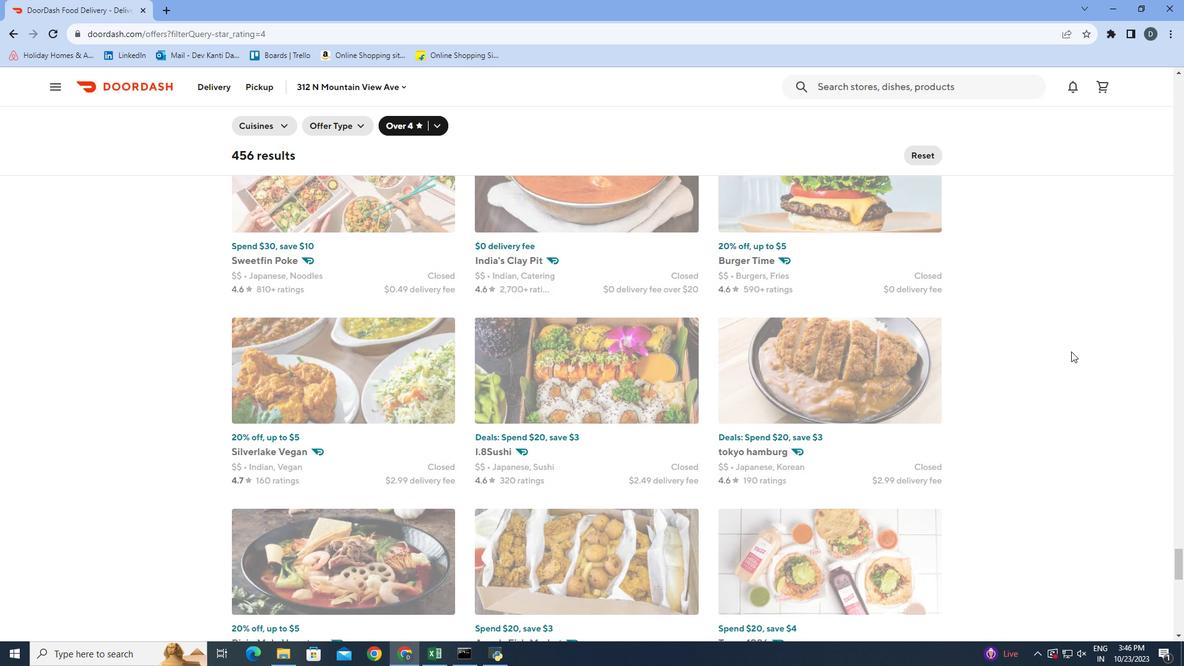 
Action: Mouse scrolled (1071, 351) with delta (0, 0)
Screenshot: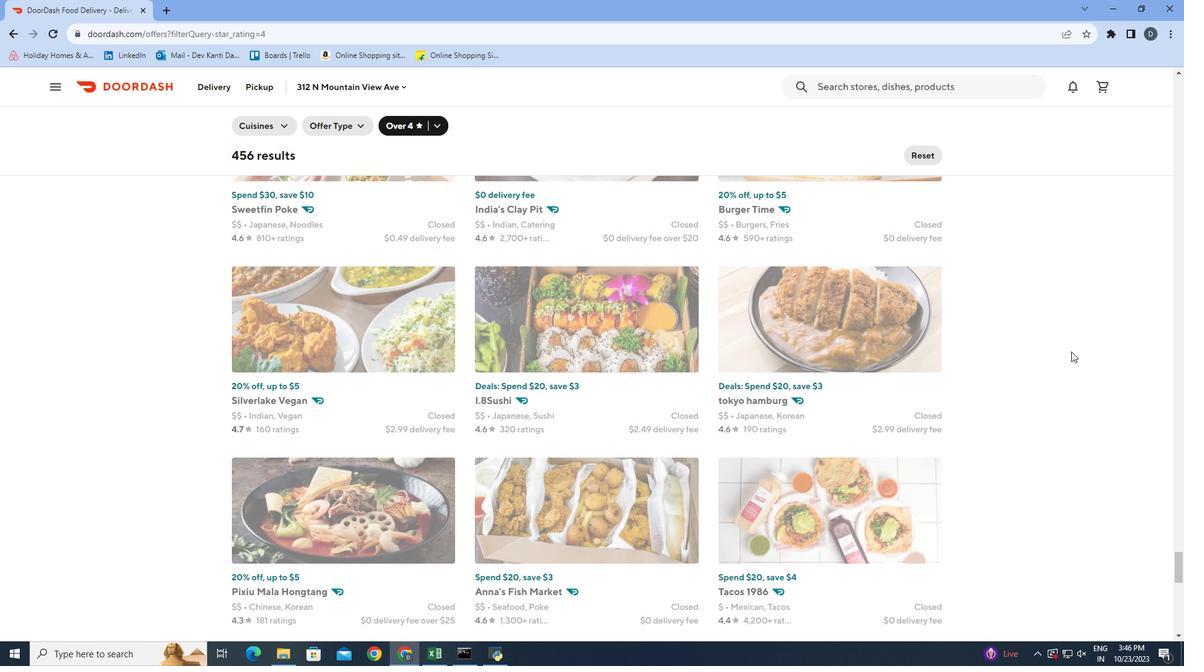 
Action: Mouse scrolled (1071, 351) with delta (0, 0)
Screenshot: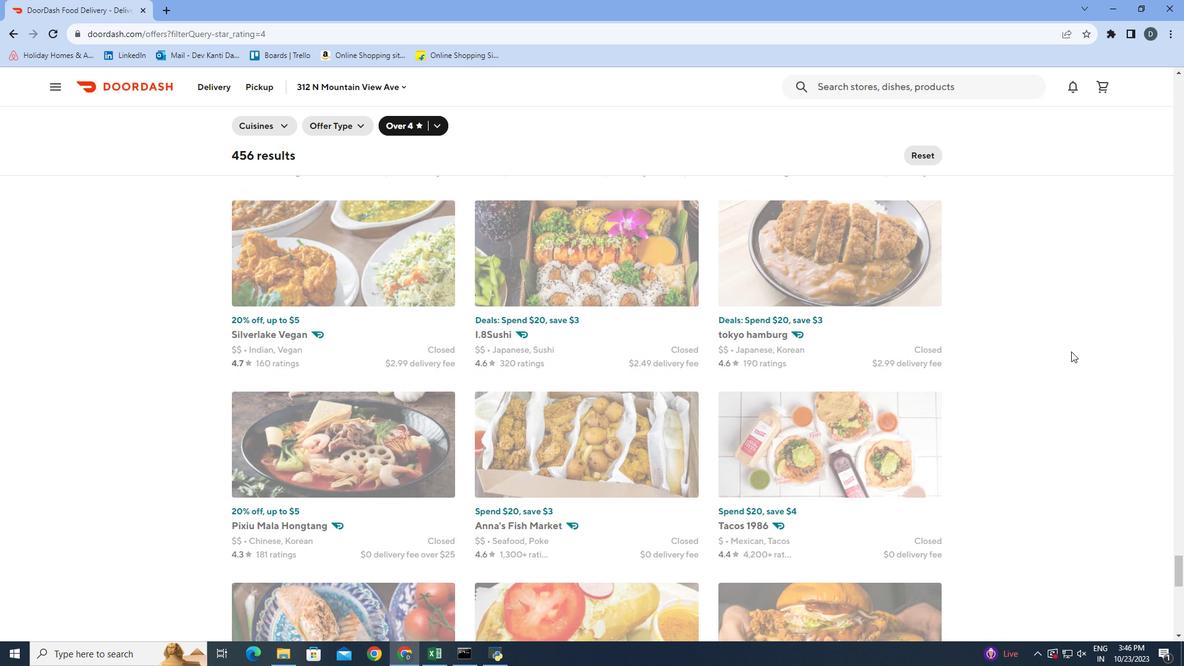 
Action: Mouse scrolled (1071, 351) with delta (0, 0)
Screenshot: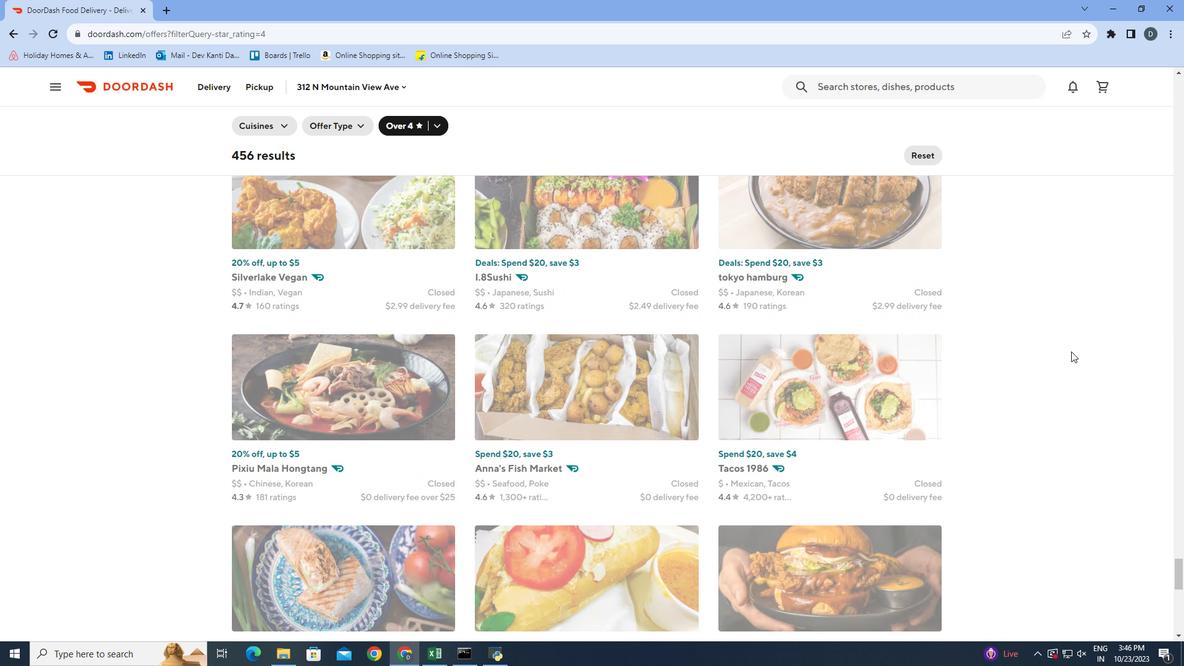 
Action: Mouse scrolled (1071, 351) with delta (0, 0)
Screenshot: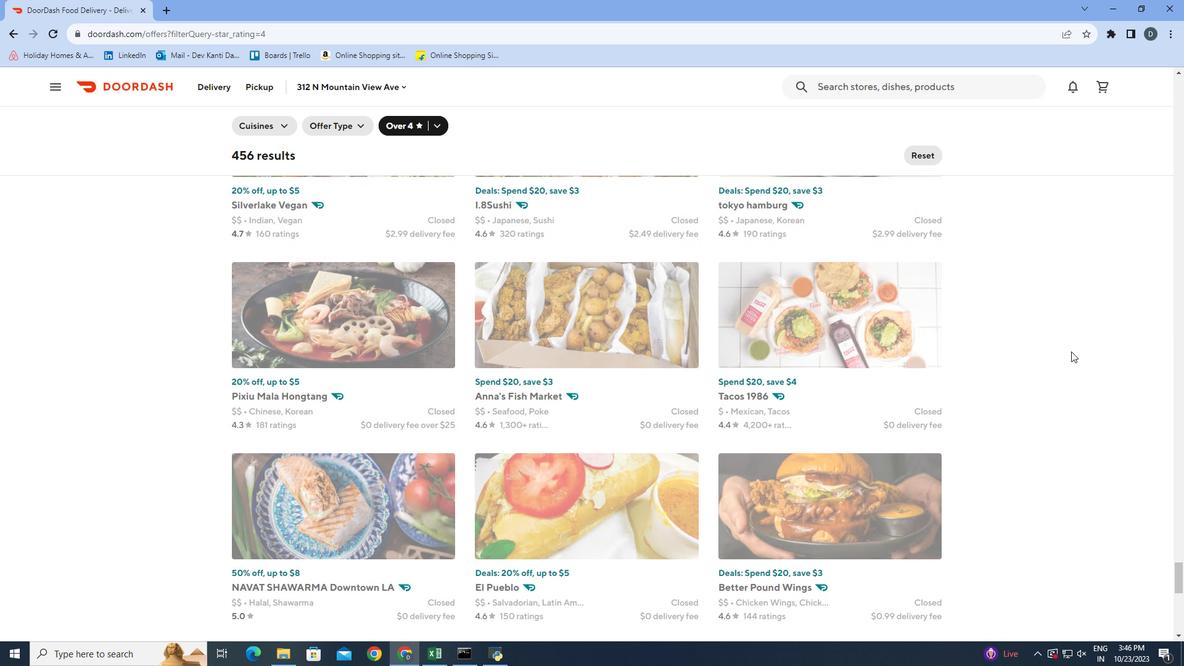 
Action: Mouse scrolled (1071, 351) with delta (0, 0)
Screenshot: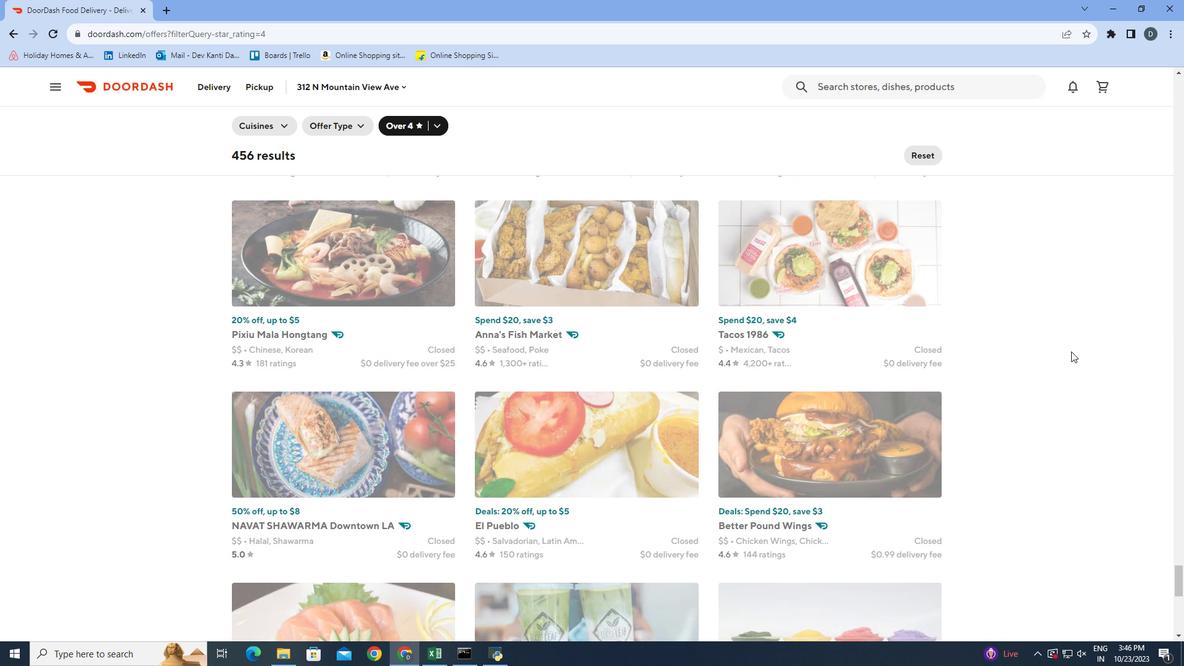 
Action: Mouse scrolled (1071, 351) with delta (0, 0)
Screenshot: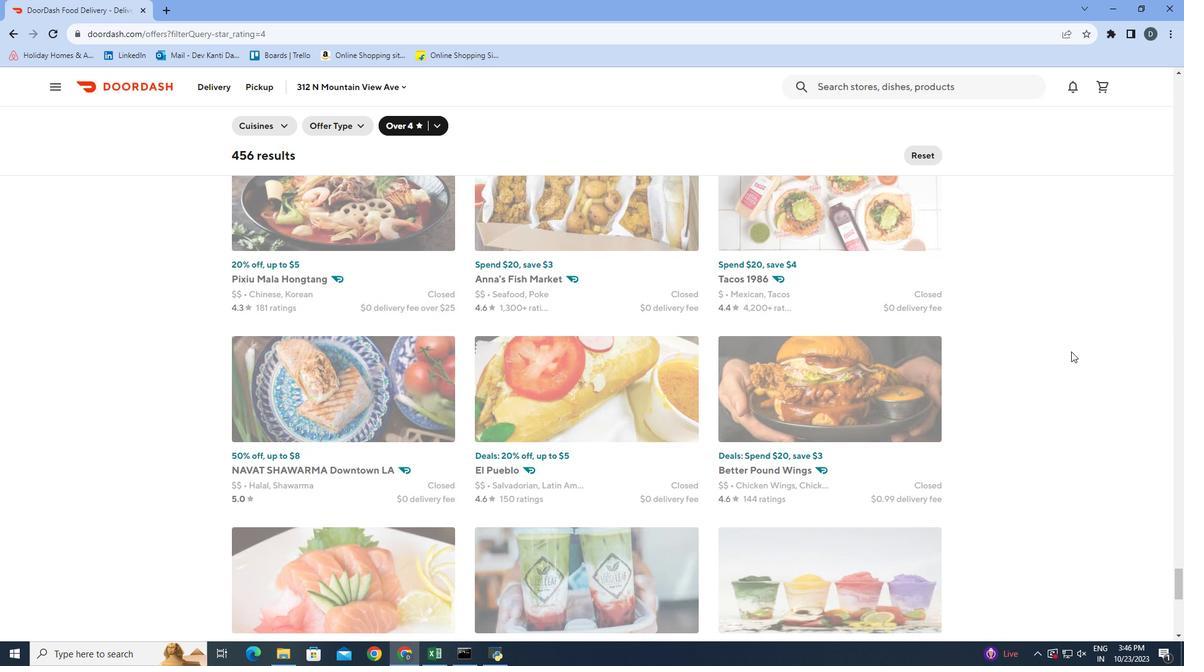 
Action: Mouse scrolled (1071, 351) with delta (0, 0)
Screenshot: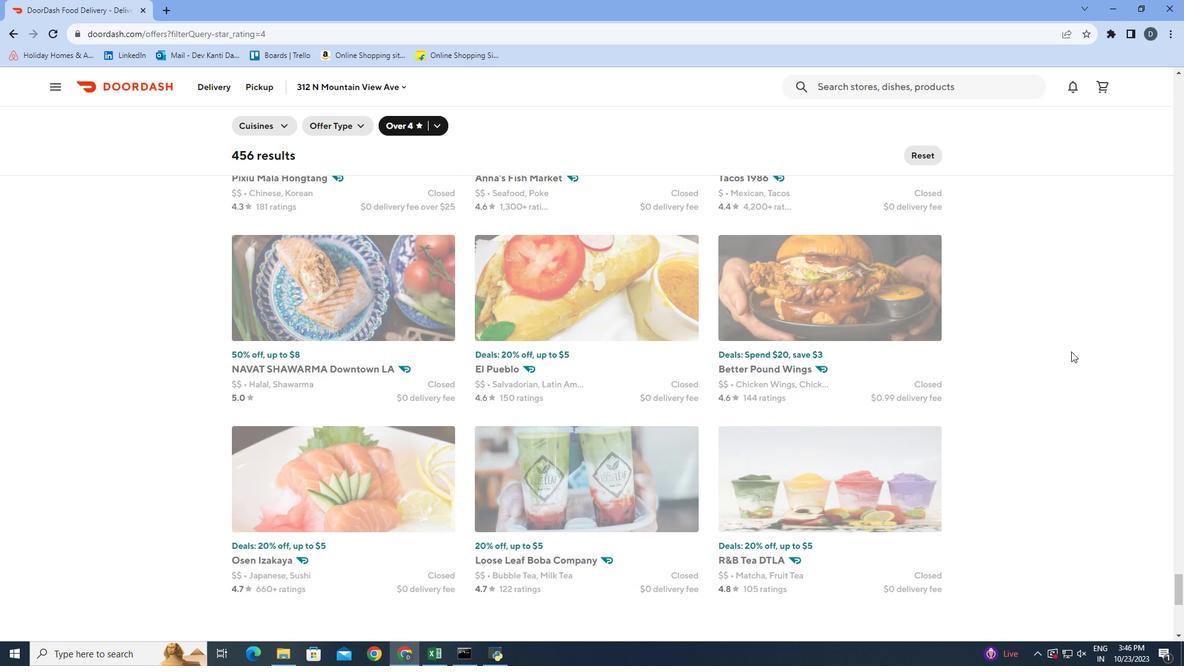 
Action: Mouse scrolled (1071, 351) with delta (0, 0)
Screenshot: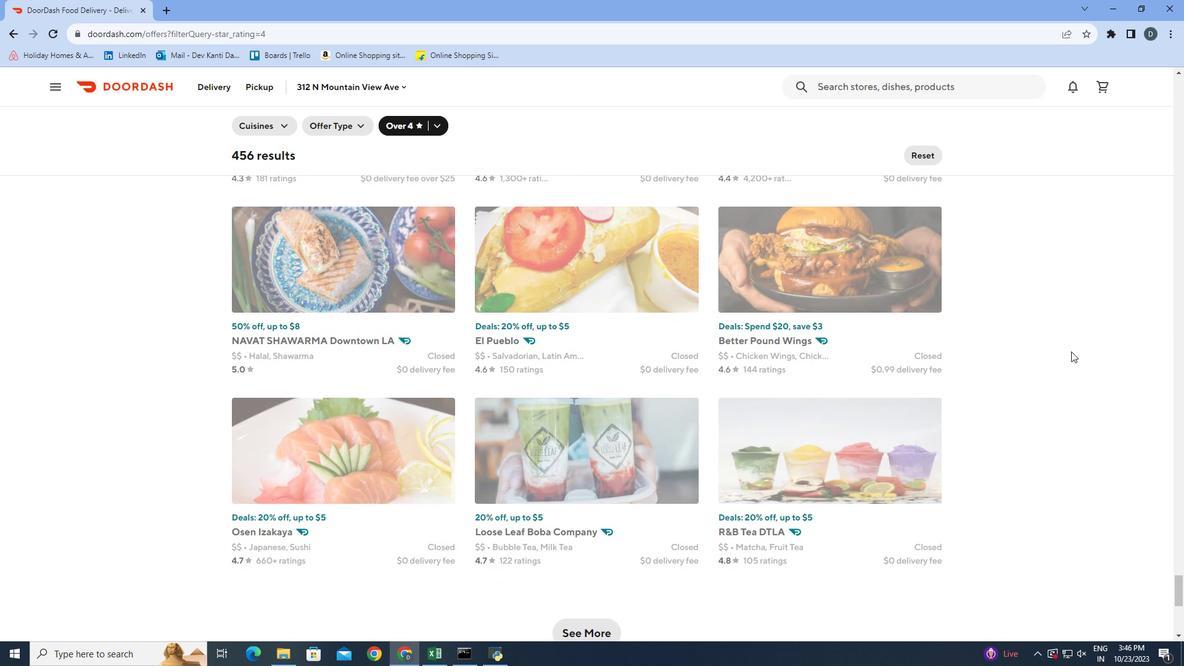 
Action: Mouse scrolled (1071, 351) with delta (0, 0)
Screenshot: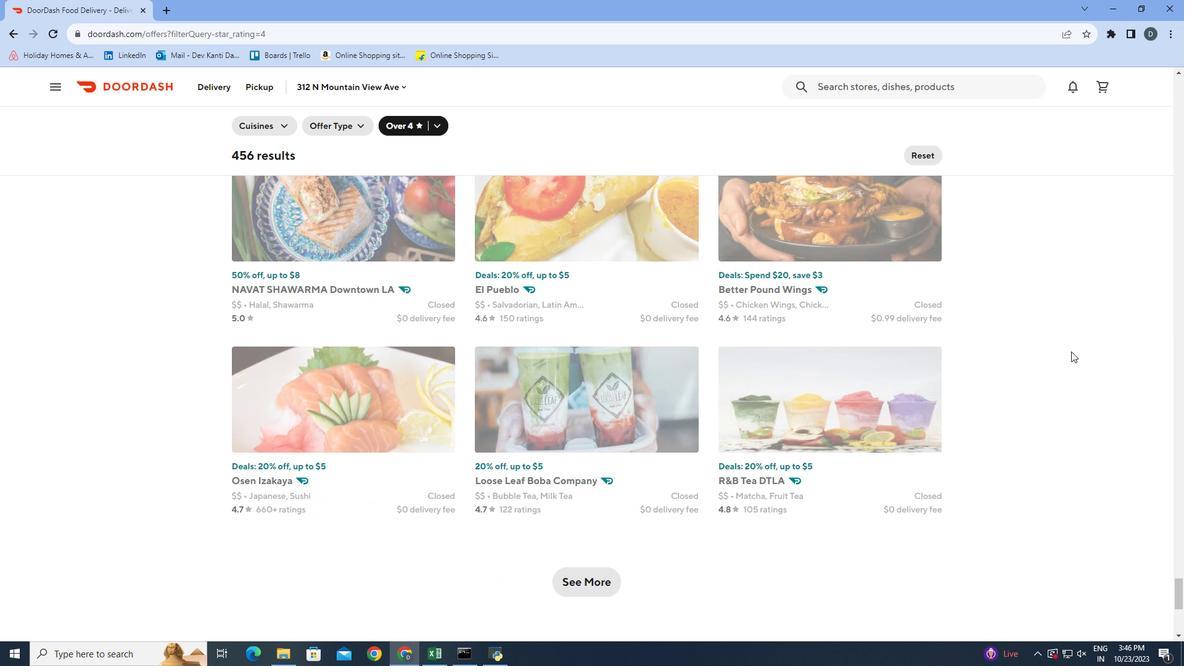 
Action: Mouse scrolled (1071, 351) with delta (0, 0)
Screenshot: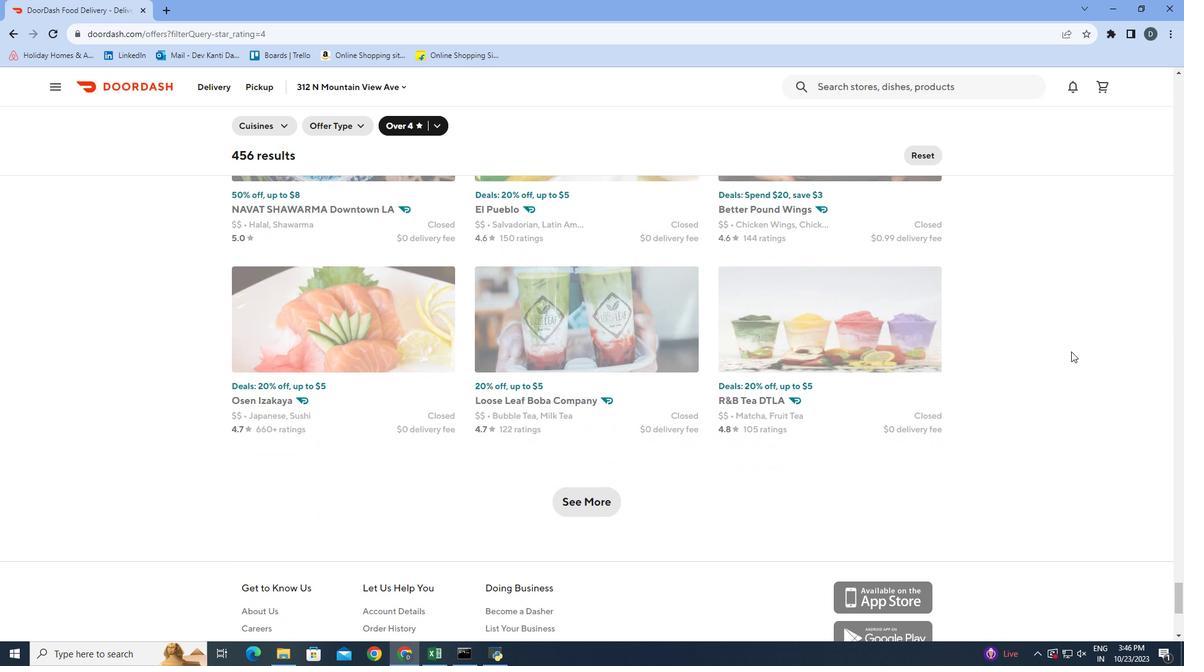
Action: Mouse scrolled (1071, 351) with delta (0, 0)
Screenshot: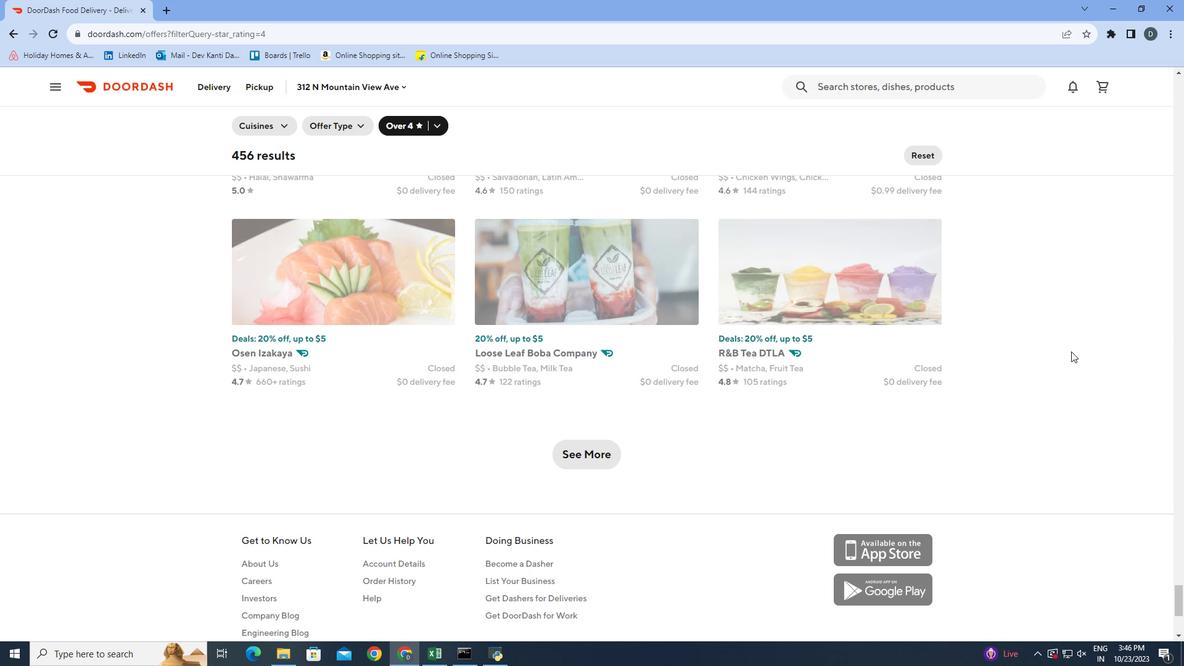 
Action: Mouse moved to (589, 407)
Screenshot: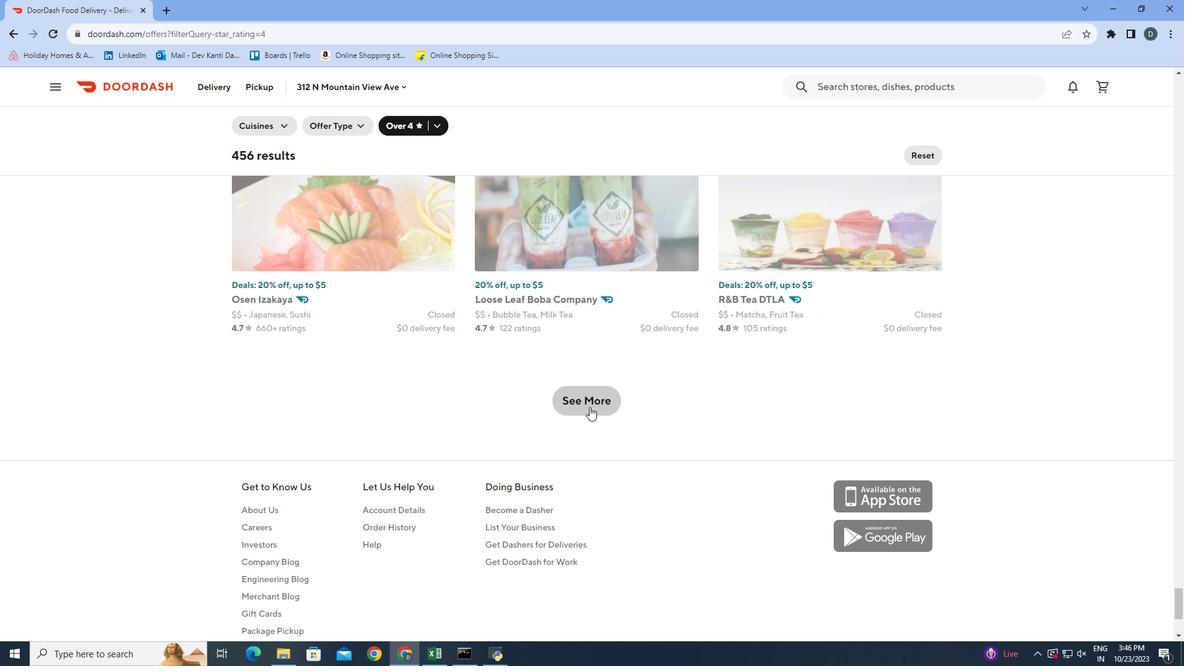
Action: Mouse pressed left at (589, 407)
Screenshot: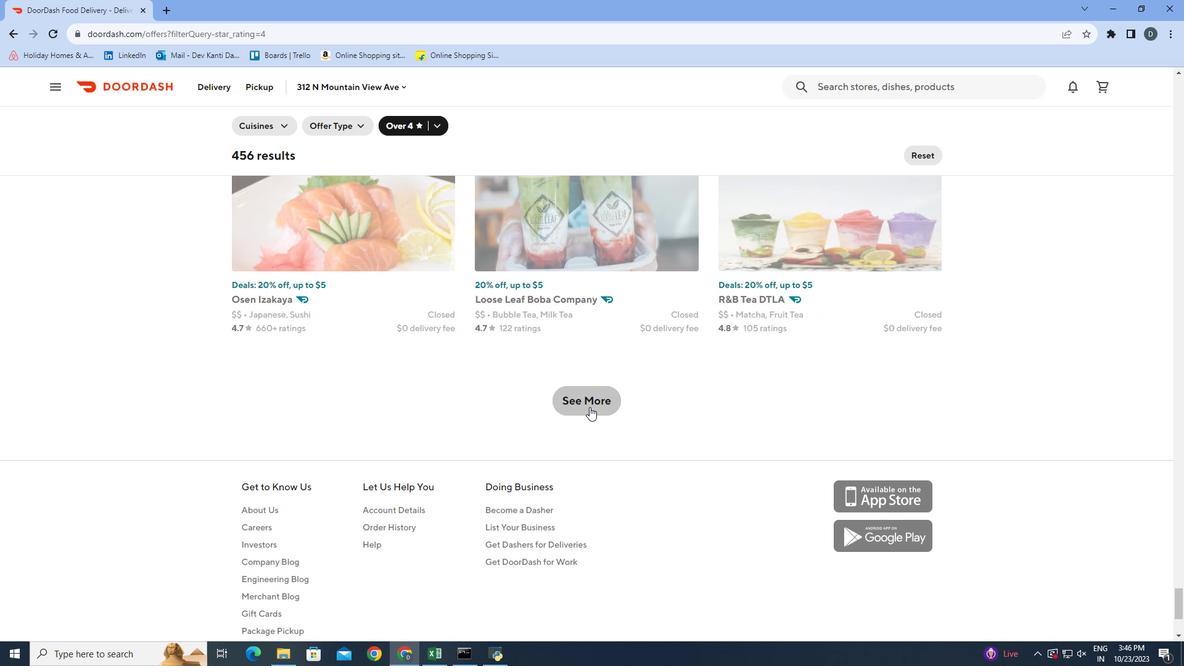
Action: Mouse moved to (1027, 304)
Screenshot: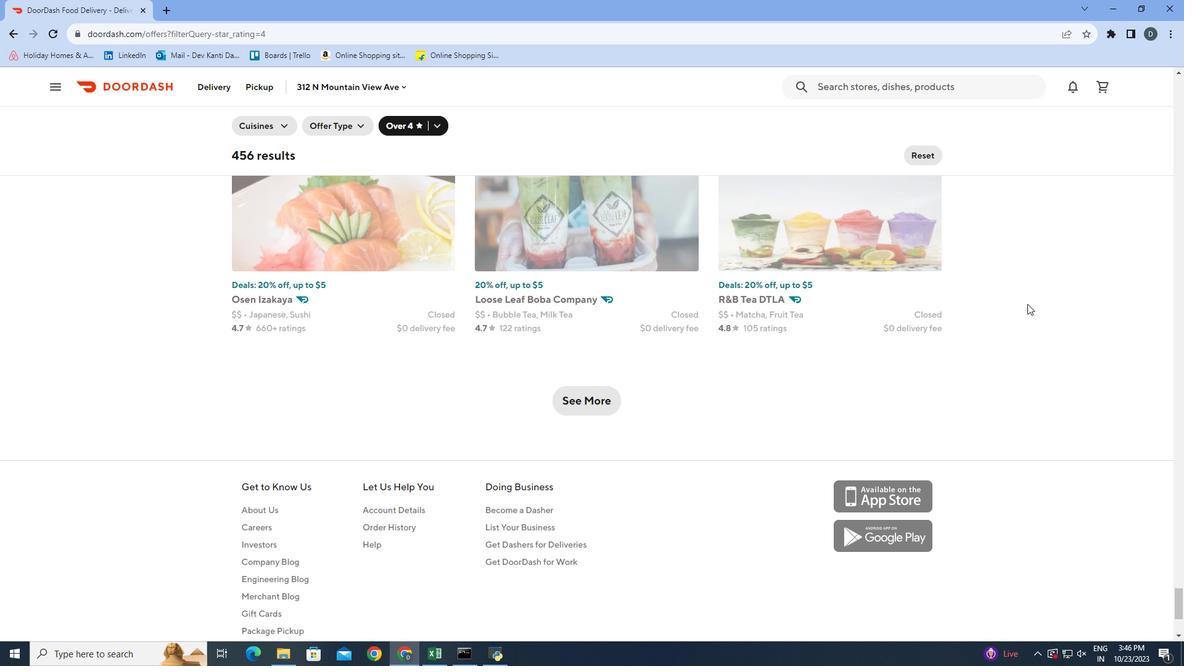 
Action: Mouse scrolled (1027, 304) with delta (0, 0)
Screenshot: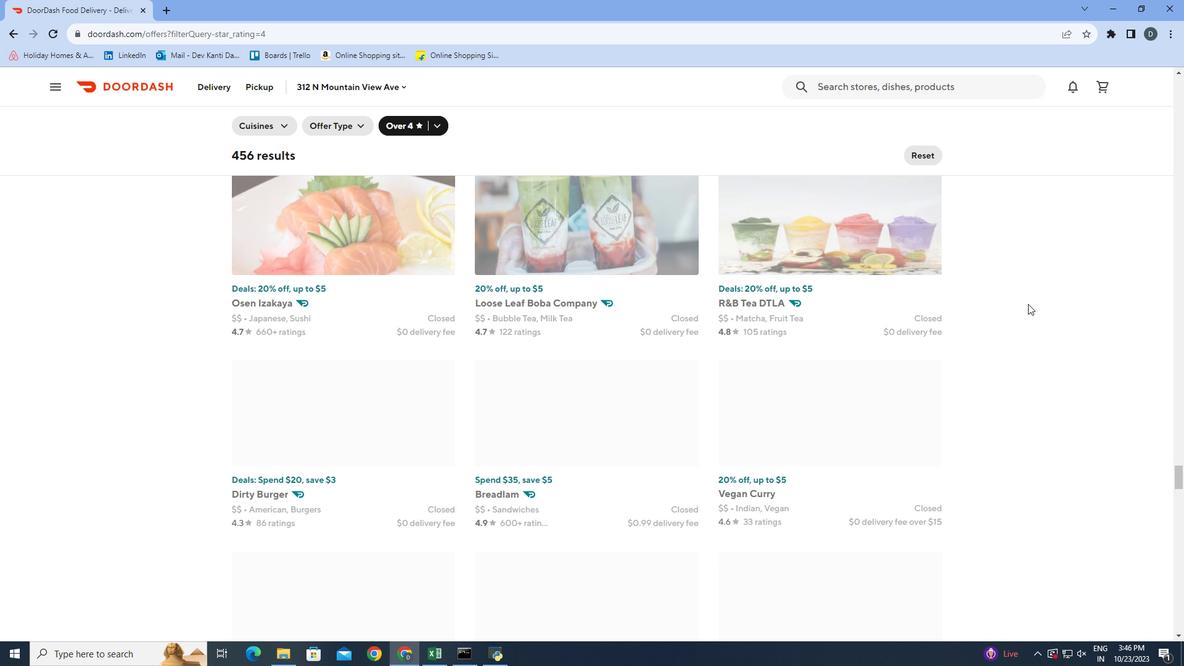 
Action: Mouse moved to (1029, 303)
Screenshot: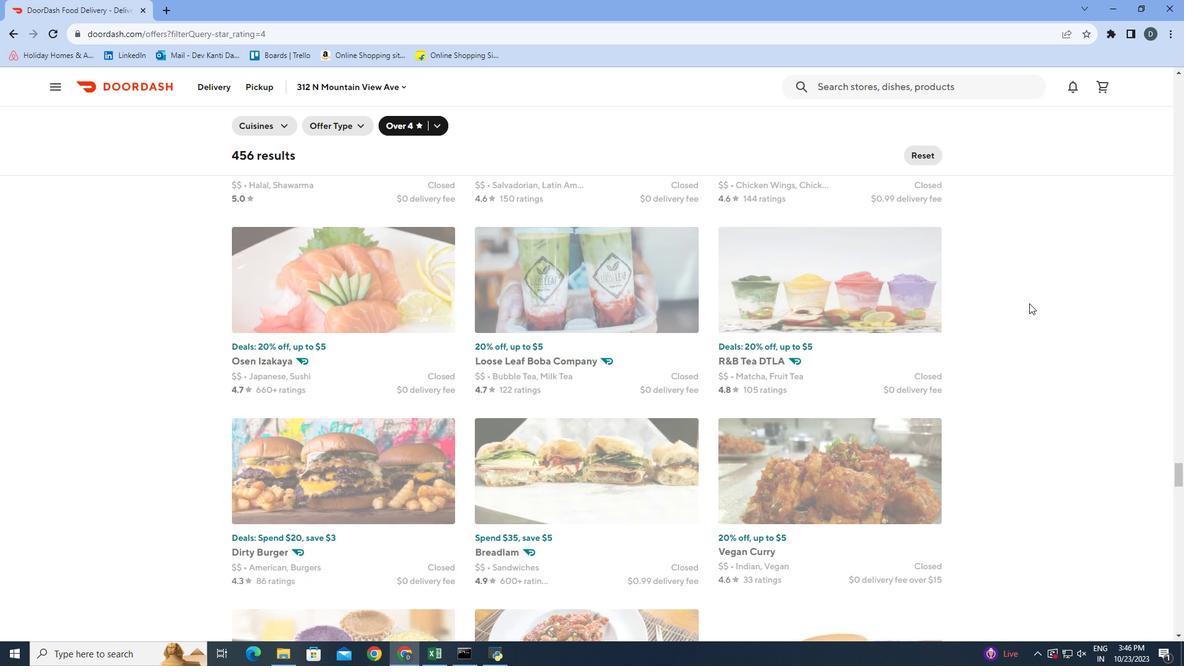 
Action: Mouse scrolled (1029, 302) with delta (0, 0)
Screenshot: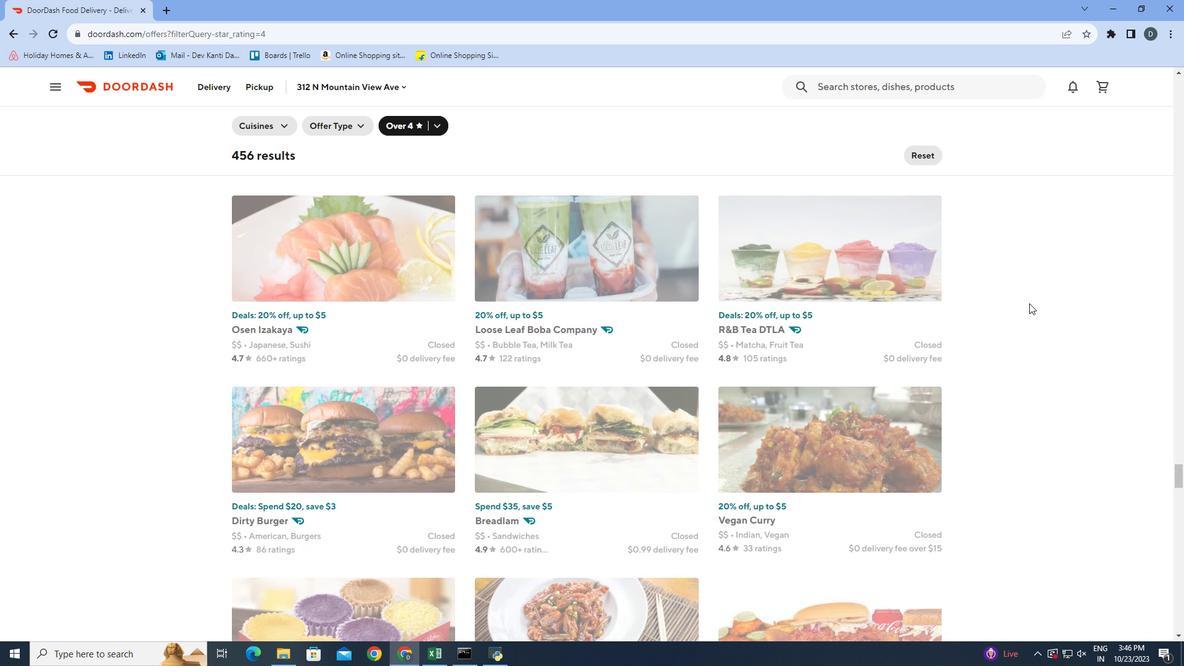 
Action: Mouse moved to (1033, 300)
Screenshot: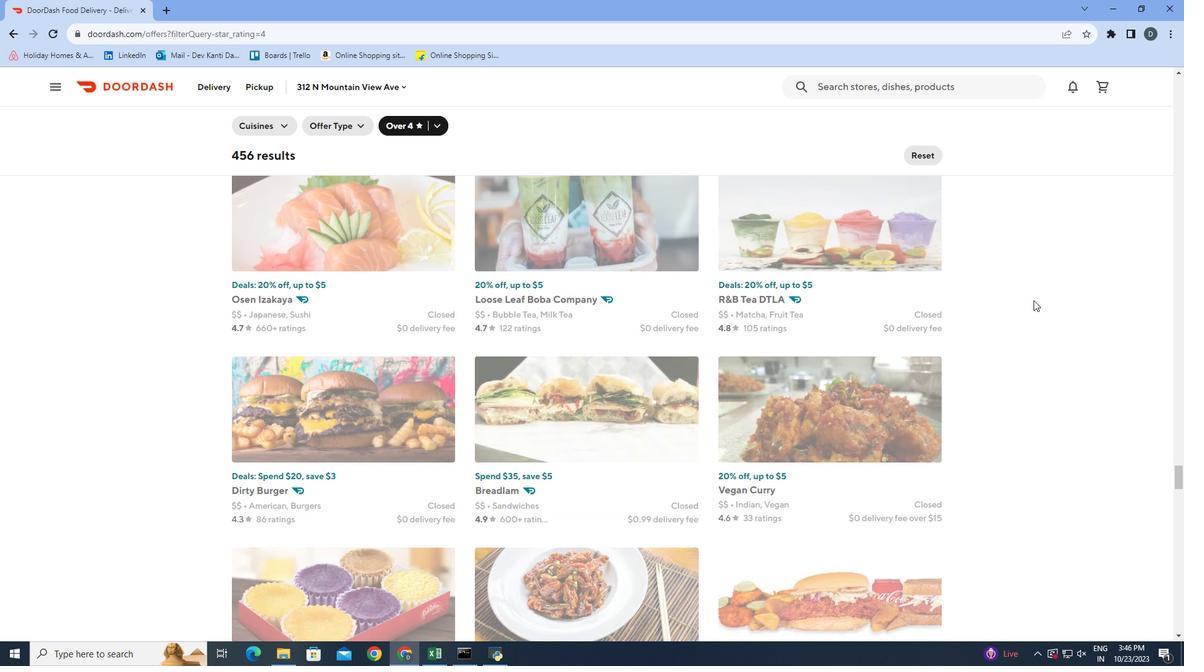 
Action: Mouse scrolled (1033, 299) with delta (0, 0)
Screenshot: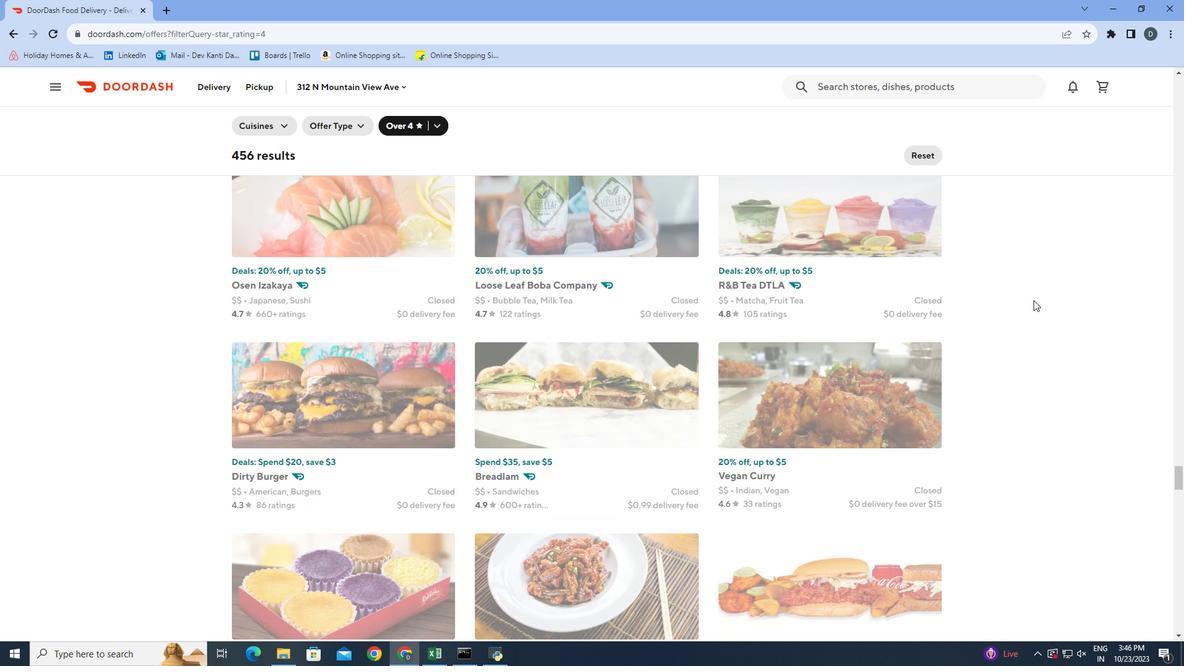 
Action: Mouse scrolled (1033, 299) with delta (0, 0)
Screenshot: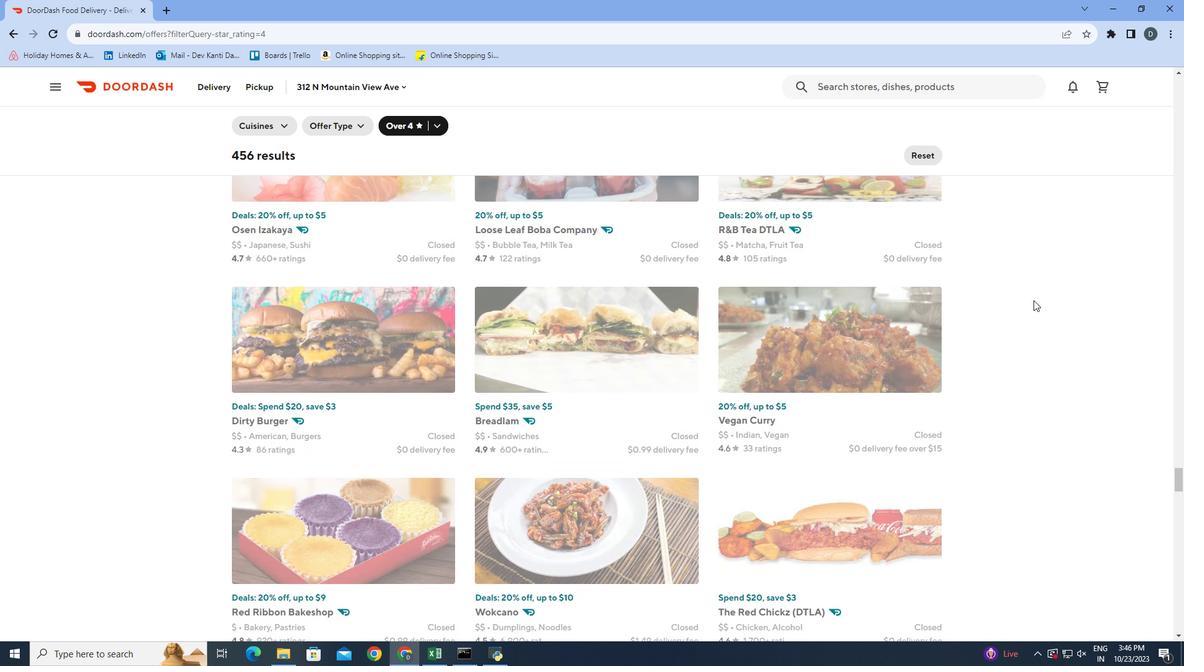 
Action: Mouse scrolled (1033, 299) with delta (0, 0)
Screenshot: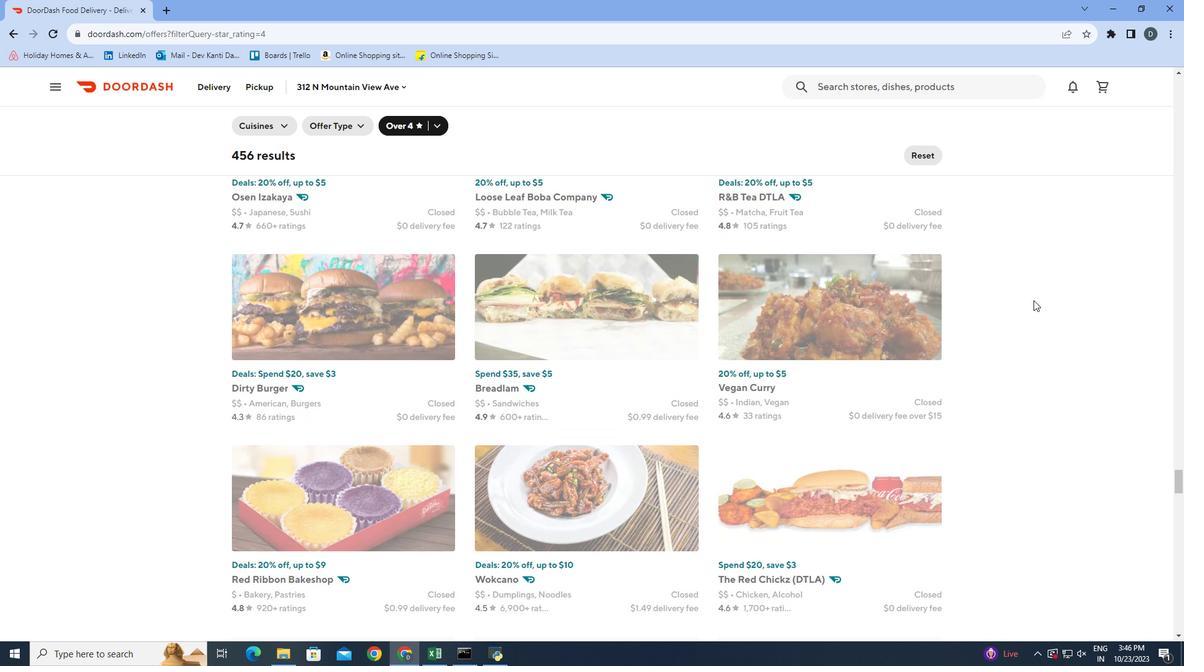 
Action: Mouse scrolled (1033, 299) with delta (0, 0)
Screenshot: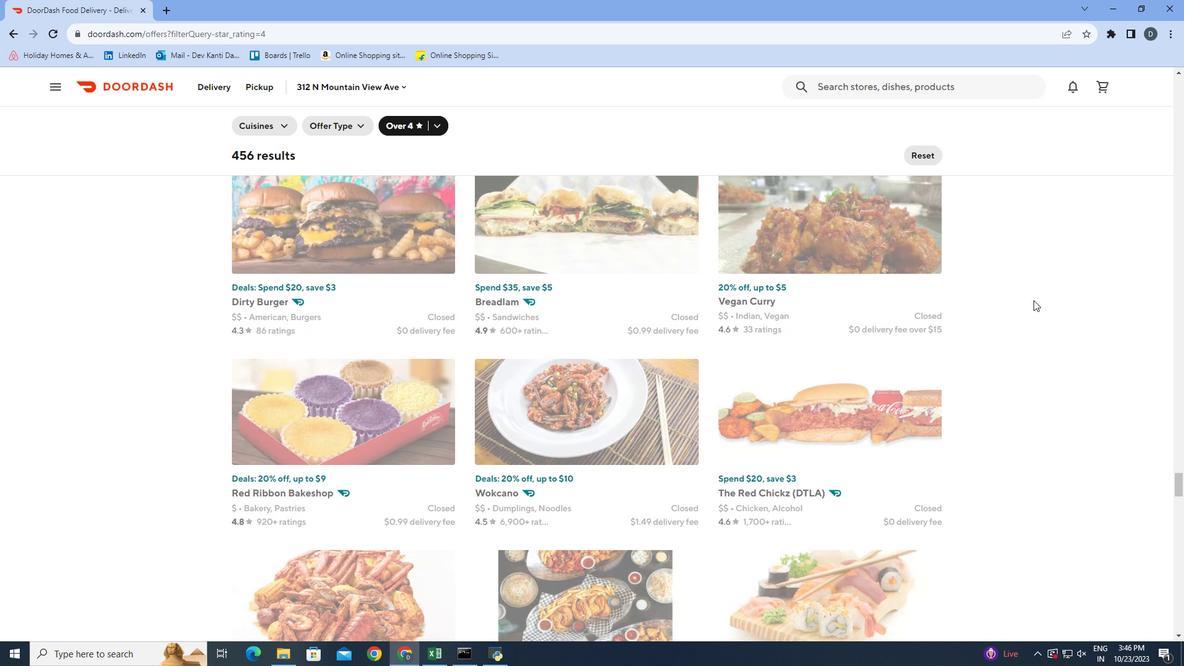 
Action: Mouse scrolled (1033, 299) with delta (0, 0)
Screenshot: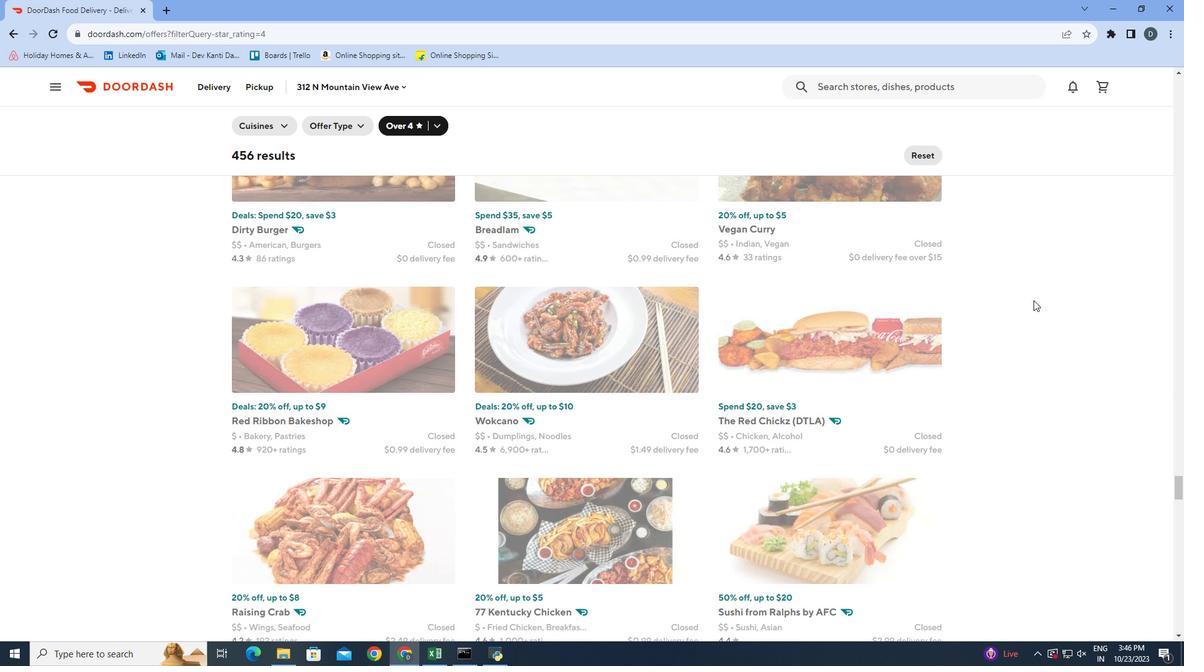 
Action: Mouse scrolled (1033, 299) with delta (0, 0)
Screenshot: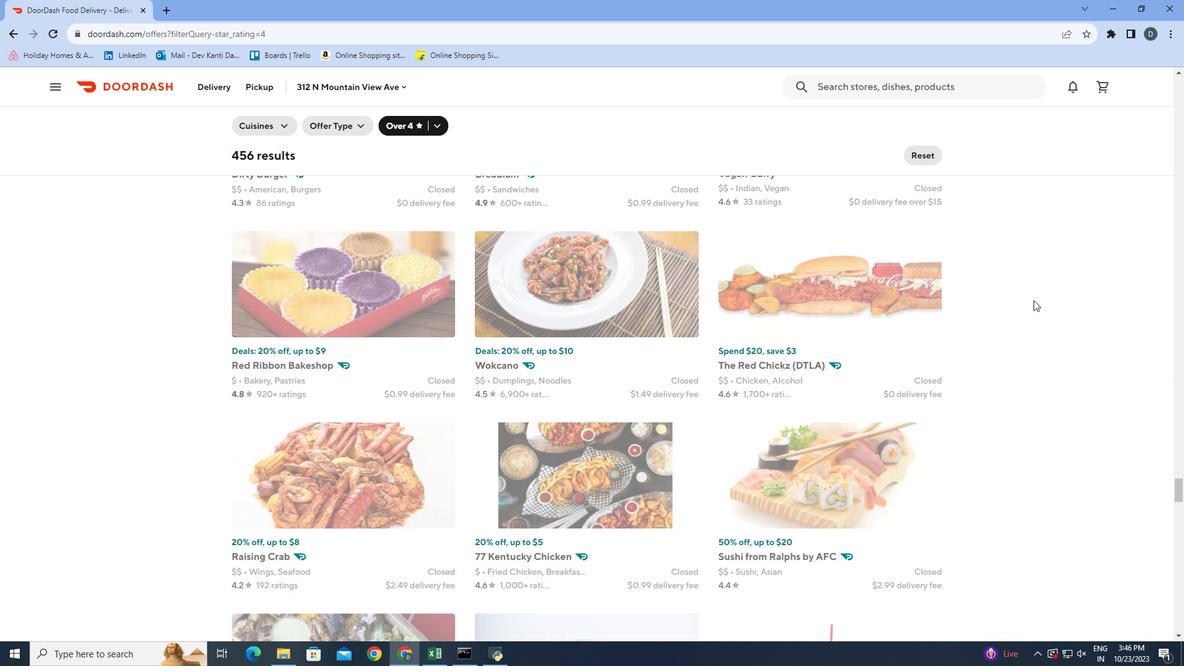
Action: Mouse scrolled (1033, 299) with delta (0, 0)
Screenshot: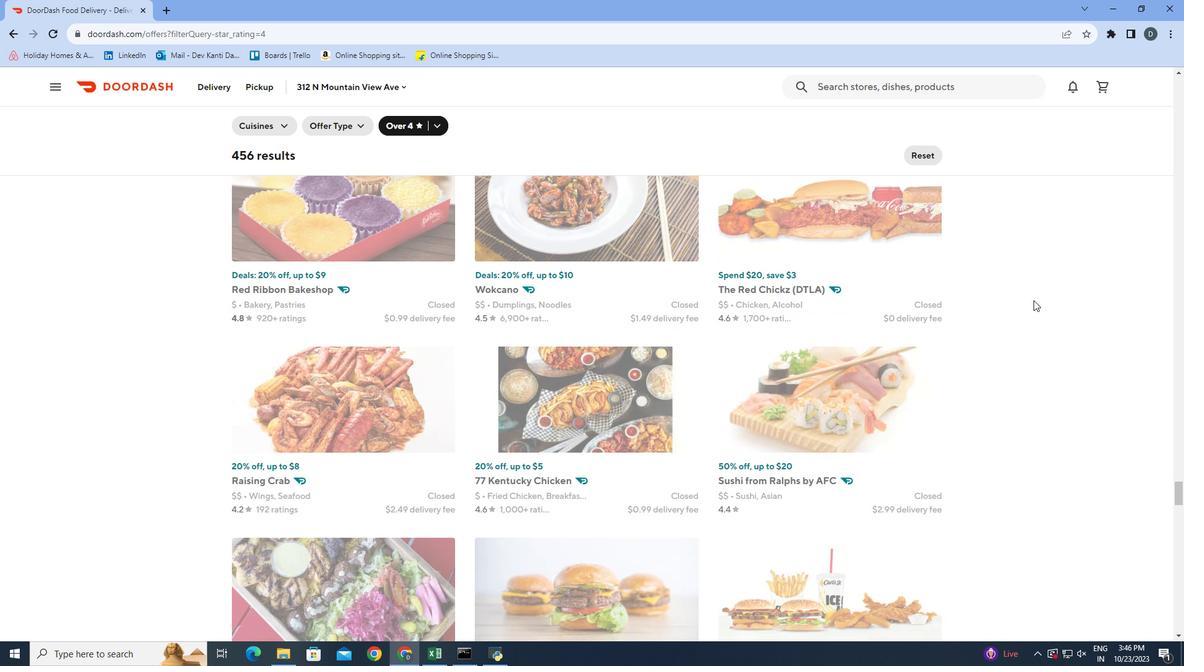 
Action: Mouse moved to (1035, 299)
Screenshot: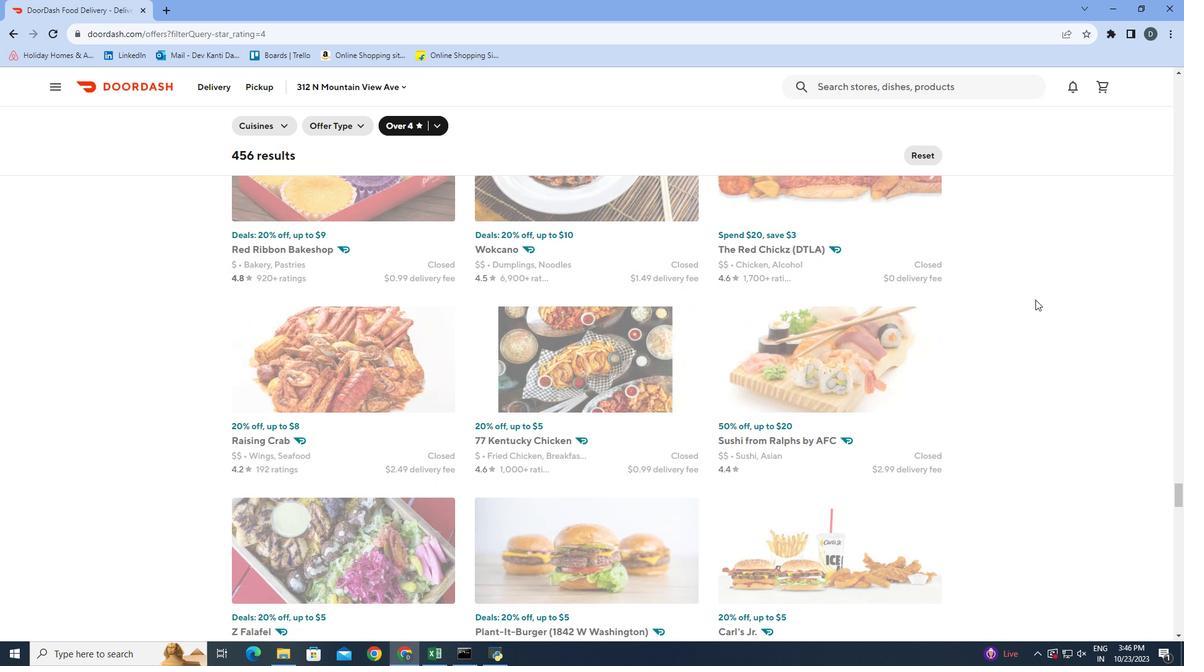
Action: Mouse scrolled (1035, 299) with delta (0, 0)
Screenshot: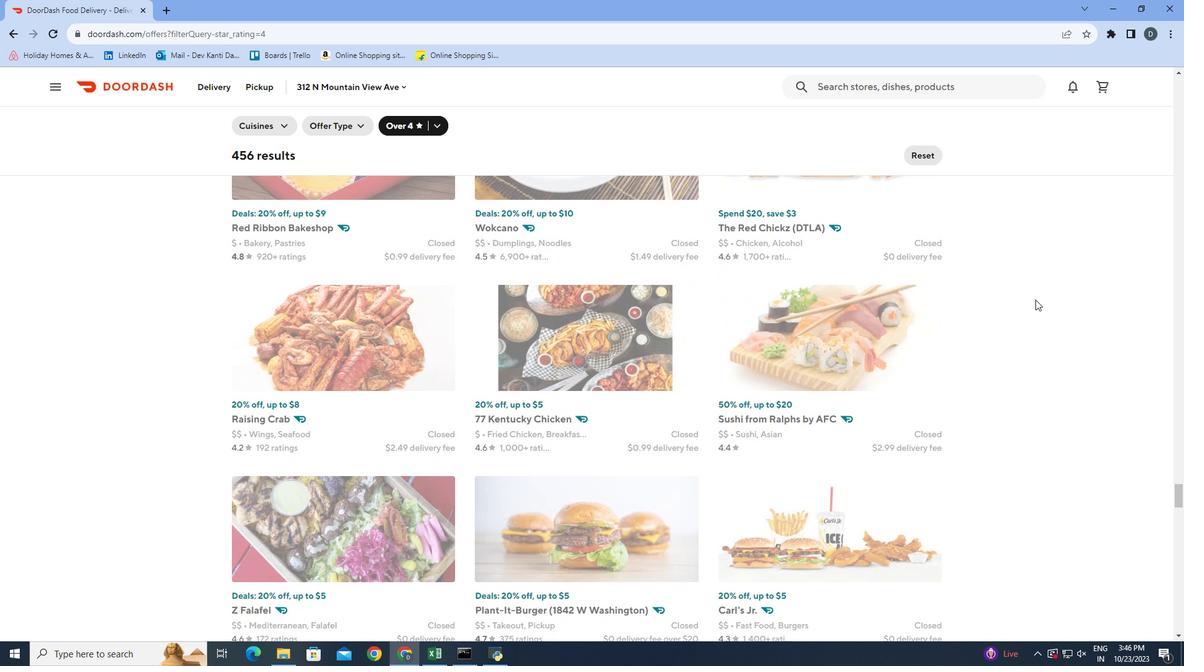 
Action: Mouse moved to (1037, 298)
Screenshot: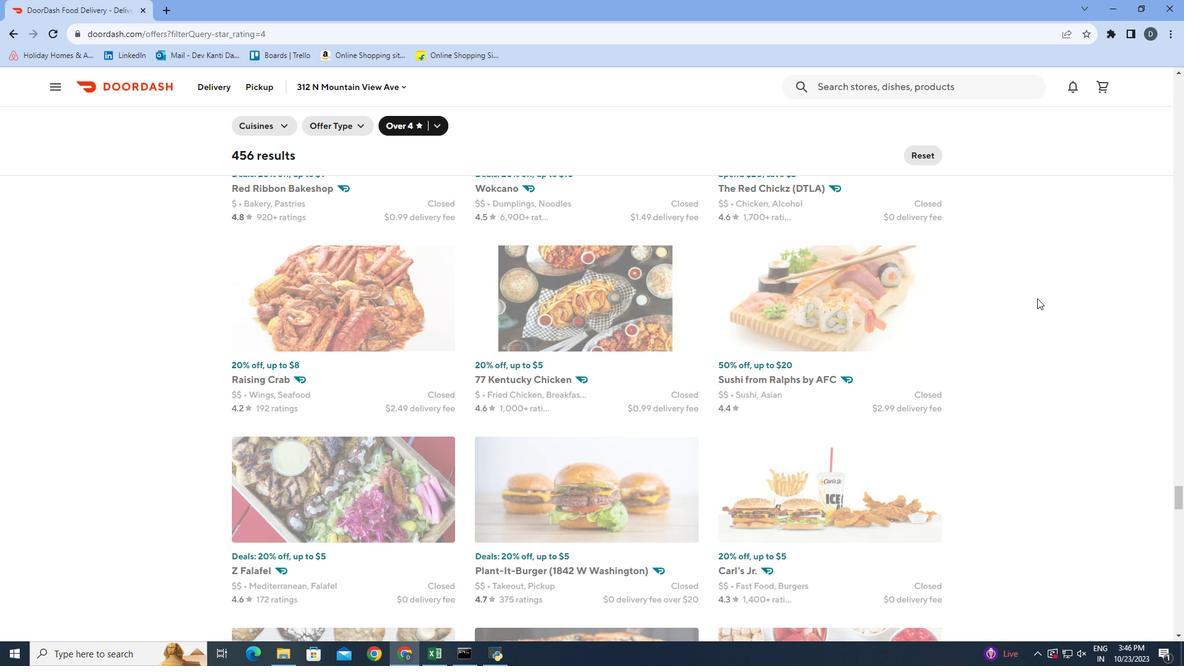 
Action: Mouse scrolled (1037, 297) with delta (0, 0)
Screenshot: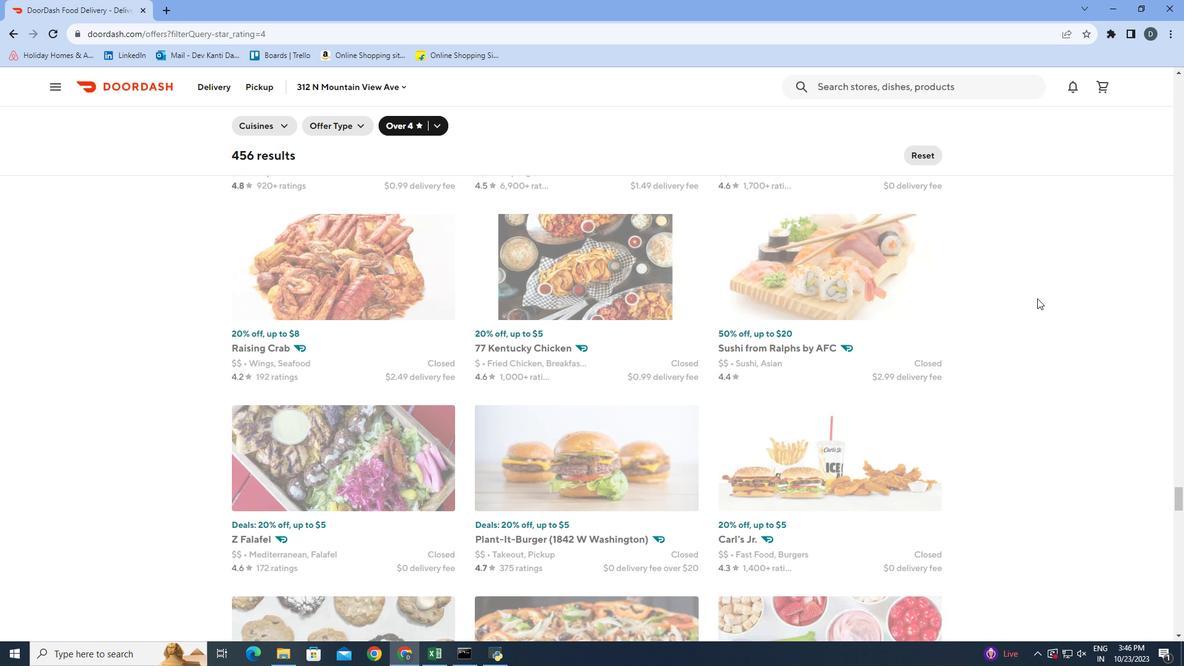 
Action: Mouse scrolled (1037, 297) with delta (0, 0)
Screenshot: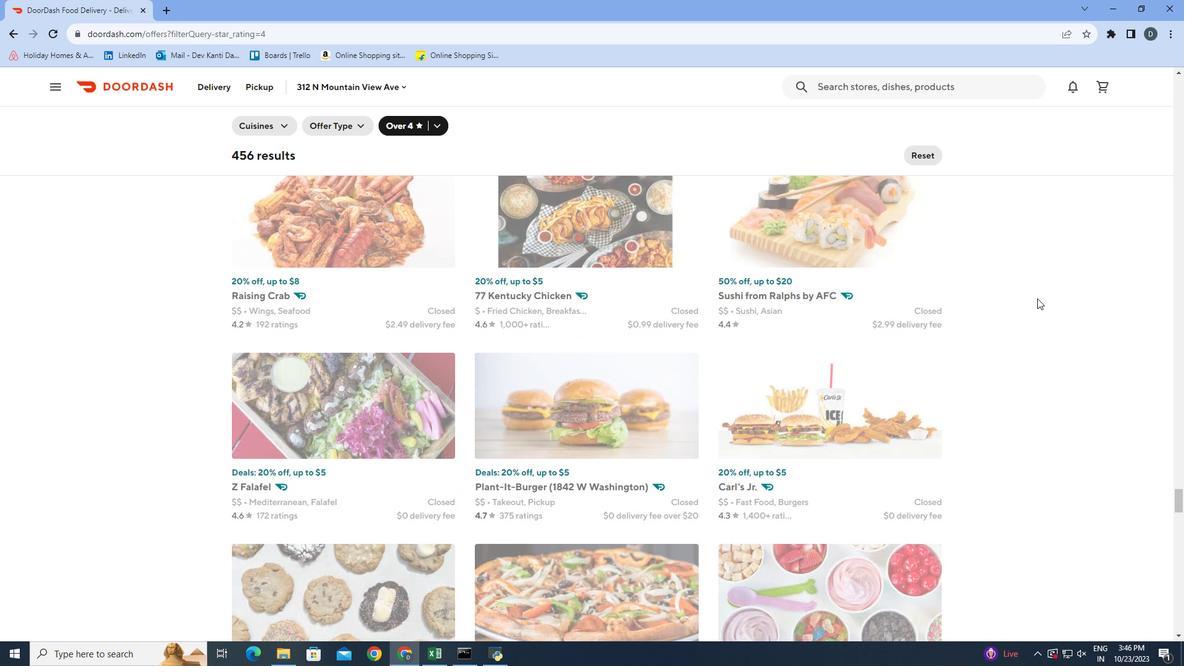 
Action: Mouse scrolled (1037, 297) with delta (0, 0)
Screenshot: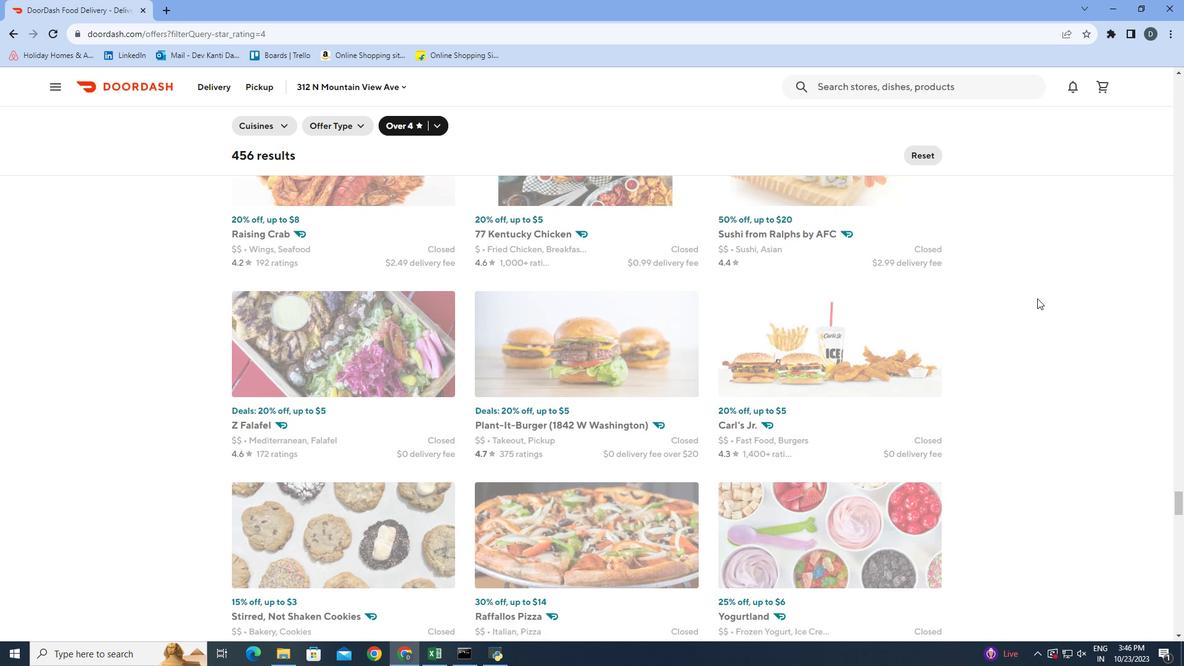 
Action: Mouse scrolled (1037, 297) with delta (0, 0)
Screenshot: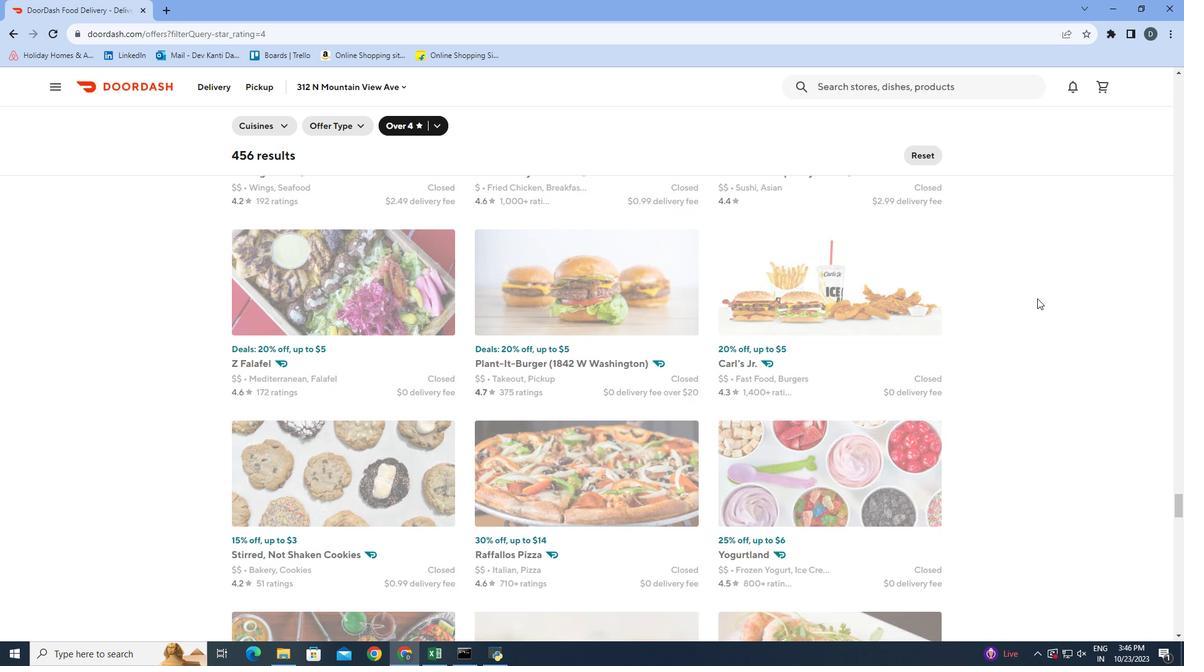 
Action: Mouse scrolled (1037, 297) with delta (0, 0)
Screenshot: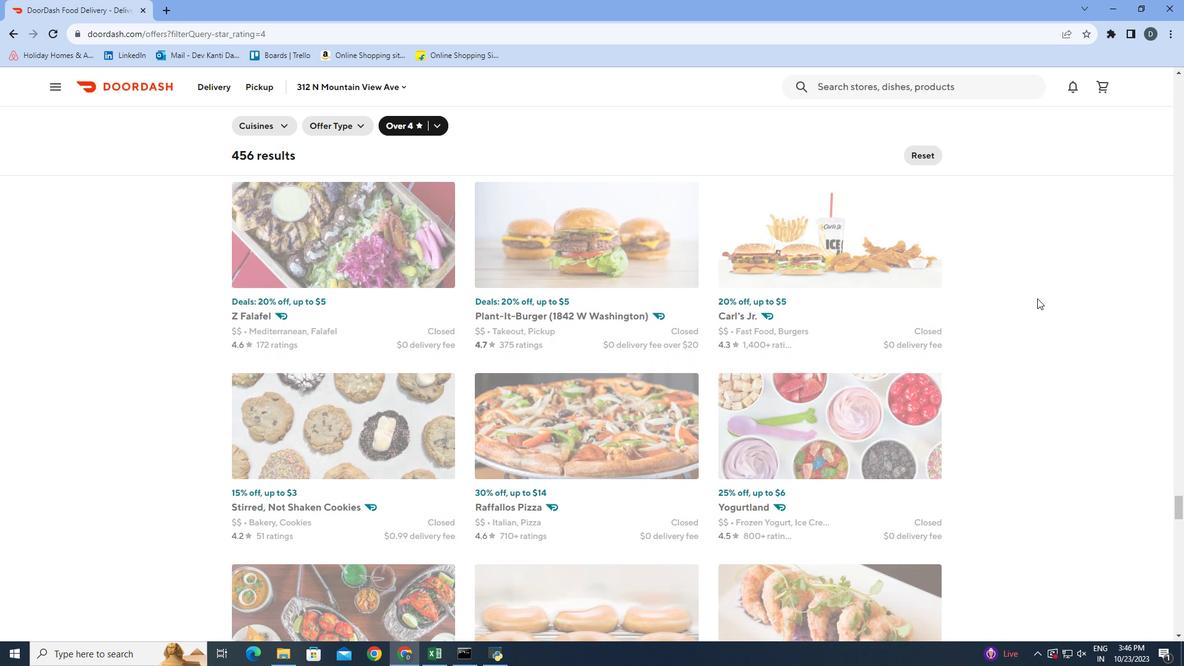 
Action: Mouse scrolled (1037, 297) with delta (0, 0)
Screenshot: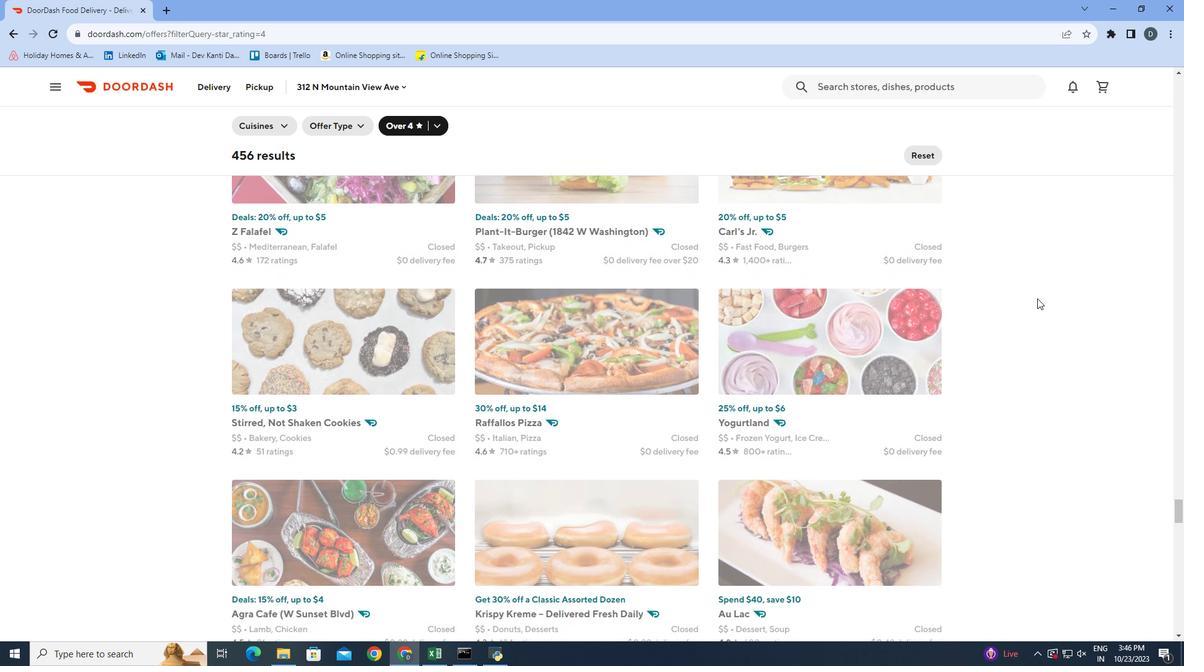 
Action: Mouse scrolled (1037, 297) with delta (0, 0)
Screenshot: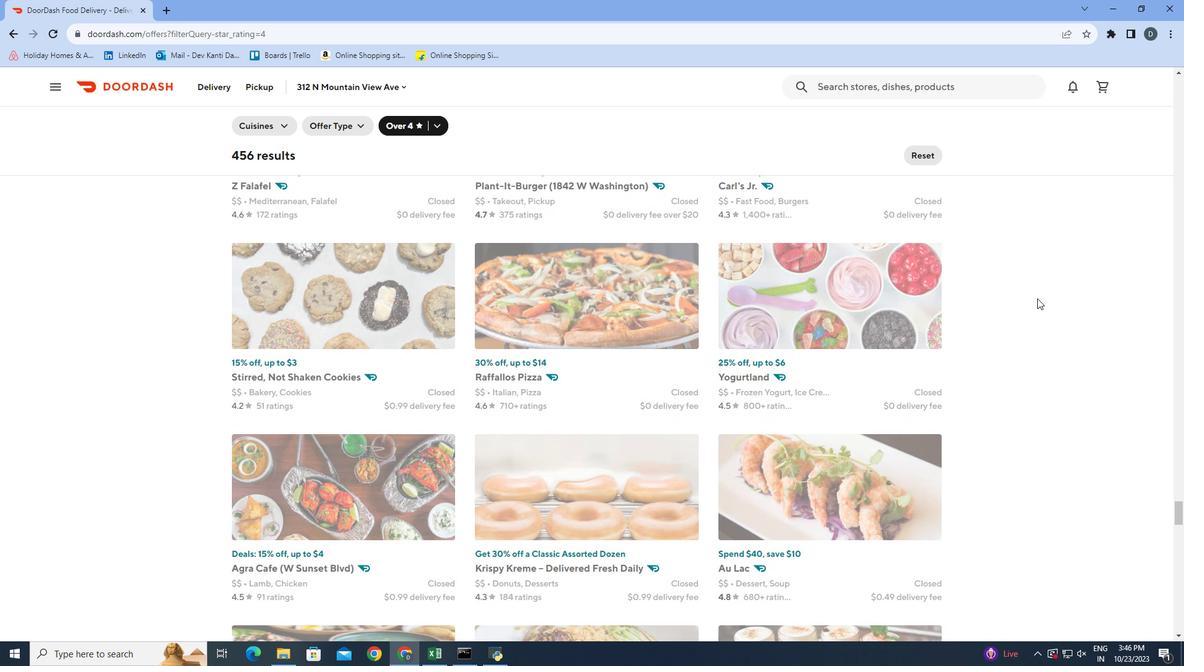 
Action: Mouse scrolled (1037, 297) with delta (0, 0)
Screenshot: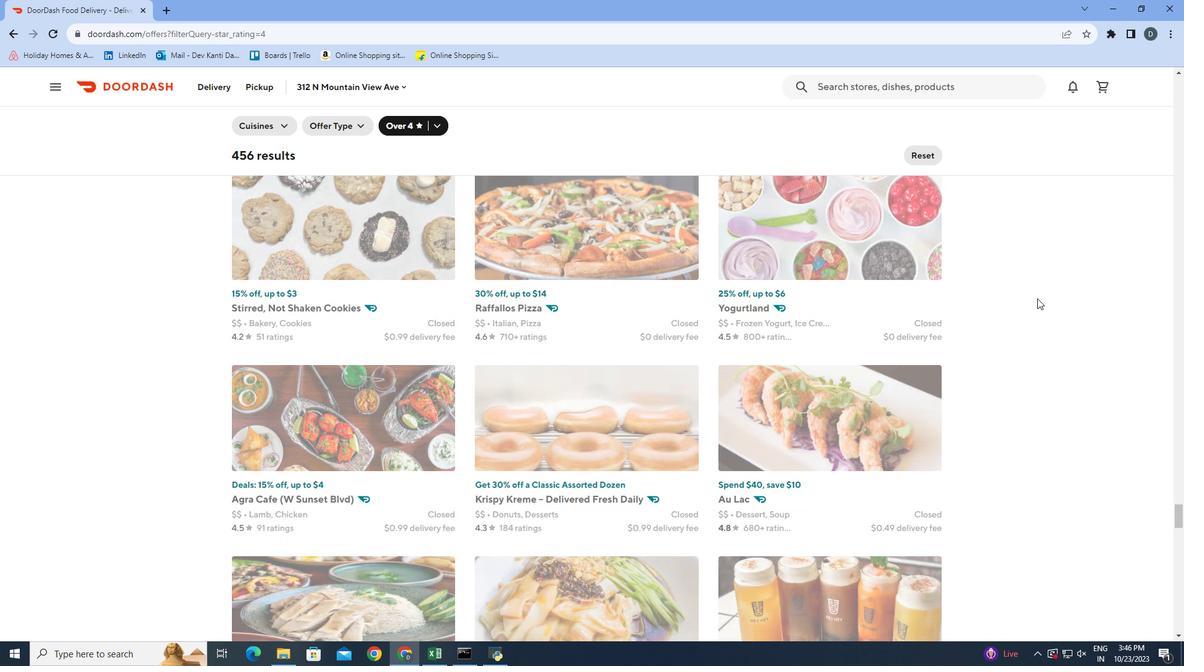 
Action: Mouse scrolled (1037, 297) with delta (0, 0)
Screenshot: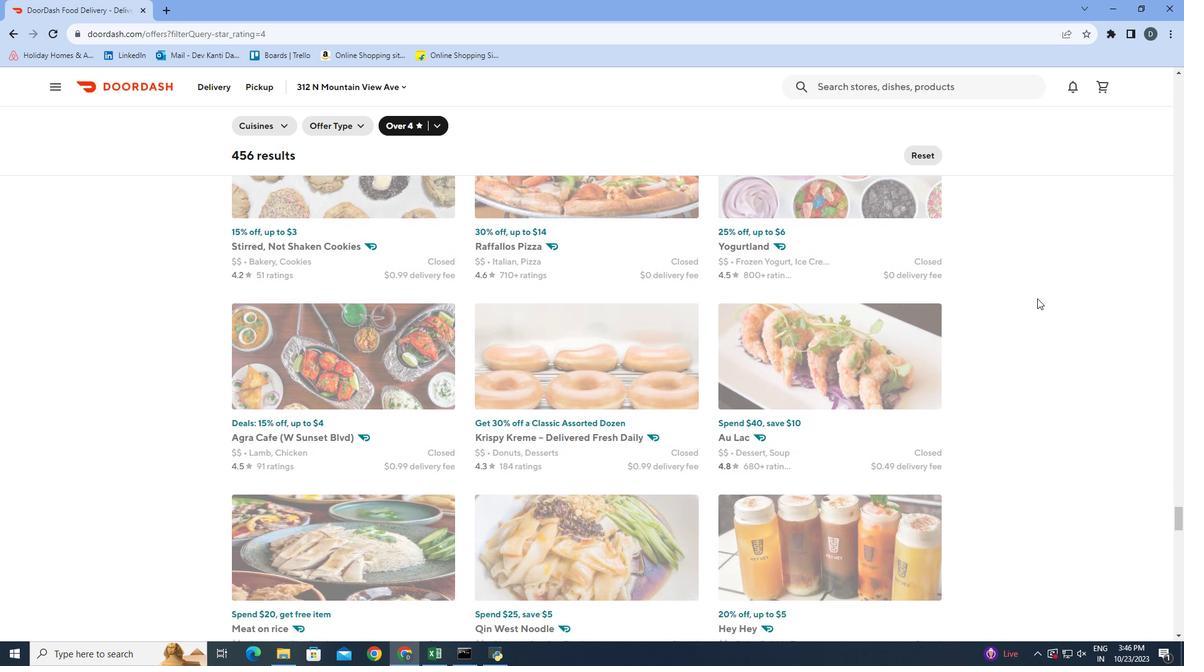 
Action: Mouse scrolled (1037, 297) with delta (0, 0)
Screenshot: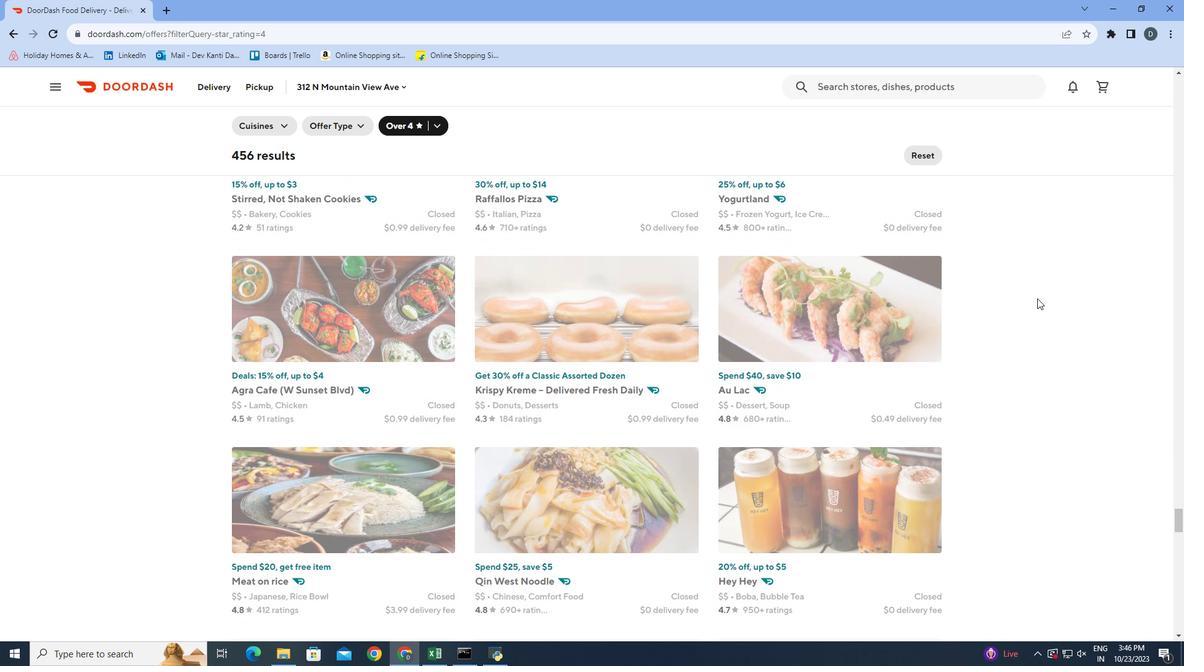 
Action: Mouse scrolled (1037, 297) with delta (0, 0)
Screenshot: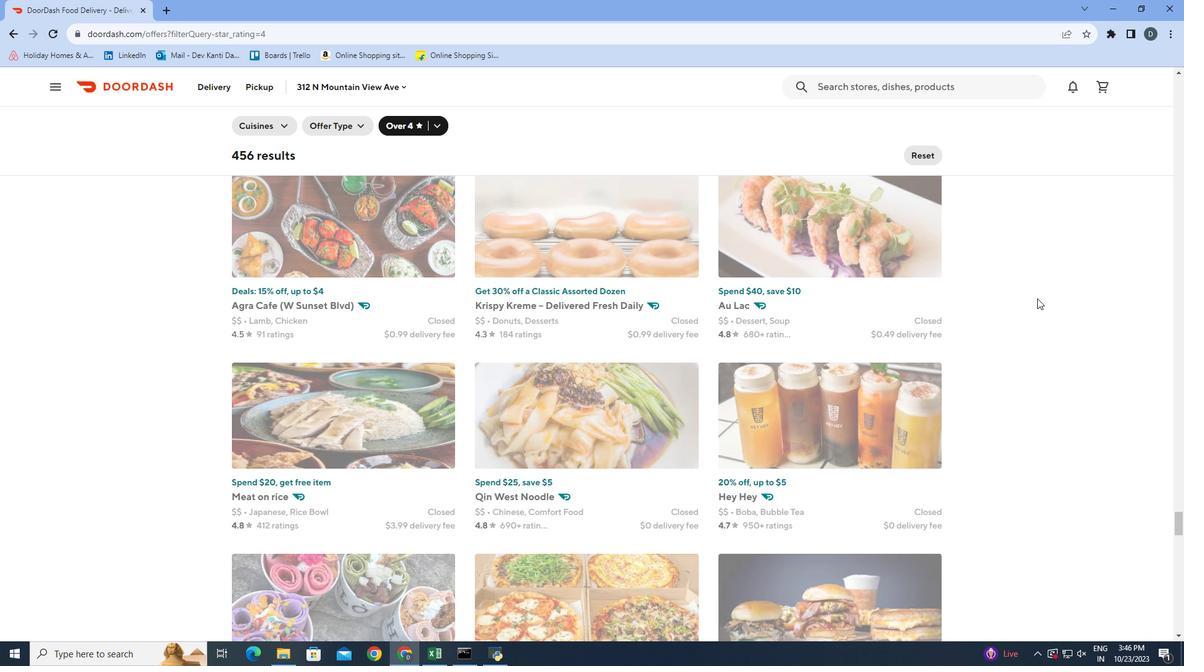 
Action: Mouse scrolled (1037, 297) with delta (0, 0)
Screenshot: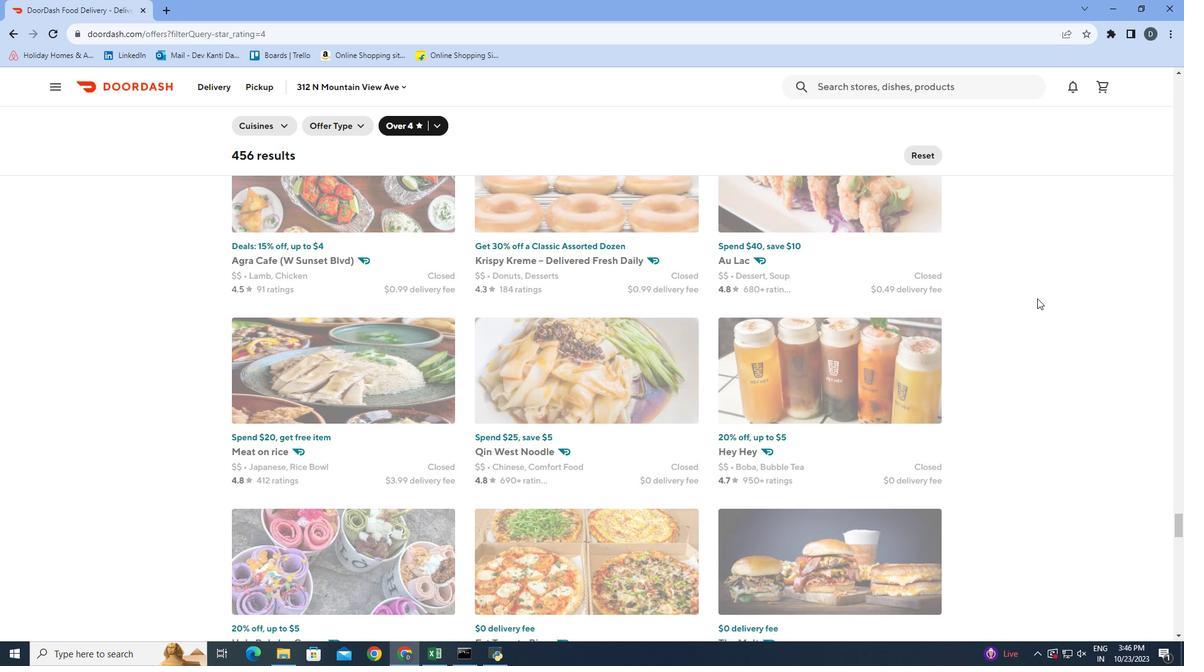 
Action: Mouse scrolled (1037, 297) with delta (0, 0)
Screenshot: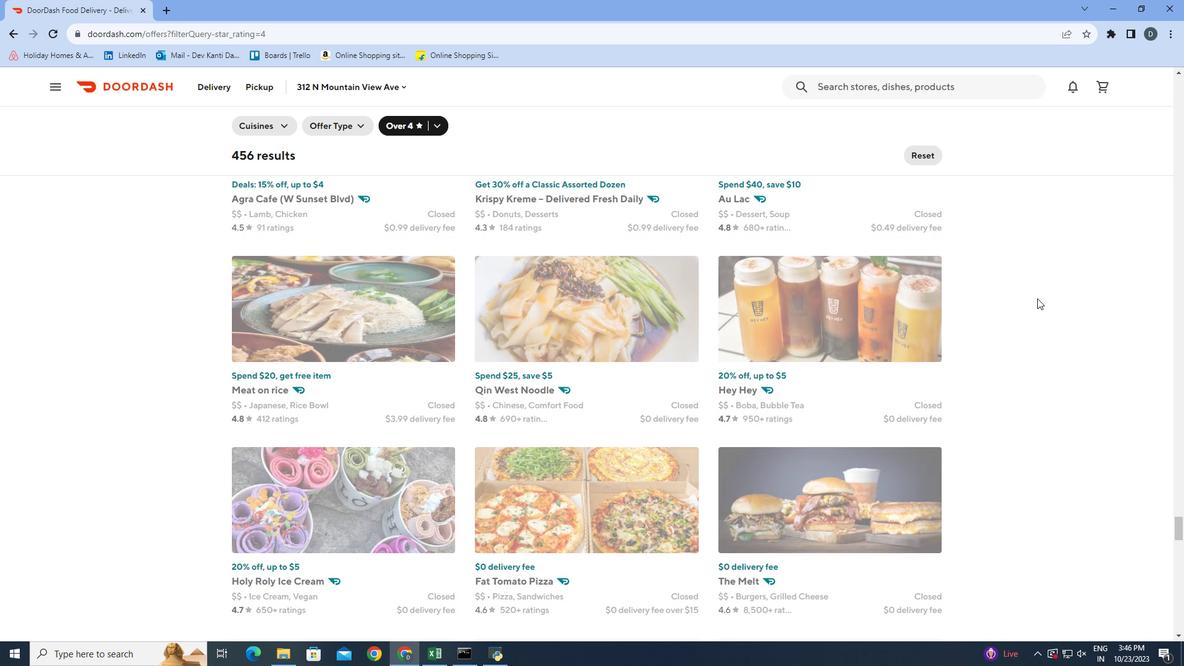 
Action: Mouse scrolled (1037, 297) with delta (0, 0)
Screenshot: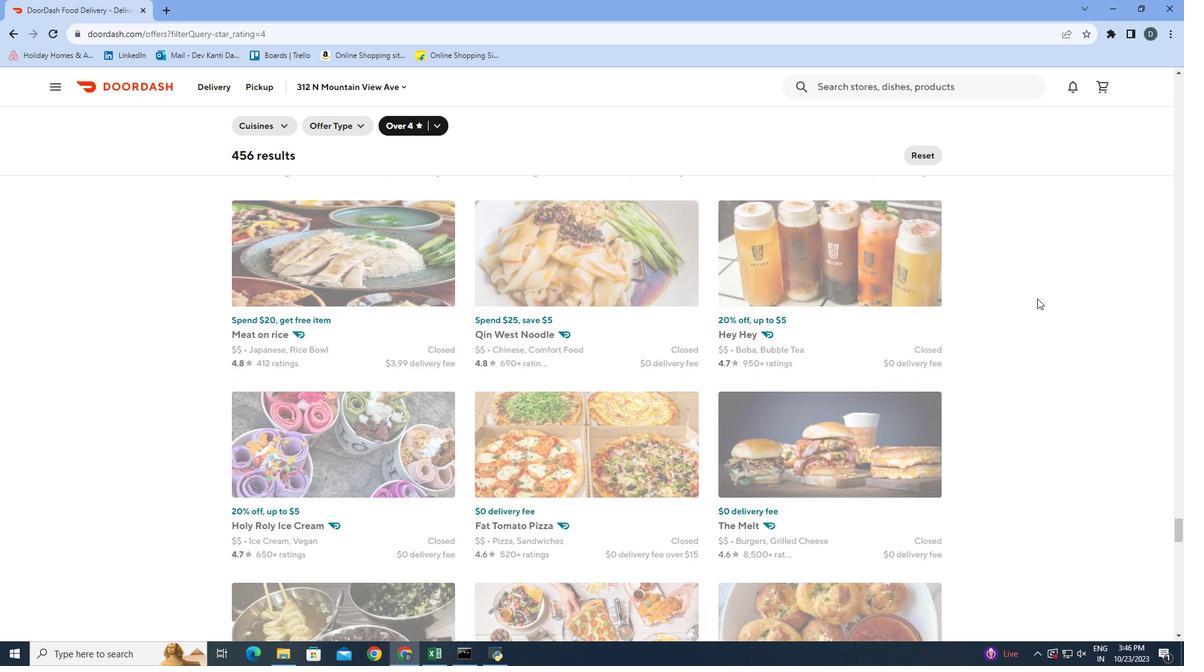 
Action: Mouse scrolled (1037, 297) with delta (0, 0)
Screenshot: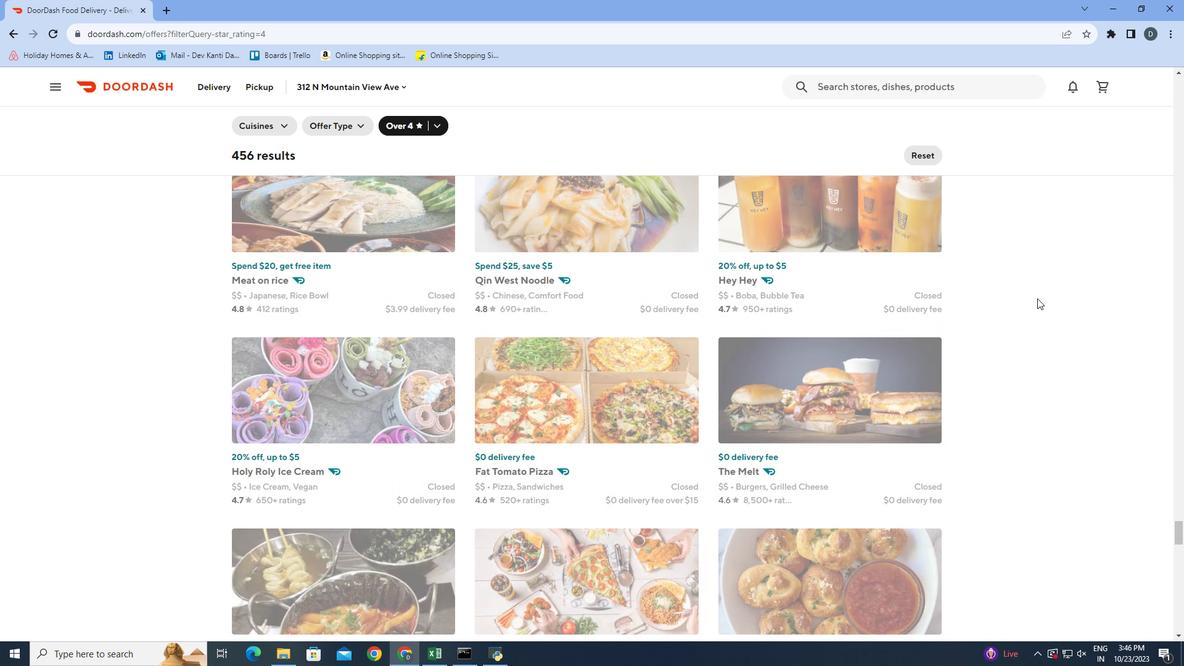 
Action: Mouse scrolled (1037, 297) with delta (0, 0)
Screenshot: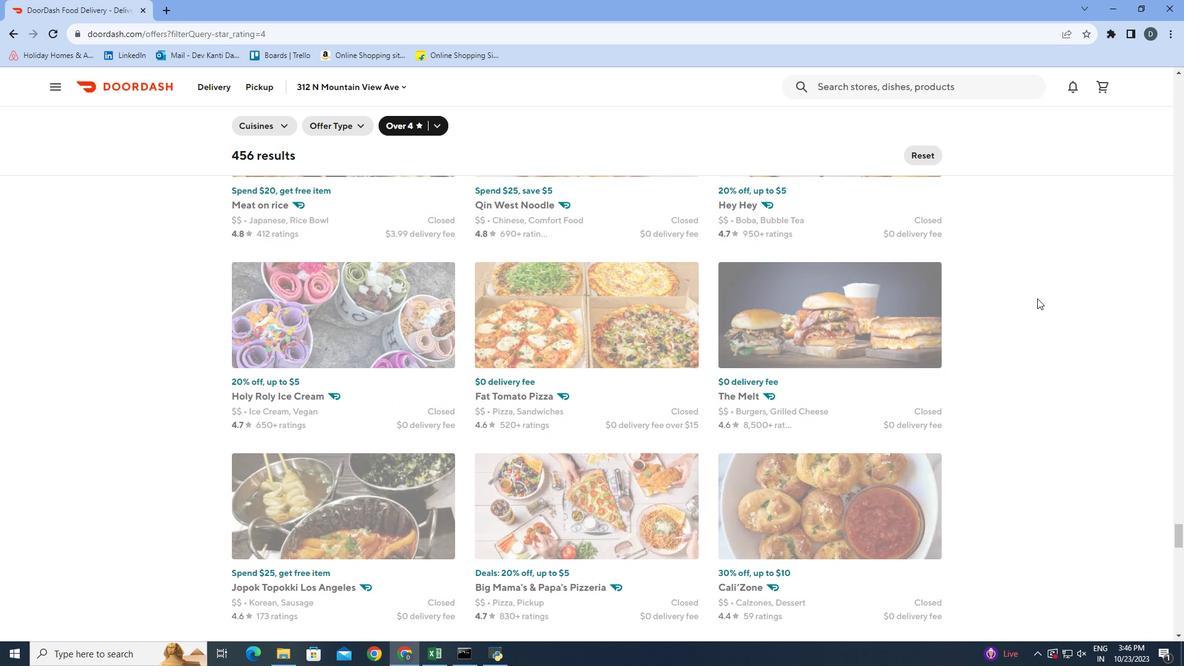 
Action: Mouse scrolled (1037, 297) with delta (0, 0)
Screenshot: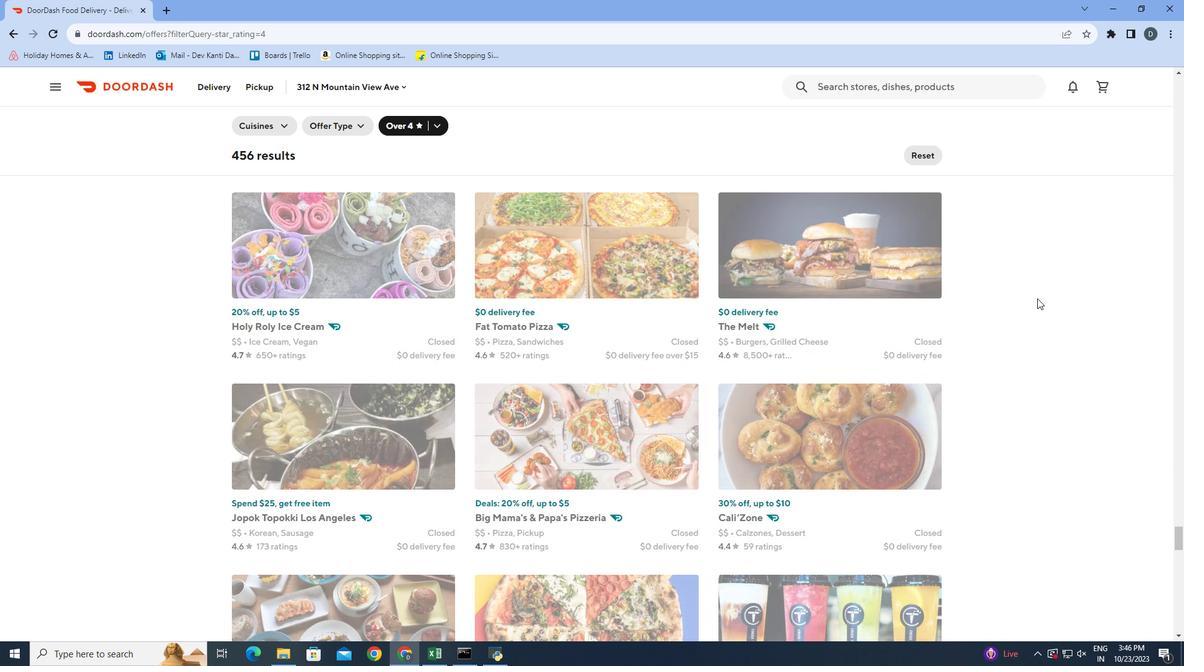 
Action: Mouse scrolled (1037, 297) with delta (0, 0)
Screenshot: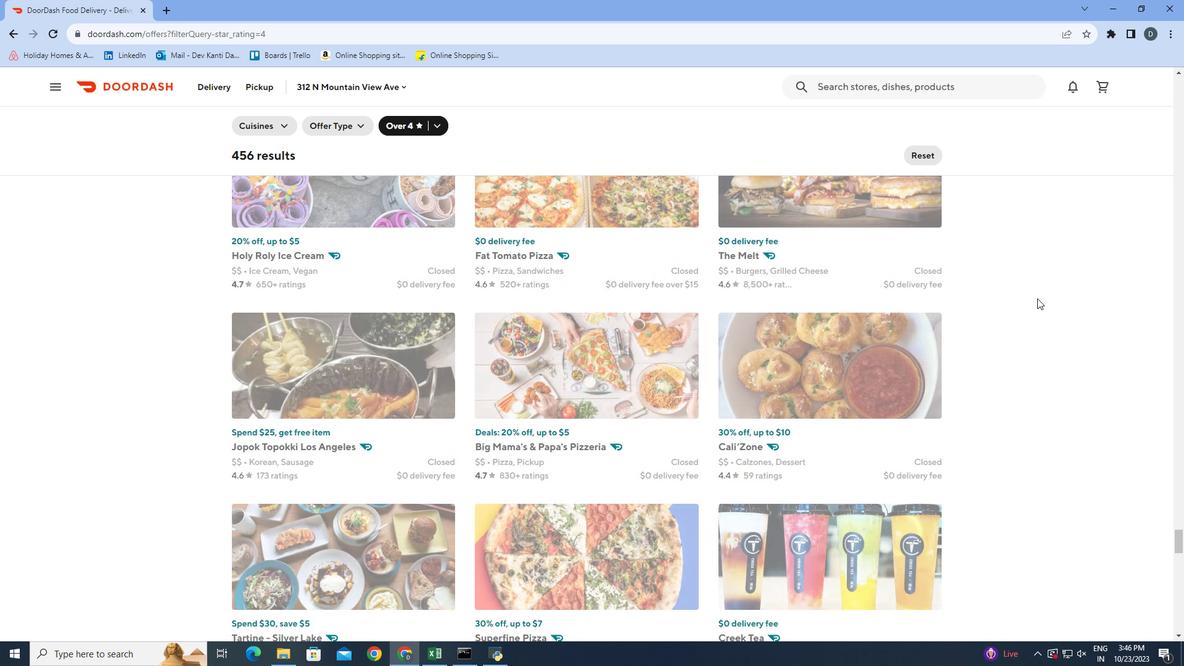 
Action: Mouse scrolled (1037, 297) with delta (0, 0)
Screenshot: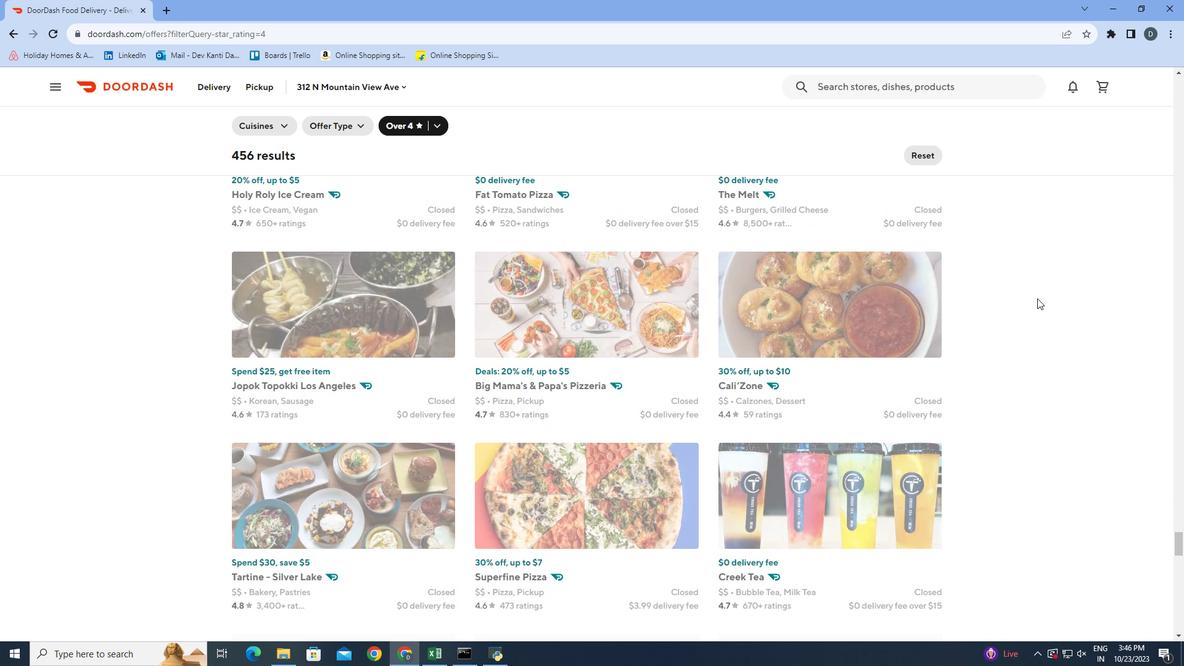 
Action: Mouse scrolled (1037, 297) with delta (0, 0)
Screenshot: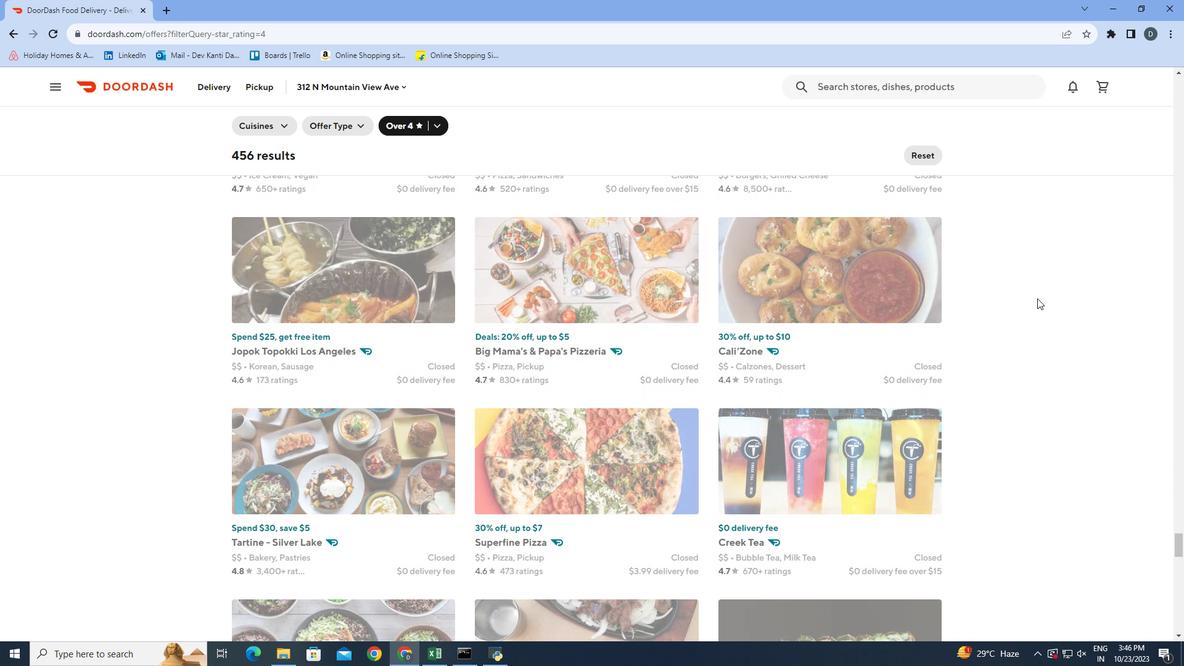 
Action: Mouse scrolled (1037, 297) with delta (0, 0)
Screenshot: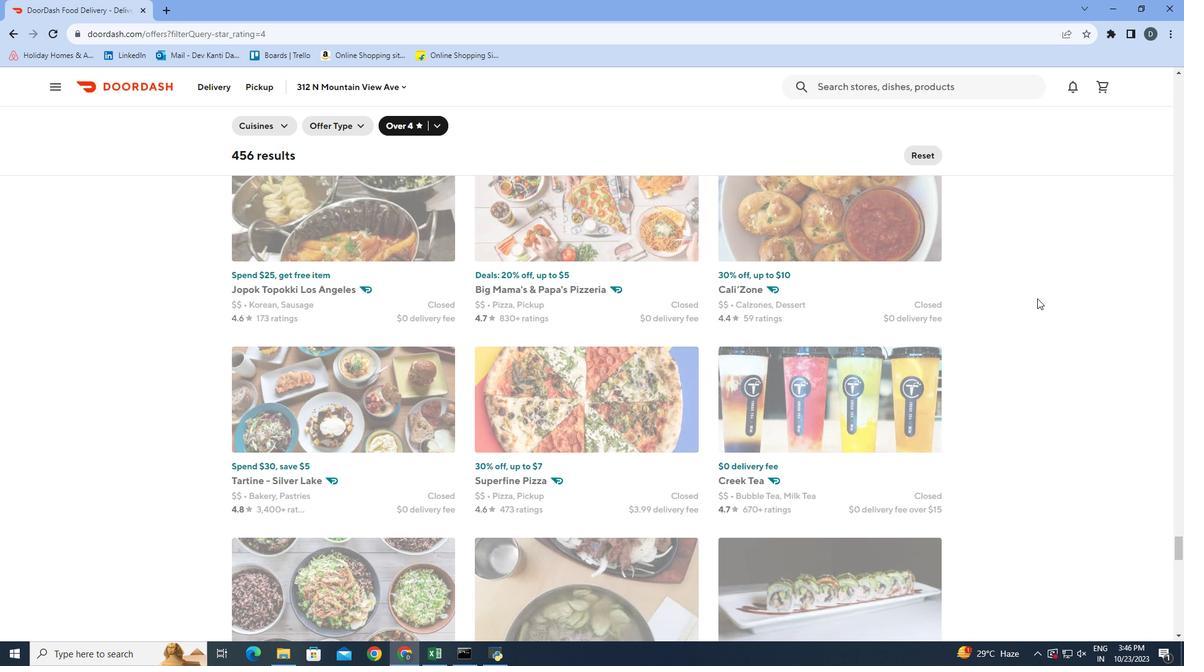 
Action: Mouse moved to (1038, 298)
Screenshot: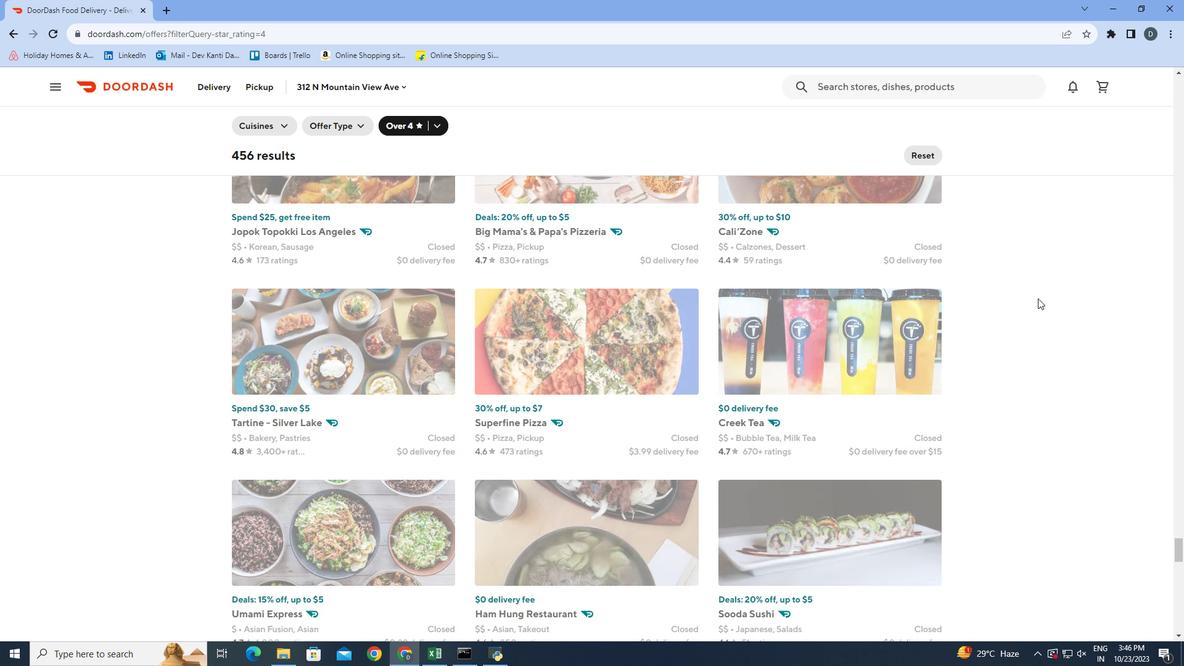 
Action: Mouse scrolled (1038, 297) with delta (0, 0)
Screenshot: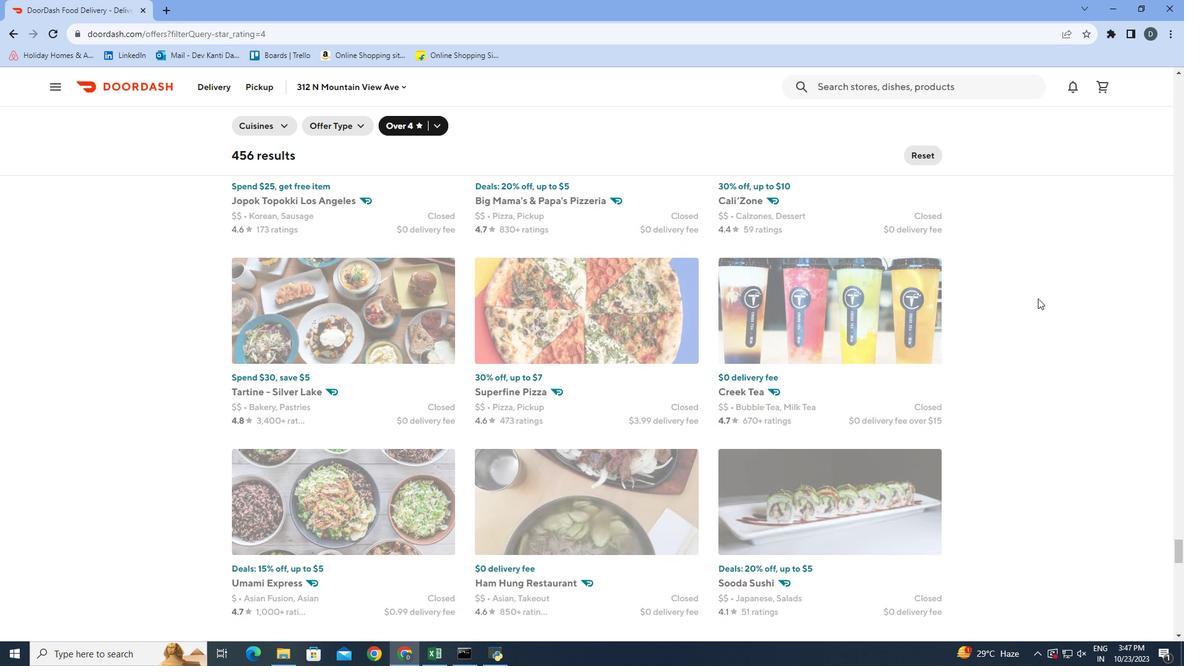 
Action: Mouse scrolled (1038, 297) with delta (0, 0)
Screenshot: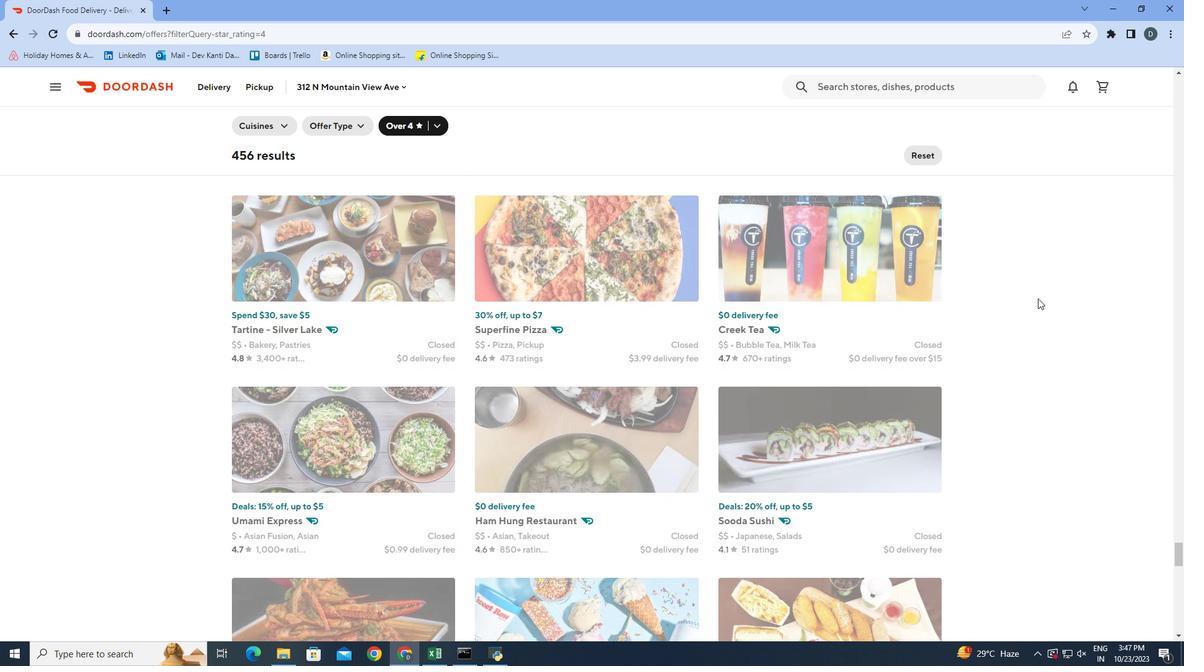
Action: Mouse scrolled (1038, 297) with delta (0, 0)
Screenshot: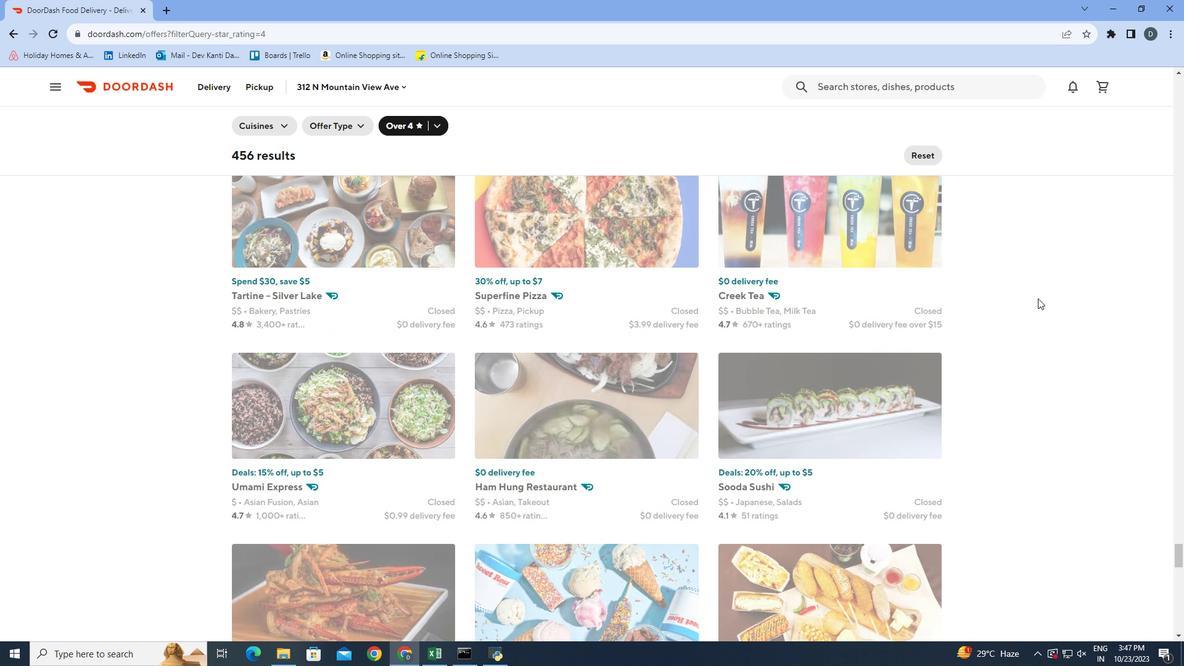 
Action: Mouse scrolled (1038, 297) with delta (0, 0)
Screenshot: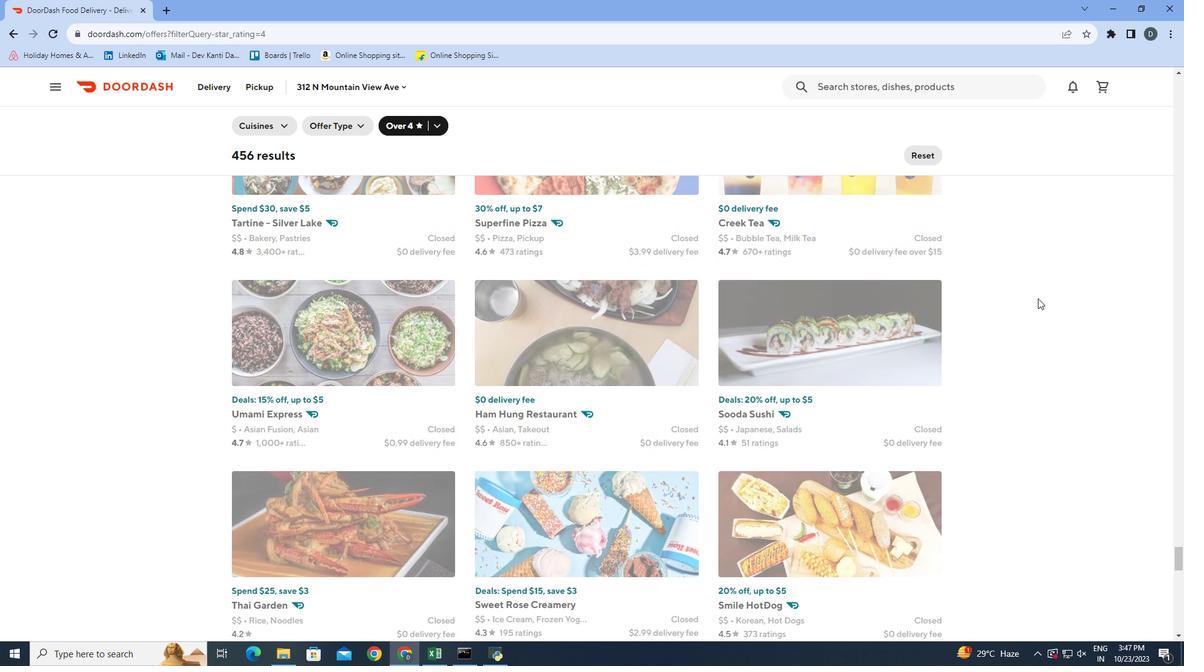 
Action: Mouse scrolled (1038, 297) with delta (0, 0)
Screenshot: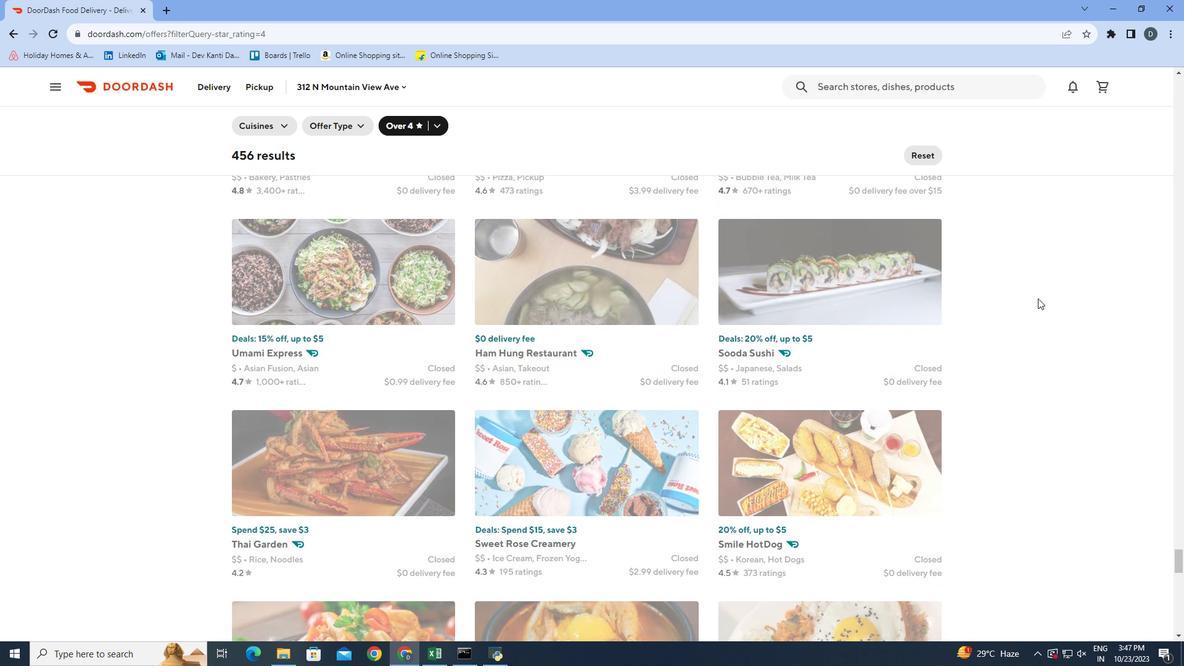 
Action: Mouse scrolled (1038, 297) with delta (0, 0)
Screenshot: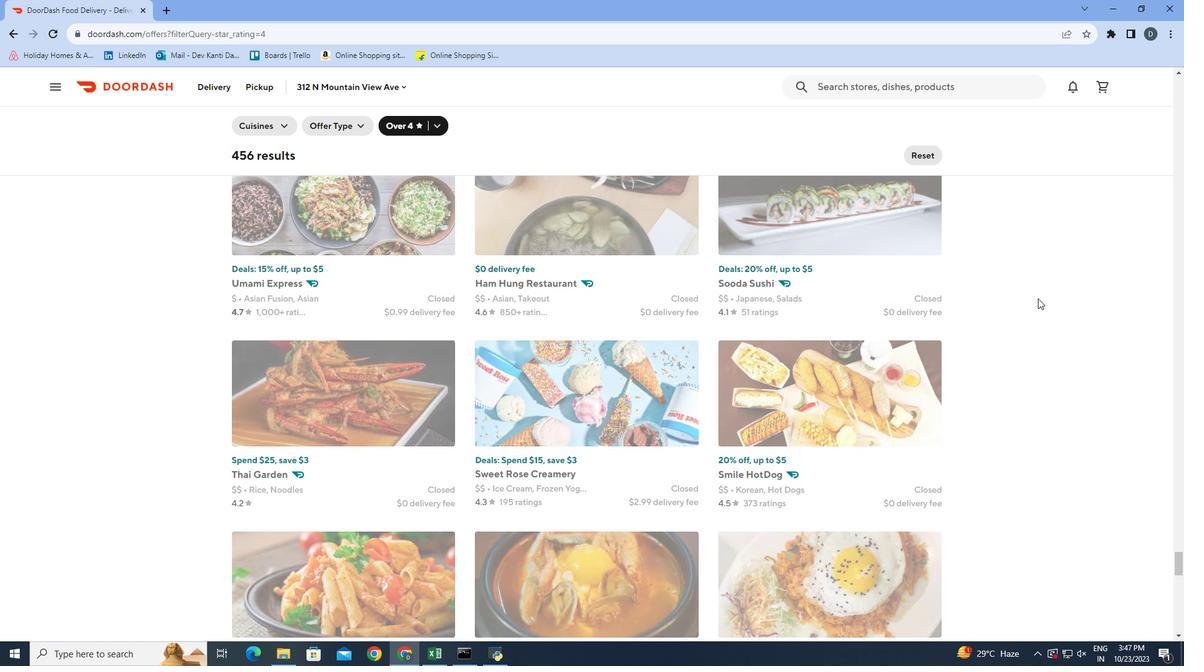 
Action: Mouse scrolled (1038, 297) with delta (0, 0)
Screenshot: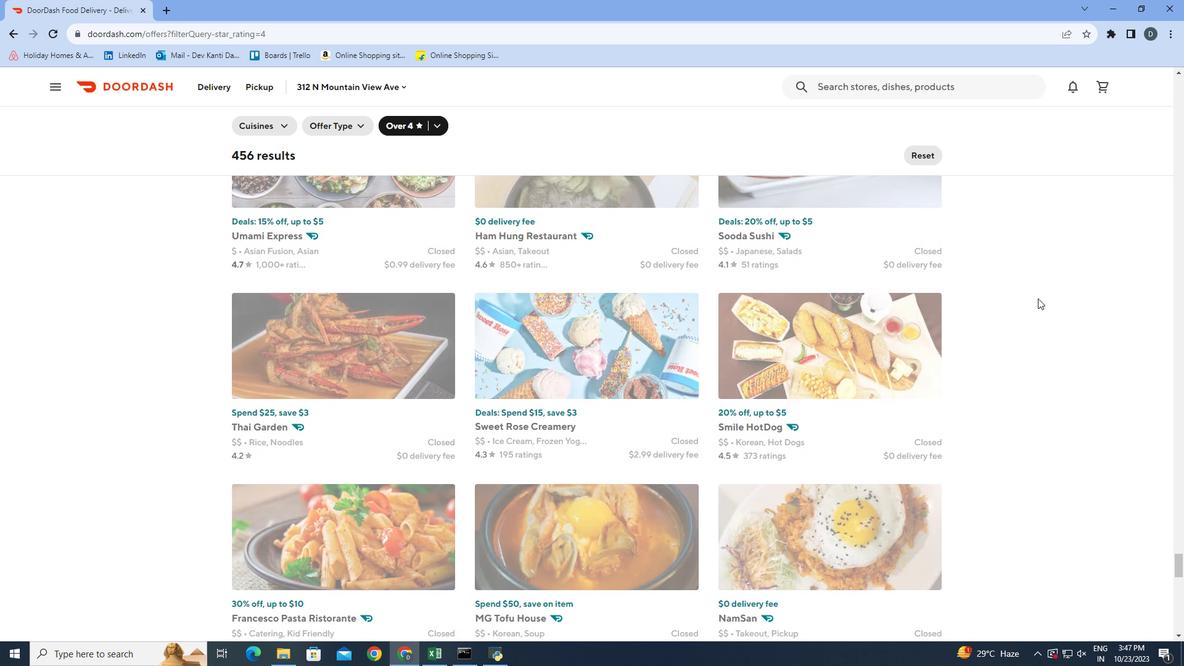 
Action: Mouse scrolled (1038, 297) with delta (0, 0)
Screenshot: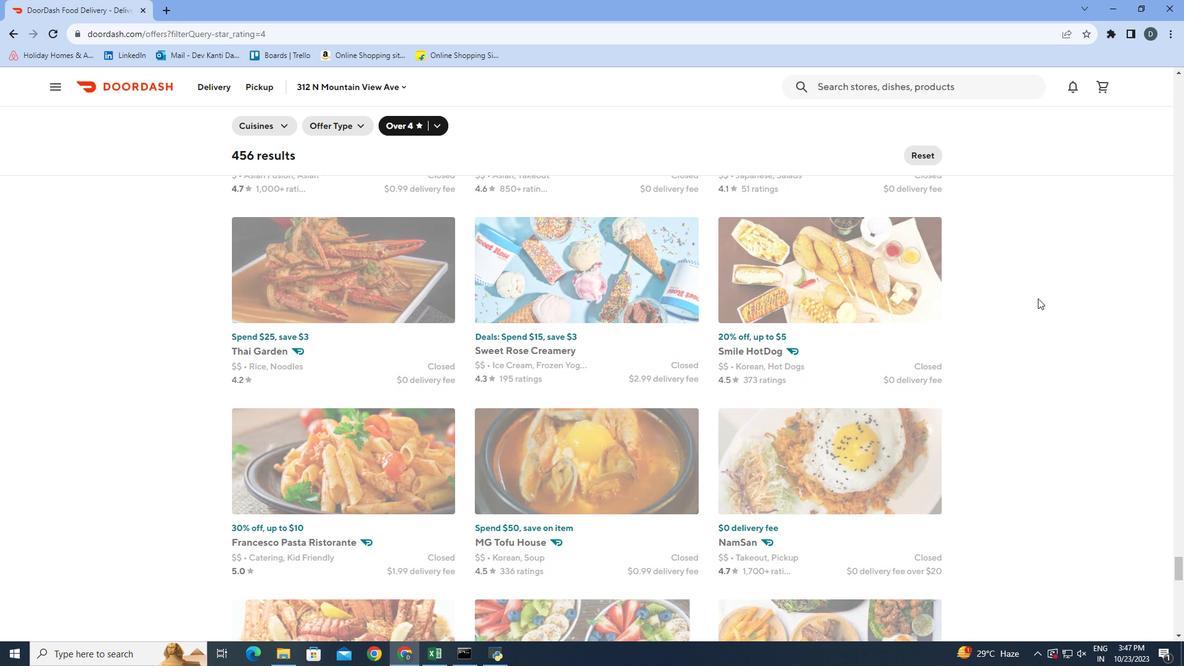 
Action: Mouse scrolled (1038, 297) with delta (0, 0)
Screenshot: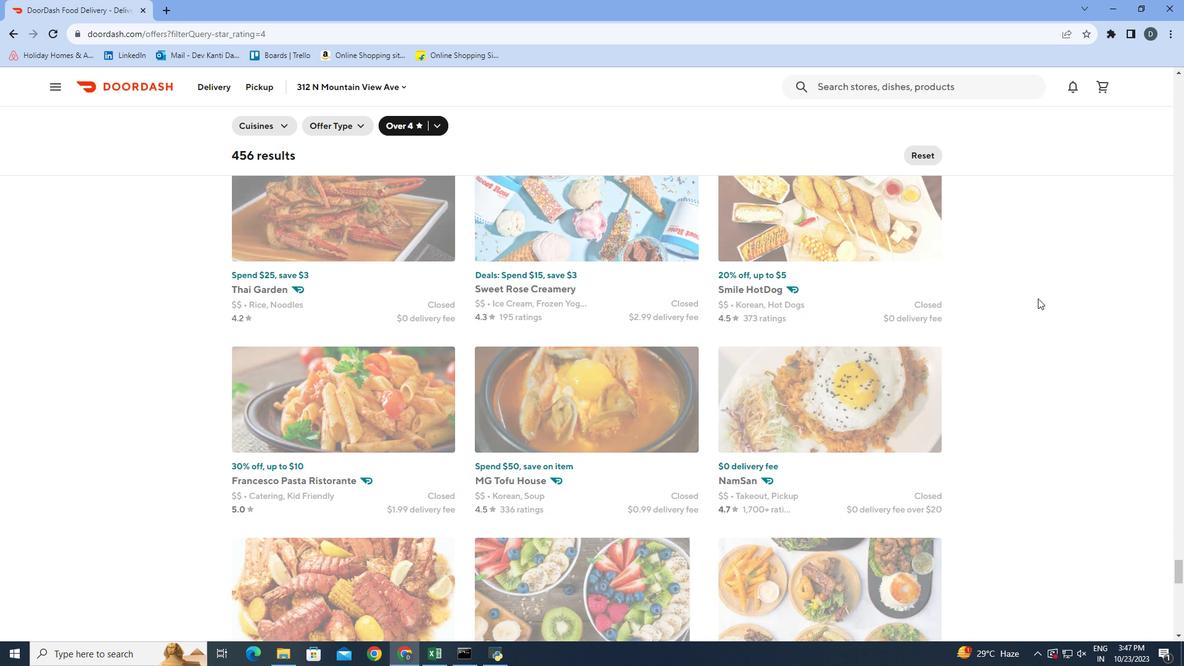 
Action: Mouse scrolled (1038, 297) with delta (0, 0)
Screenshot: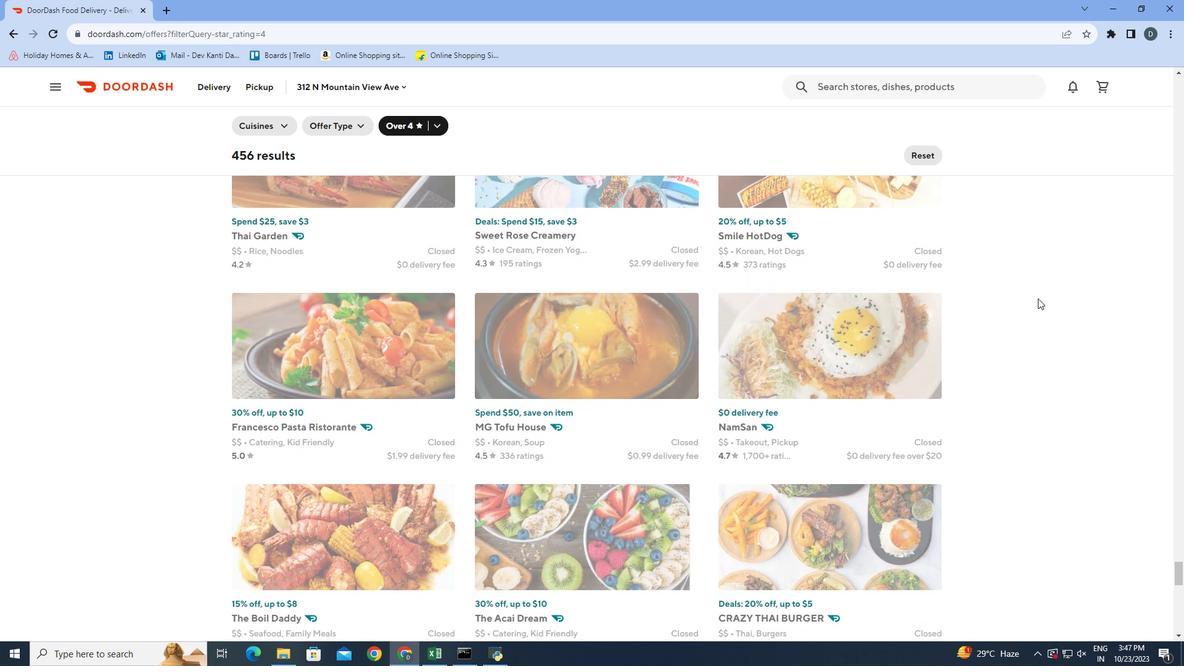 
Action: Mouse scrolled (1038, 297) with delta (0, 0)
Screenshot: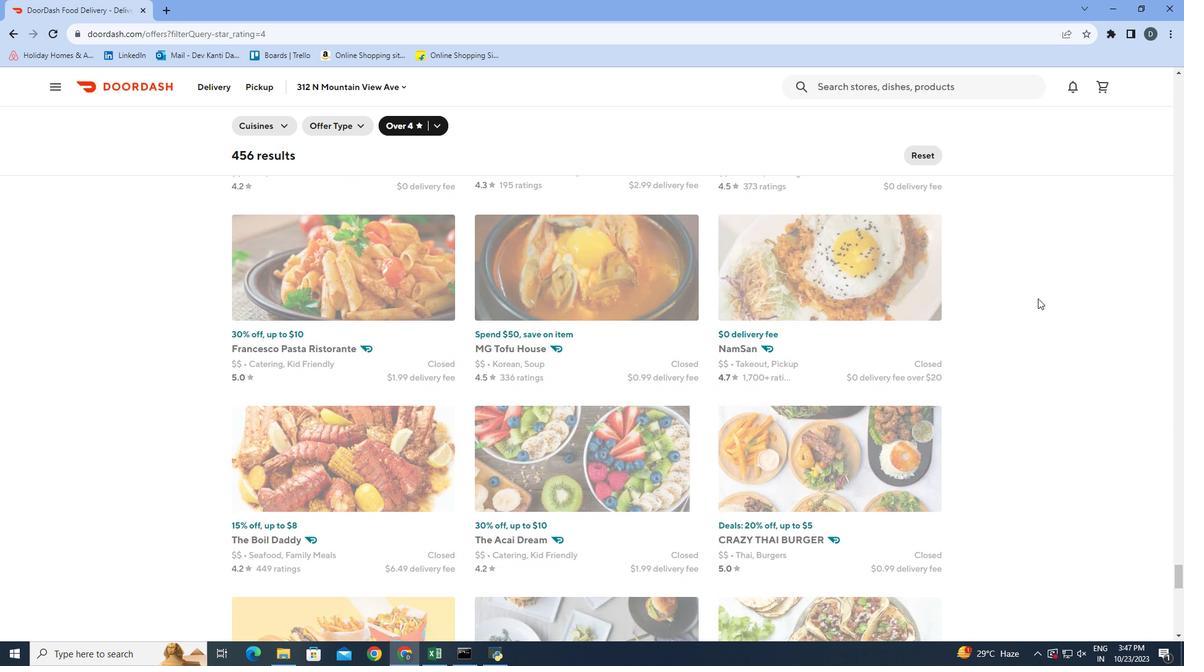 
Action: Mouse scrolled (1038, 297) with delta (0, 0)
Screenshot: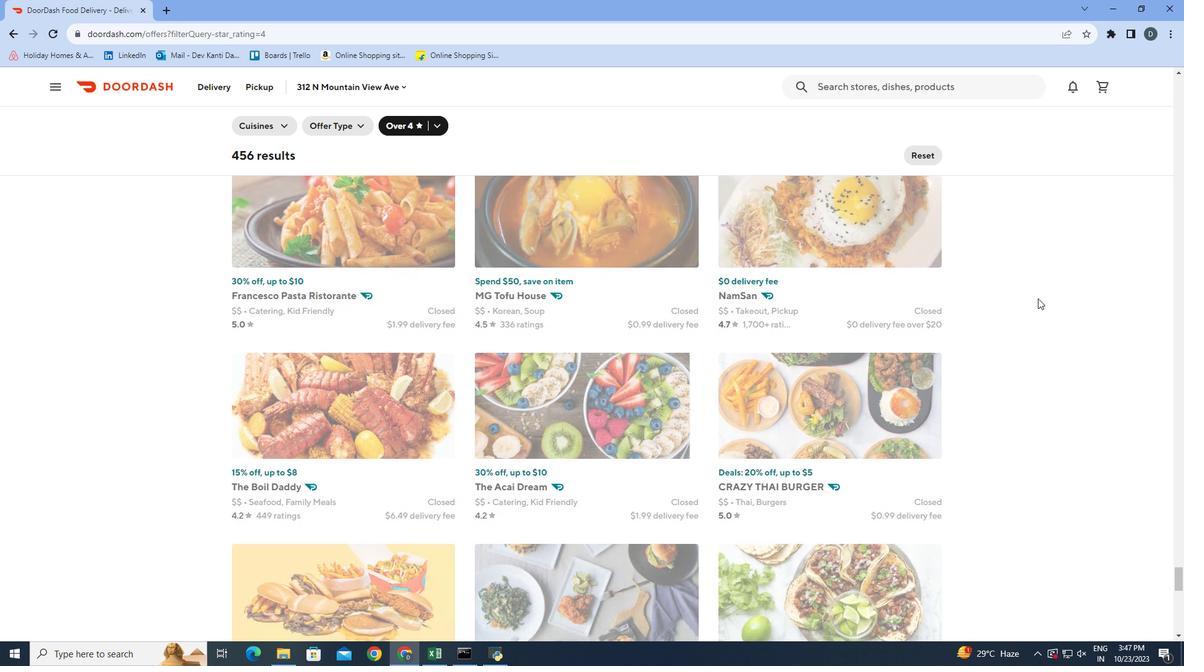 
Action: Mouse scrolled (1038, 297) with delta (0, 0)
Screenshot: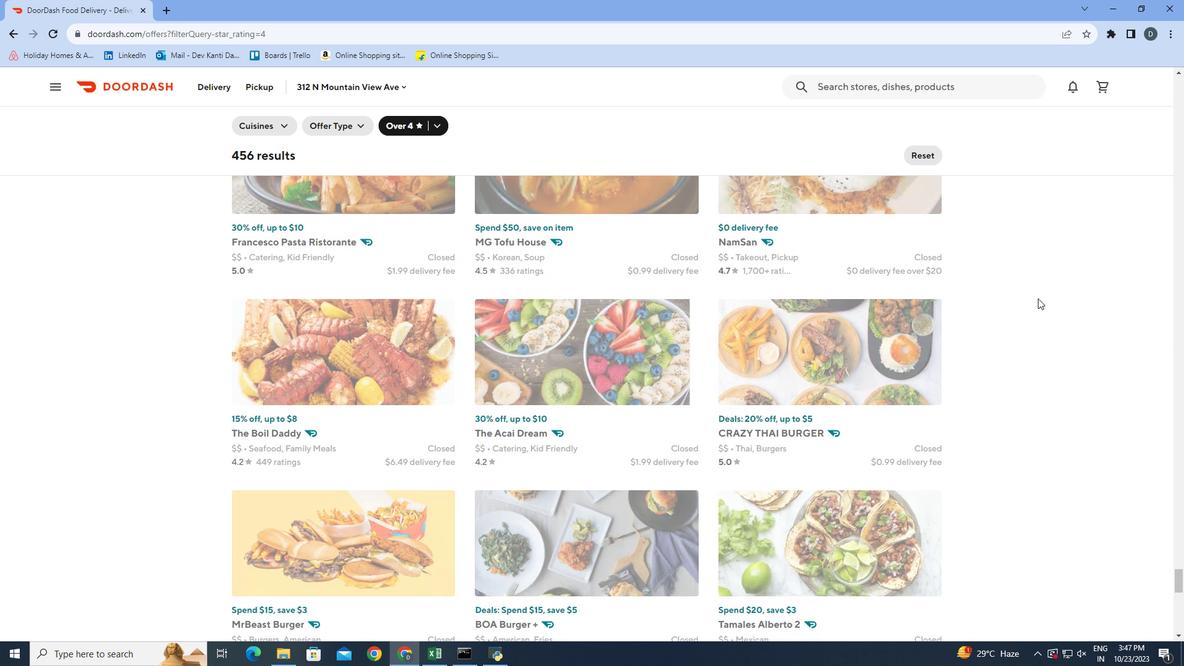 
Action: Mouse scrolled (1038, 297) with delta (0, 0)
Screenshot: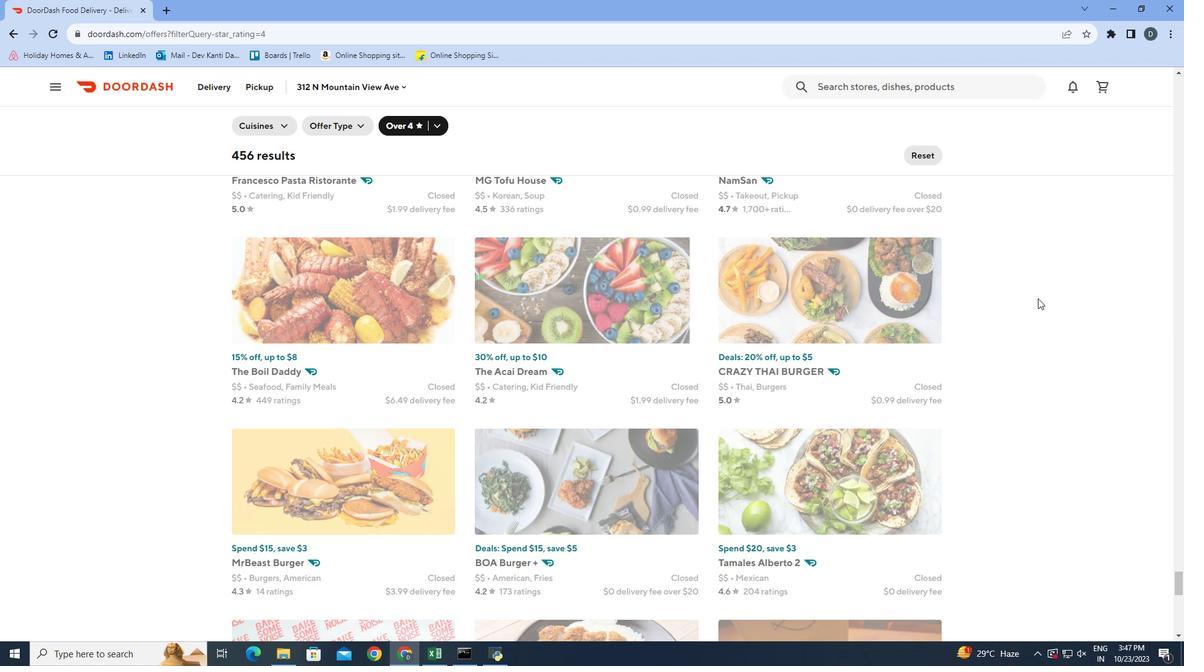 
Action: Mouse scrolled (1038, 297) with delta (0, 0)
Screenshot: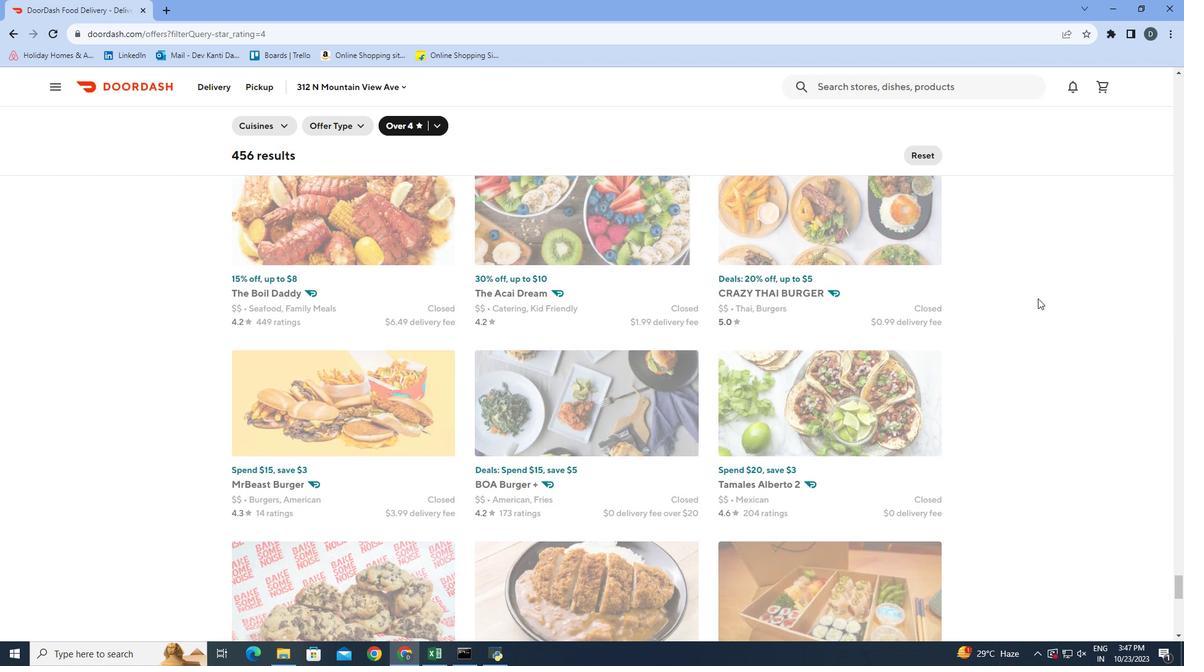
Action: Mouse scrolled (1038, 297) with delta (0, 0)
Screenshot: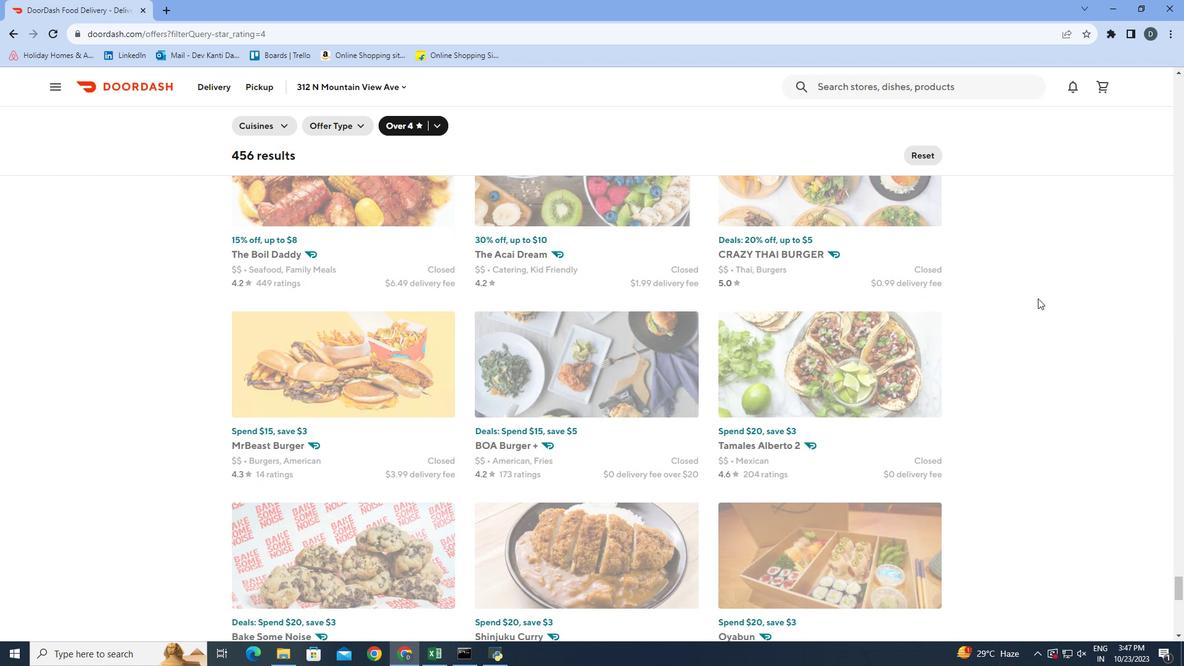 
Action: Mouse scrolled (1038, 297) with delta (0, 0)
Screenshot: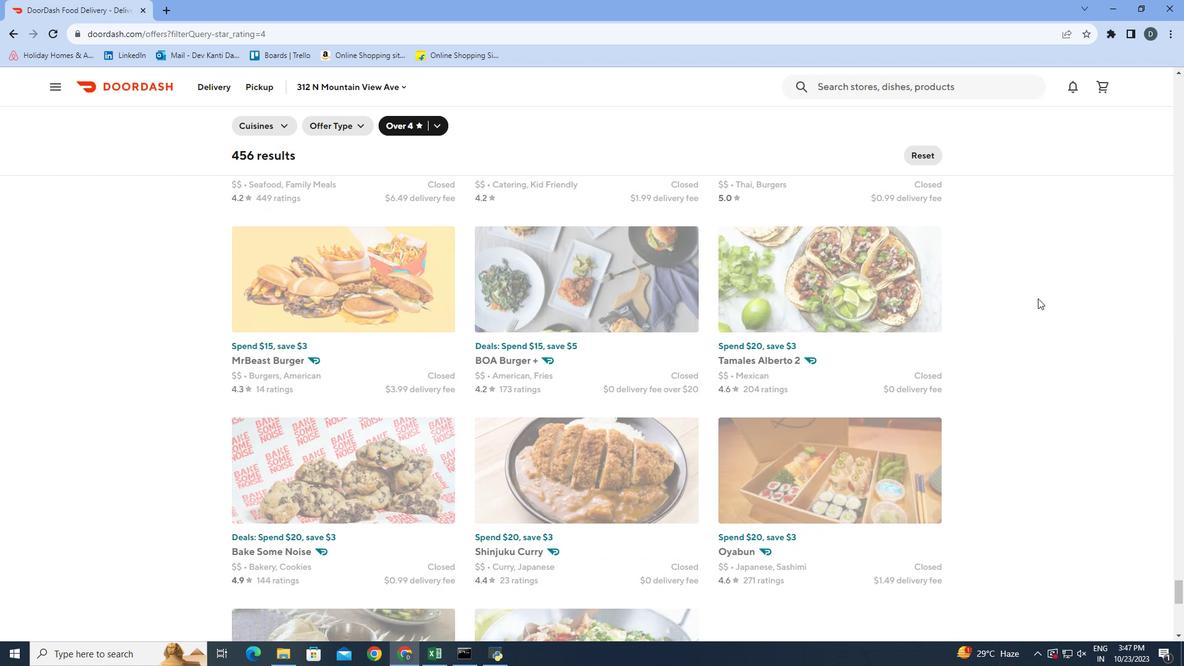 
Action: Mouse scrolled (1038, 297) with delta (0, 0)
Screenshot: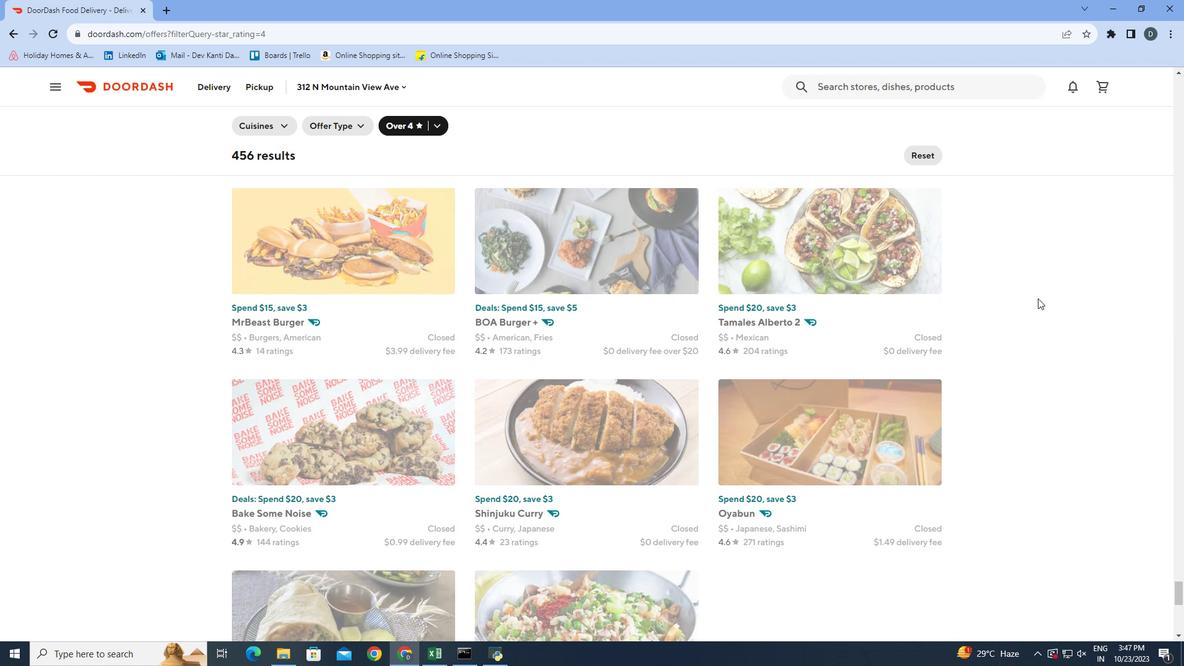
Action: Mouse scrolled (1038, 297) with delta (0, 0)
Screenshot: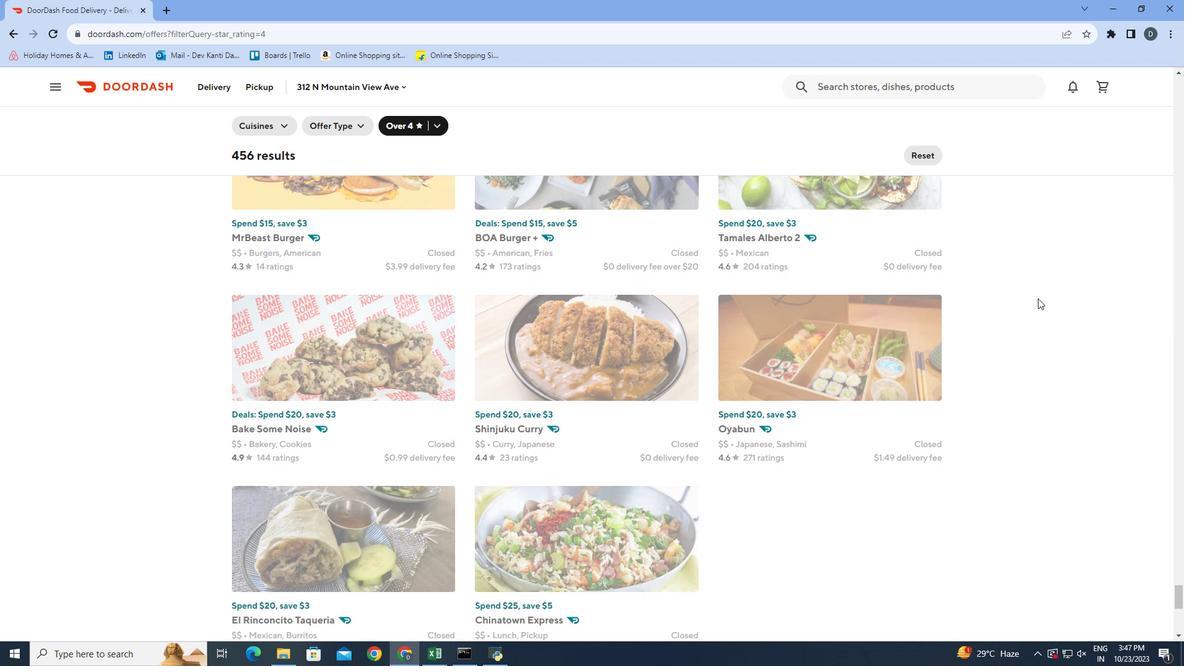 
Action: Mouse scrolled (1038, 297) with delta (0, 0)
Screenshot: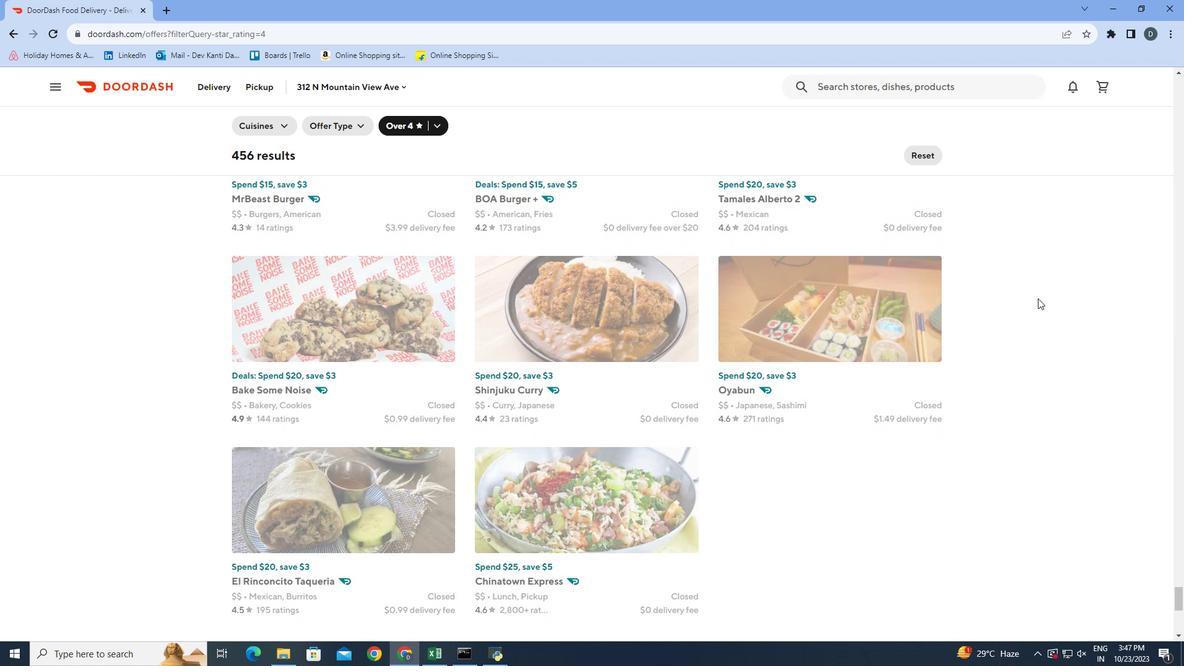 
Action: Mouse moved to (713, 563)
Screenshot: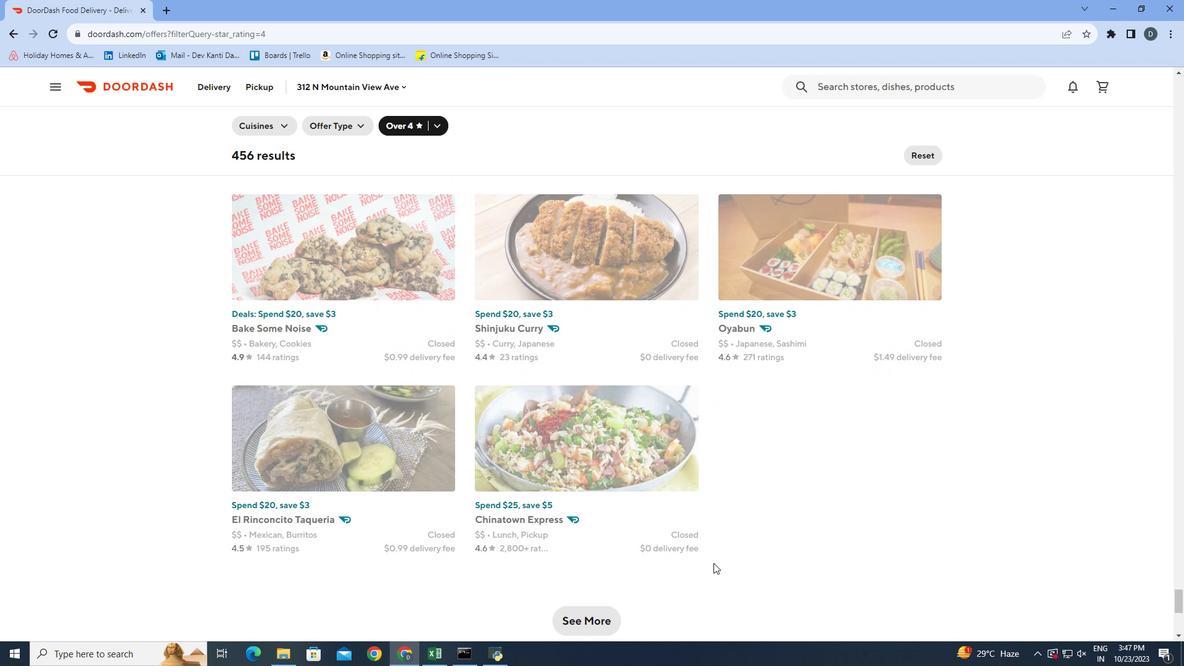 
Action: Mouse scrolled (713, 562) with delta (0, 0)
Screenshot: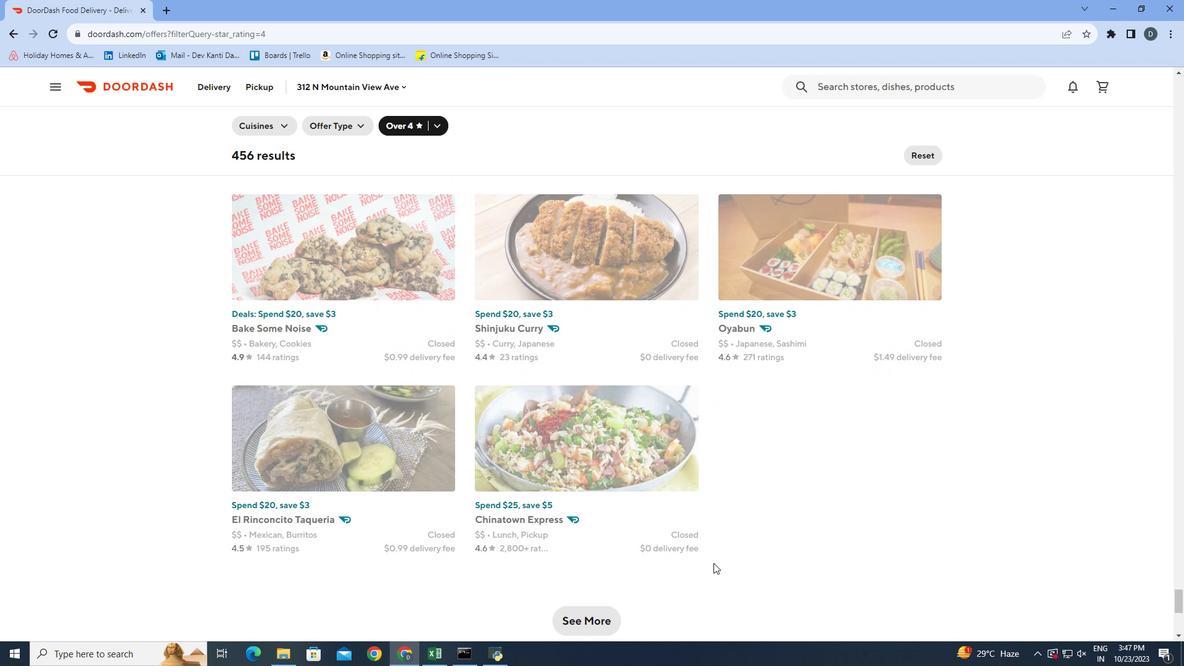 
Action: Mouse scrolled (713, 562) with delta (0, 0)
Screenshot: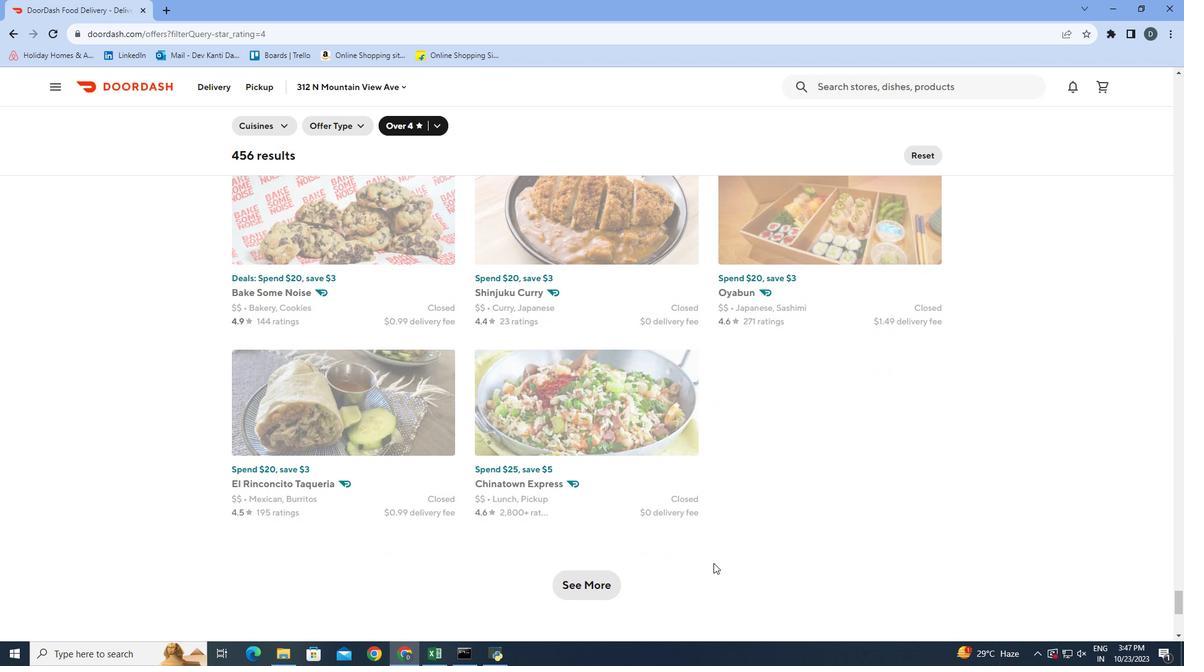 
Action: Mouse moved to (611, 508)
Screenshot: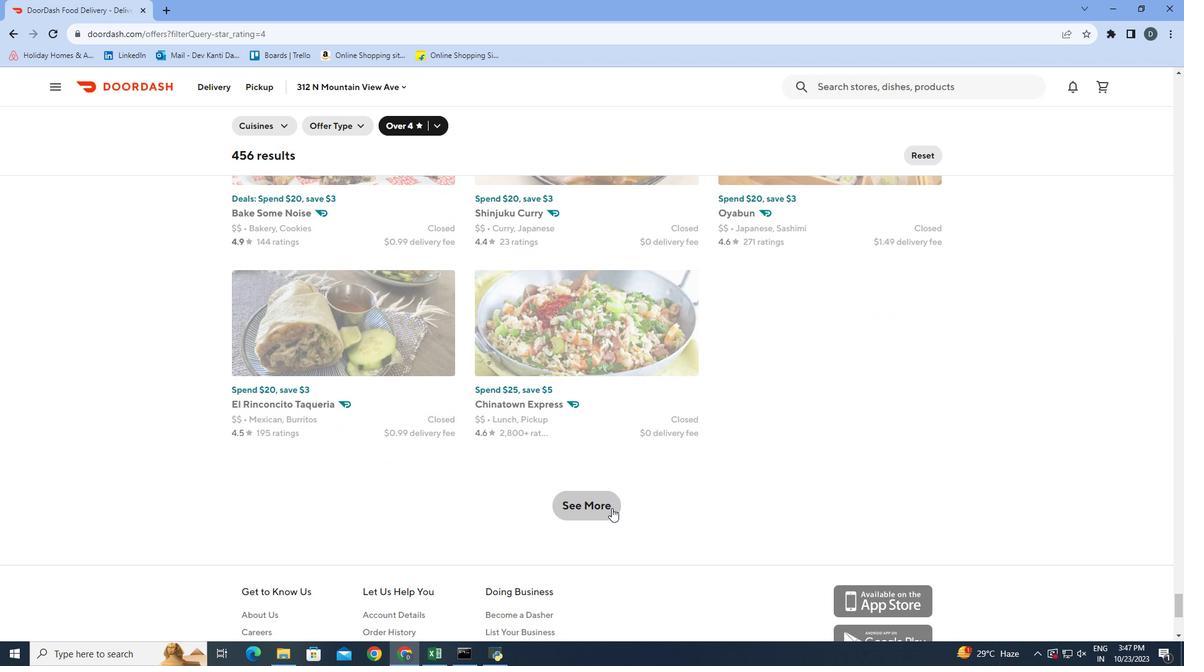 
Action: Mouse pressed left at (611, 508)
Screenshot: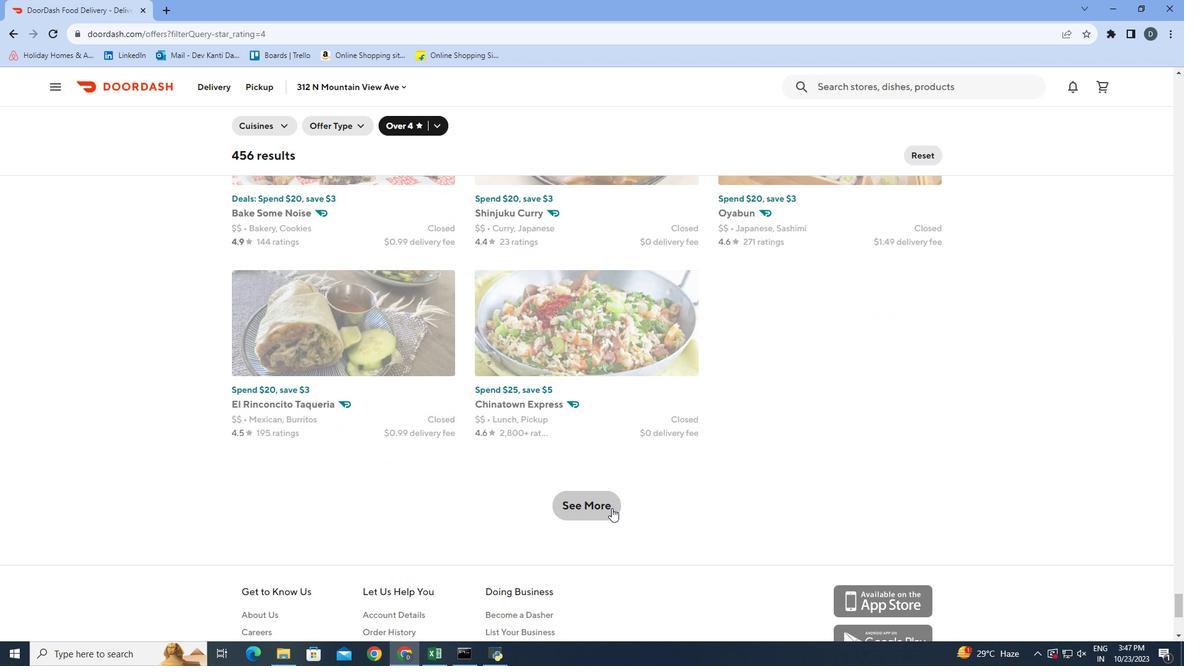 
Action: Mouse moved to (1048, 402)
Screenshot: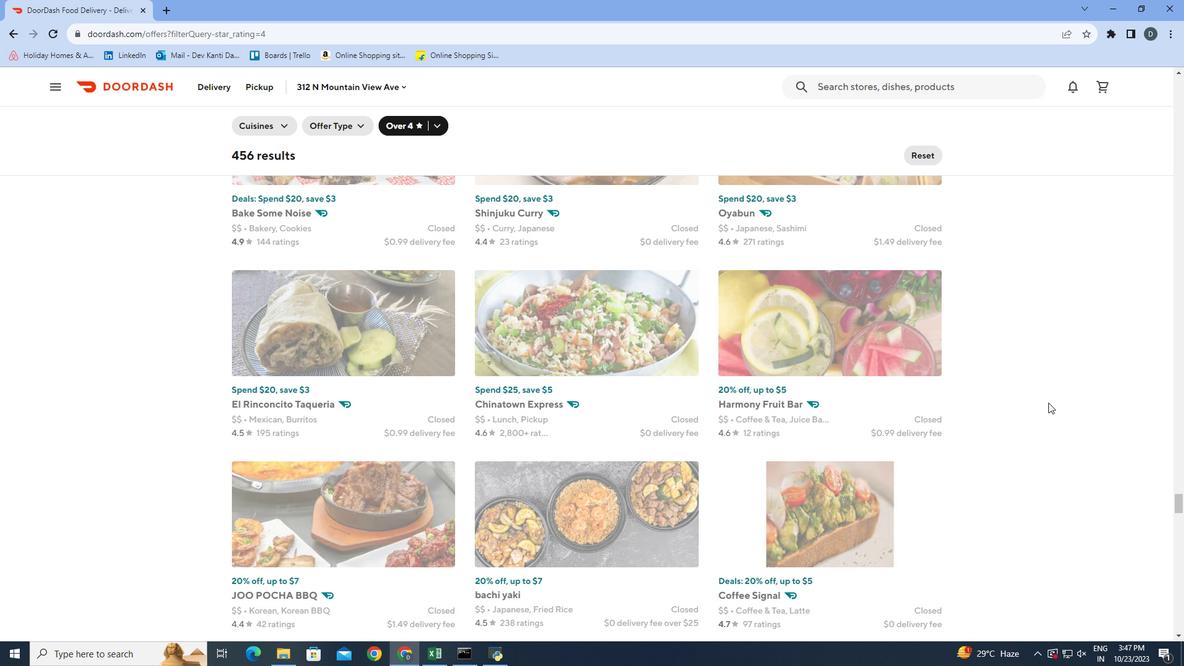 
Action: Mouse scrolled (1048, 402) with delta (0, 0)
Screenshot: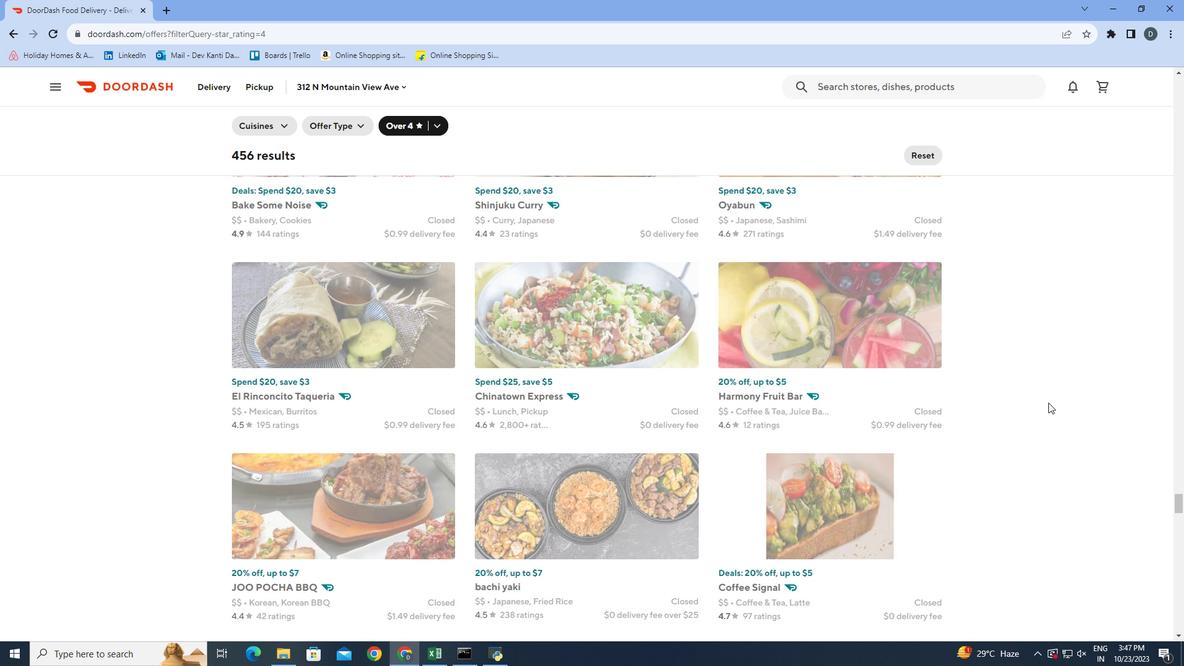 
Action: Mouse scrolled (1048, 402) with delta (0, 0)
Screenshot: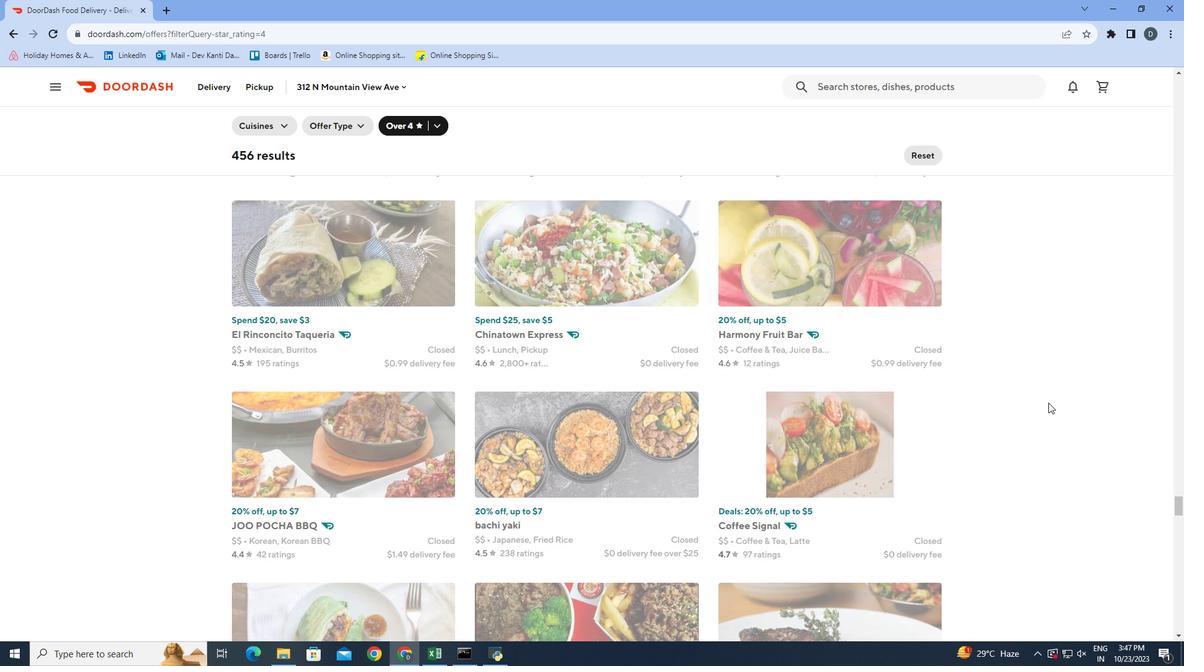 
Action: Mouse moved to (1049, 402)
Screenshot: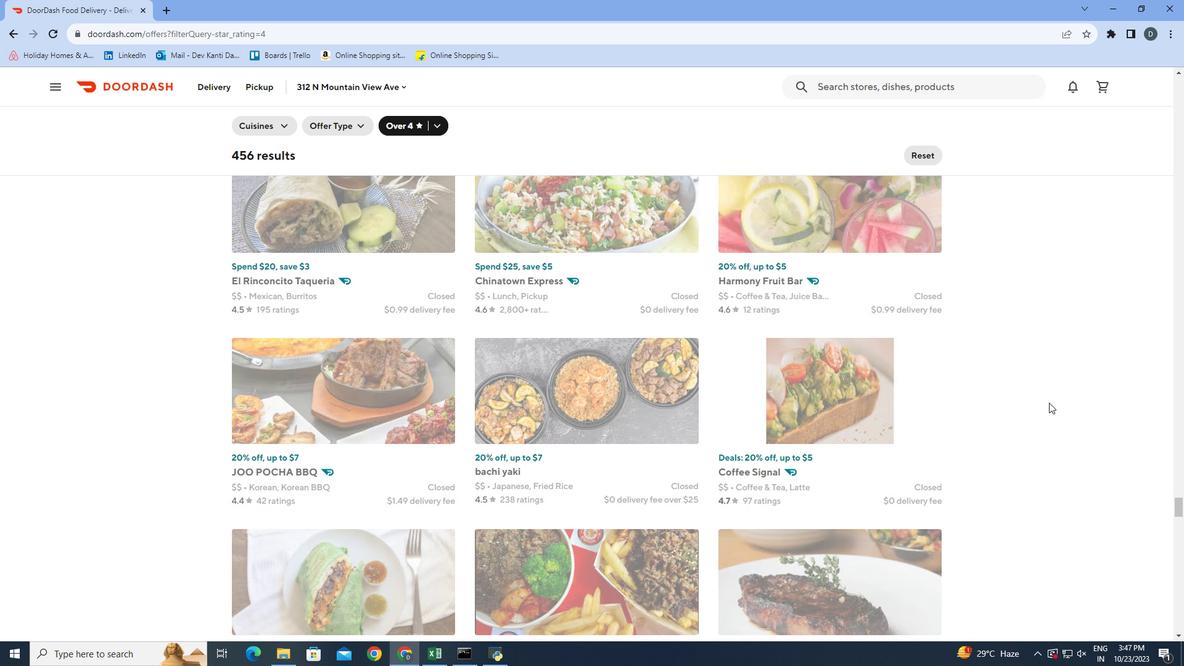 
Action: Mouse scrolled (1049, 402) with delta (0, 0)
Screenshot: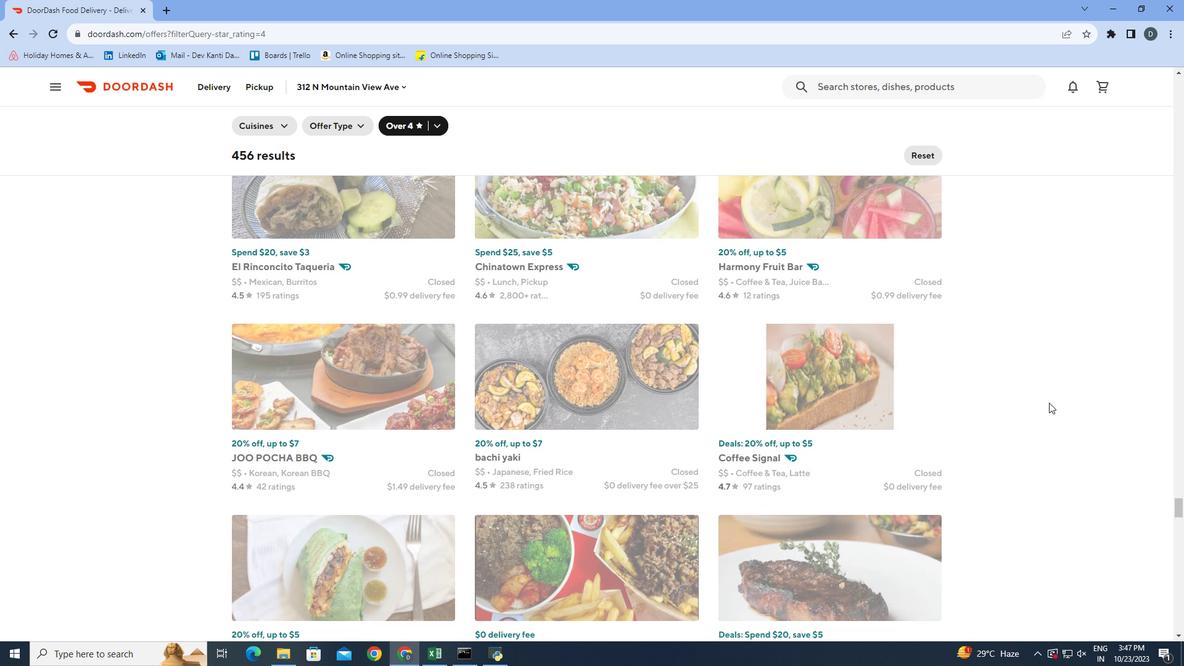 
Action: Mouse scrolled (1049, 402) with delta (0, 0)
